 Task: Marketing: Agile Marketing.
Action: Mouse moved to (232, 231)
Screenshot: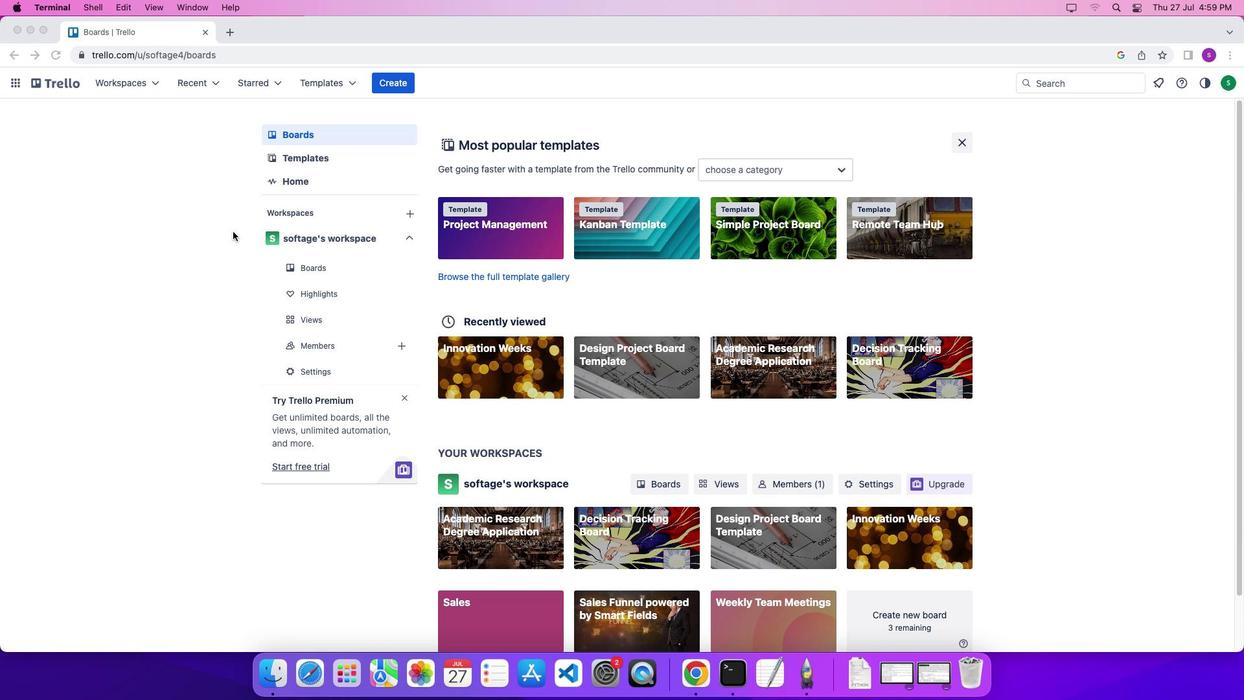 
Action: Mouse pressed left at (232, 231)
Screenshot: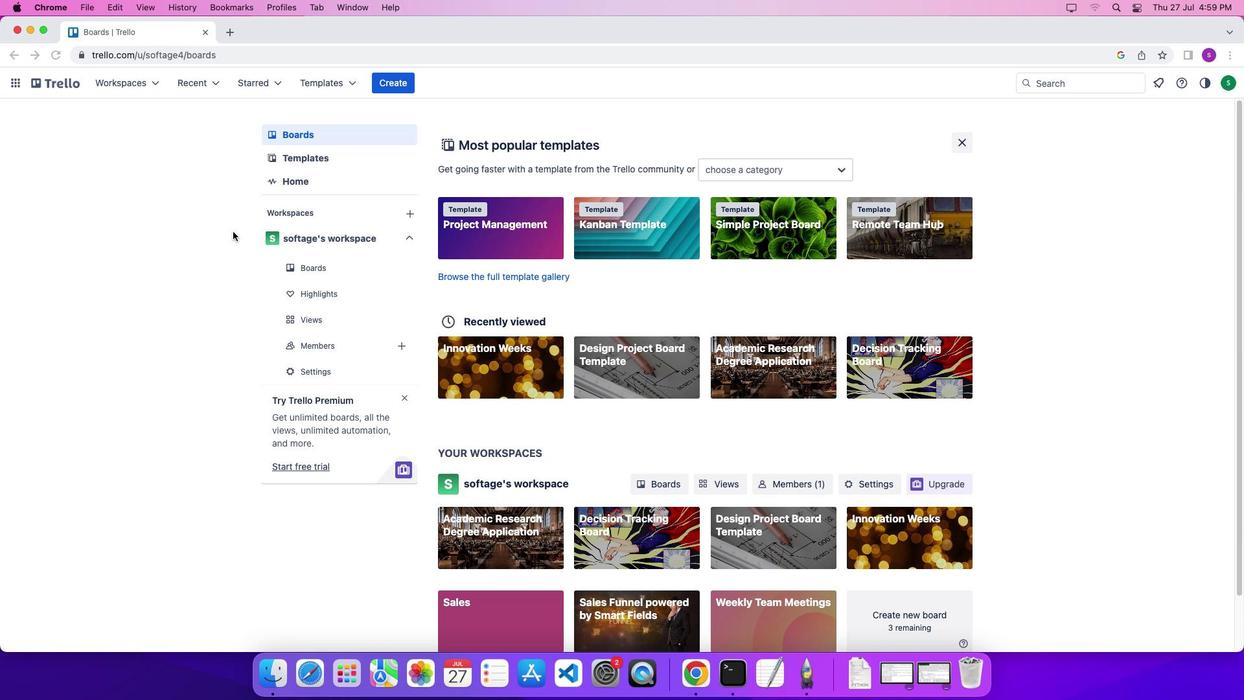 
Action: Mouse moved to (63, 87)
Screenshot: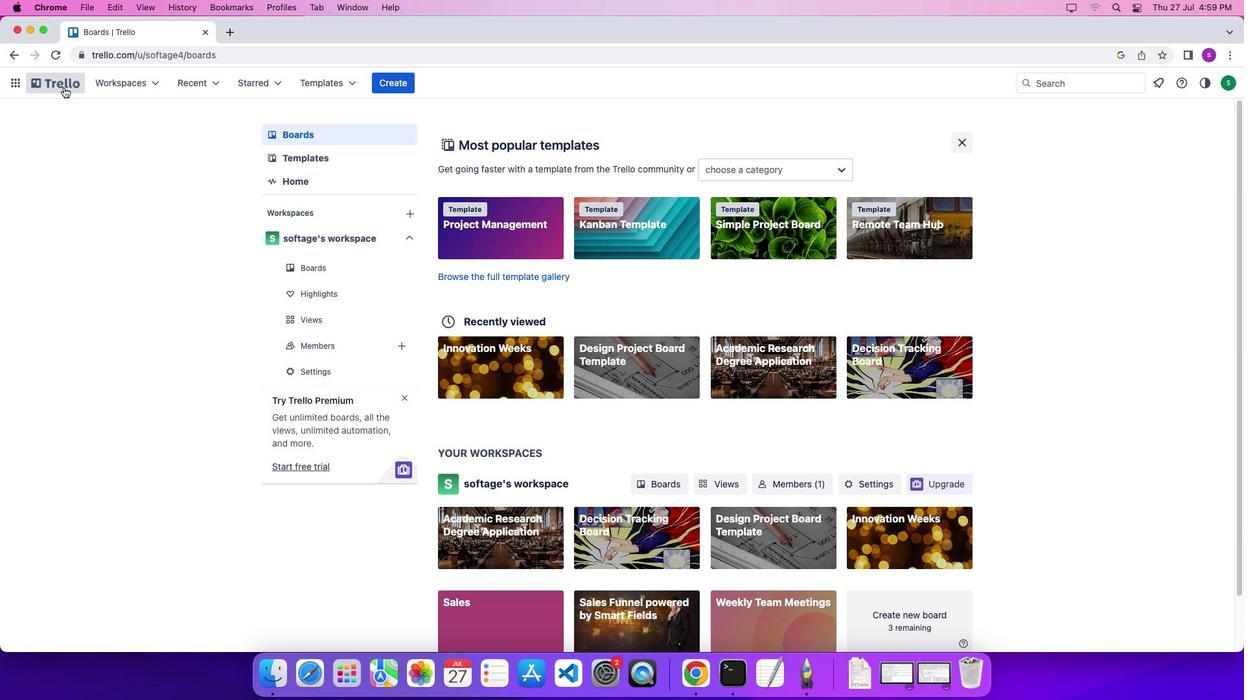 
Action: Mouse pressed left at (63, 87)
Screenshot: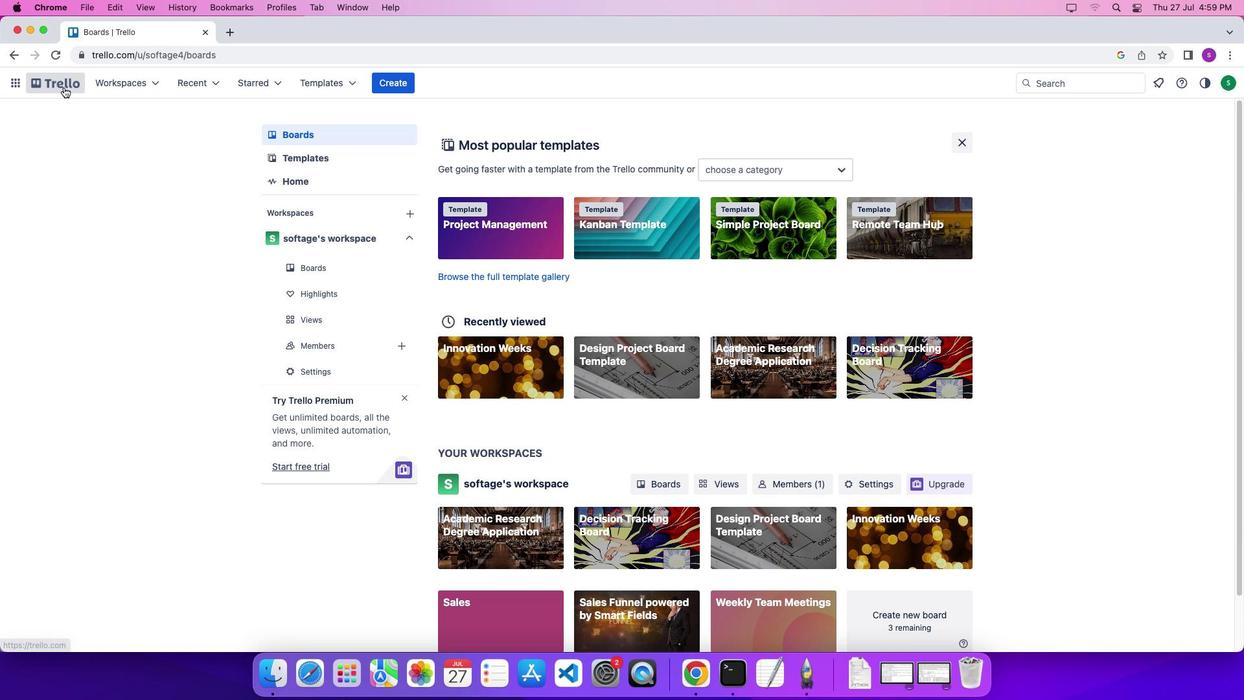 
Action: Mouse moved to (63, 86)
Screenshot: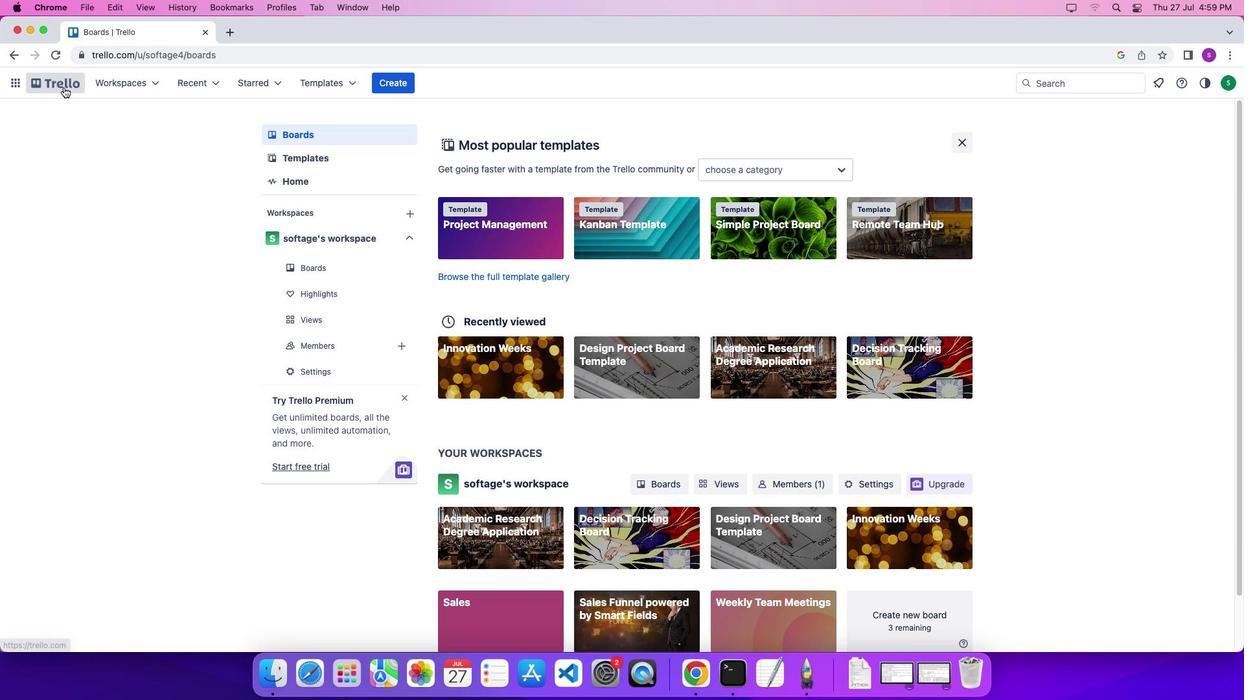 
Action: Mouse pressed left at (63, 86)
Screenshot: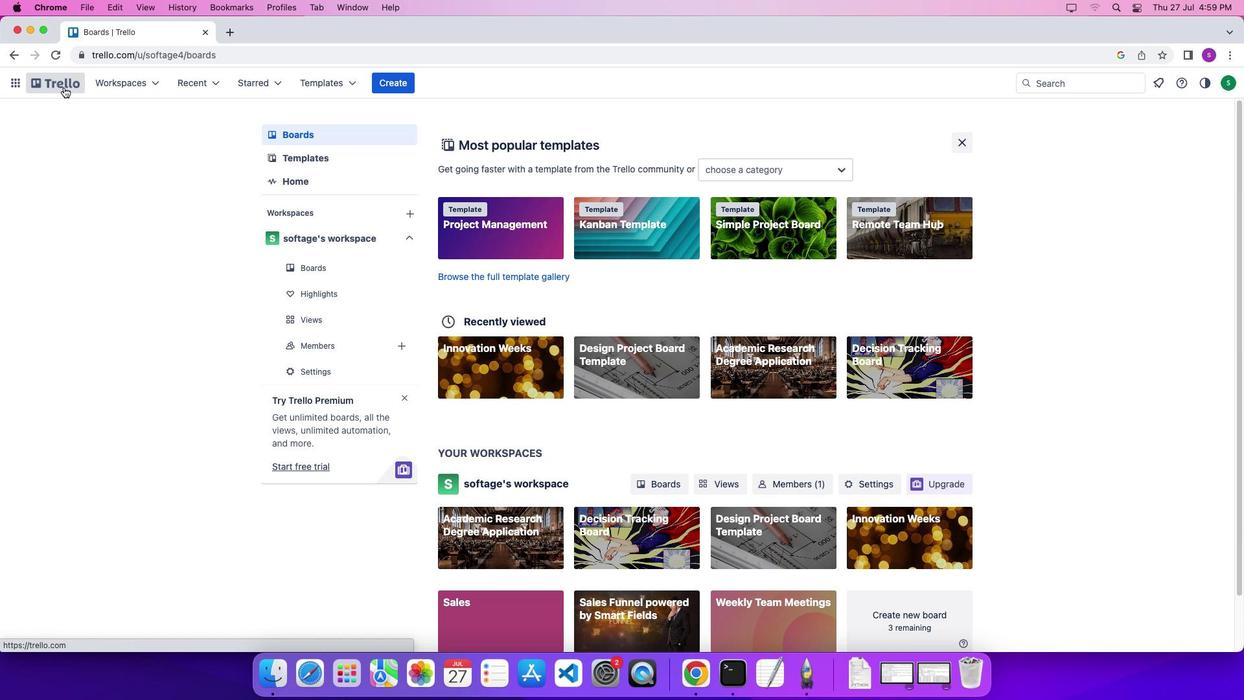 
Action: Mouse moved to (351, 84)
Screenshot: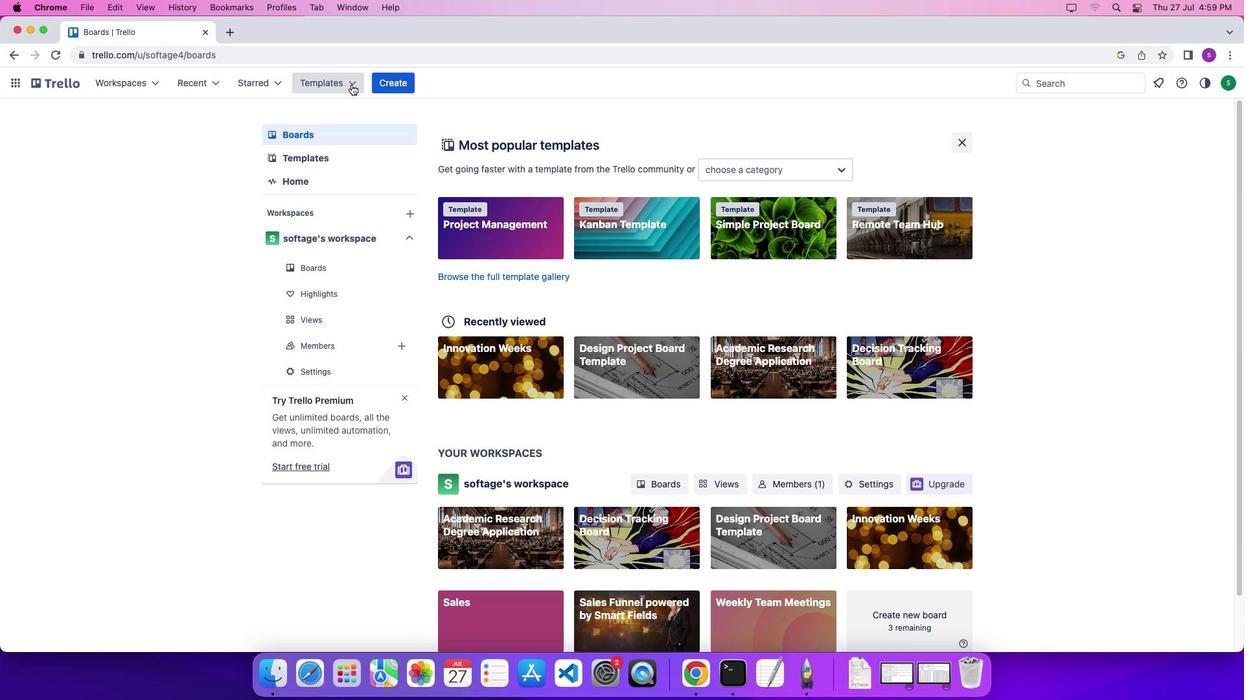 
Action: Mouse pressed left at (351, 84)
Screenshot: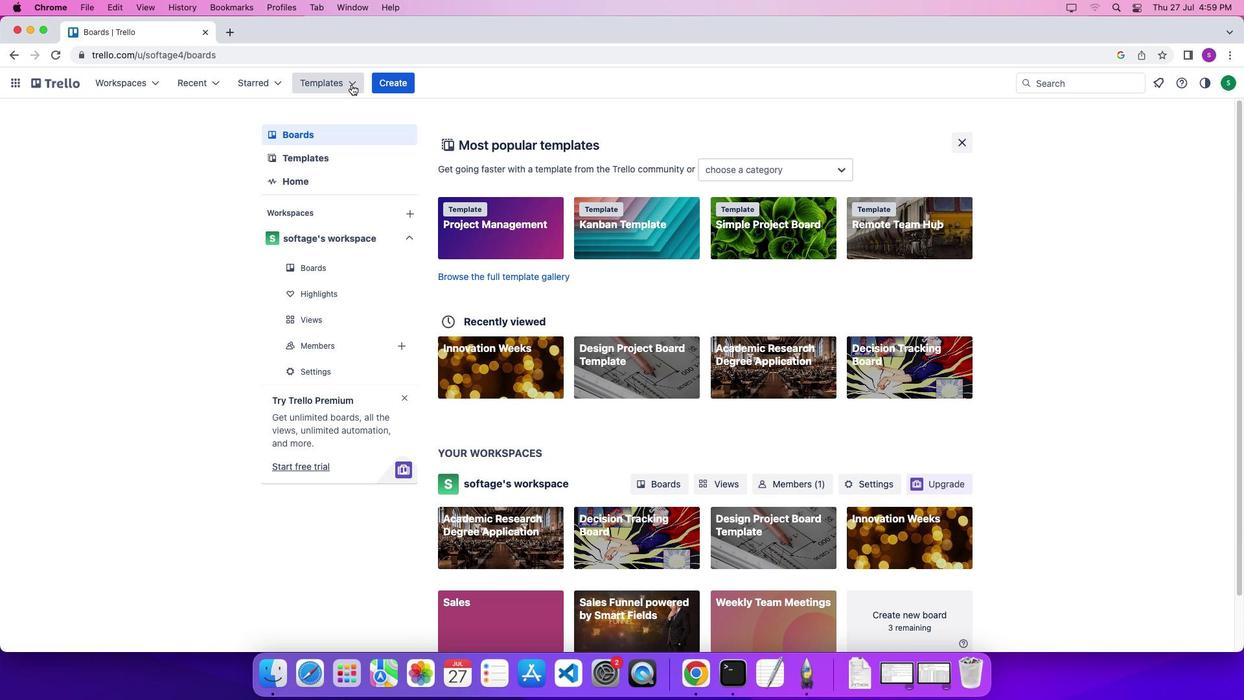 
Action: Mouse moved to (386, 462)
Screenshot: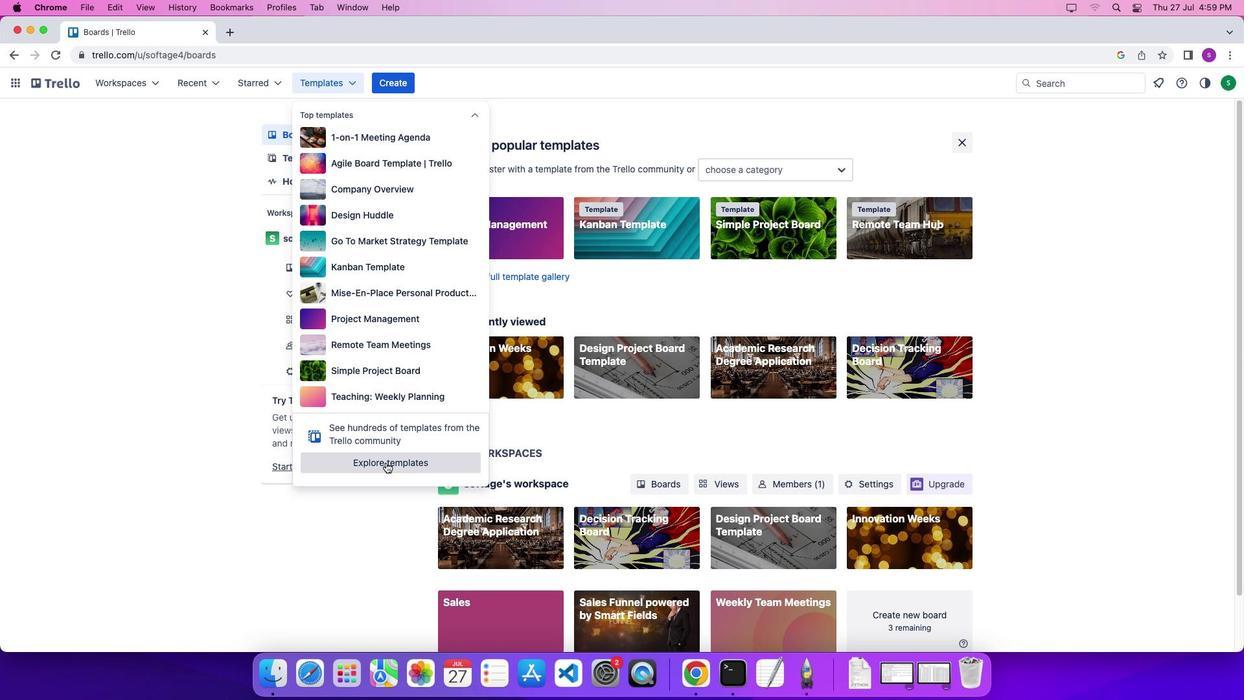 
Action: Mouse pressed left at (386, 462)
Screenshot: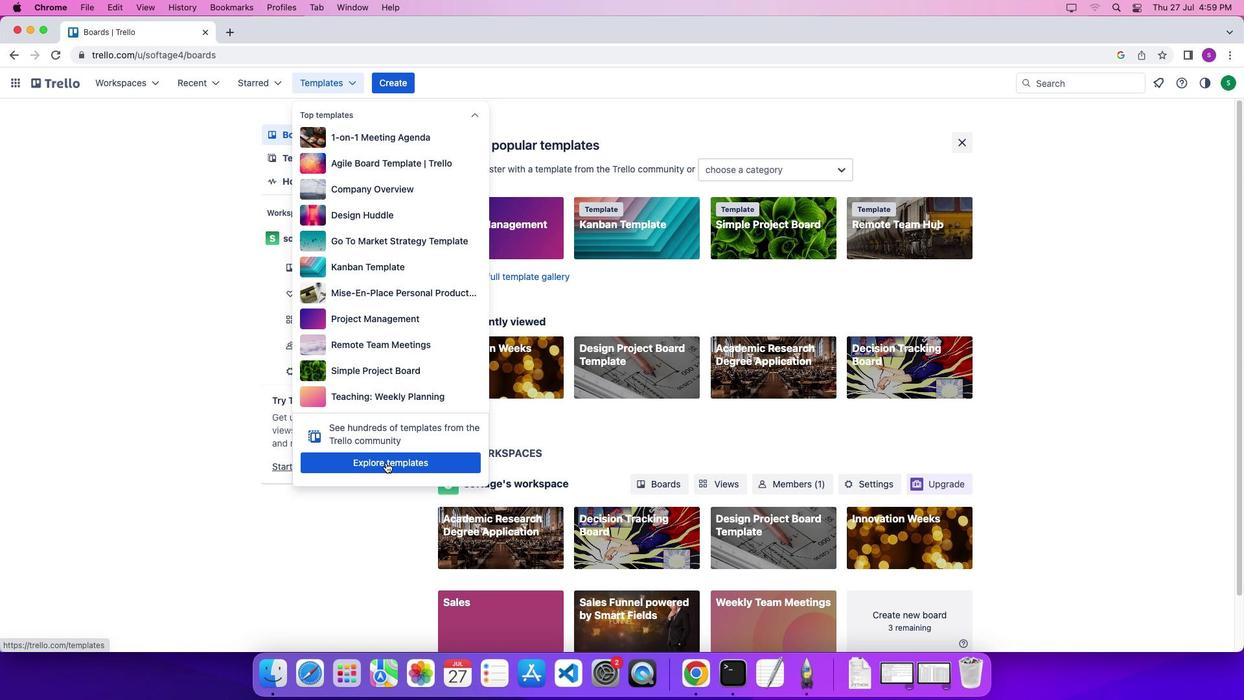 
Action: Mouse moved to (847, 142)
Screenshot: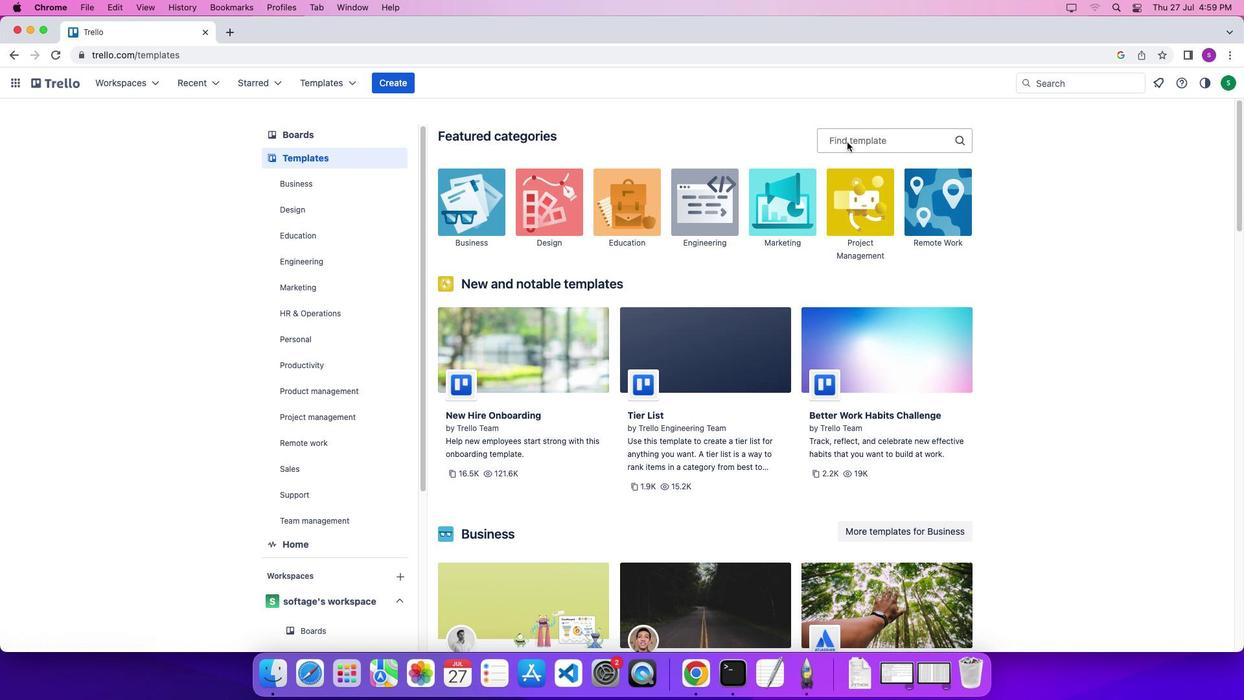 
Action: Mouse pressed left at (847, 142)
Screenshot: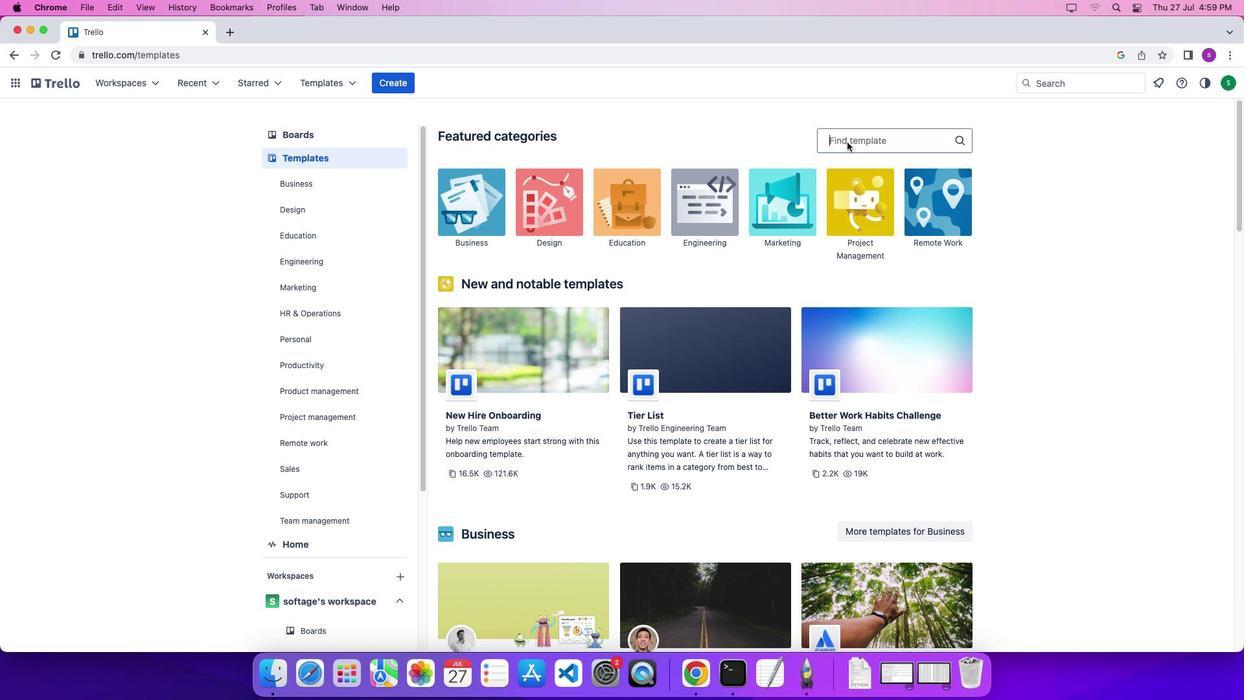 
Action: Mouse moved to (859, 141)
Screenshot: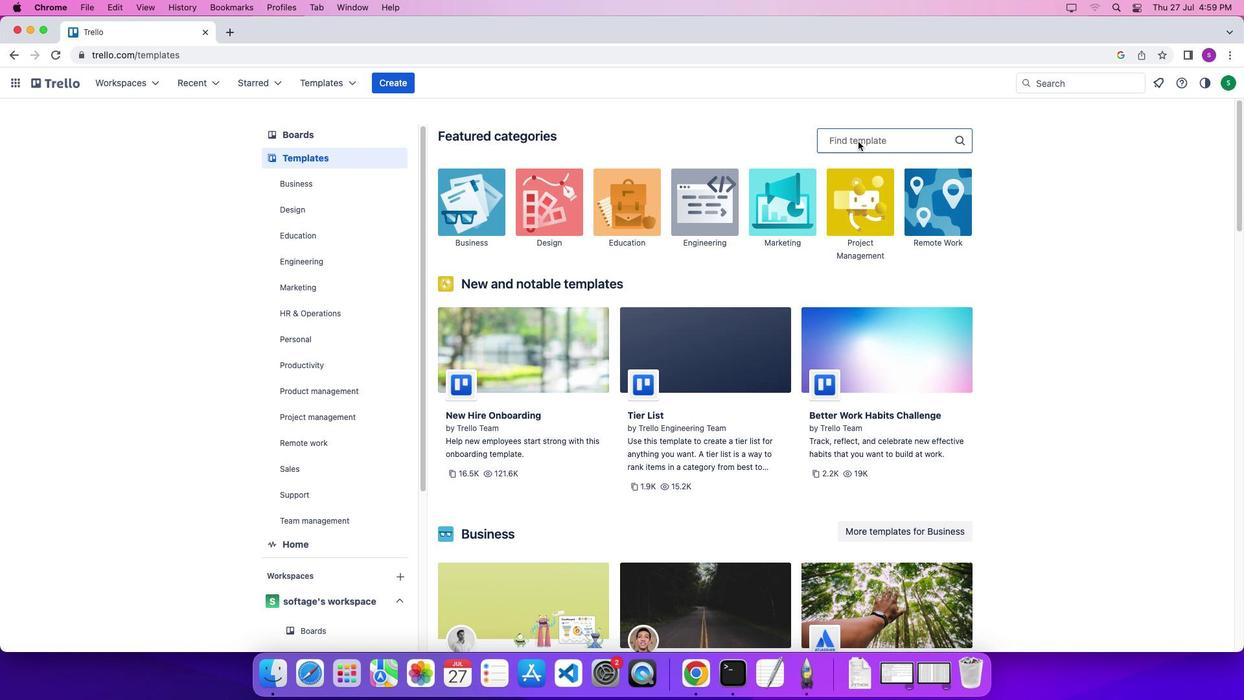 
Action: Mouse pressed left at (859, 141)
Screenshot: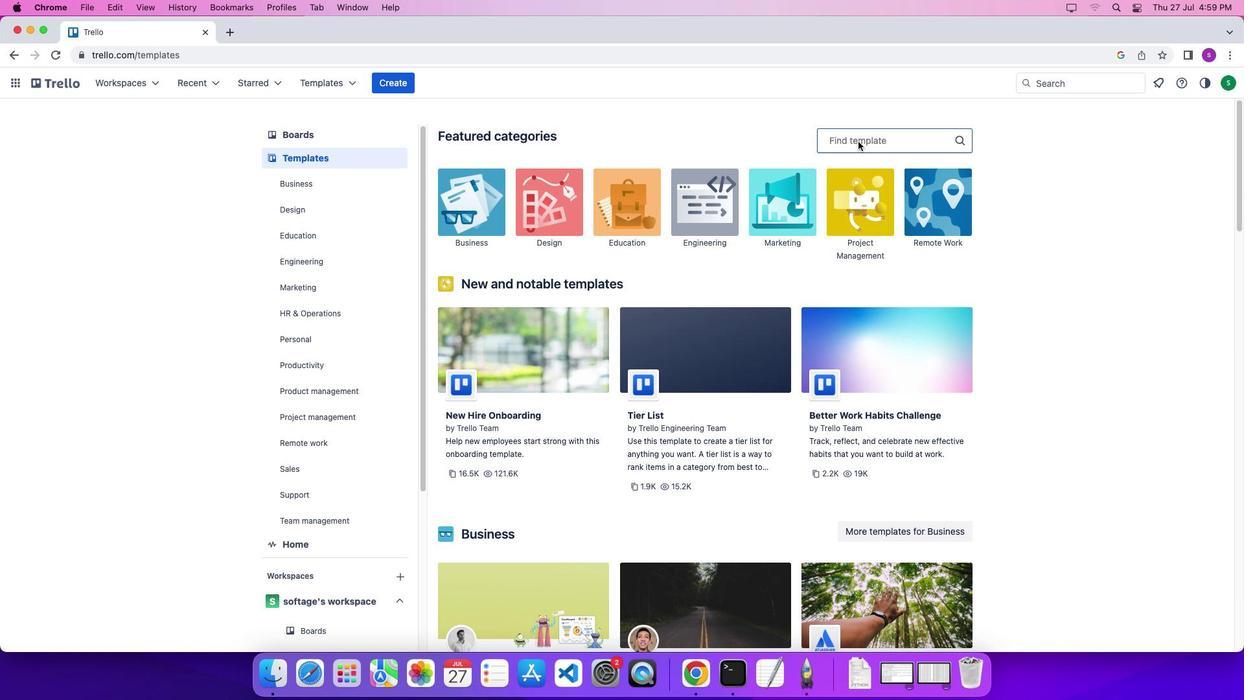 
Action: Key pressed Key.shift'A''g''i''l''e'Key.spaceKey.shift'M''a''r''k''e''t''i''n''g'
Screenshot: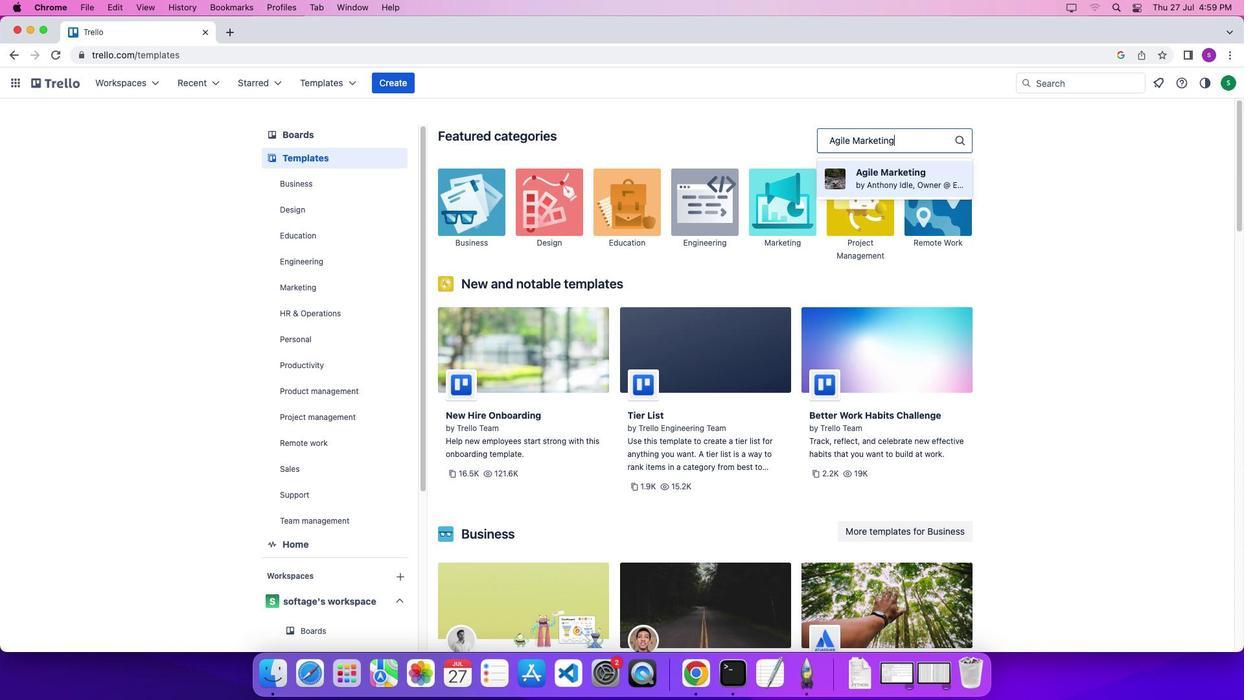 
Action: Mouse moved to (883, 171)
Screenshot: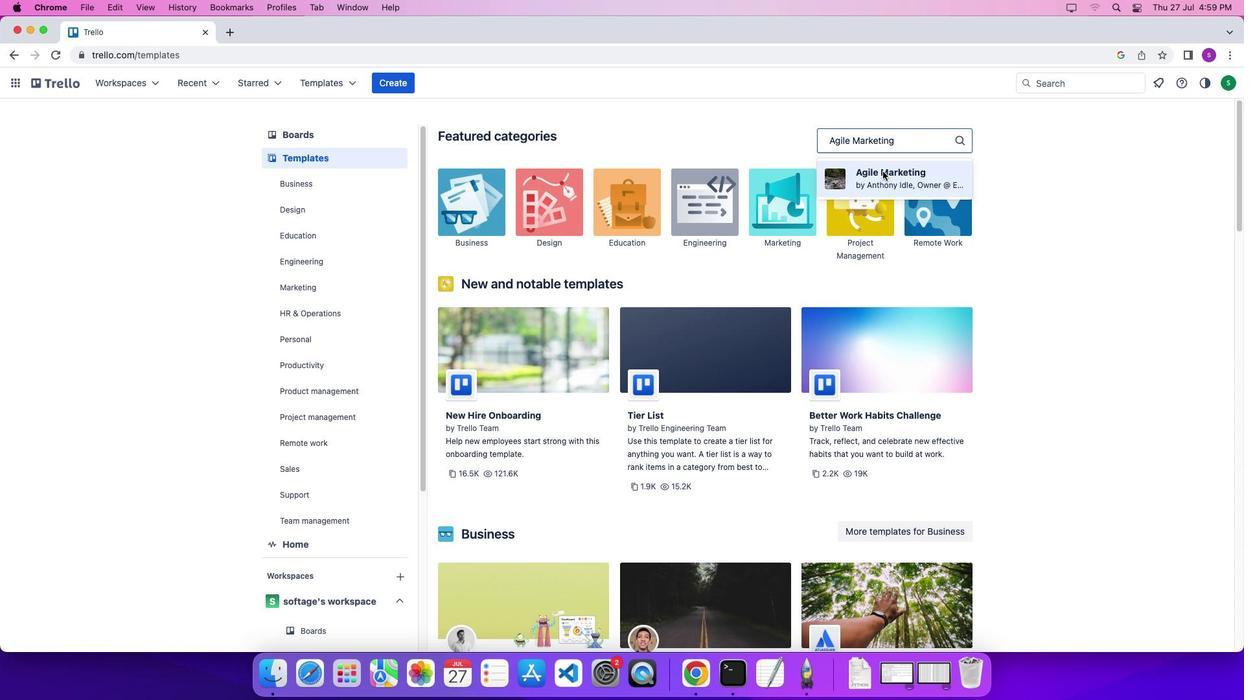 
Action: Mouse pressed left at (883, 171)
Screenshot: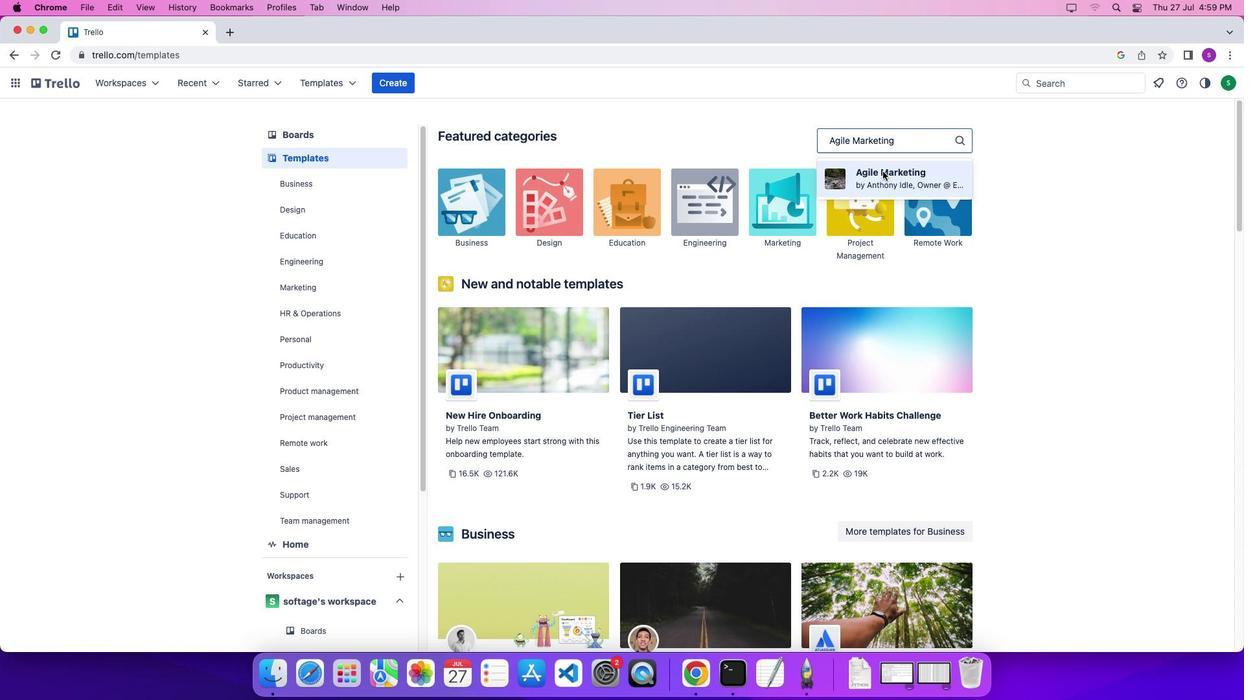 
Action: Mouse moved to (825, 336)
Screenshot: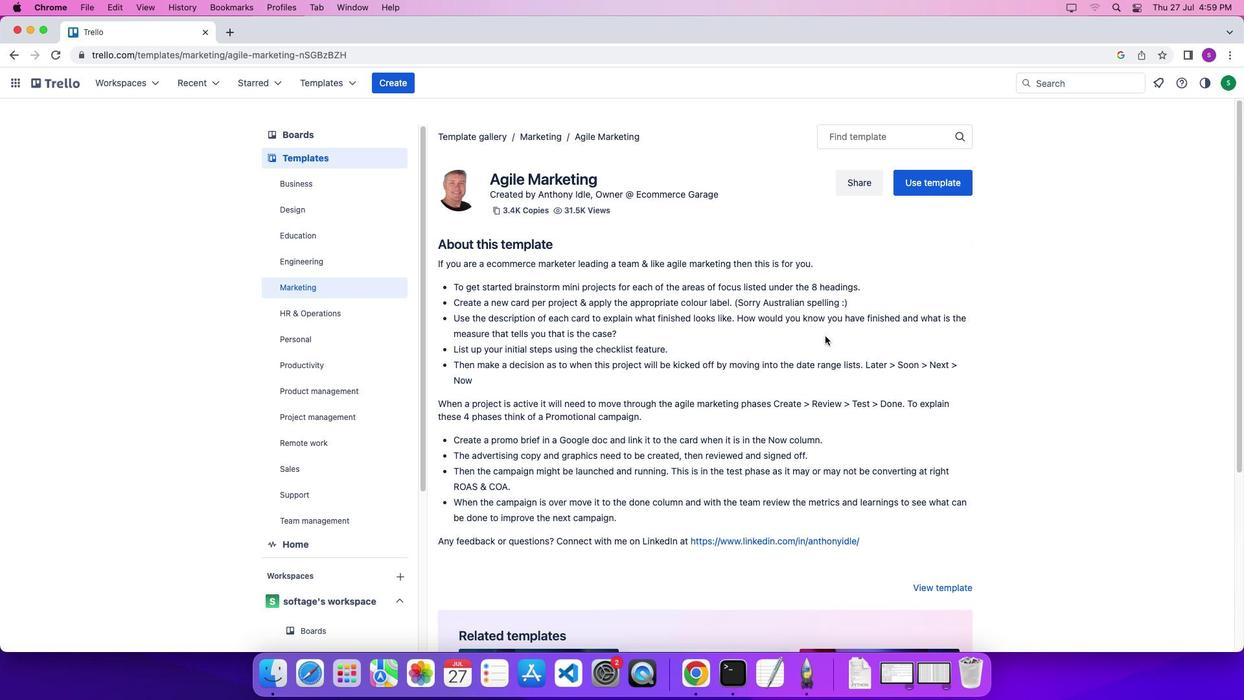 
Action: Mouse scrolled (825, 336) with delta (0, 0)
Screenshot: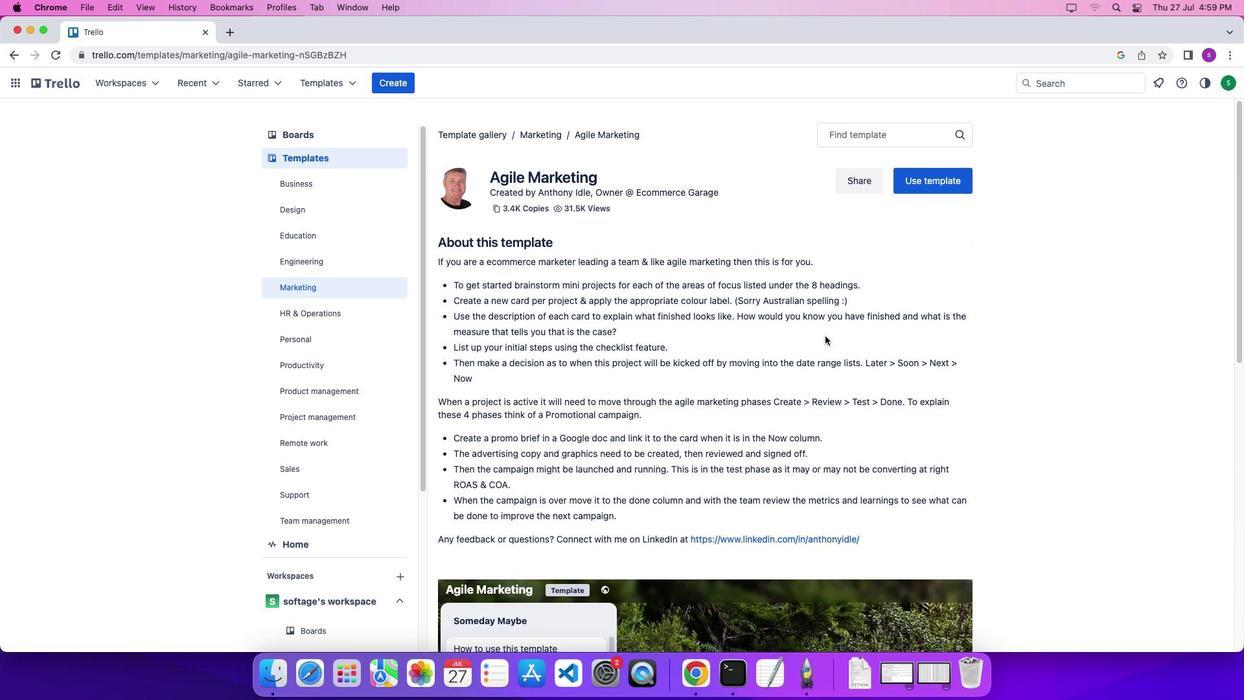 
Action: Mouse scrolled (825, 336) with delta (0, 0)
Screenshot: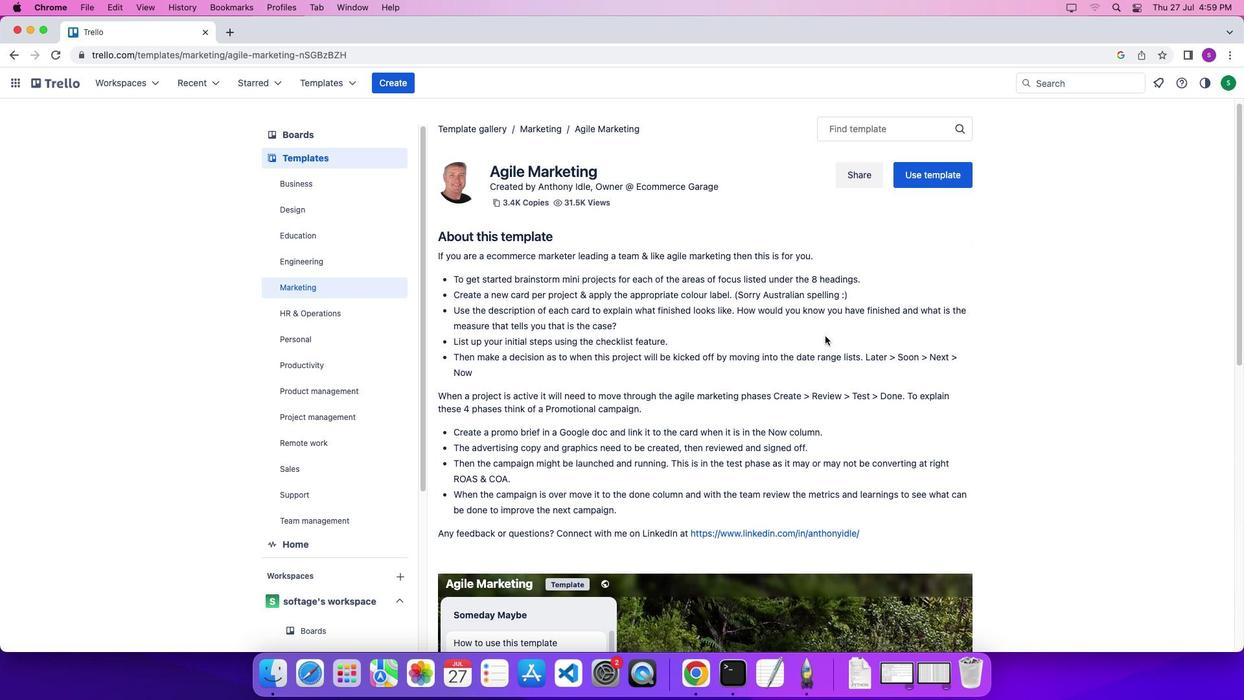 
Action: Mouse scrolled (825, 336) with delta (0, -1)
Screenshot: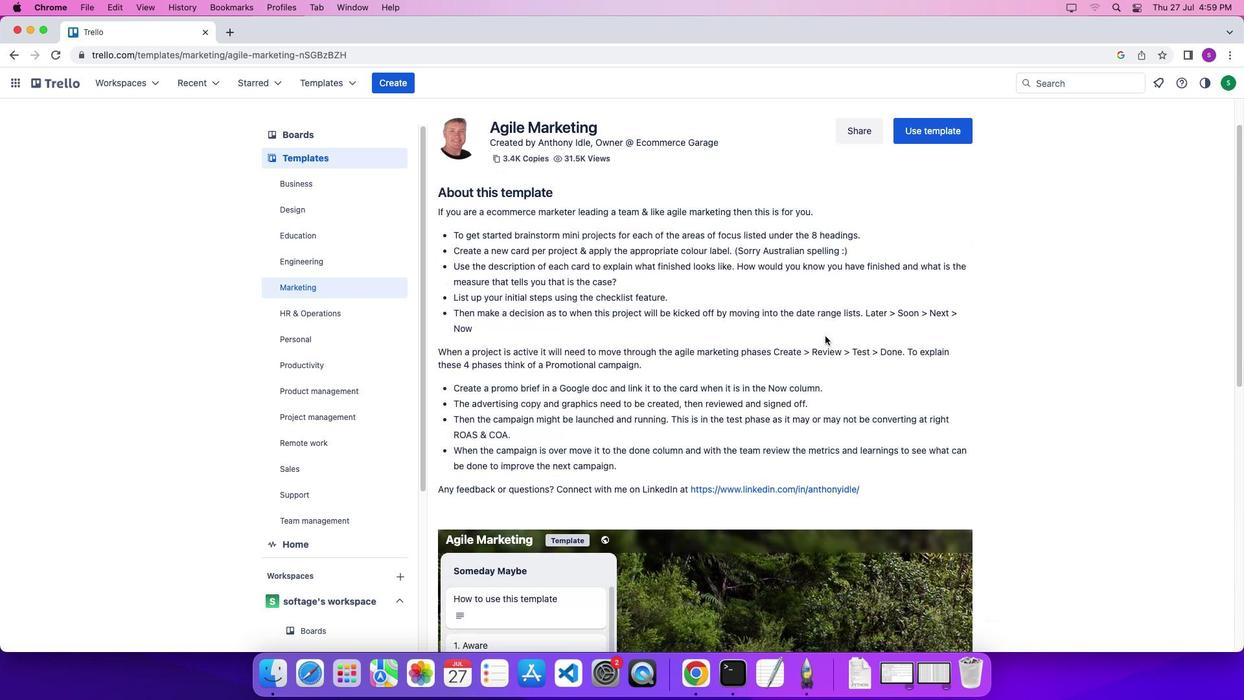 
Action: Mouse scrolled (825, 336) with delta (0, -1)
Screenshot: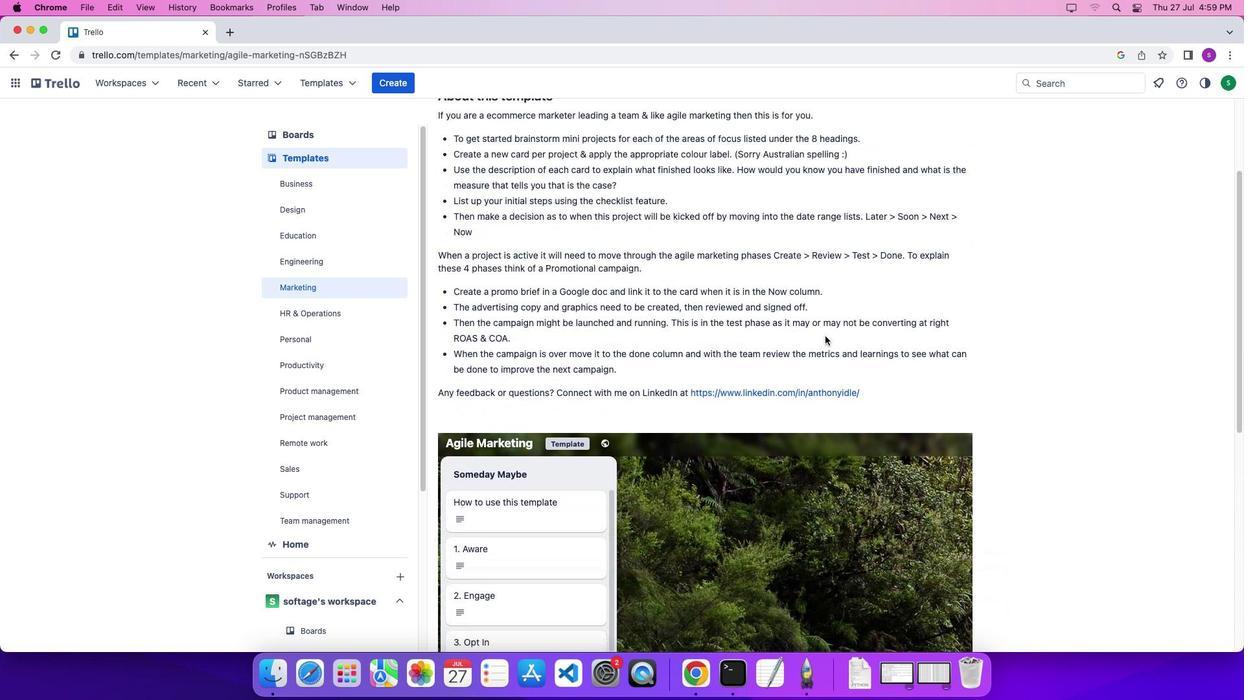 
Action: Mouse moved to (825, 336)
Screenshot: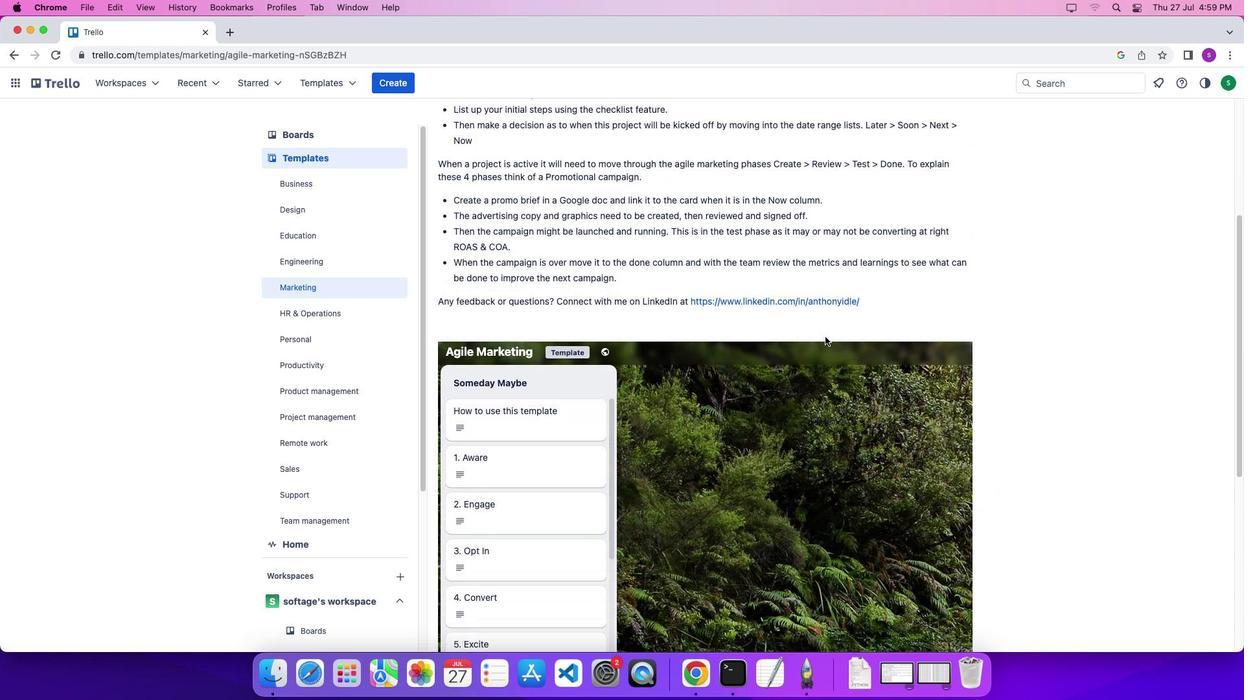 
Action: Mouse scrolled (825, 336) with delta (0, 0)
Screenshot: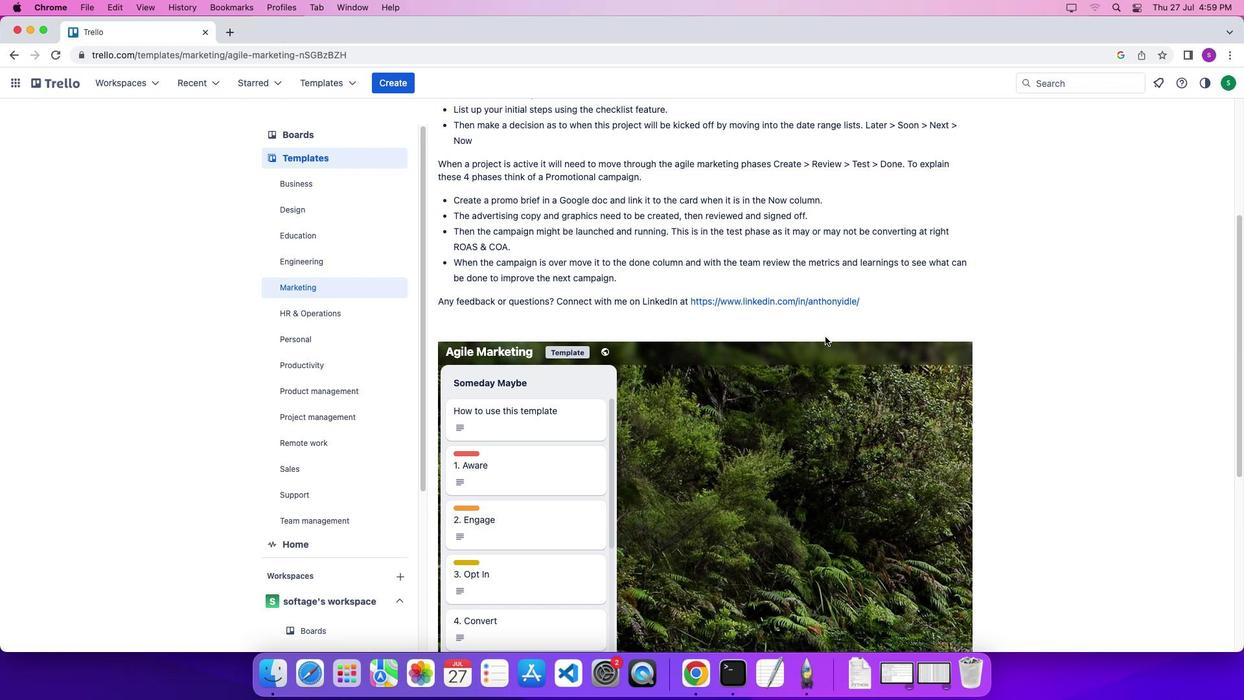 
Action: Mouse scrolled (825, 336) with delta (0, 0)
Screenshot: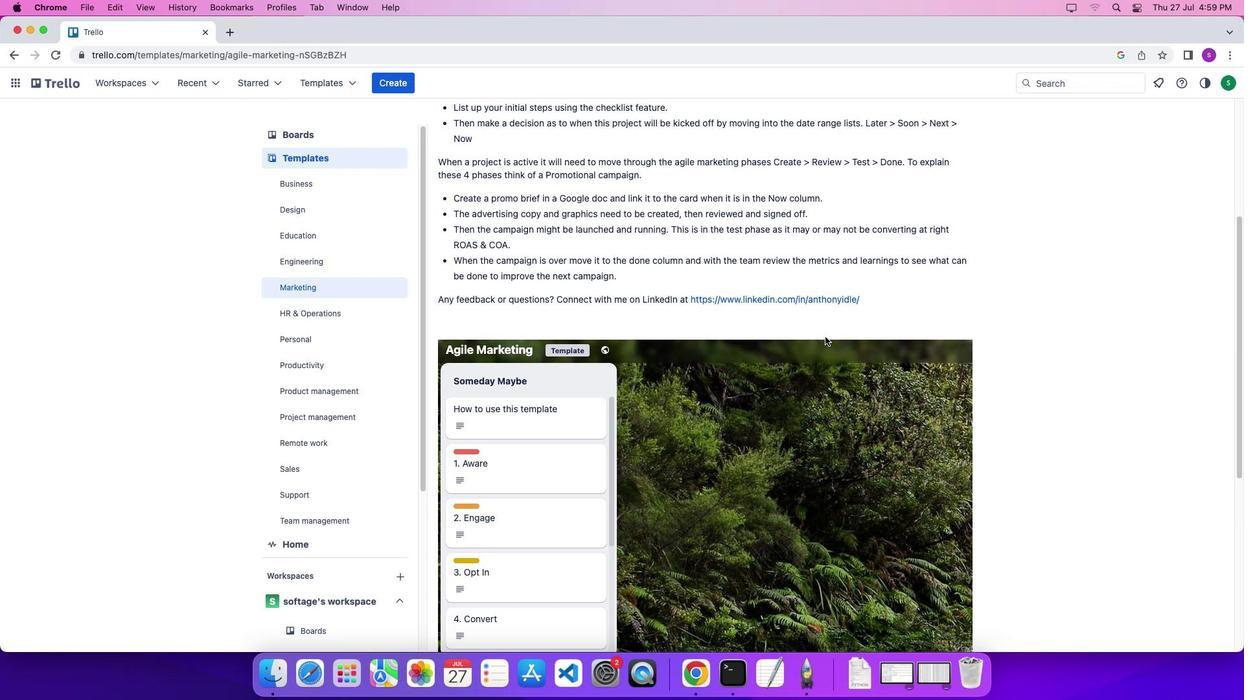 
Action: Mouse scrolled (825, 336) with delta (0, -1)
Screenshot: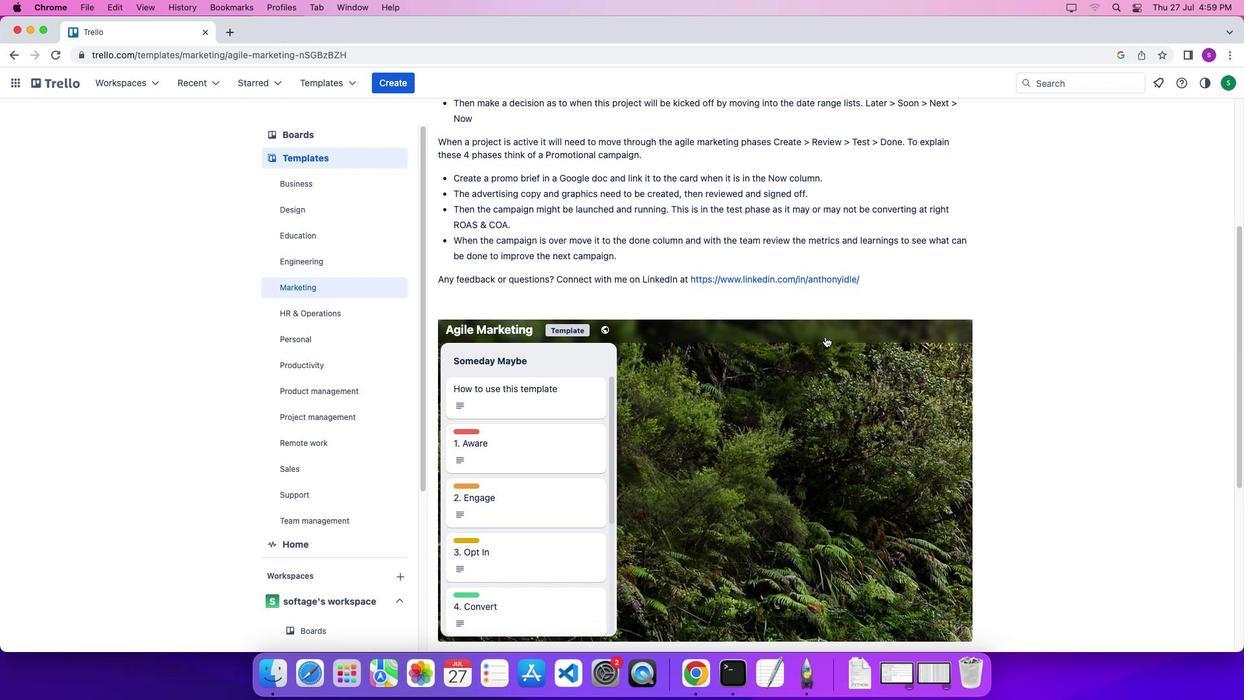 
Action: Mouse scrolled (825, 336) with delta (0, 0)
Screenshot: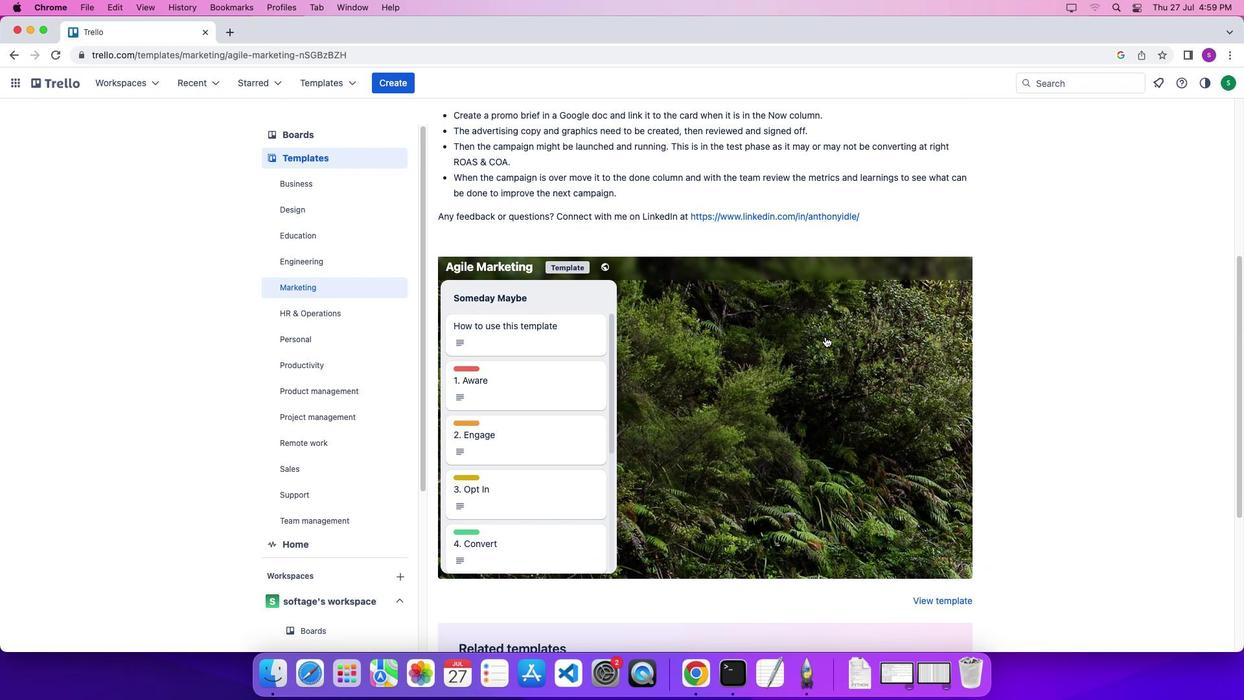 
Action: Mouse scrolled (825, 336) with delta (0, 0)
Screenshot: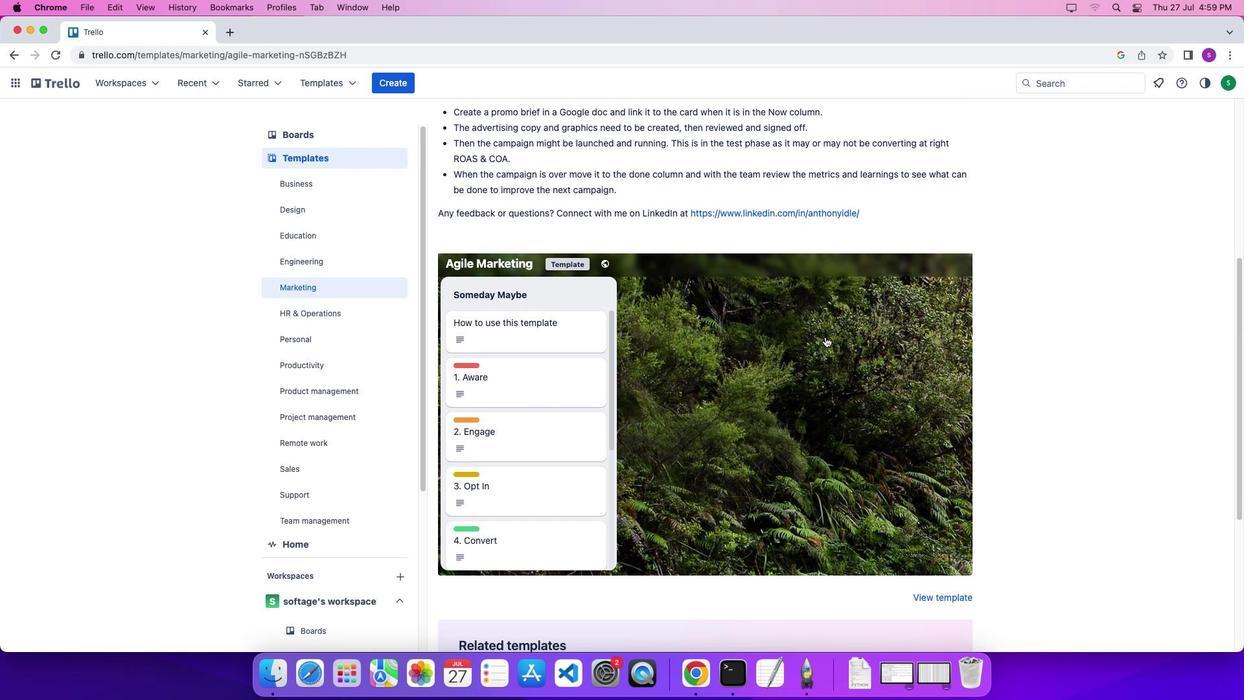 
Action: Mouse scrolled (825, 336) with delta (0, 0)
Screenshot: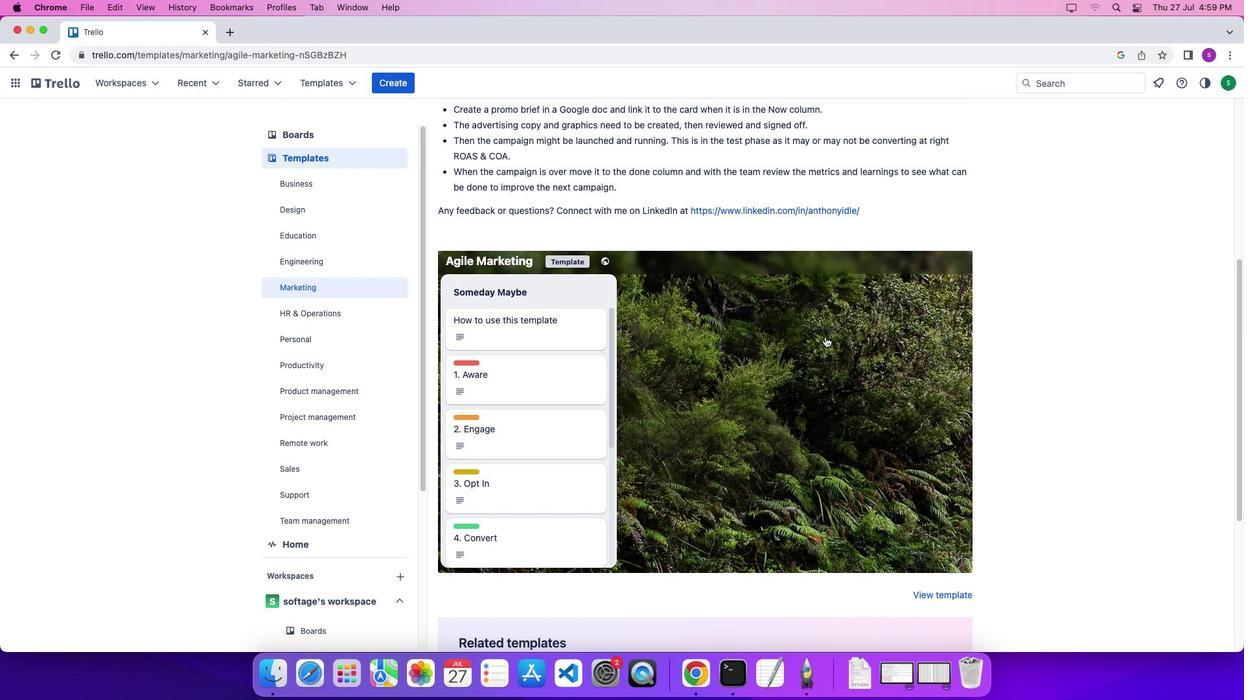 
Action: Mouse scrolled (825, 336) with delta (0, 0)
Screenshot: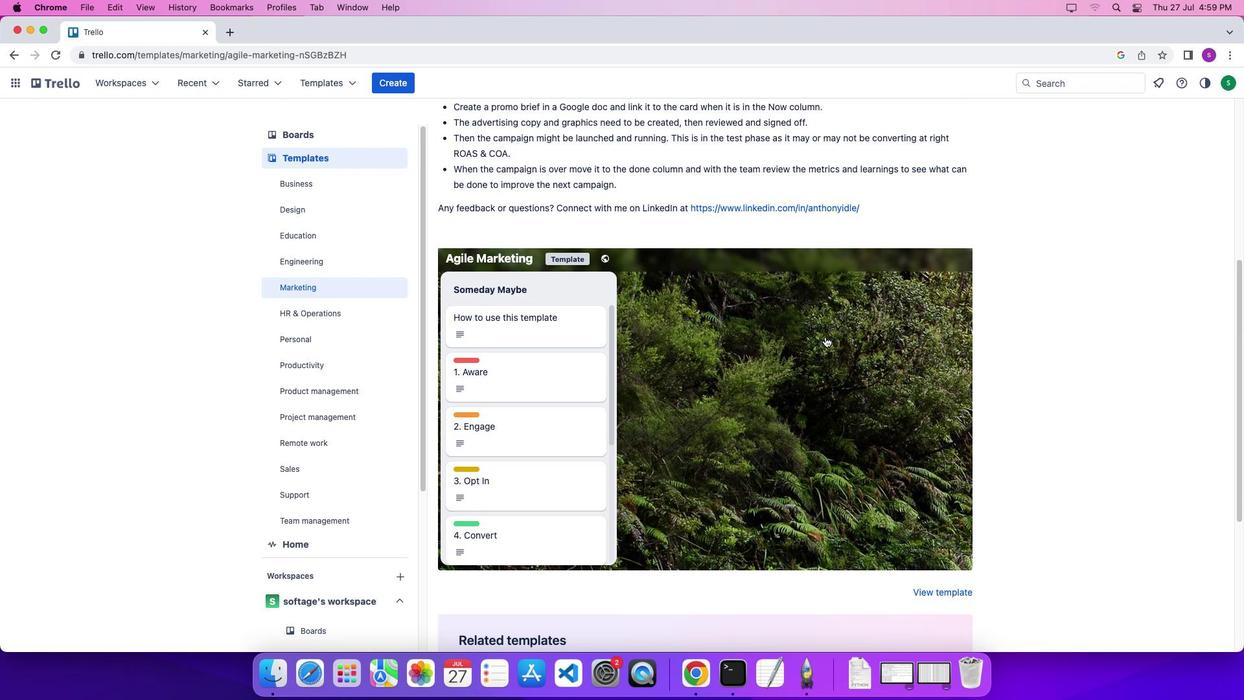 
Action: Mouse scrolled (825, 336) with delta (0, 0)
Screenshot: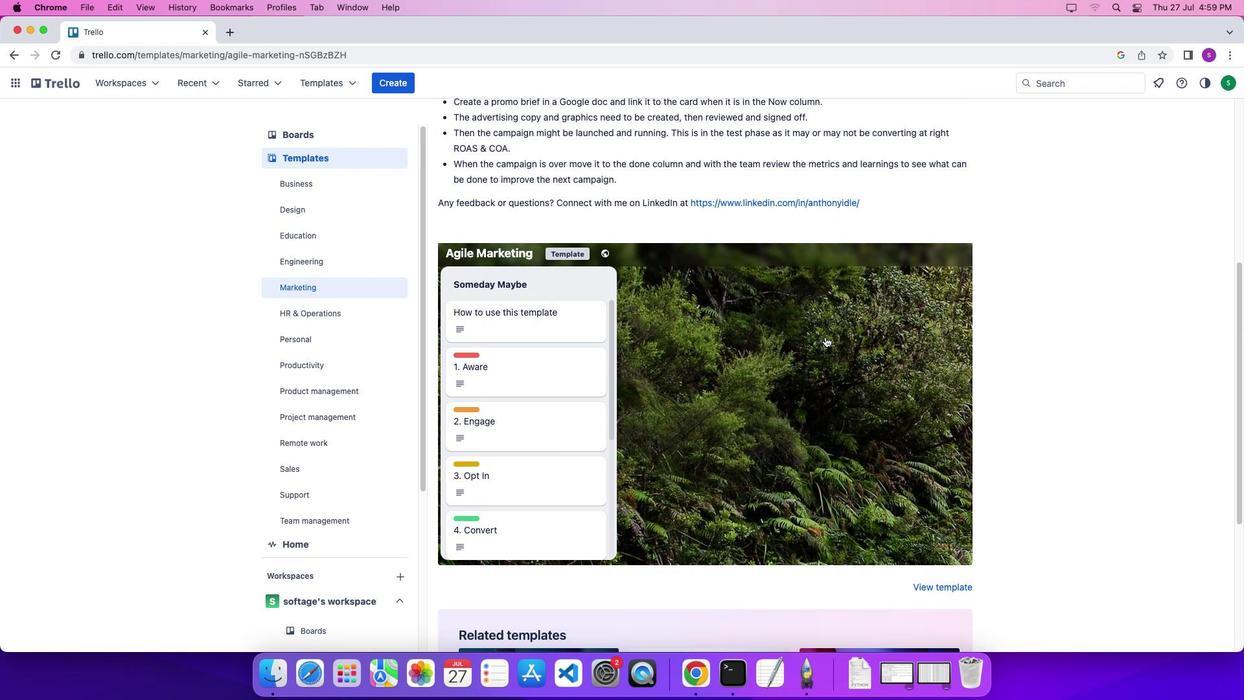 
Action: Mouse scrolled (825, 336) with delta (0, -3)
Screenshot: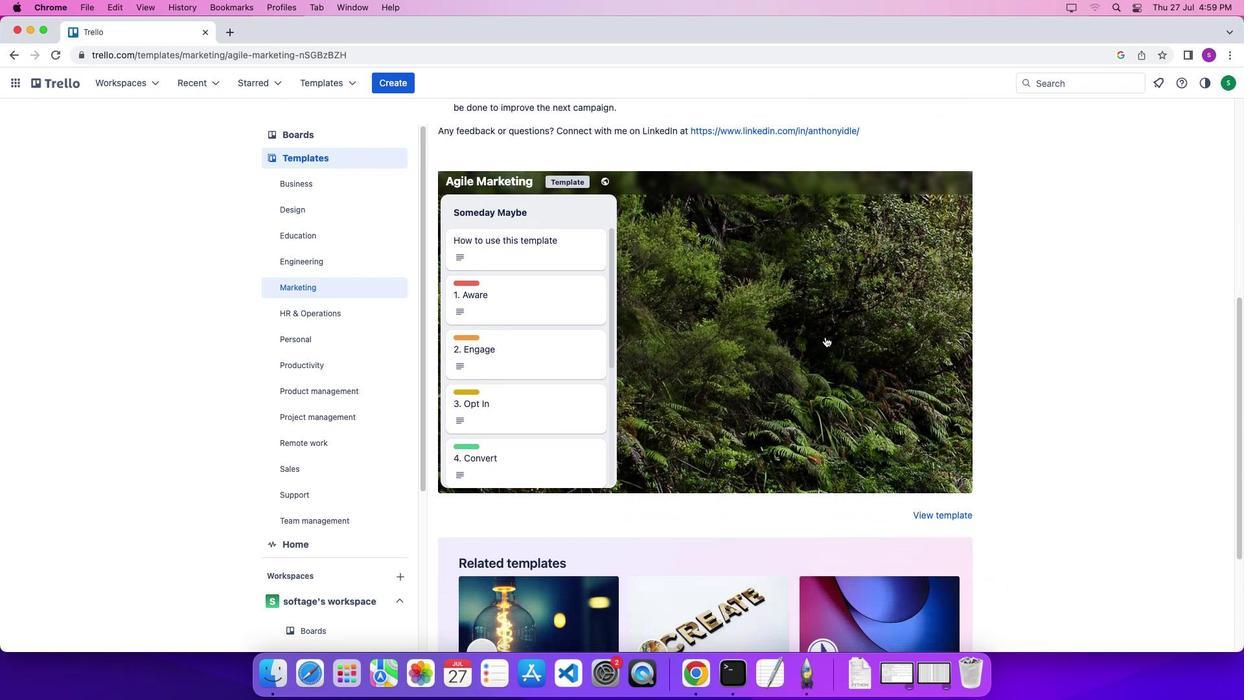 
Action: Mouse scrolled (825, 336) with delta (0, 0)
Screenshot: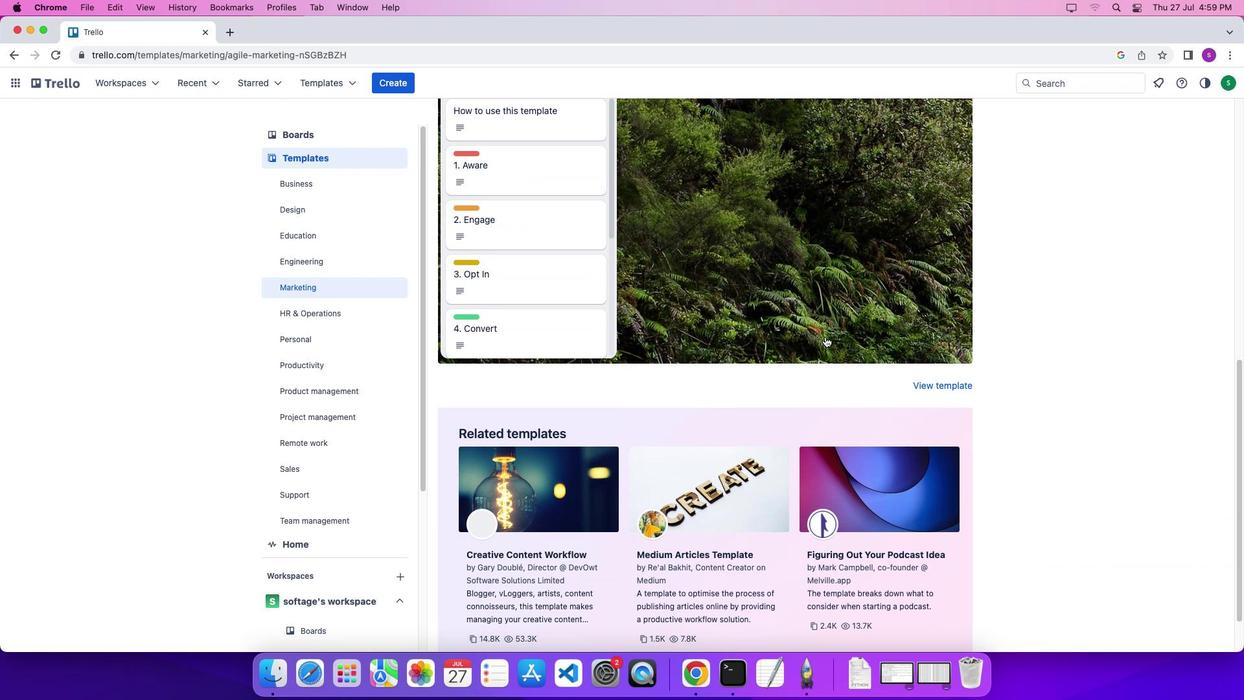 
Action: Mouse scrolled (825, 336) with delta (0, 0)
Screenshot: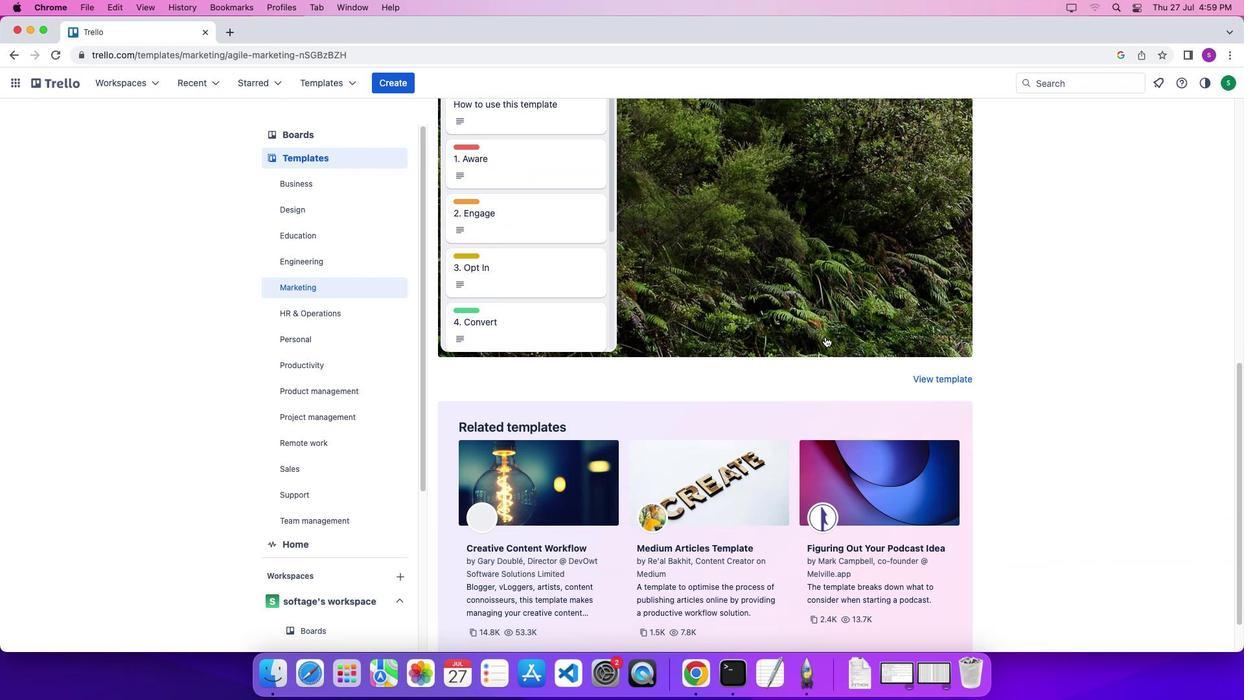 
Action: Mouse scrolled (825, 336) with delta (0, -1)
Screenshot: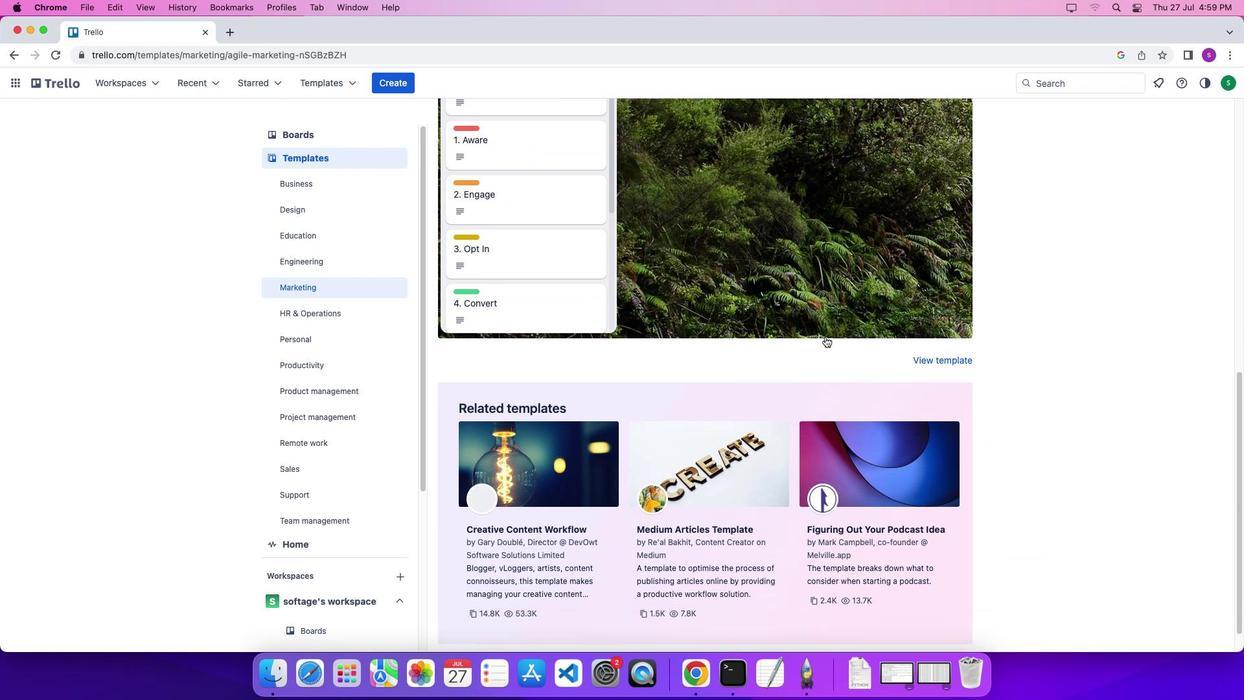
Action: Mouse scrolled (825, 336) with delta (0, 0)
Screenshot: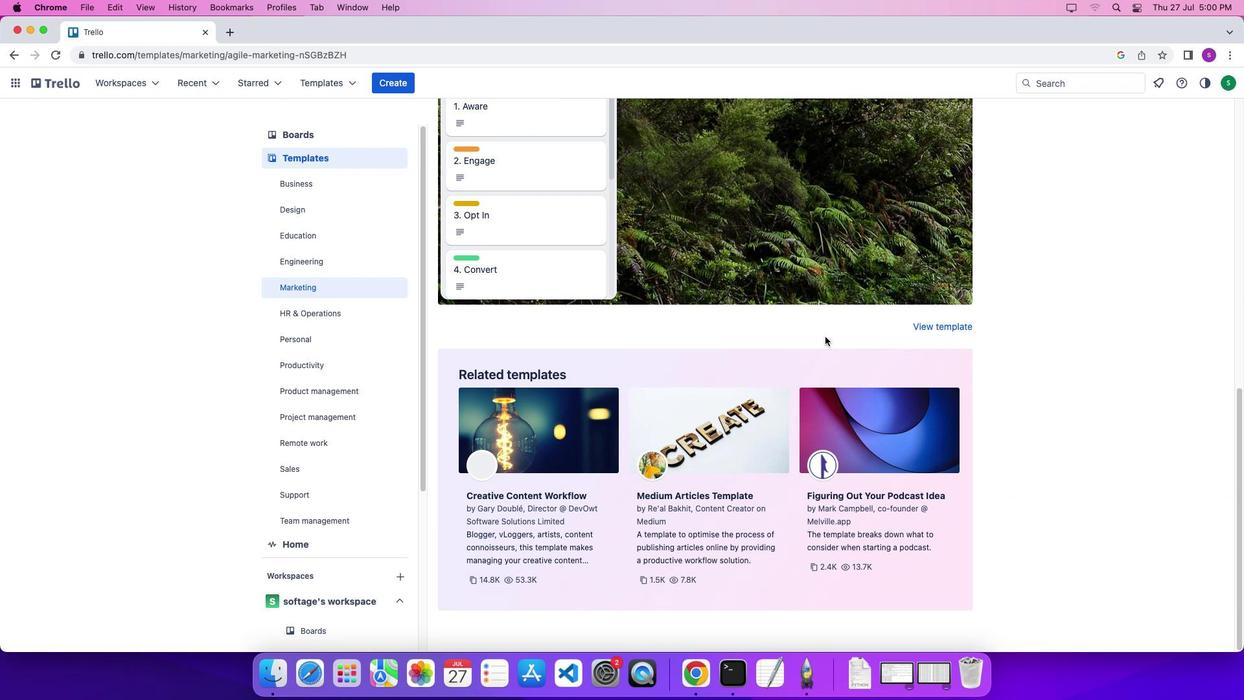 
Action: Mouse scrolled (825, 336) with delta (0, 0)
Screenshot: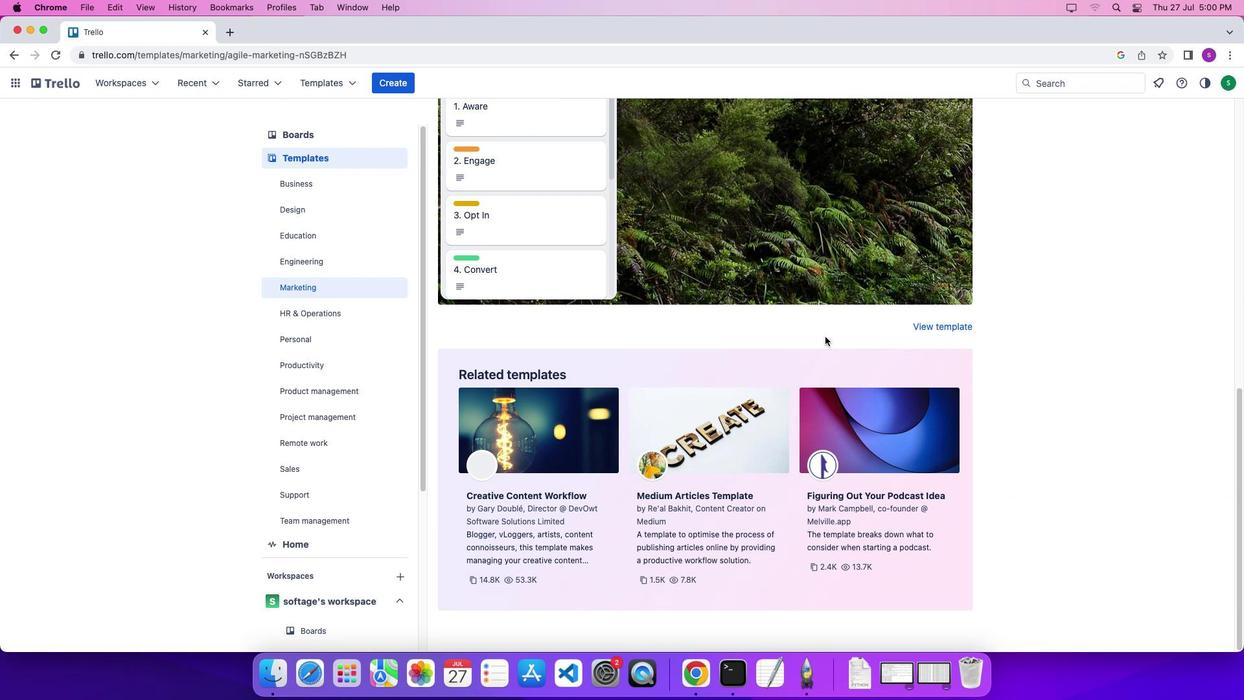
Action: Mouse scrolled (825, 336) with delta (0, -4)
Screenshot: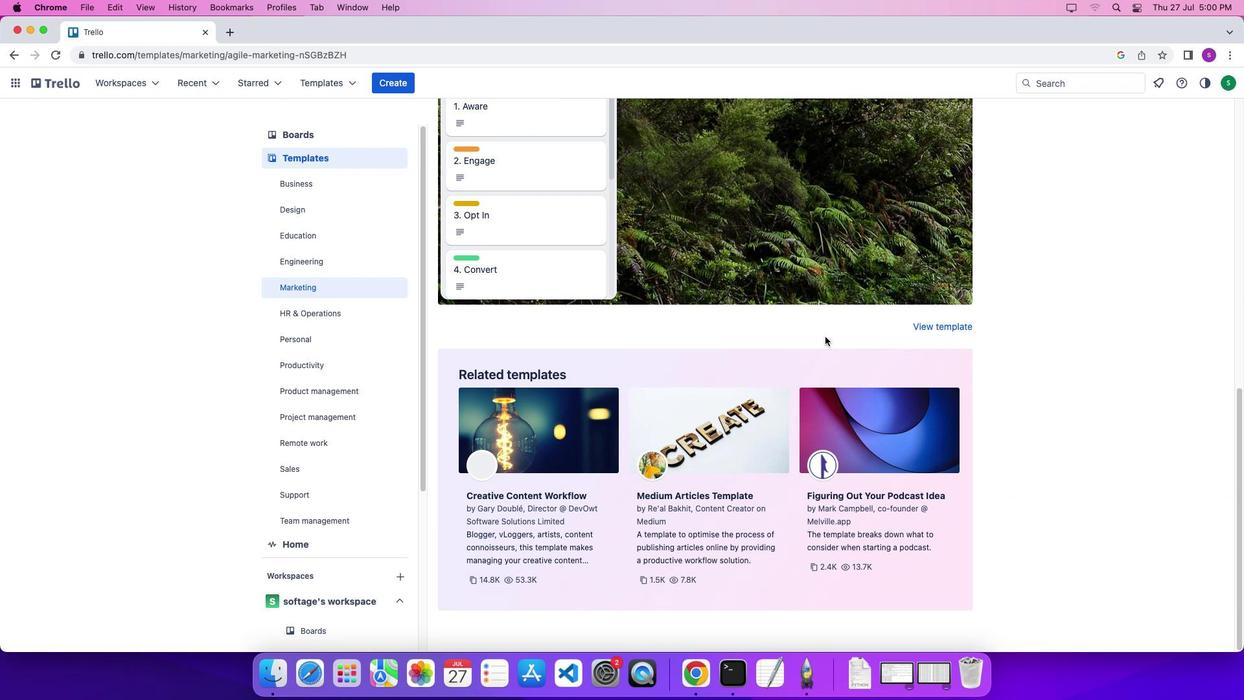 
Action: Mouse scrolled (825, 336) with delta (0, -5)
Screenshot: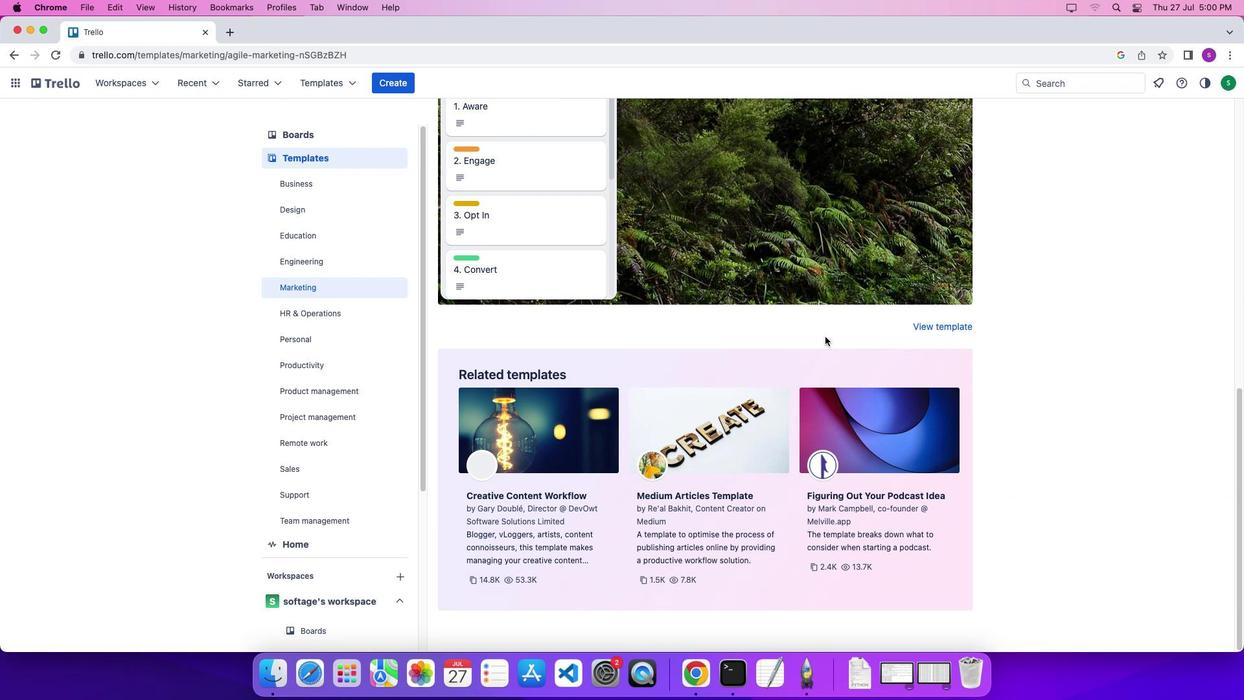 
Action: Mouse scrolled (825, 336) with delta (0, 0)
Screenshot: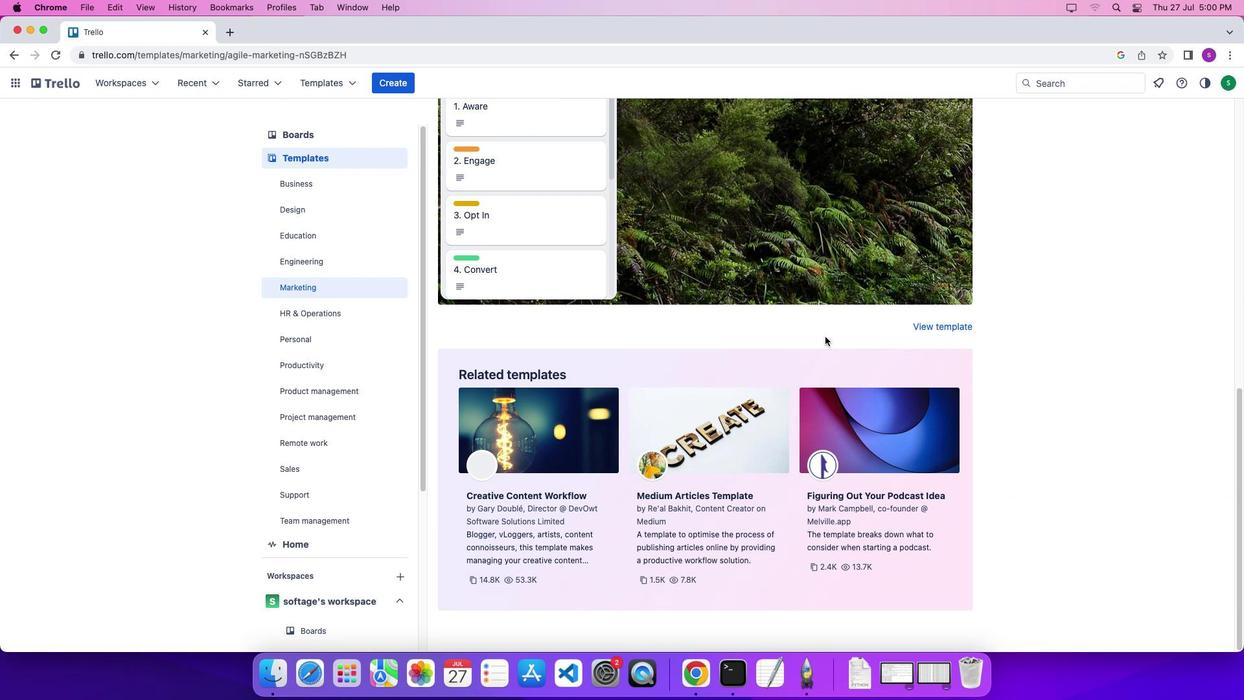 
Action: Mouse scrolled (825, 336) with delta (0, 1)
Screenshot: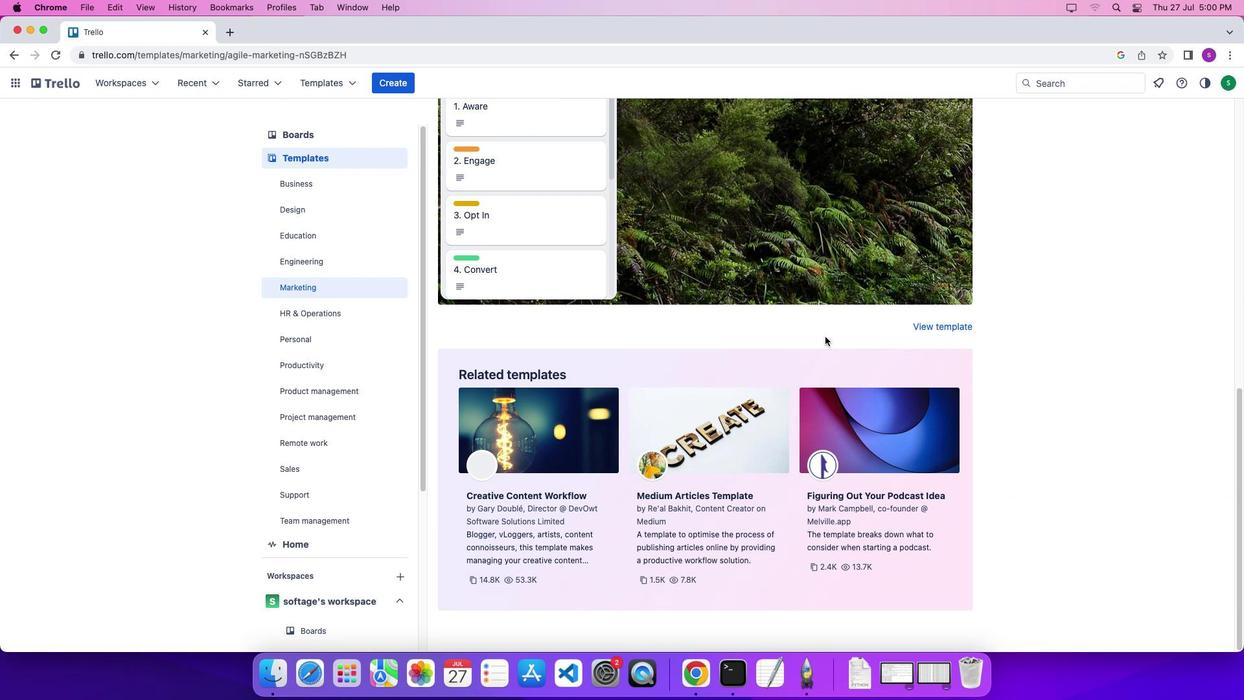 
Action: Mouse scrolled (825, 336) with delta (0, 5)
Screenshot: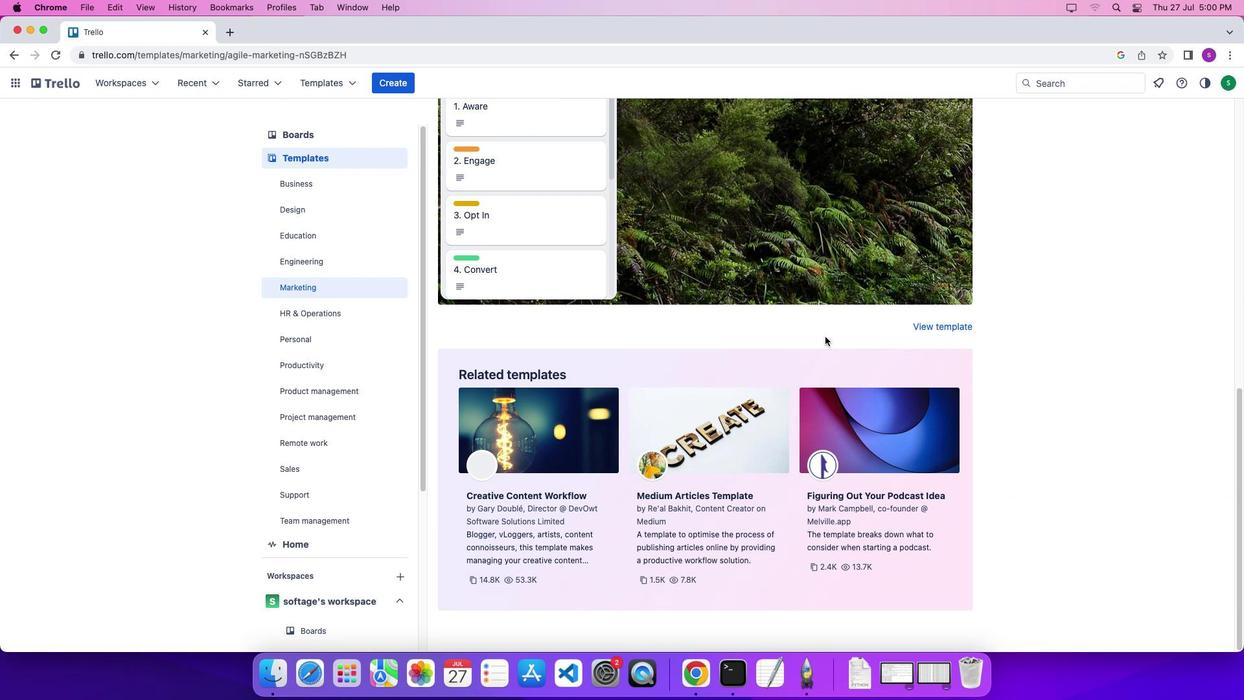 
Action: Mouse scrolled (825, 336) with delta (0, 8)
Screenshot: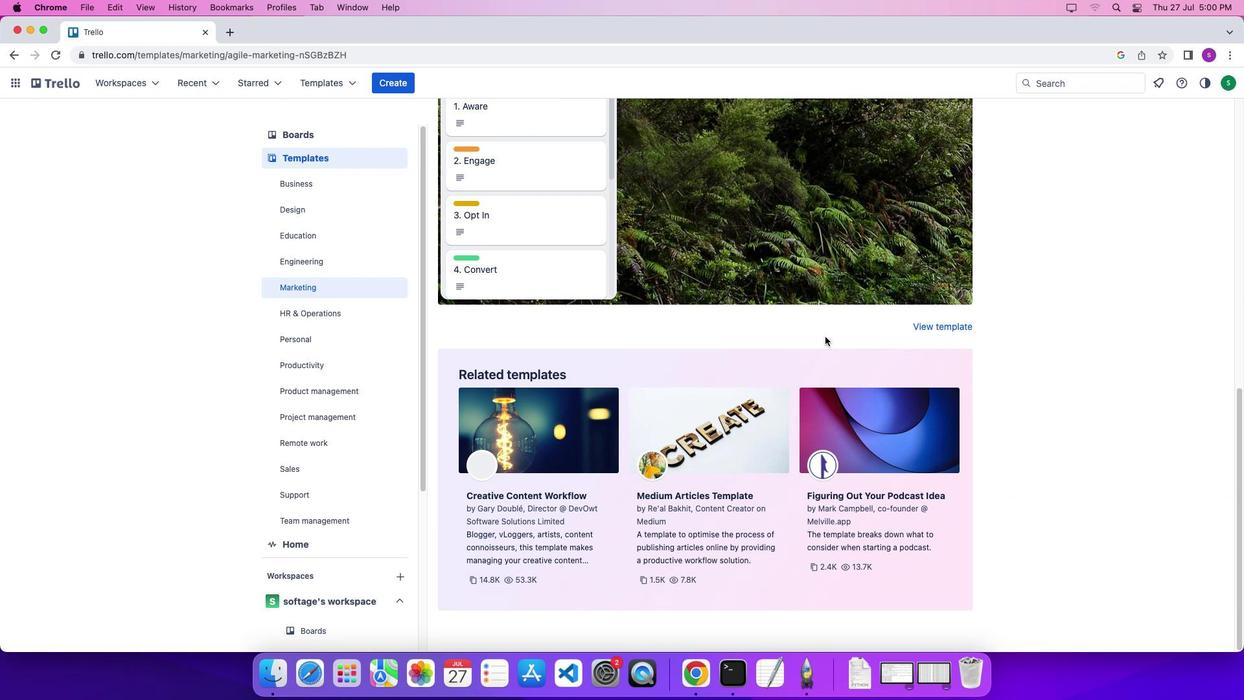 
Action: Mouse scrolled (825, 336) with delta (0, 9)
Screenshot: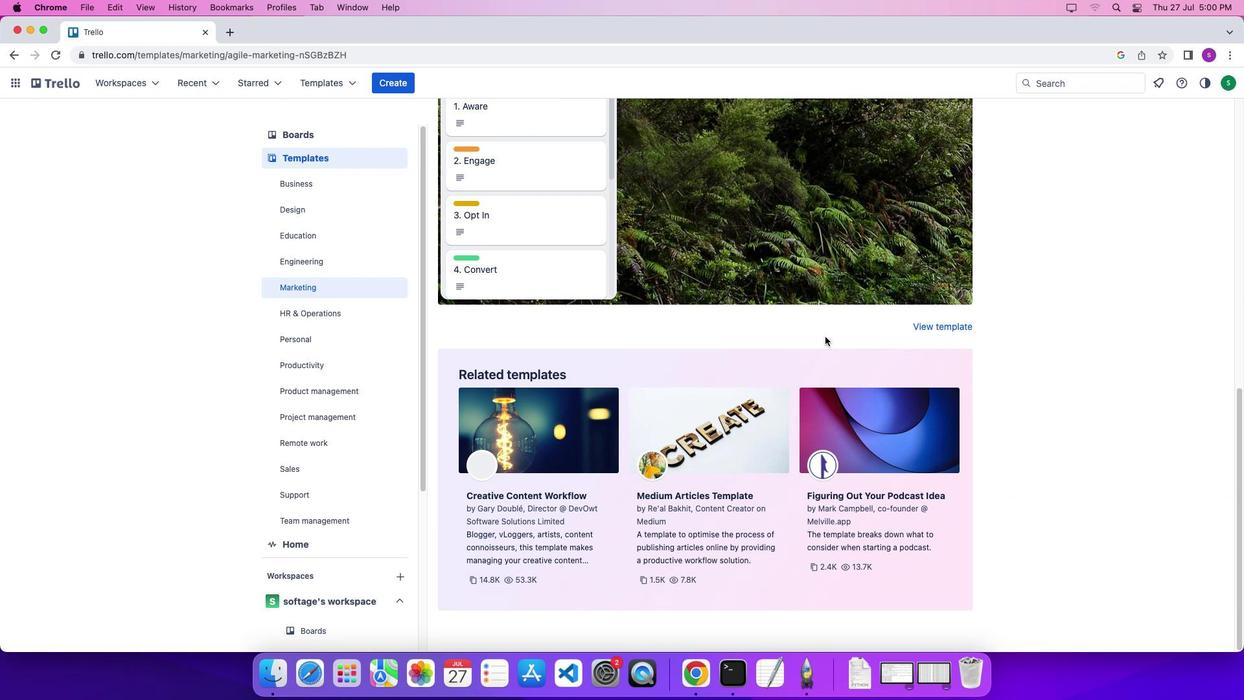 
Action: Mouse scrolled (825, 336) with delta (0, 0)
Screenshot: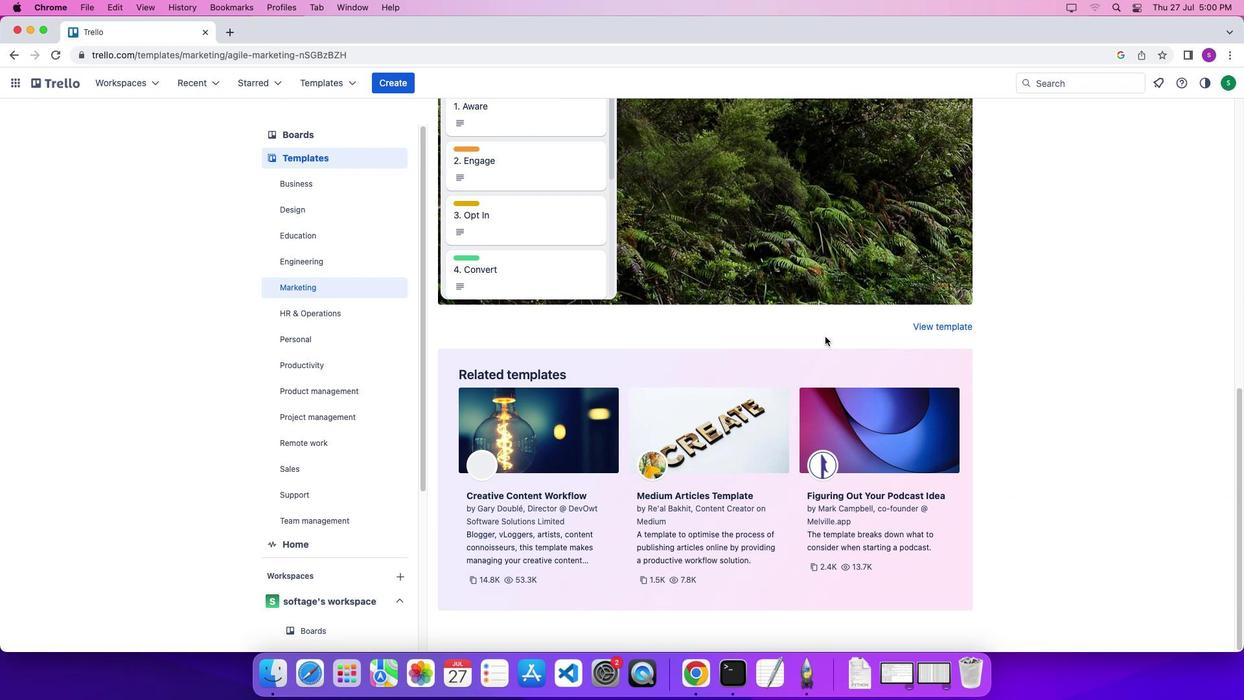 
Action: Mouse scrolled (825, 336) with delta (0, 1)
Screenshot: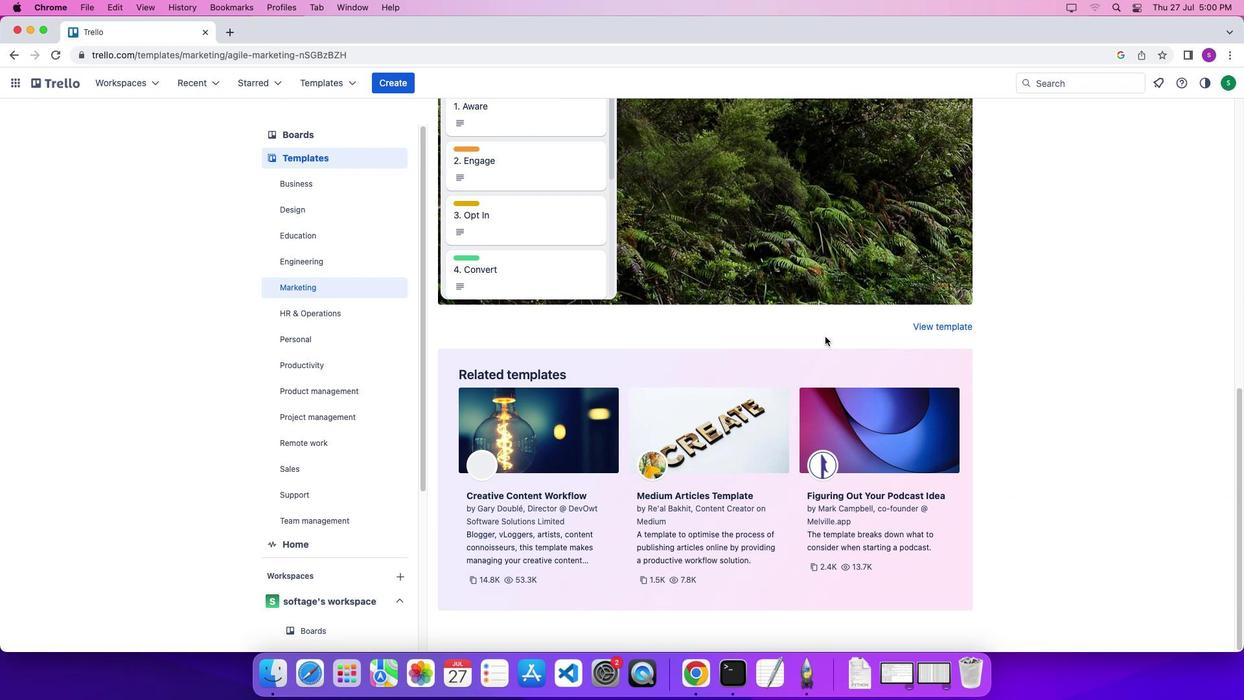 
Action: Mouse scrolled (825, 336) with delta (0, 5)
Screenshot: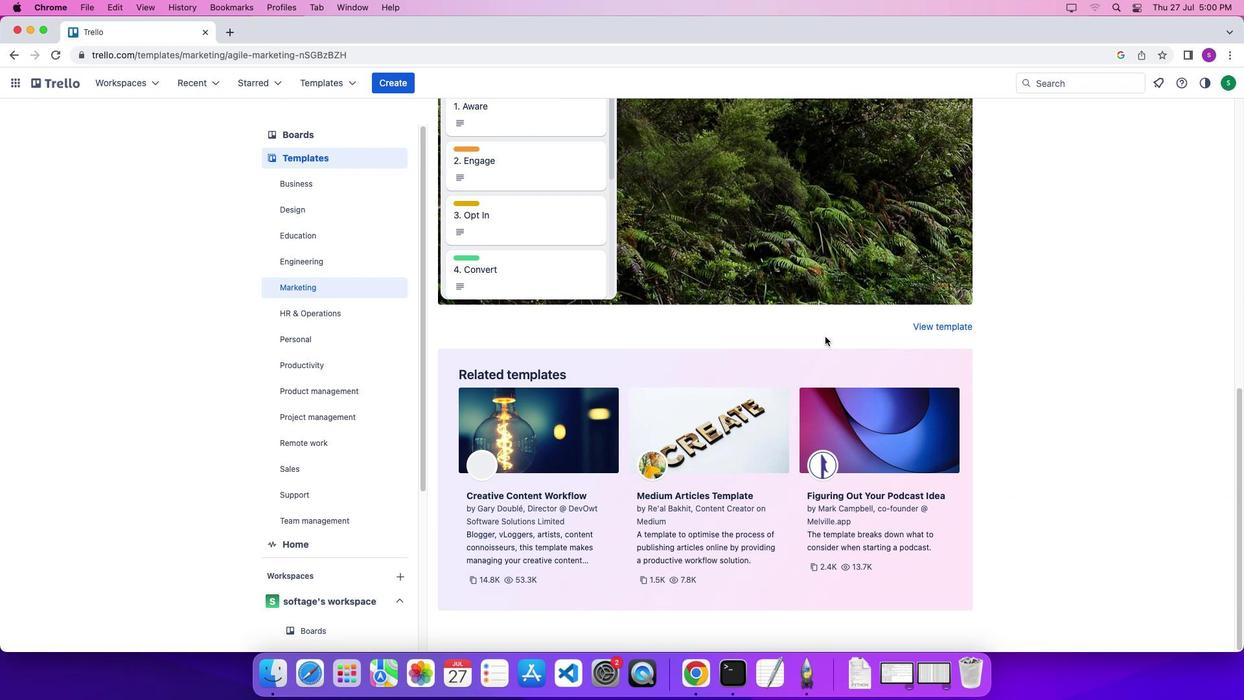 
Action: Mouse scrolled (825, 336) with delta (0, 9)
Screenshot: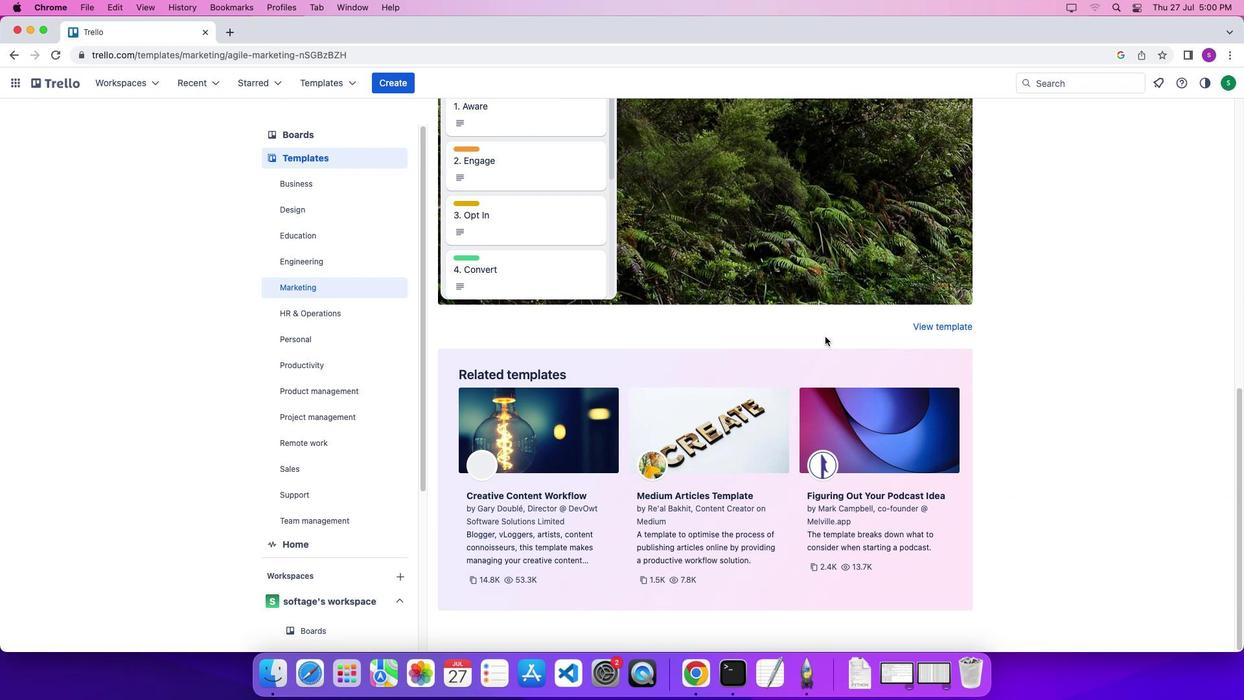 
Action: Mouse scrolled (825, 336) with delta (0, 9)
Screenshot: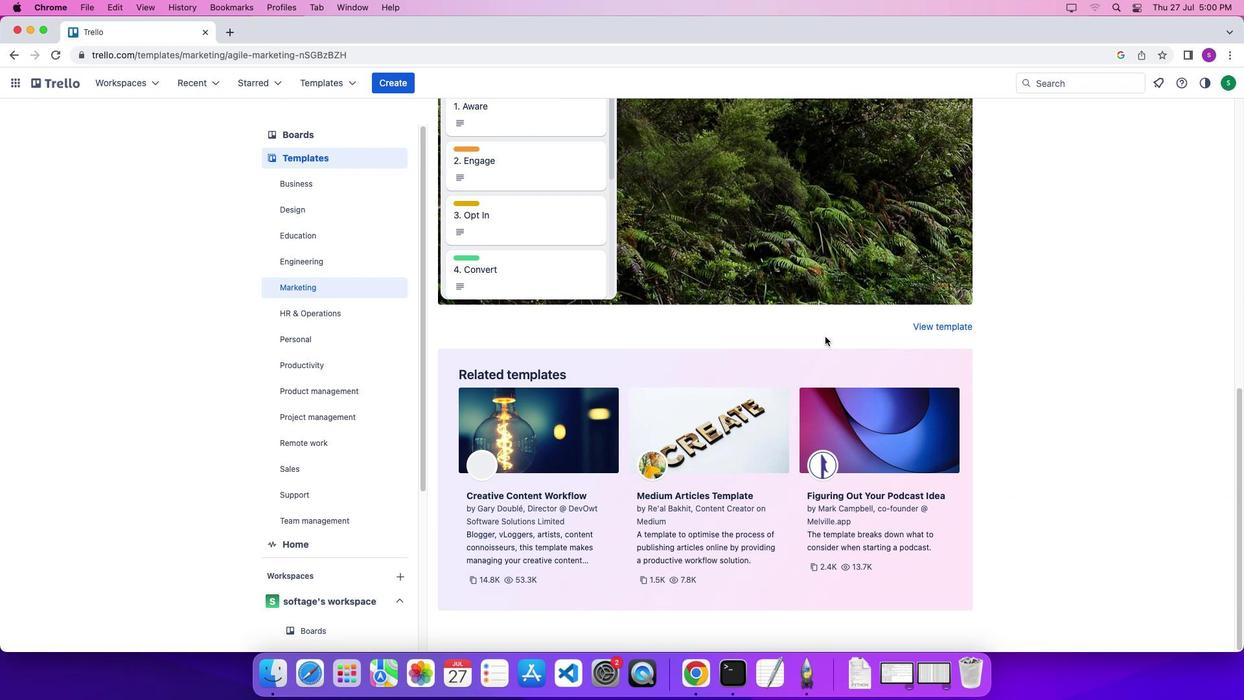 
Action: Mouse scrolled (825, 336) with delta (0, 0)
Screenshot: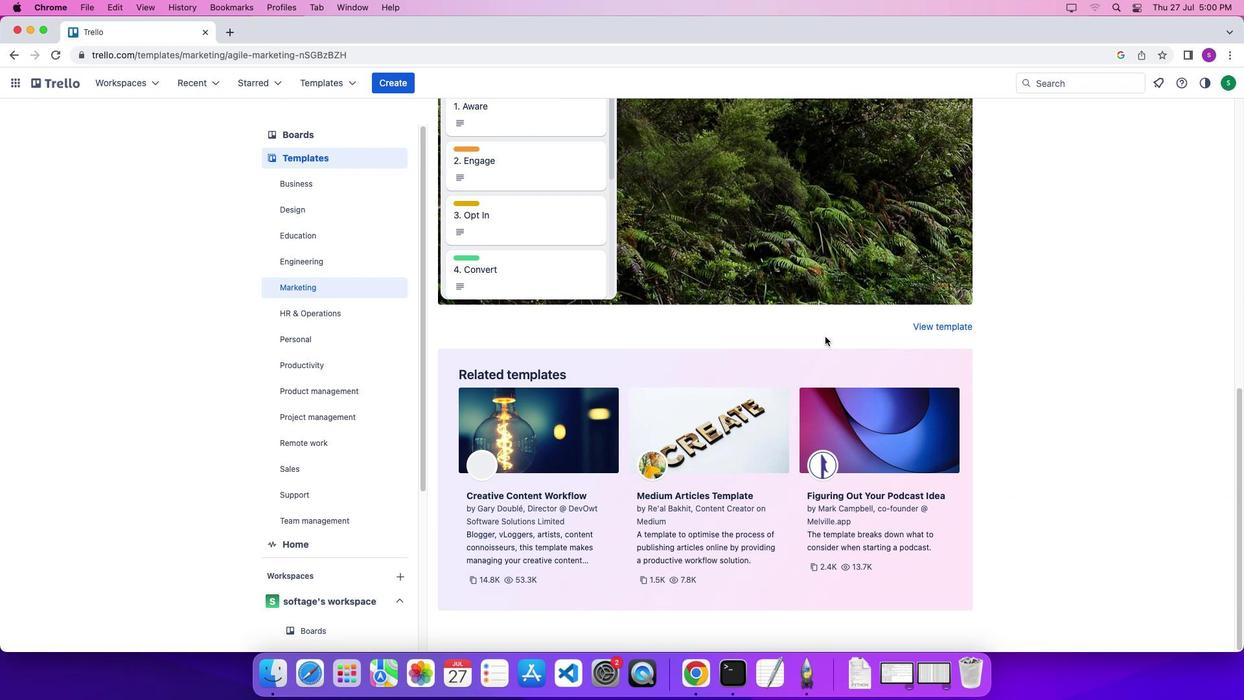 
Action: Mouse scrolled (825, 336) with delta (0, 1)
Screenshot: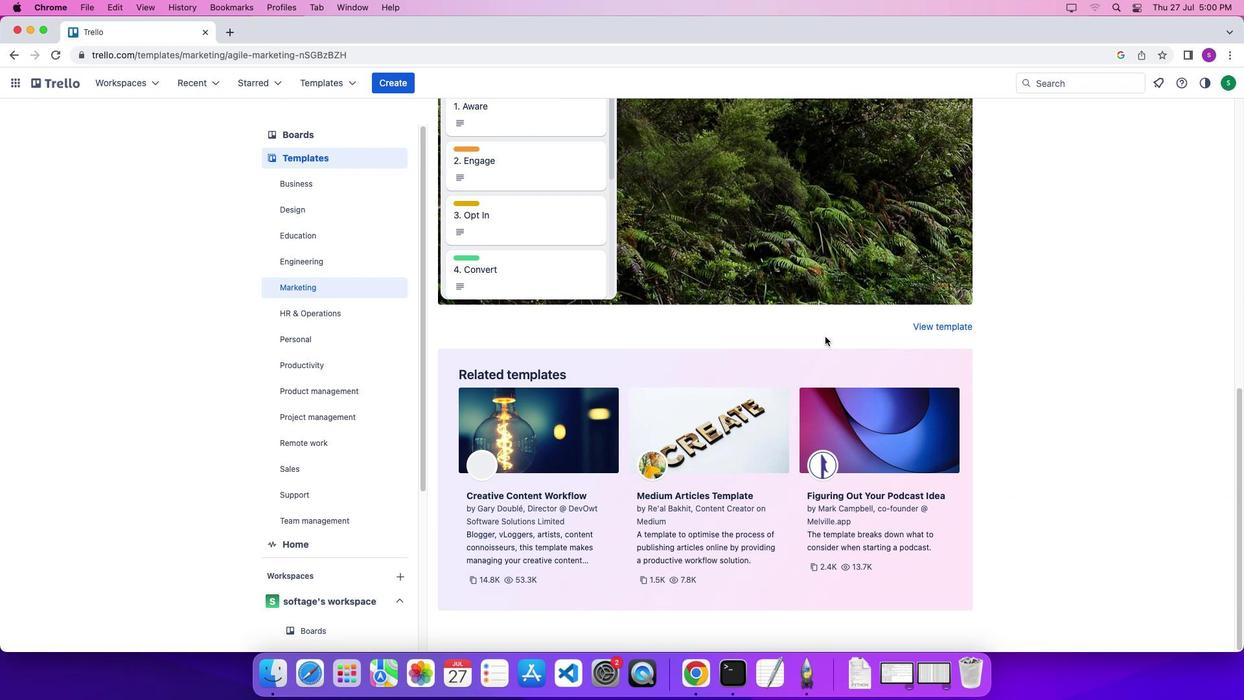 
Action: Mouse scrolled (825, 336) with delta (0, 5)
Screenshot: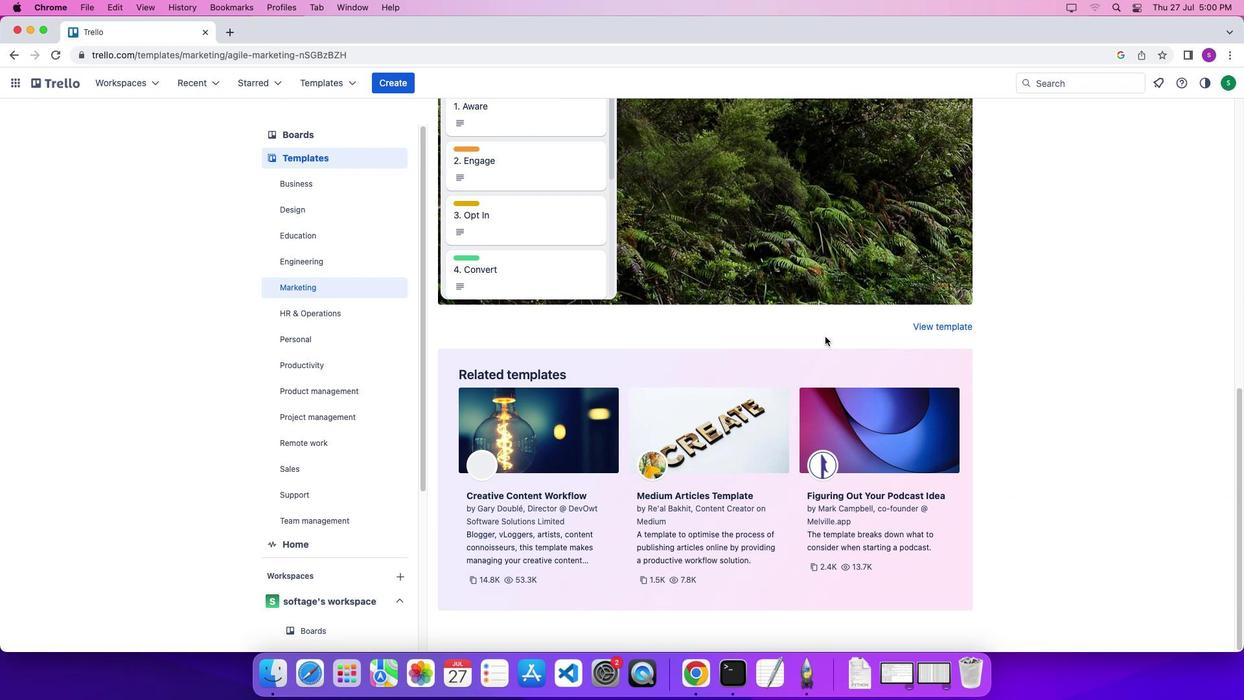 
Action: Mouse scrolled (825, 336) with delta (0, 9)
Screenshot: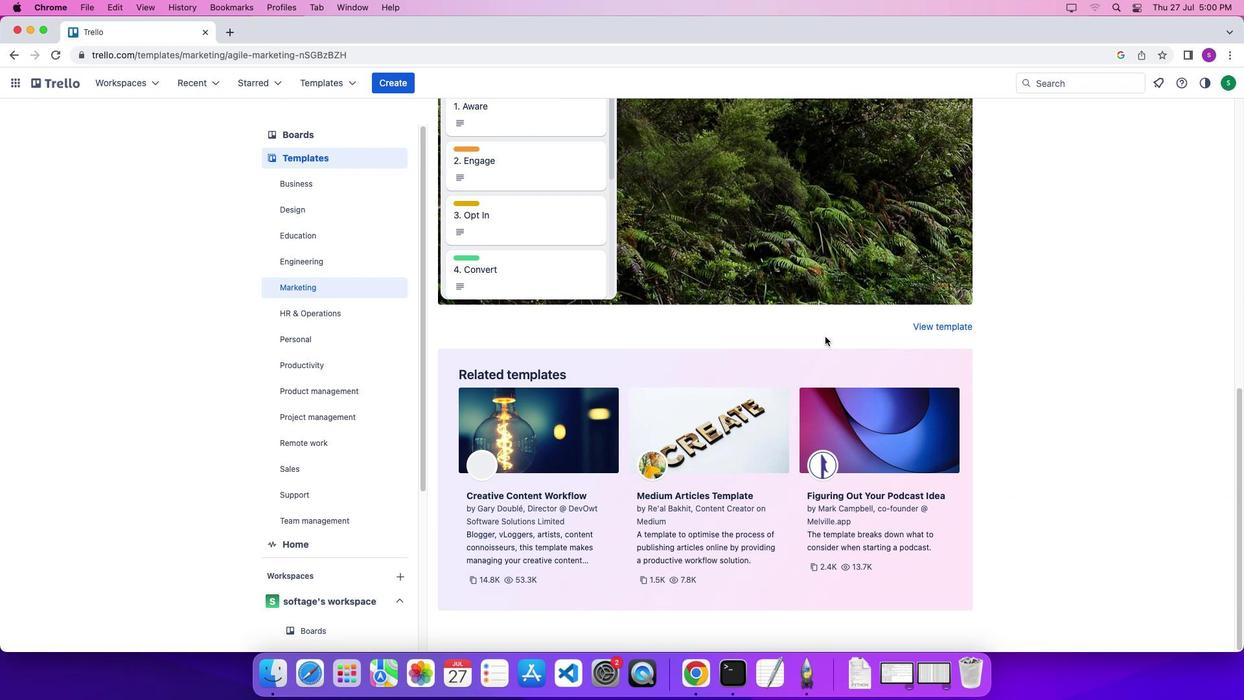 
Action: Mouse scrolled (825, 336) with delta (0, 9)
Screenshot: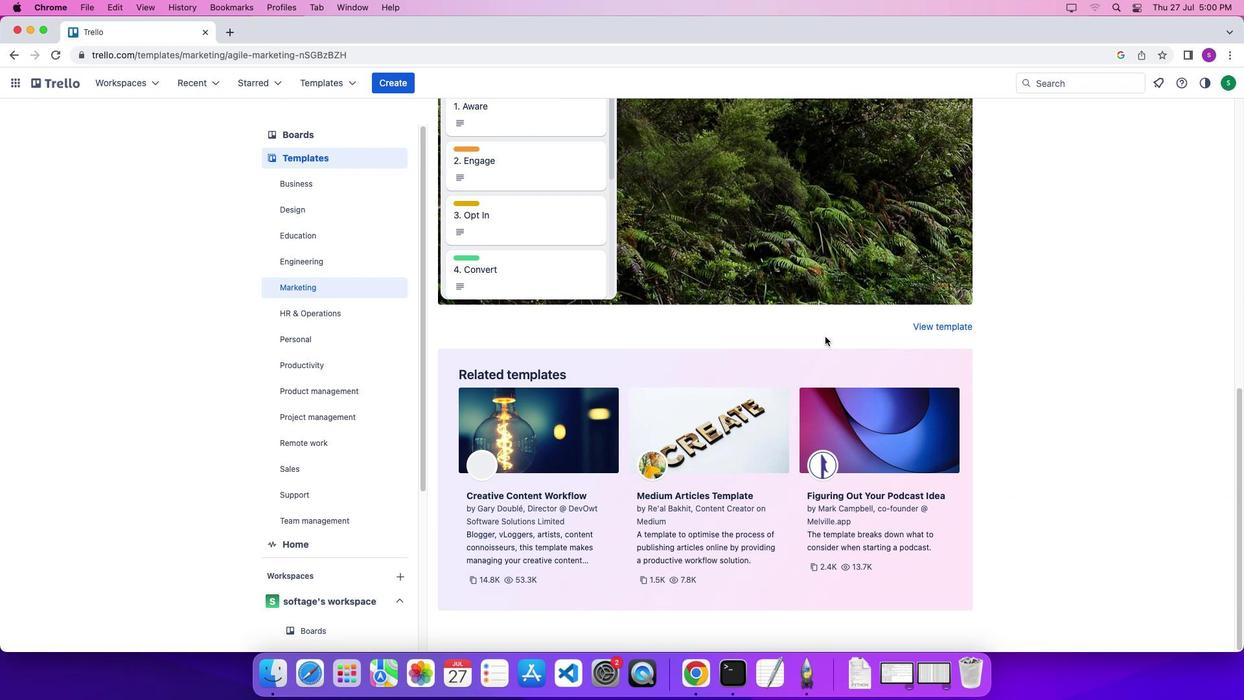 
Action: Mouse scrolled (825, 336) with delta (0, 11)
Screenshot: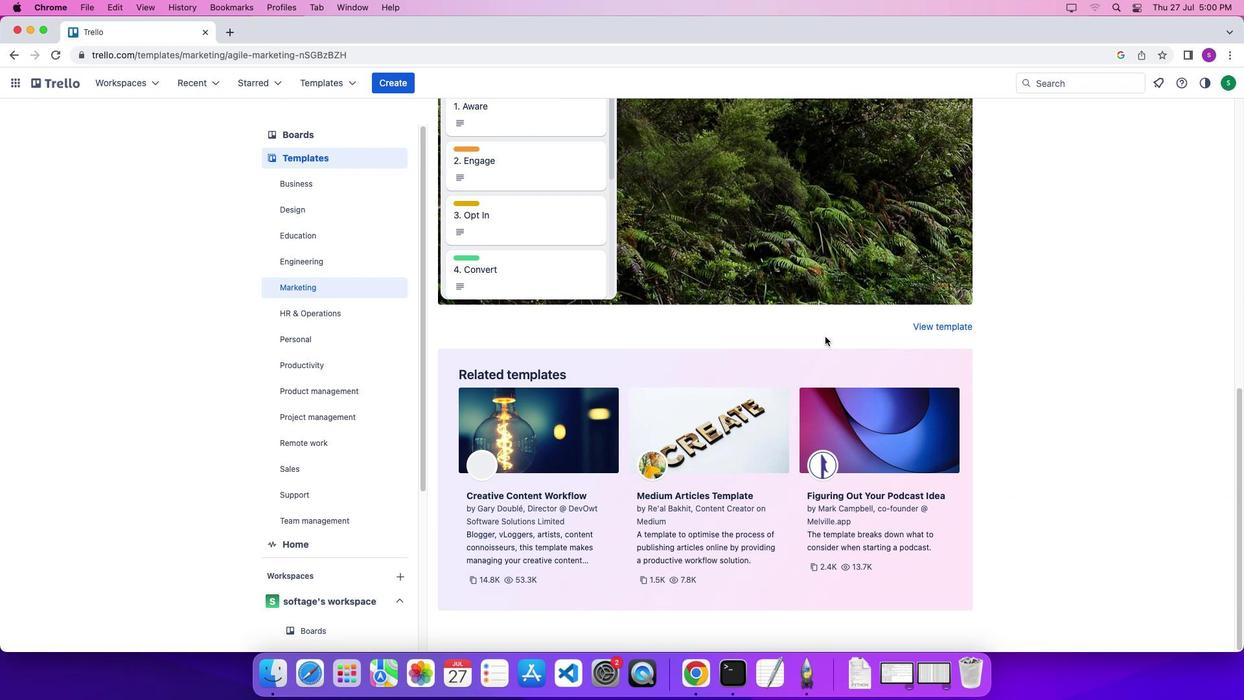 
Action: Mouse moved to (1093, 317)
Screenshot: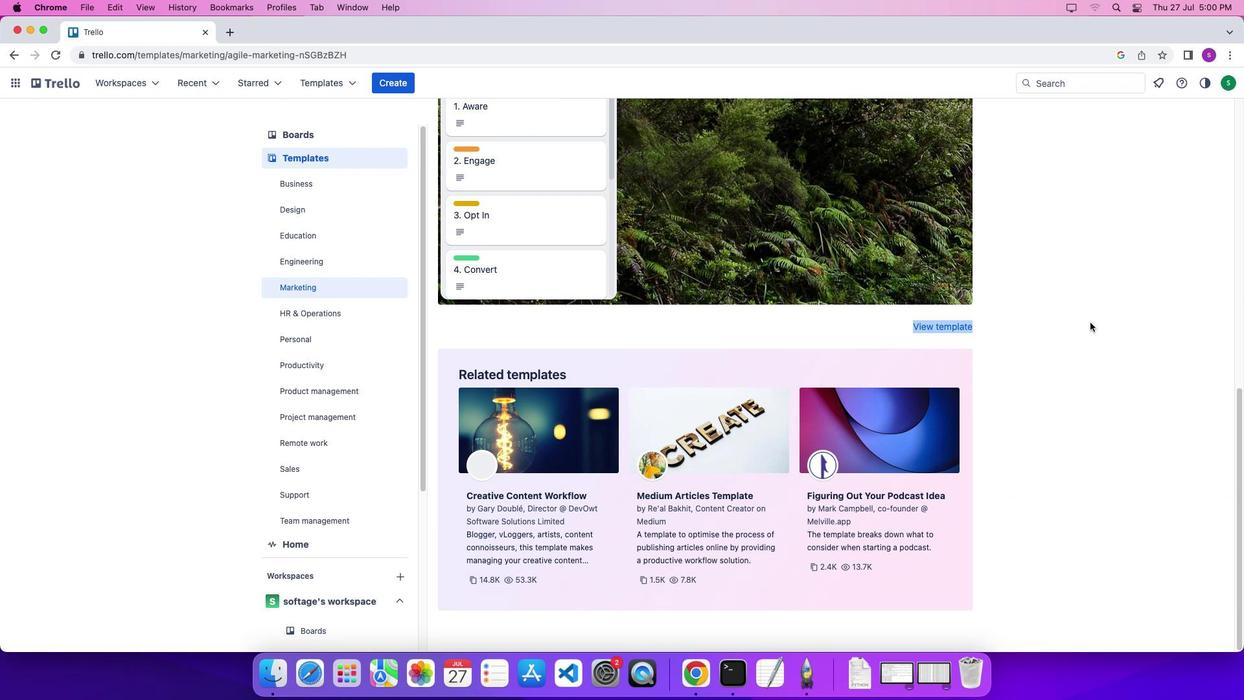 
Action: Mouse pressed left at (1093, 317)
Screenshot: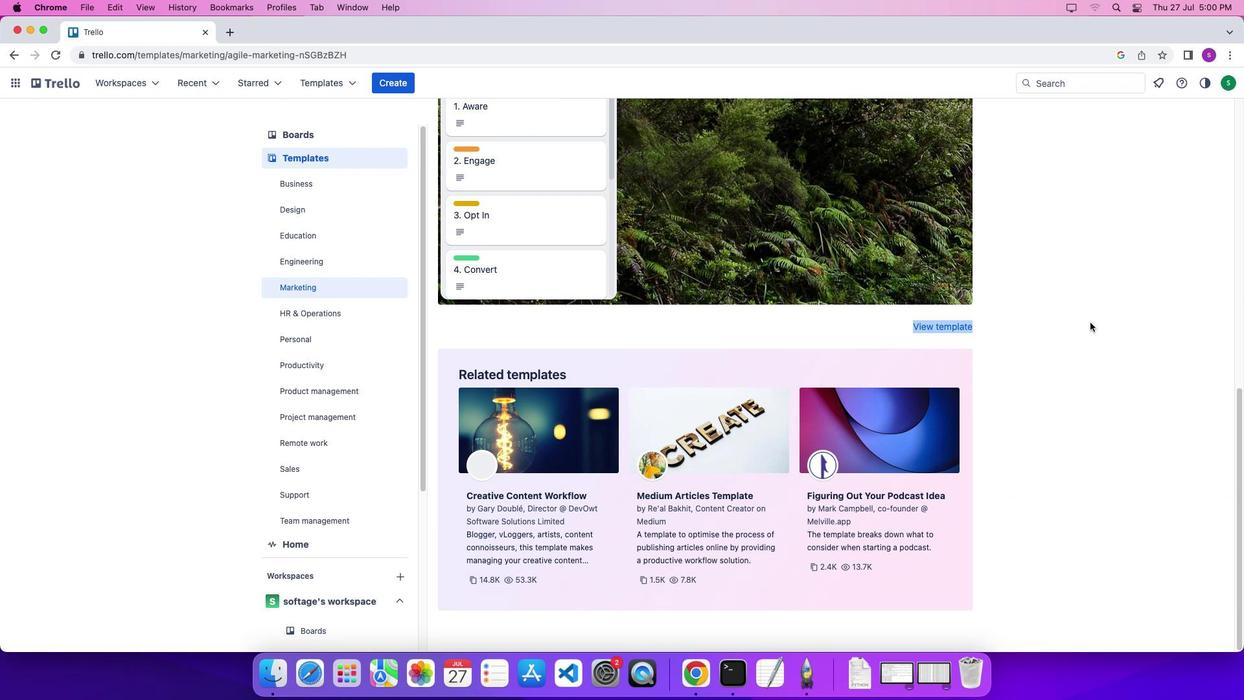 
Action: Mouse moved to (1090, 323)
Screenshot: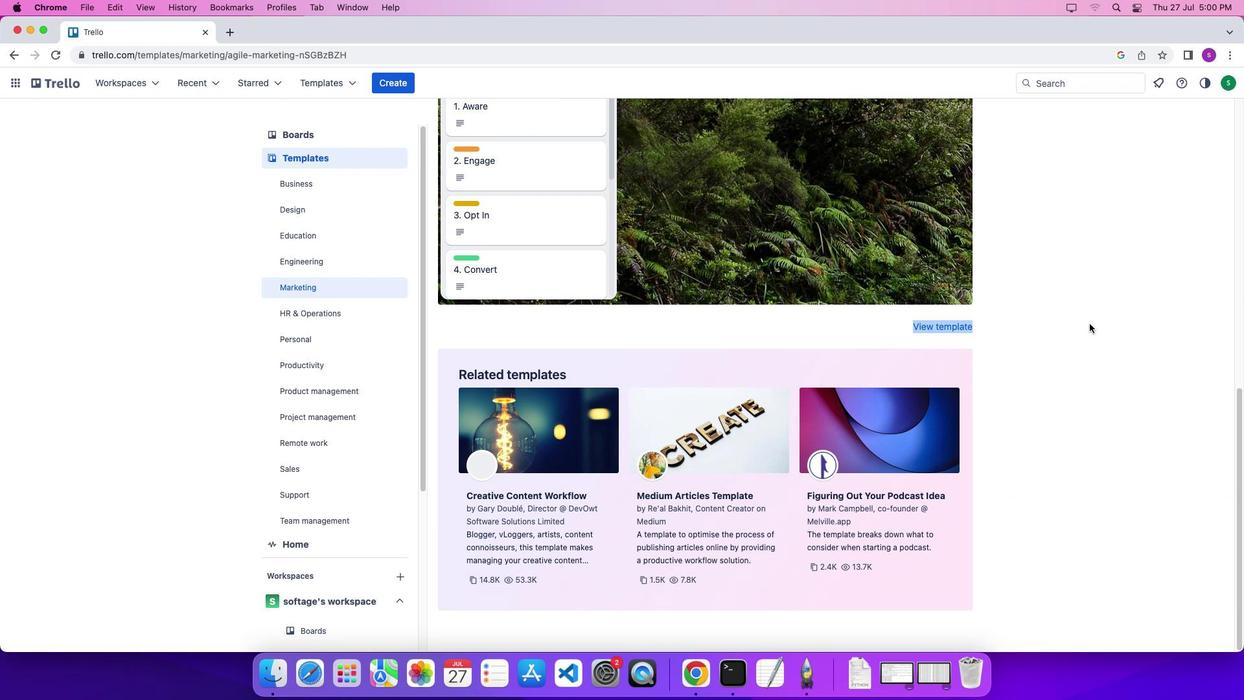 
Action: Mouse scrolled (1090, 323) with delta (0, 0)
Screenshot: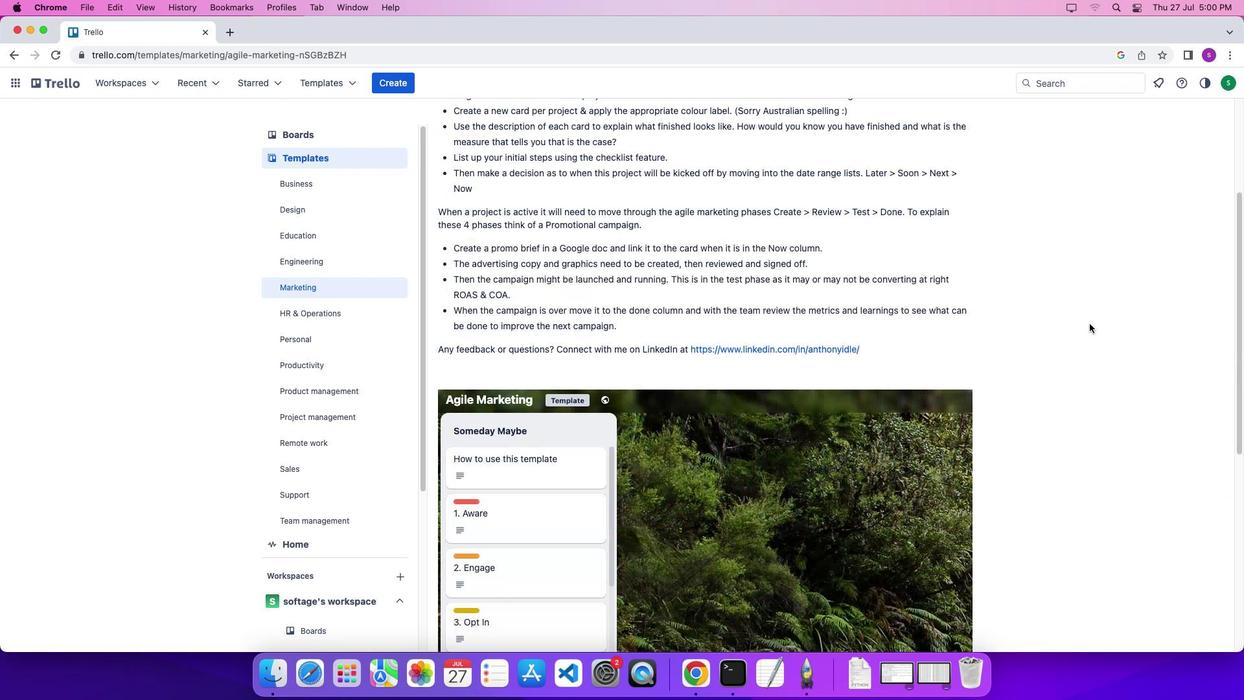 
Action: Mouse scrolled (1090, 323) with delta (0, 1)
Screenshot: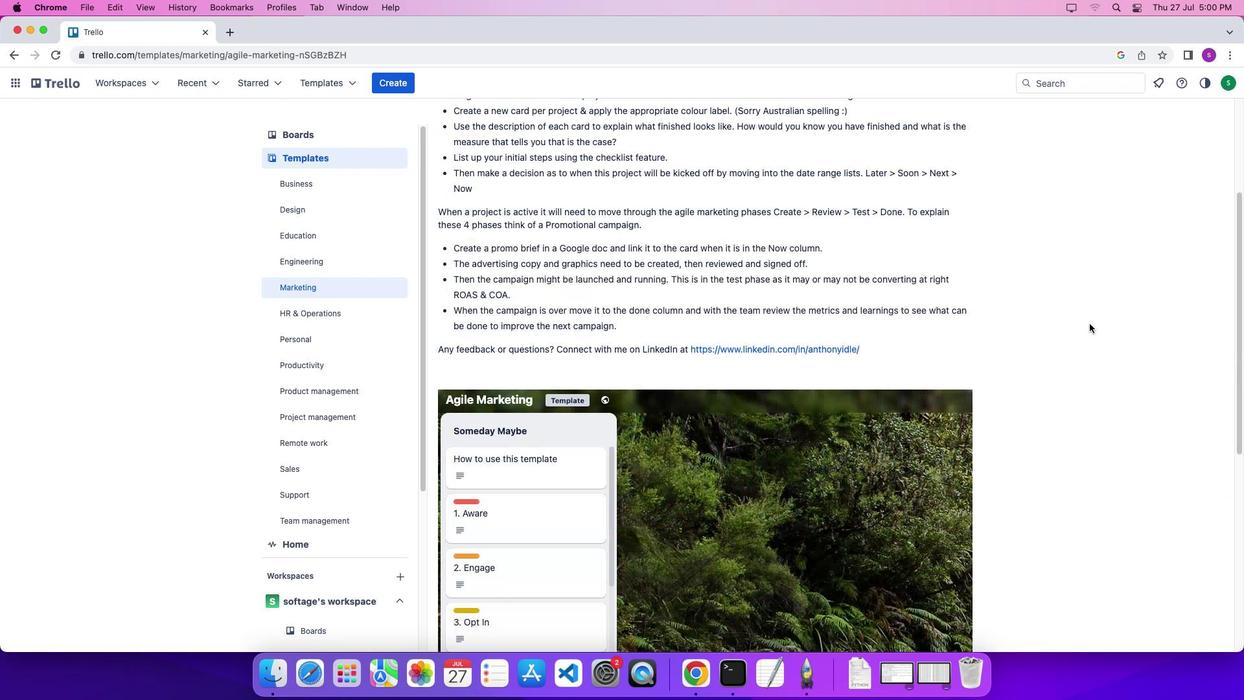 
Action: Mouse scrolled (1090, 323) with delta (0, 6)
Screenshot: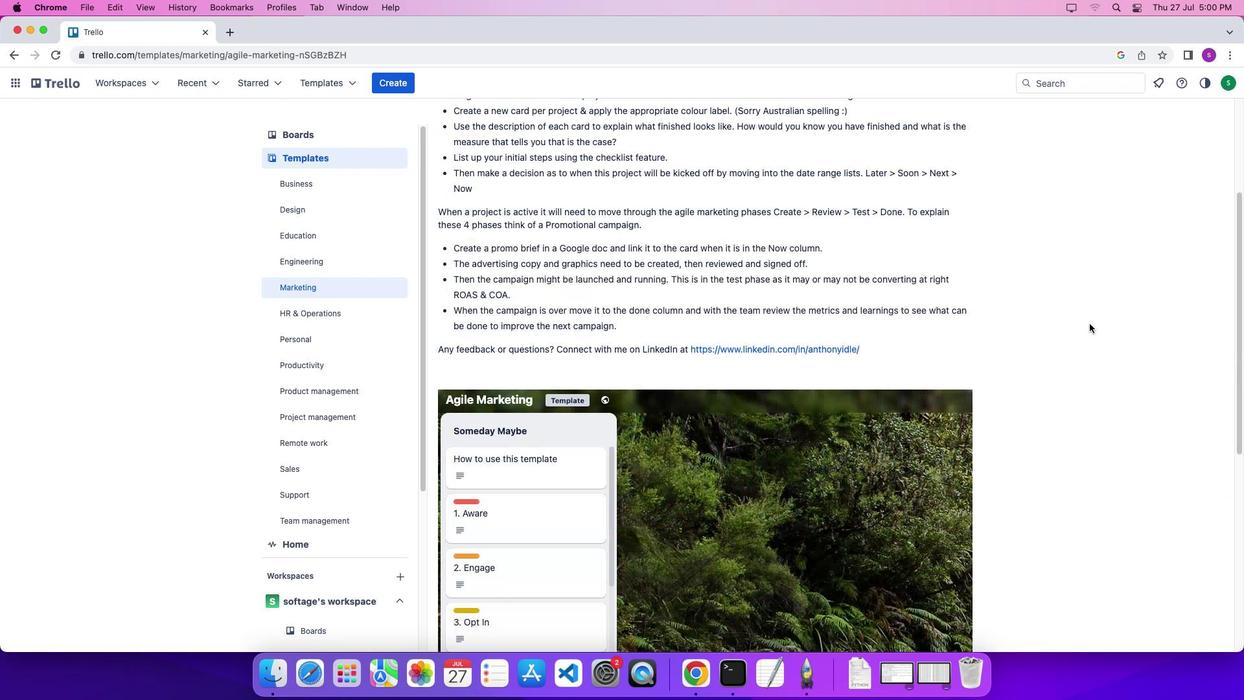 
Action: Mouse scrolled (1090, 323) with delta (0, 9)
Screenshot: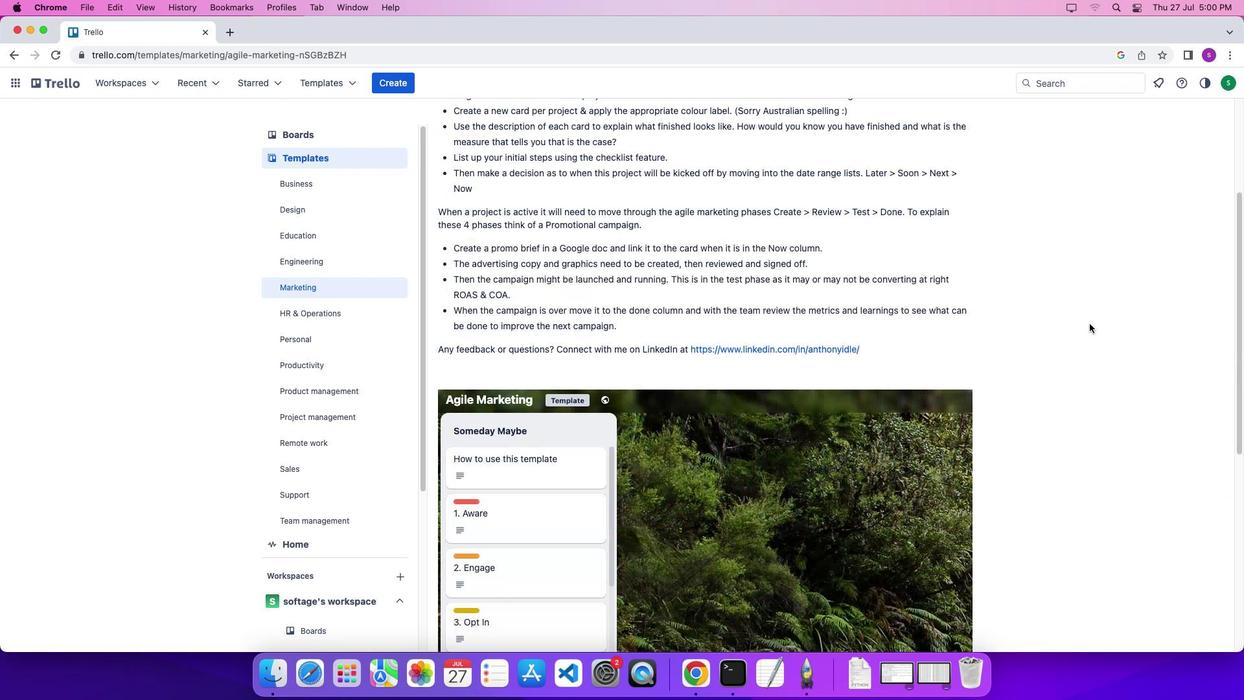 
Action: Mouse scrolled (1090, 323) with delta (0, 10)
Screenshot: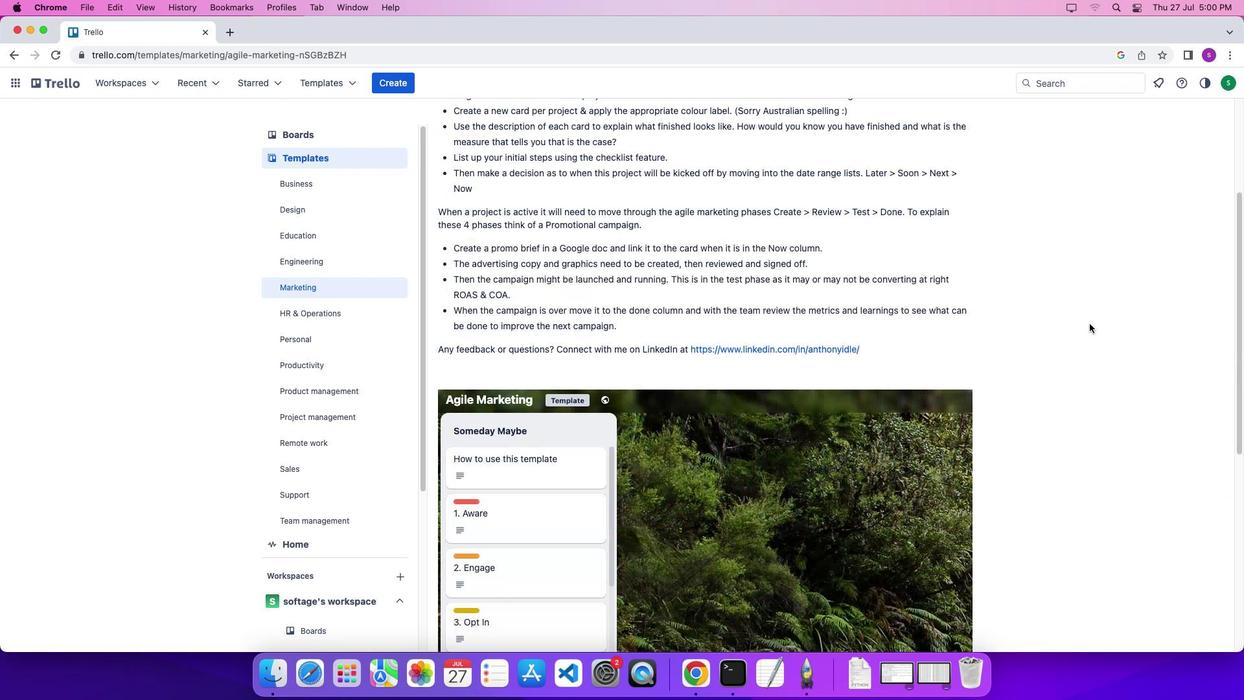
Action: Mouse scrolled (1090, 323) with delta (0, 11)
Screenshot: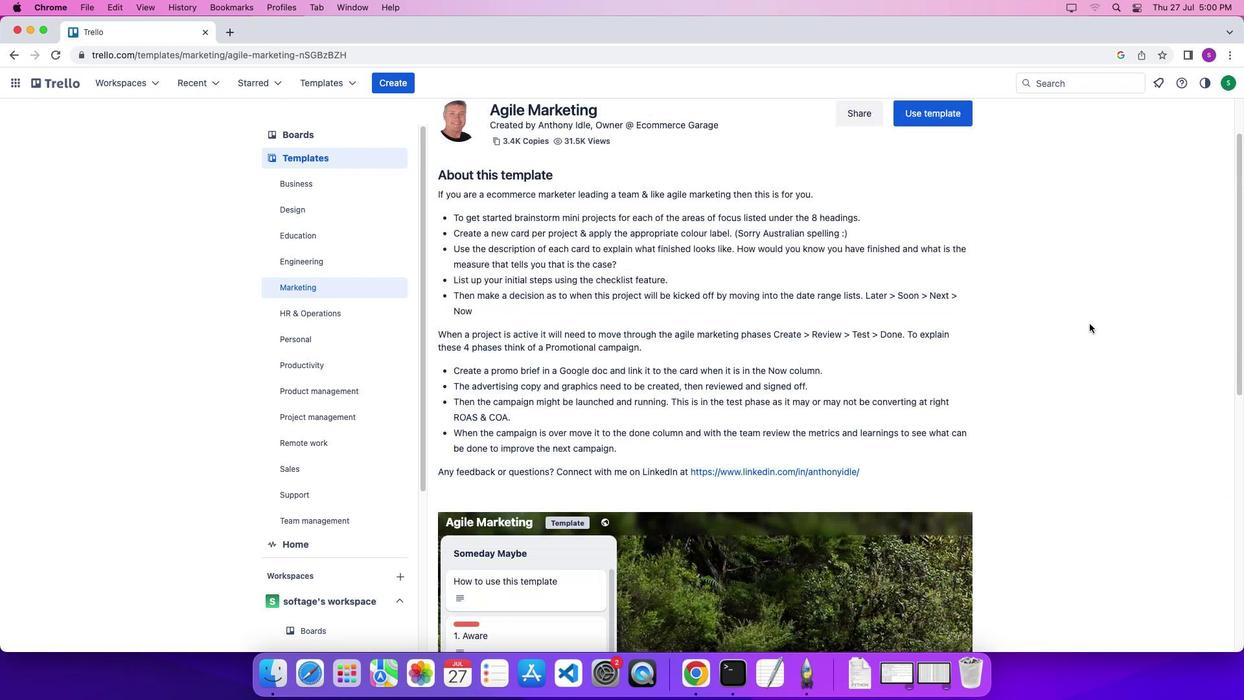
Action: Mouse scrolled (1090, 323) with delta (0, 12)
Screenshot: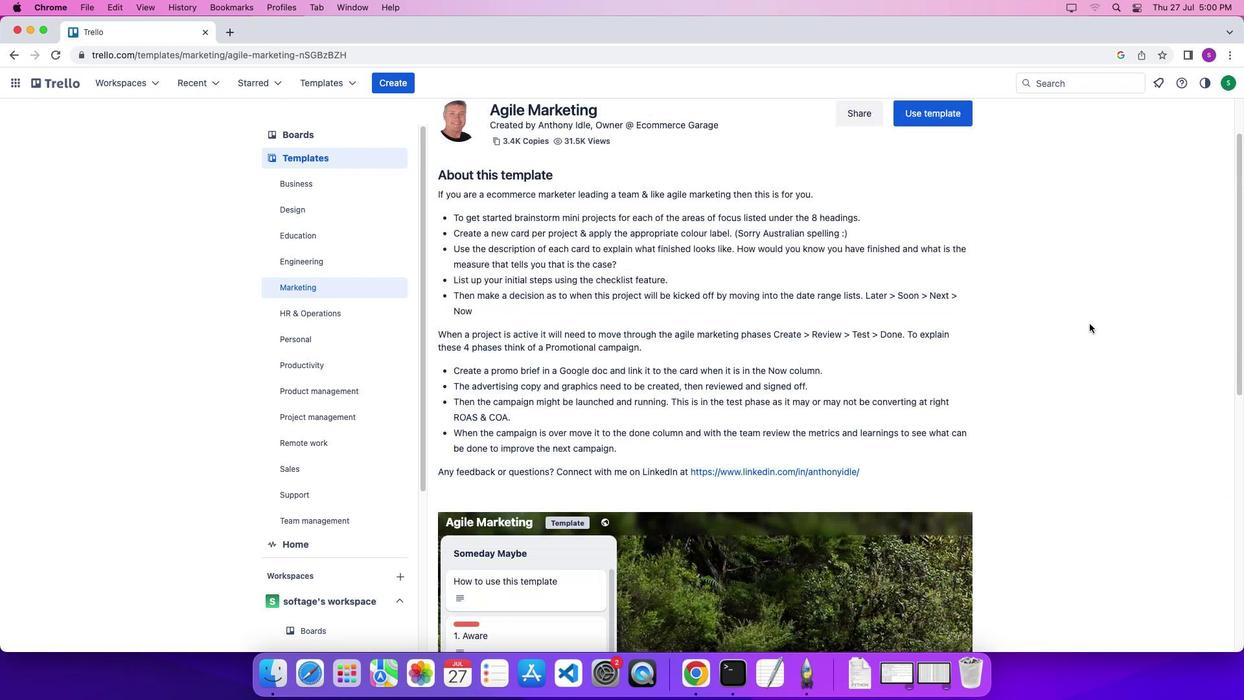 
Action: Mouse moved to (948, 189)
Screenshot: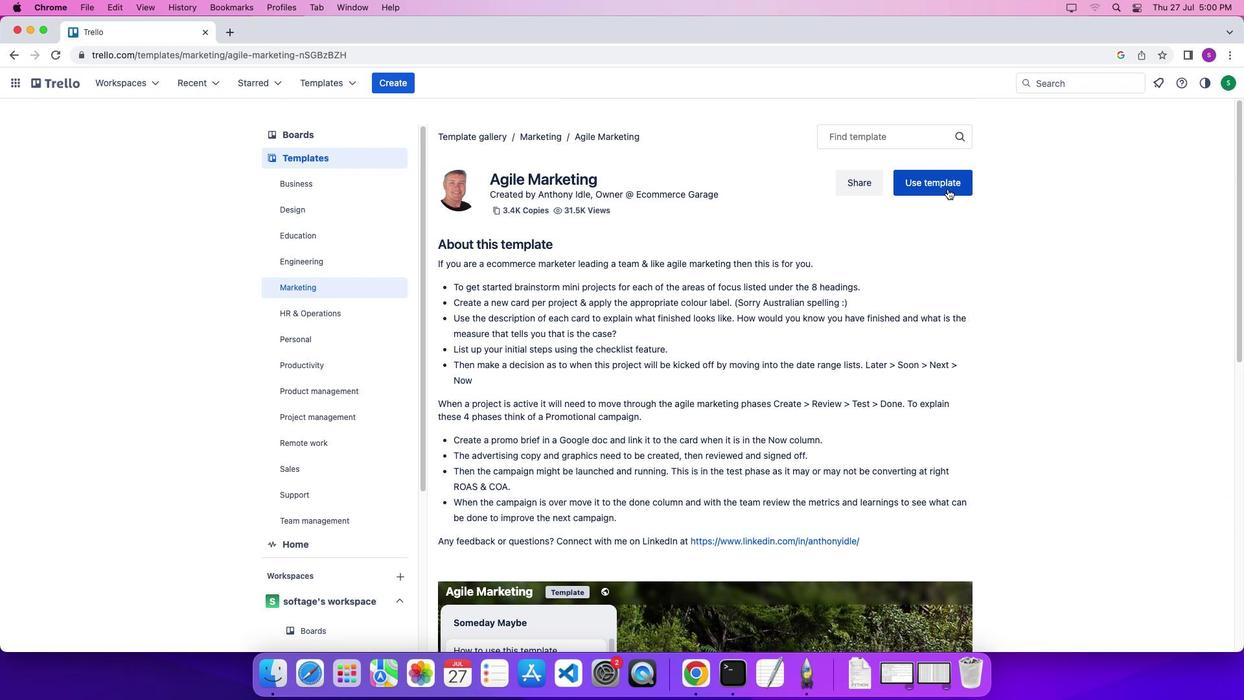 
Action: Mouse pressed left at (948, 189)
Screenshot: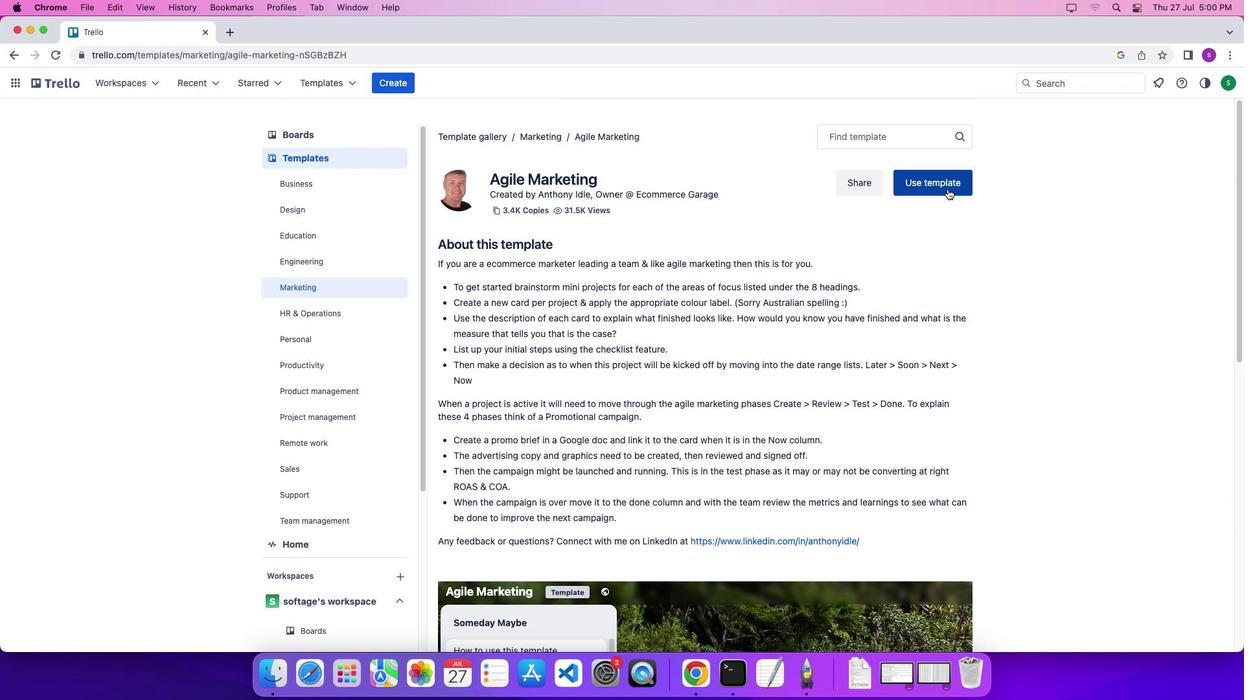 
Action: Mouse moved to (938, 430)
Screenshot: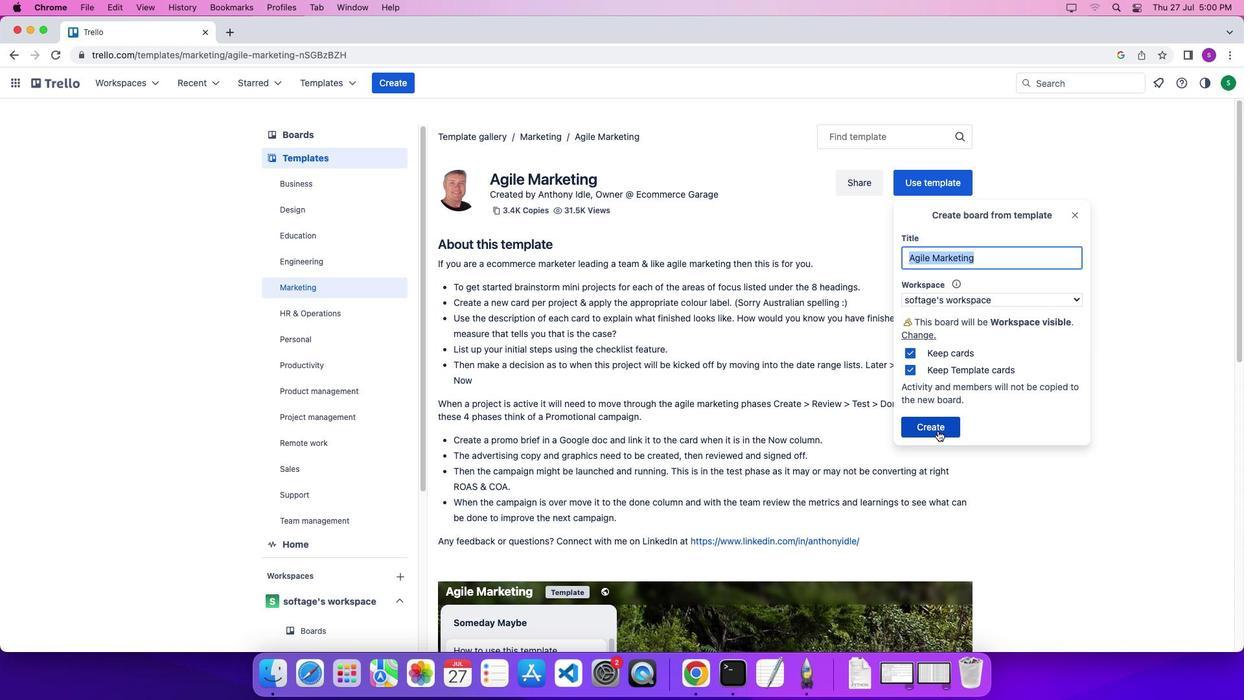
Action: Mouse pressed left at (938, 430)
Screenshot: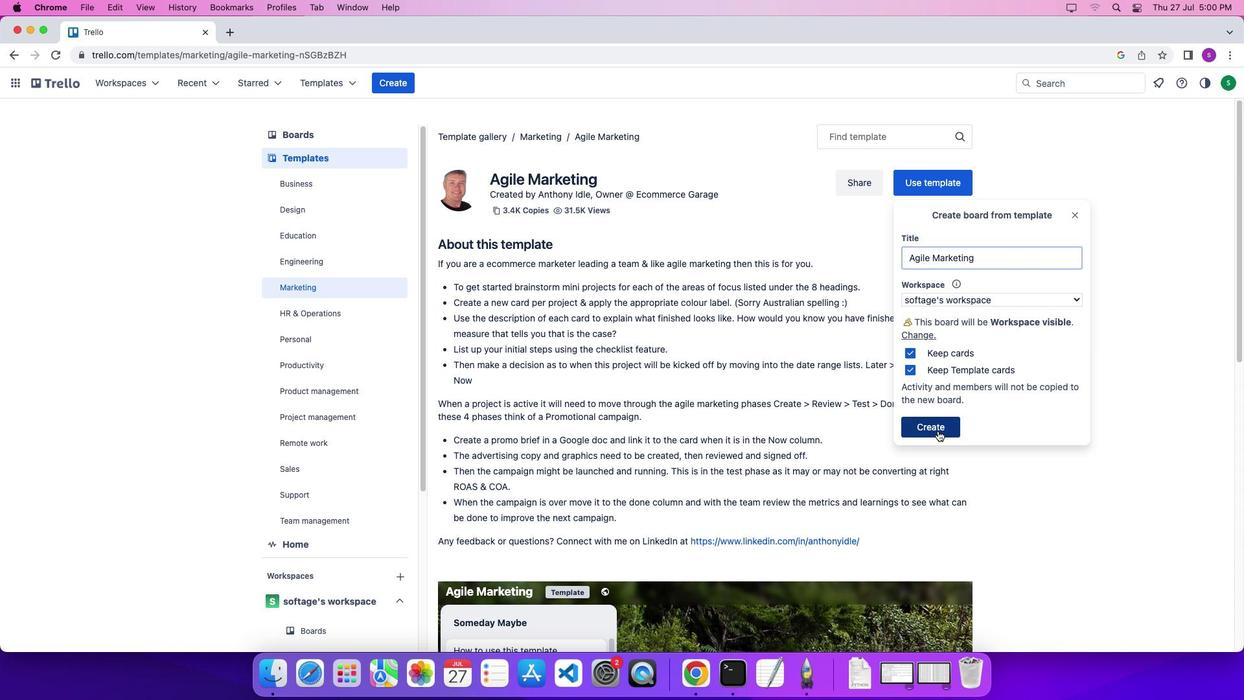 
Action: Mouse moved to (425, 409)
Screenshot: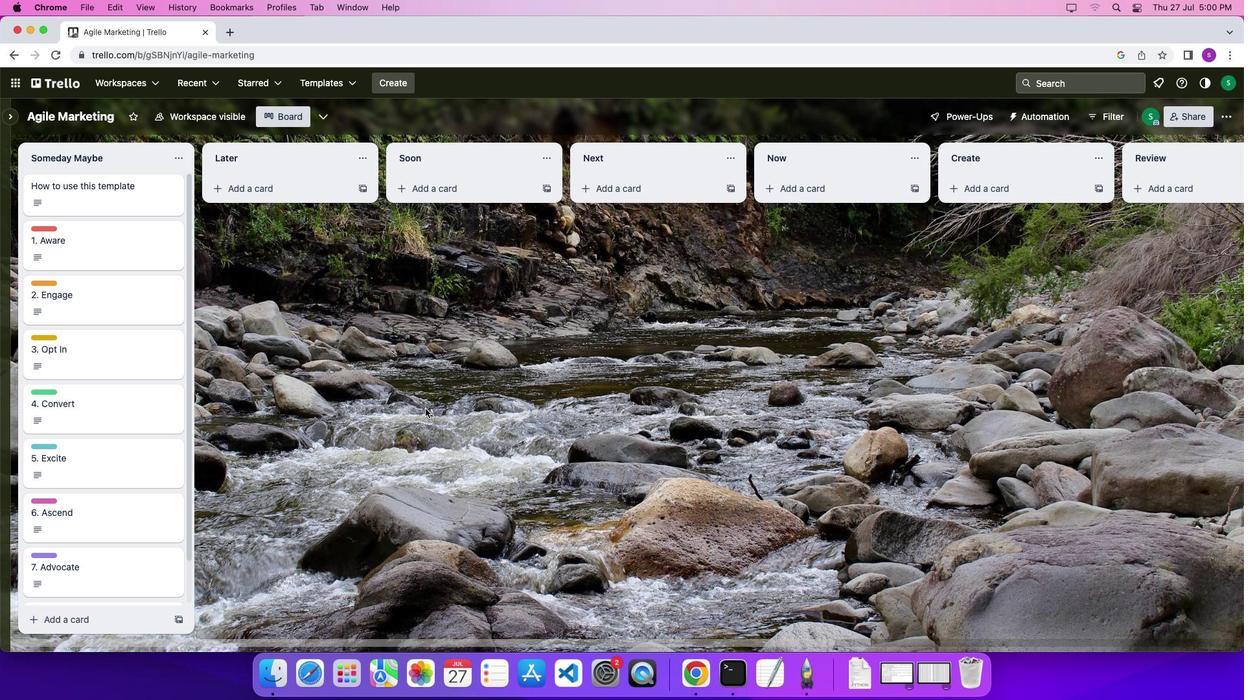 
Action: Mouse scrolled (425, 409) with delta (0, 0)
Screenshot: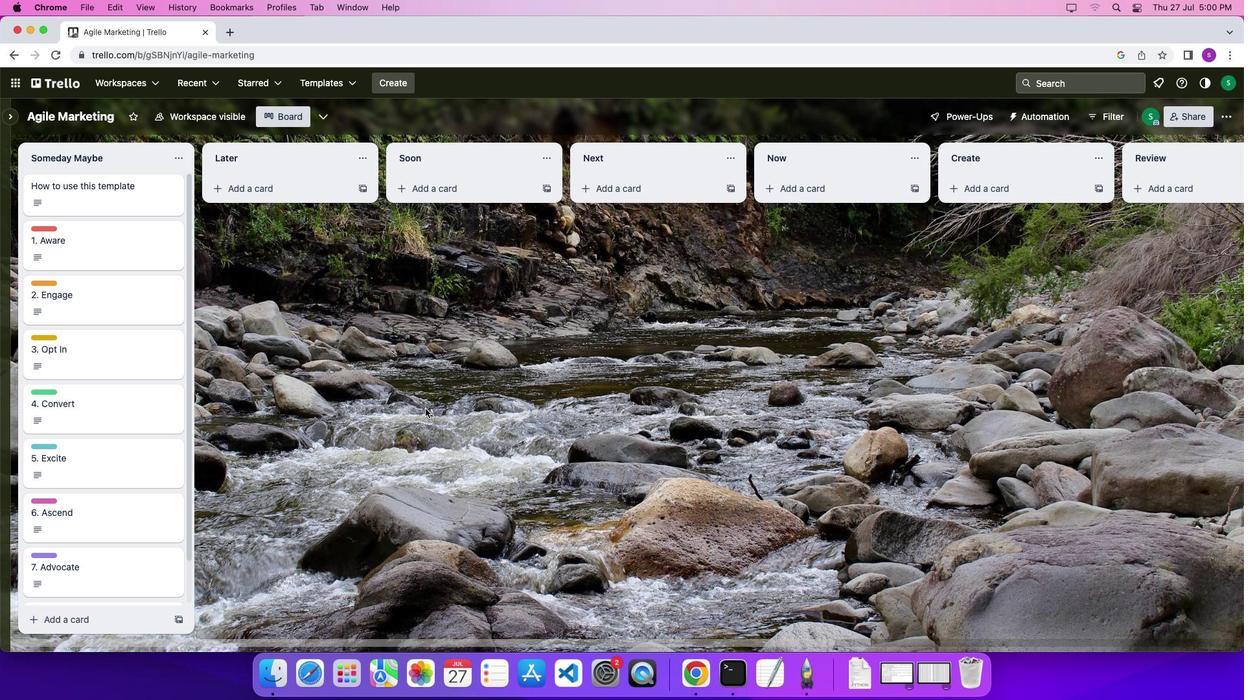 
Action: Mouse scrolled (425, 409) with delta (0, 0)
Screenshot: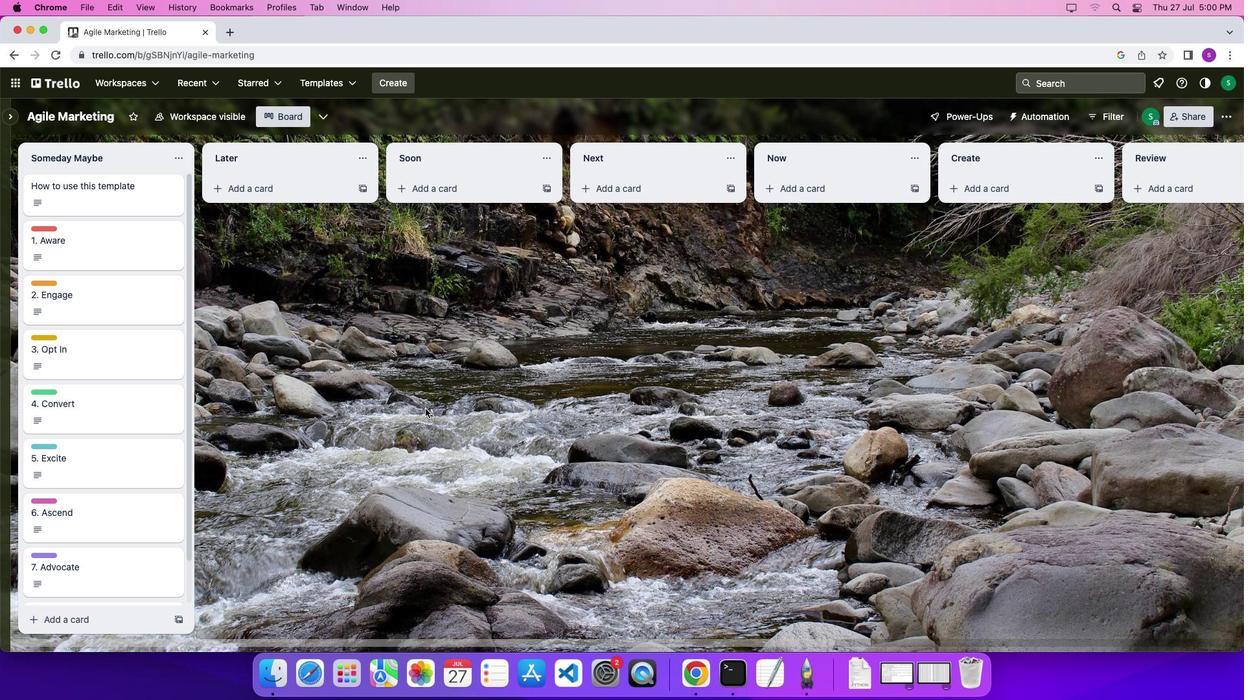 
Action: Mouse scrolled (425, 409) with delta (0, -1)
Screenshot: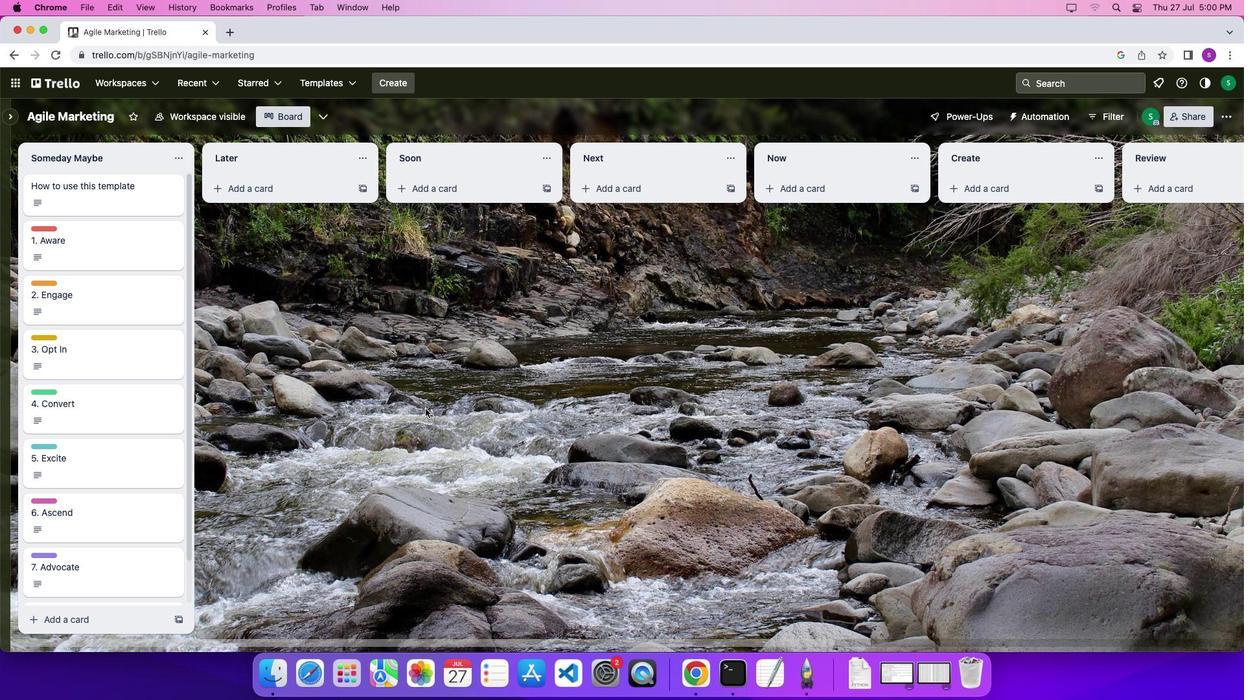 
Action: Mouse scrolled (425, 409) with delta (0, 0)
Screenshot: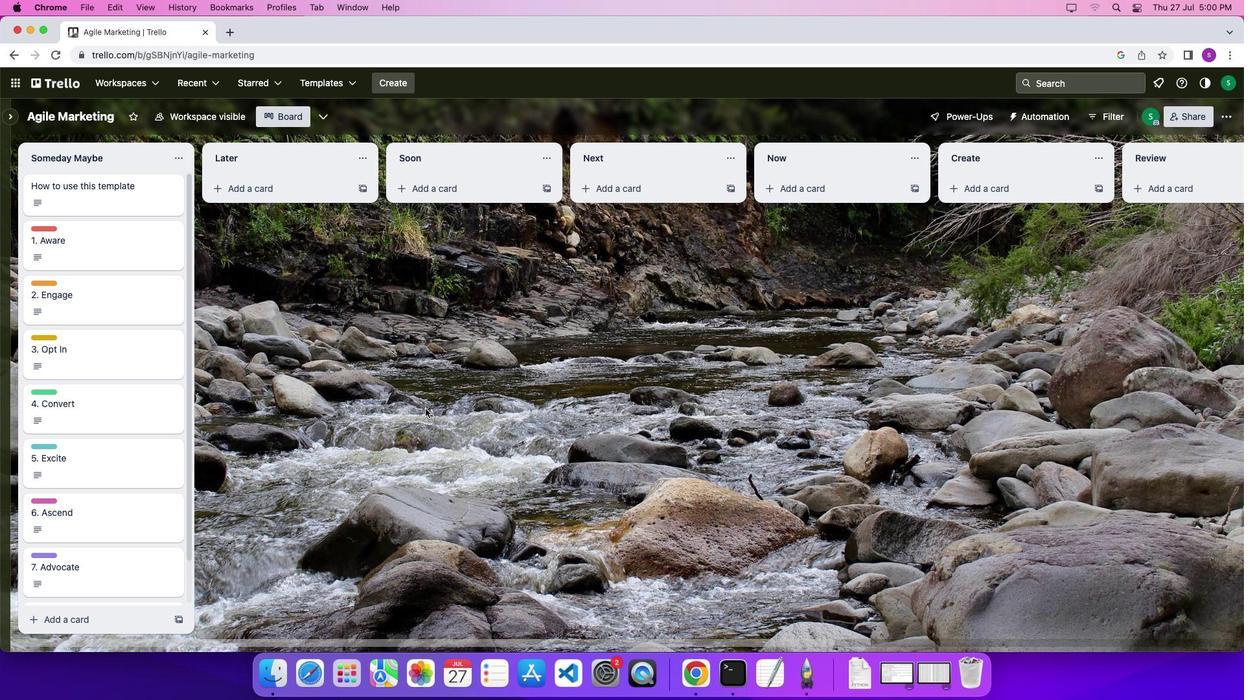 
Action: Mouse scrolled (425, 409) with delta (0, 0)
Screenshot: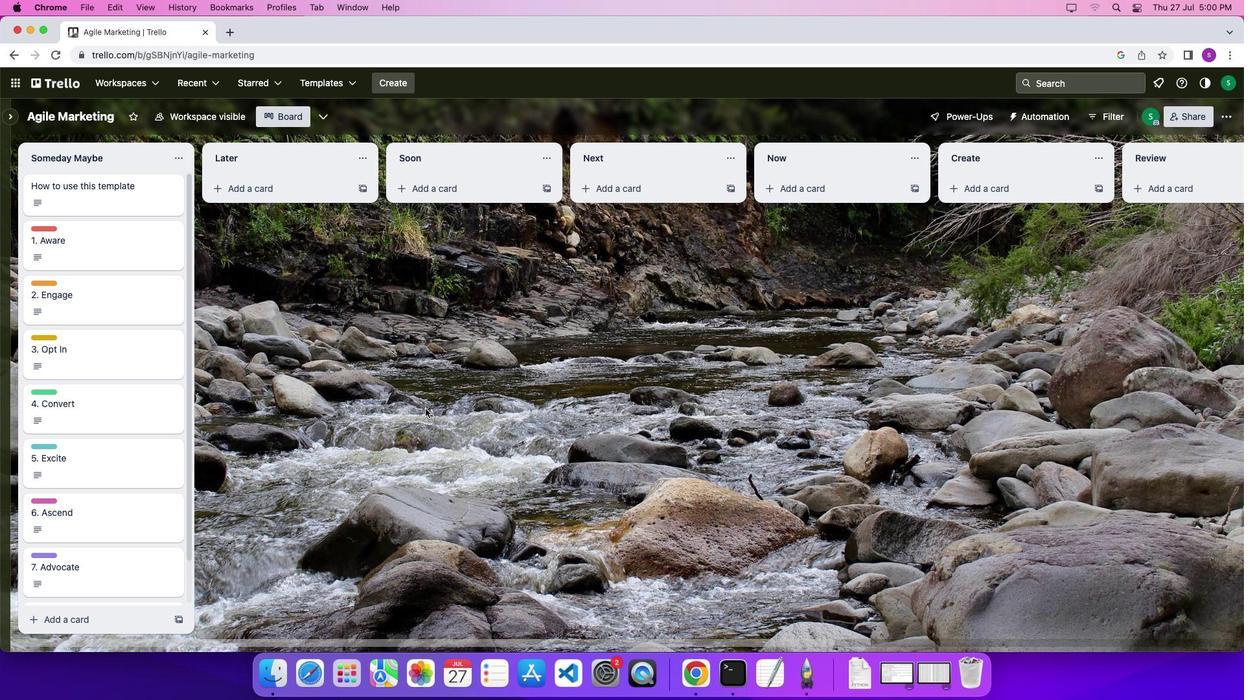 
Action: Mouse scrolled (425, 409) with delta (0, 3)
Screenshot: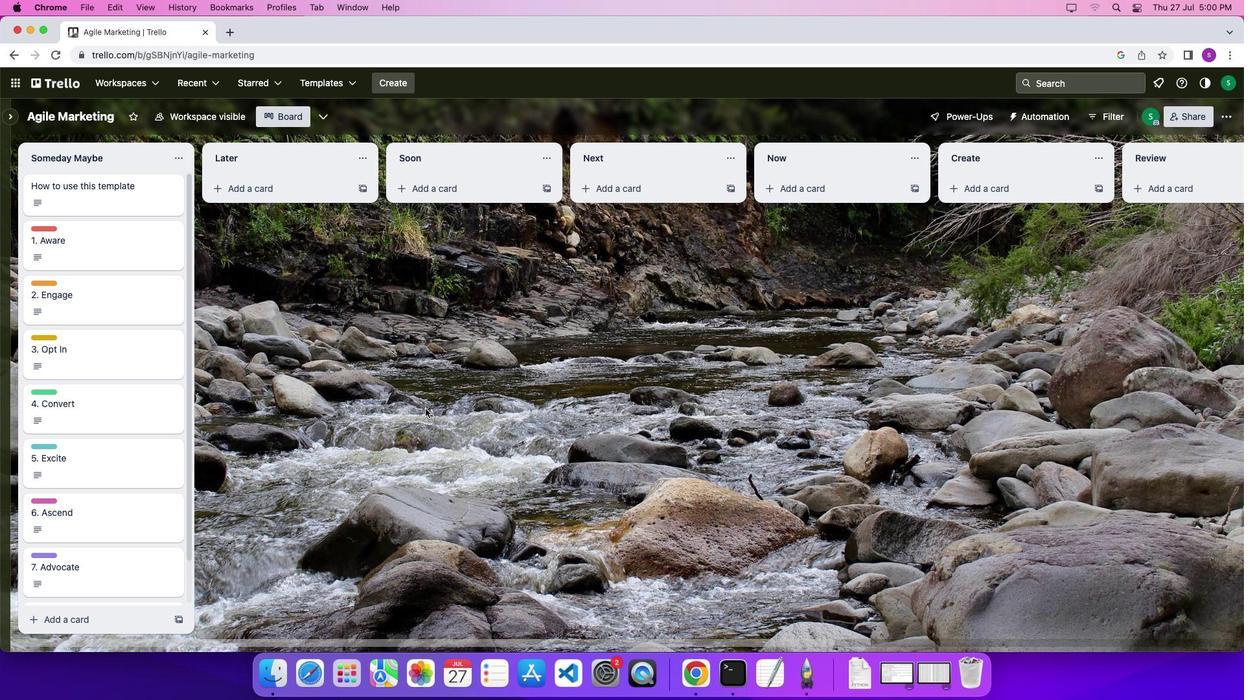 
Action: Mouse moved to (139, 197)
Screenshot: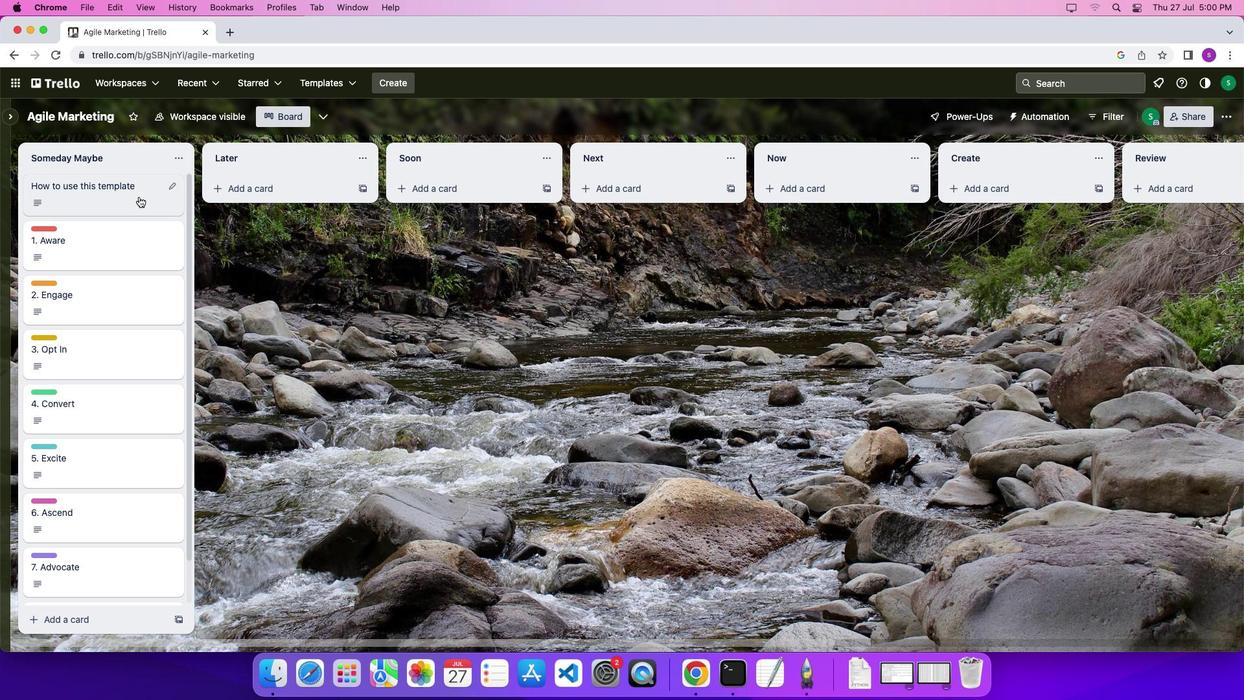 
Action: Mouse pressed left at (139, 197)
Screenshot: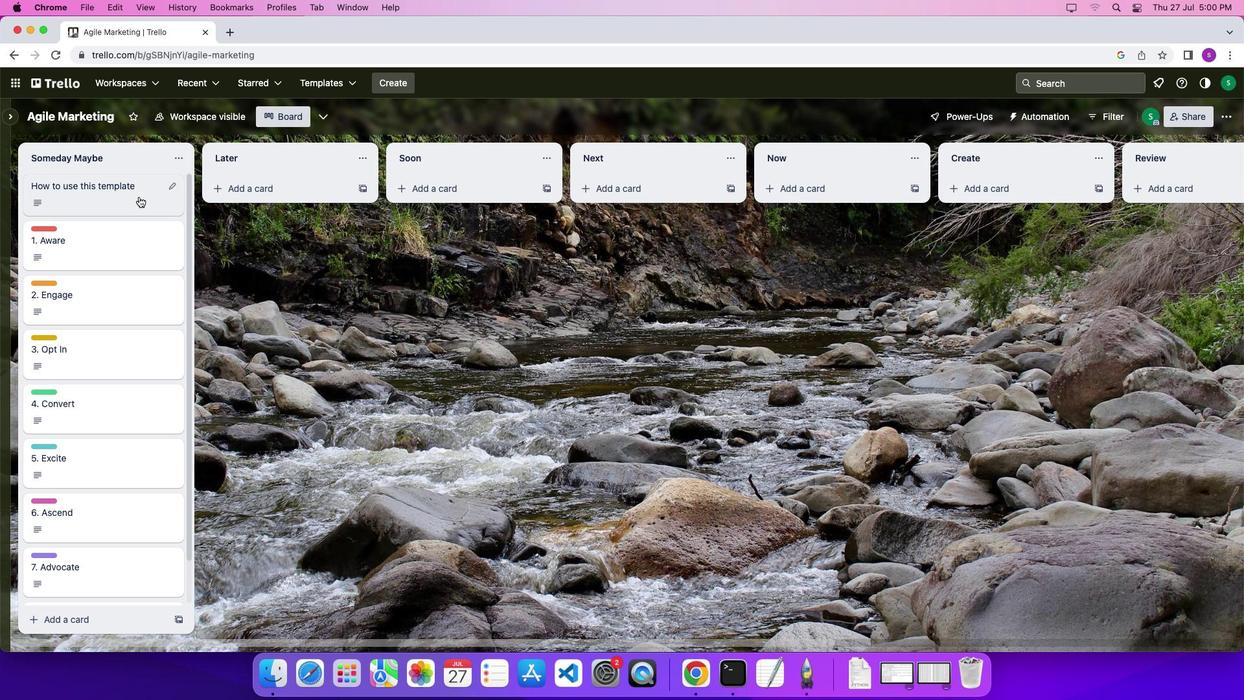 
Action: Mouse moved to (490, 331)
Screenshot: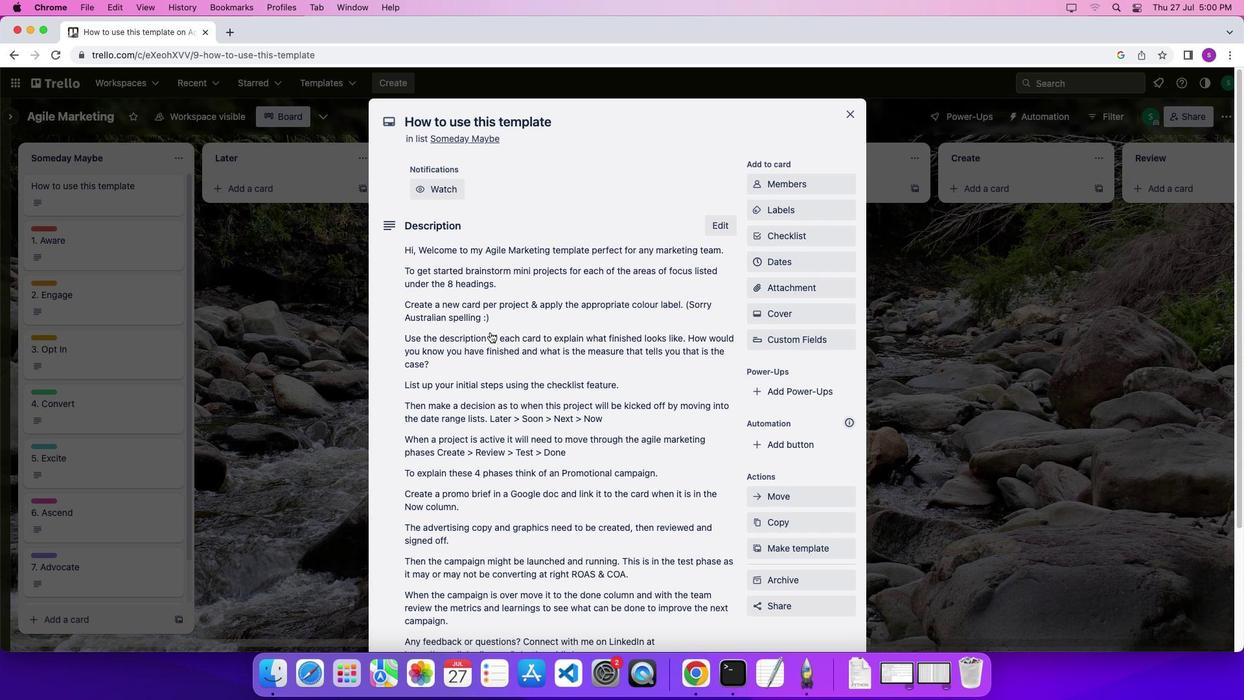 
Action: Mouse scrolled (490, 331) with delta (0, 0)
Screenshot: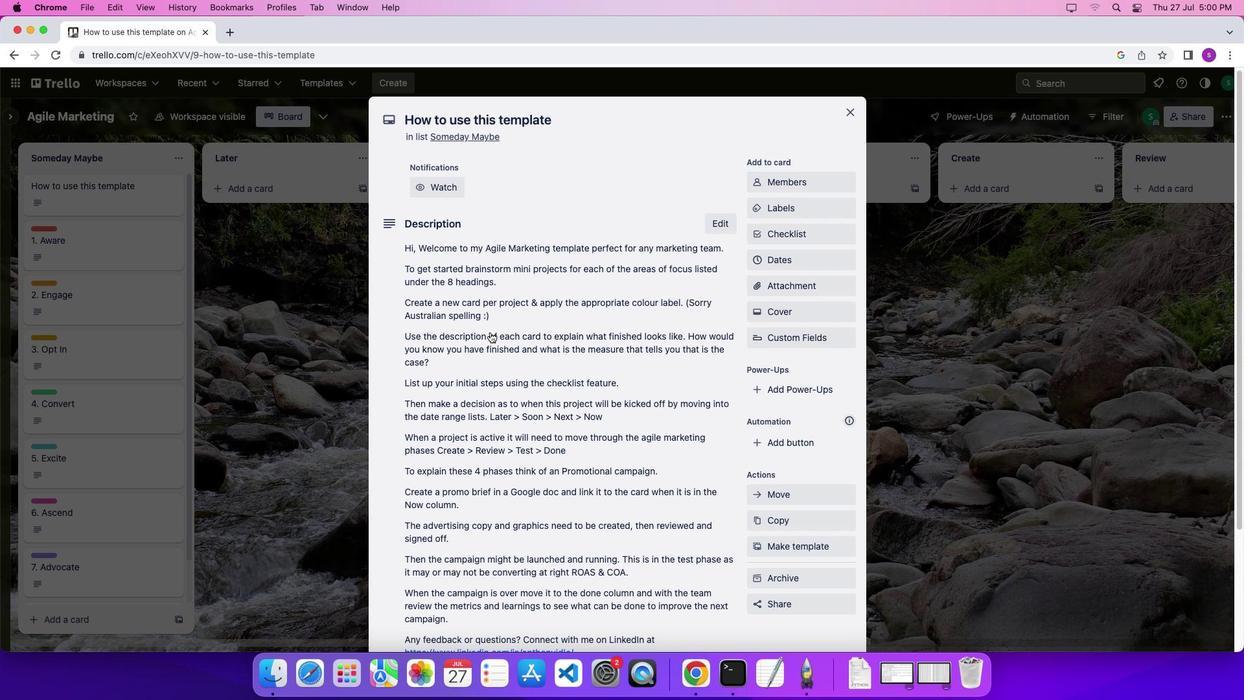 
Action: Mouse scrolled (490, 331) with delta (0, 0)
Screenshot: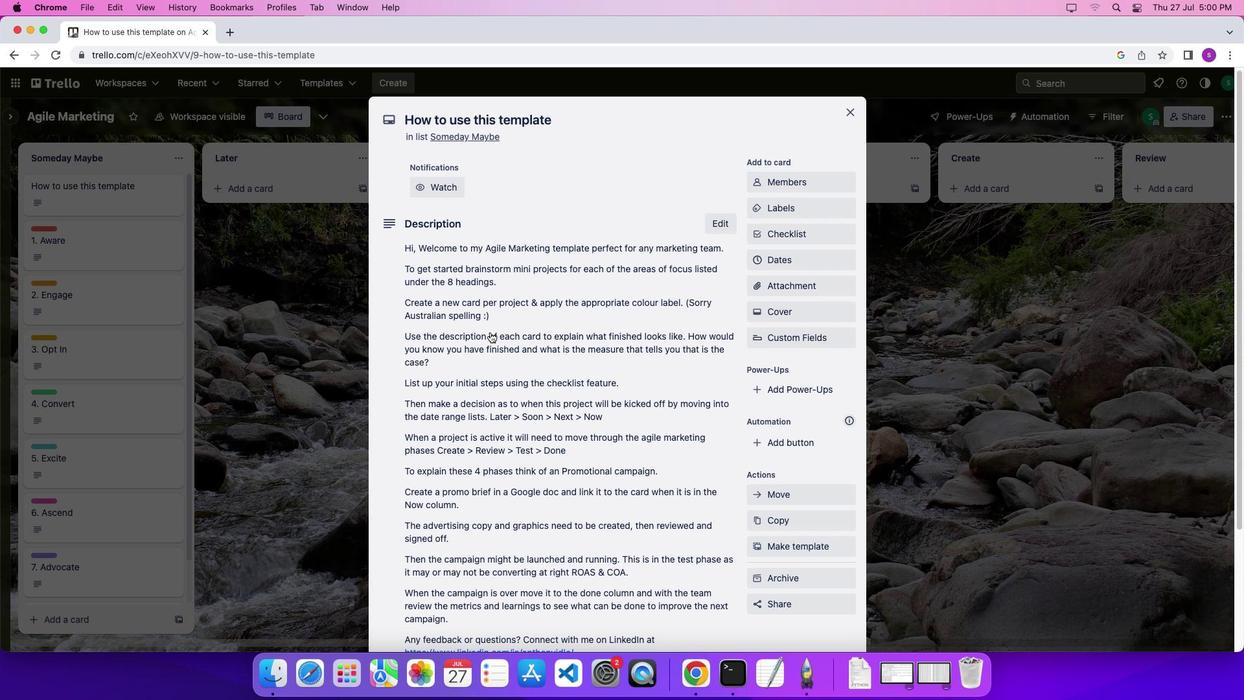 
Action: Mouse scrolled (490, 331) with delta (0, -3)
Screenshot: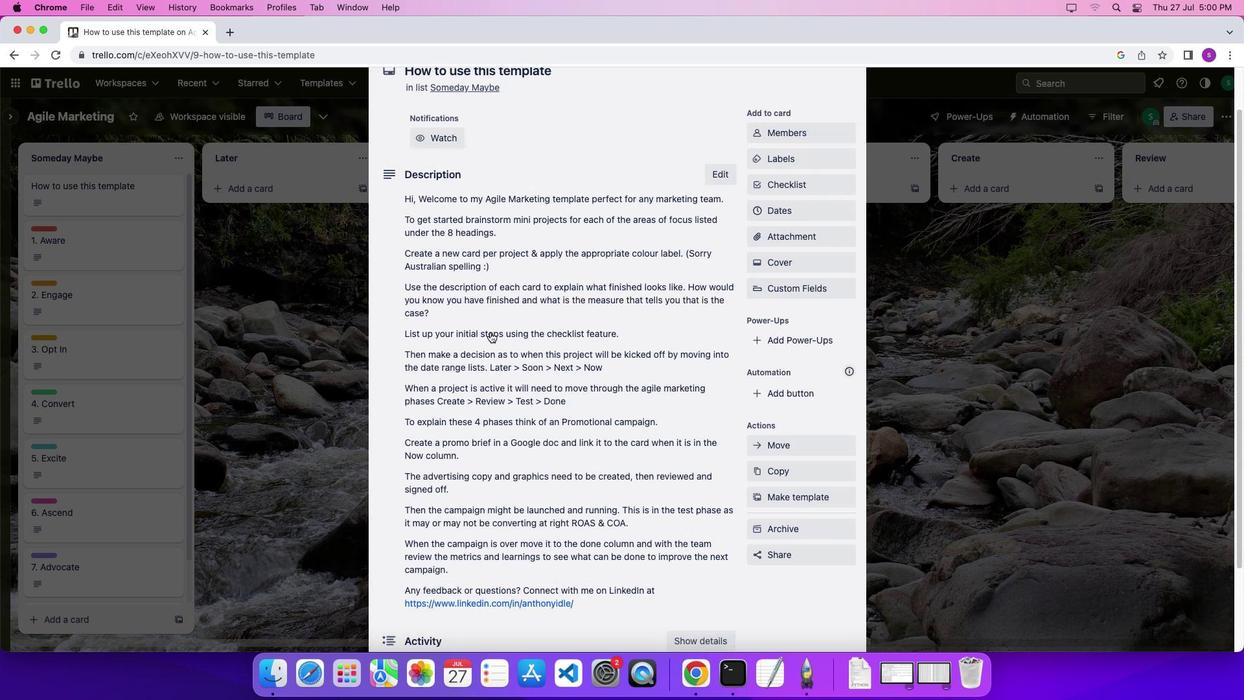 
Action: Mouse scrolled (490, 331) with delta (0, 0)
Screenshot: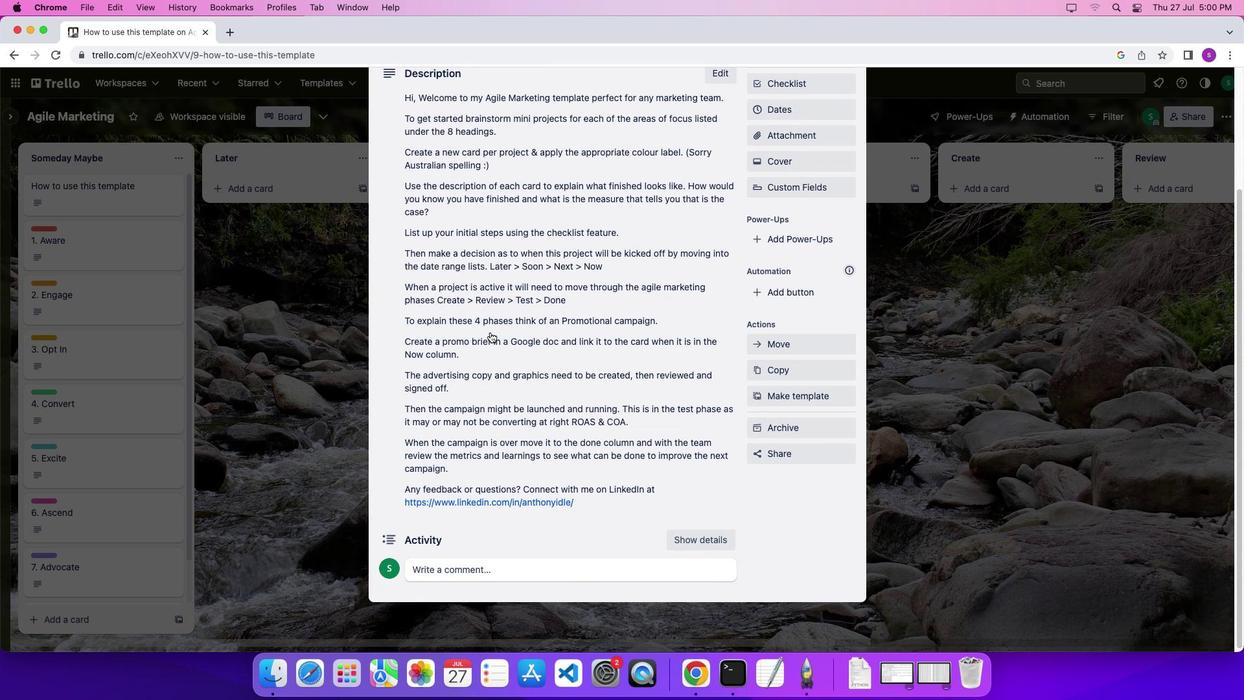 
Action: Mouse scrolled (490, 331) with delta (0, 0)
Screenshot: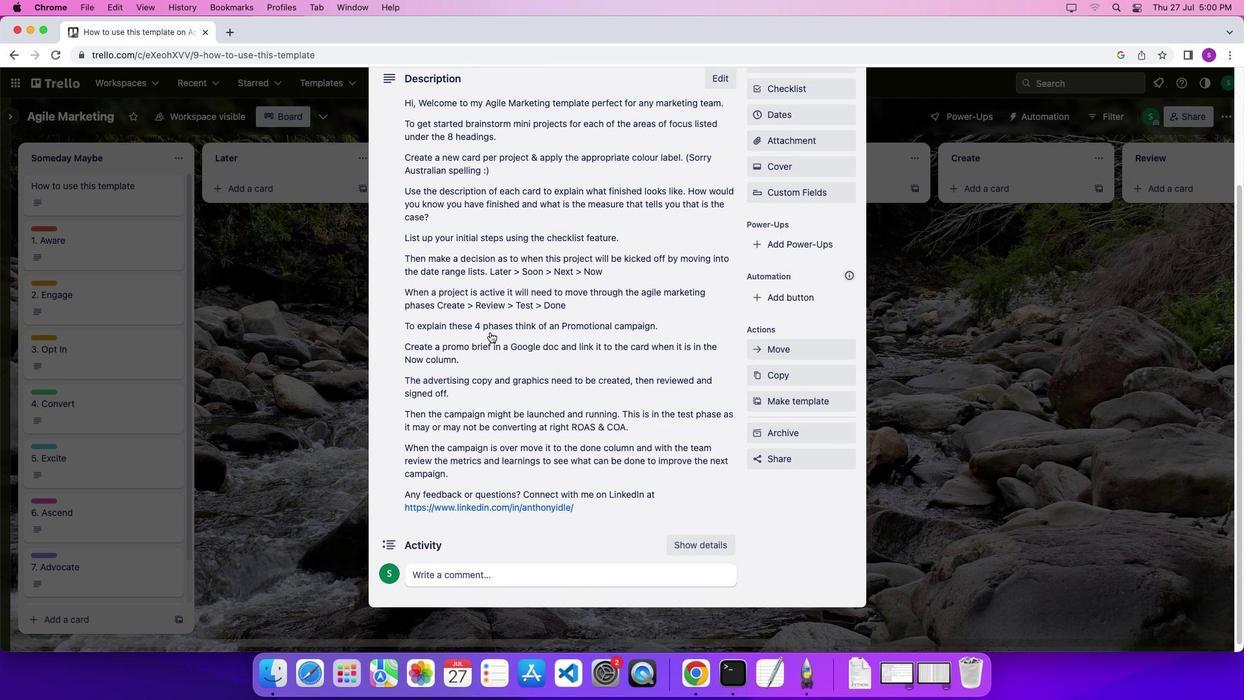 
Action: Mouse scrolled (490, 331) with delta (0, 5)
Screenshot: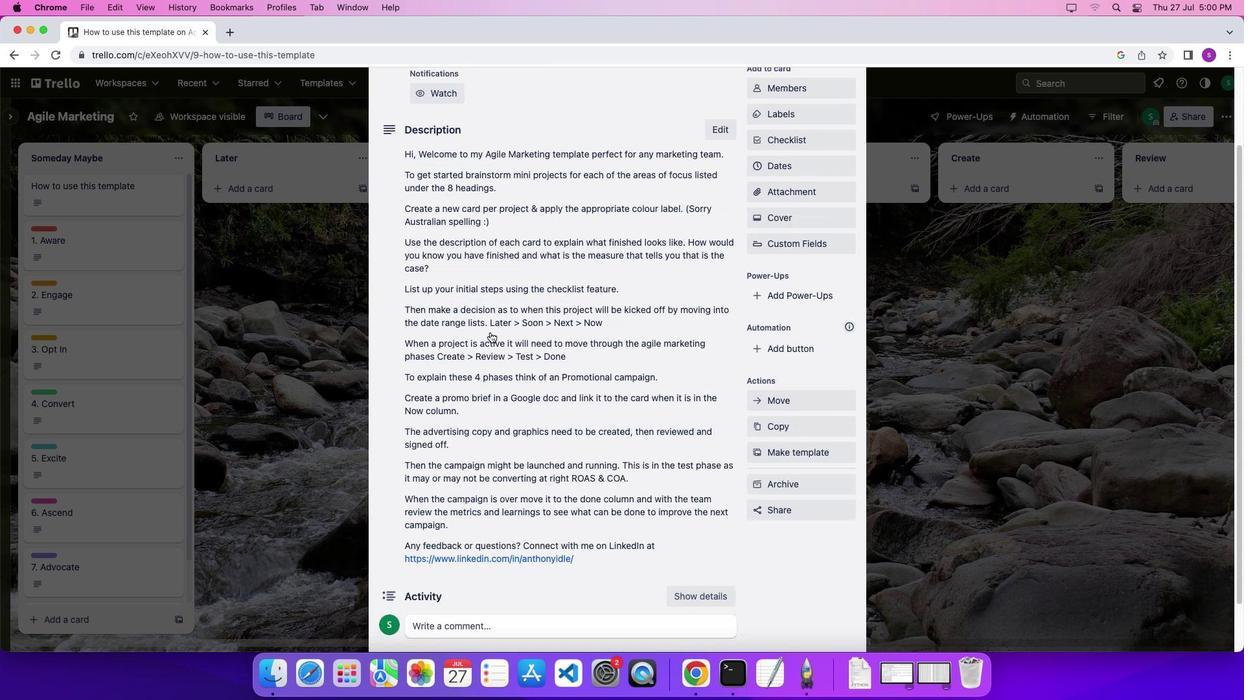 
Action: Mouse scrolled (490, 331) with delta (0, 8)
Screenshot: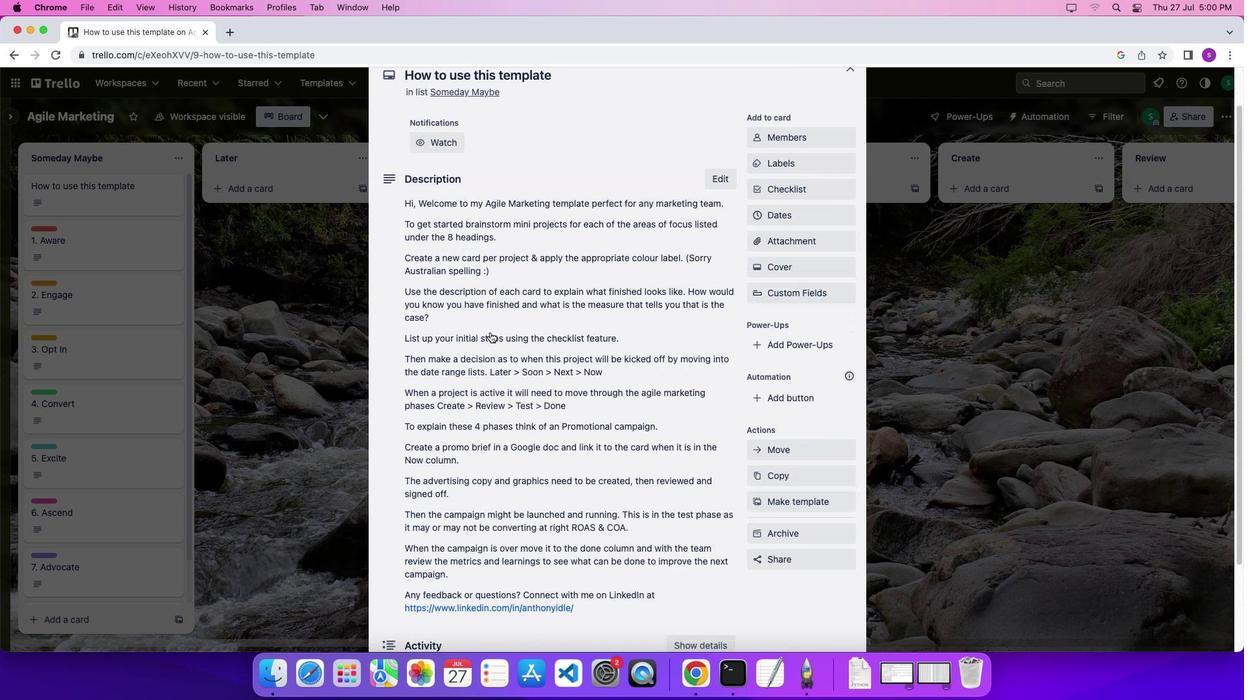 
Action: Mouse moved to (685, 360)
Screenshot: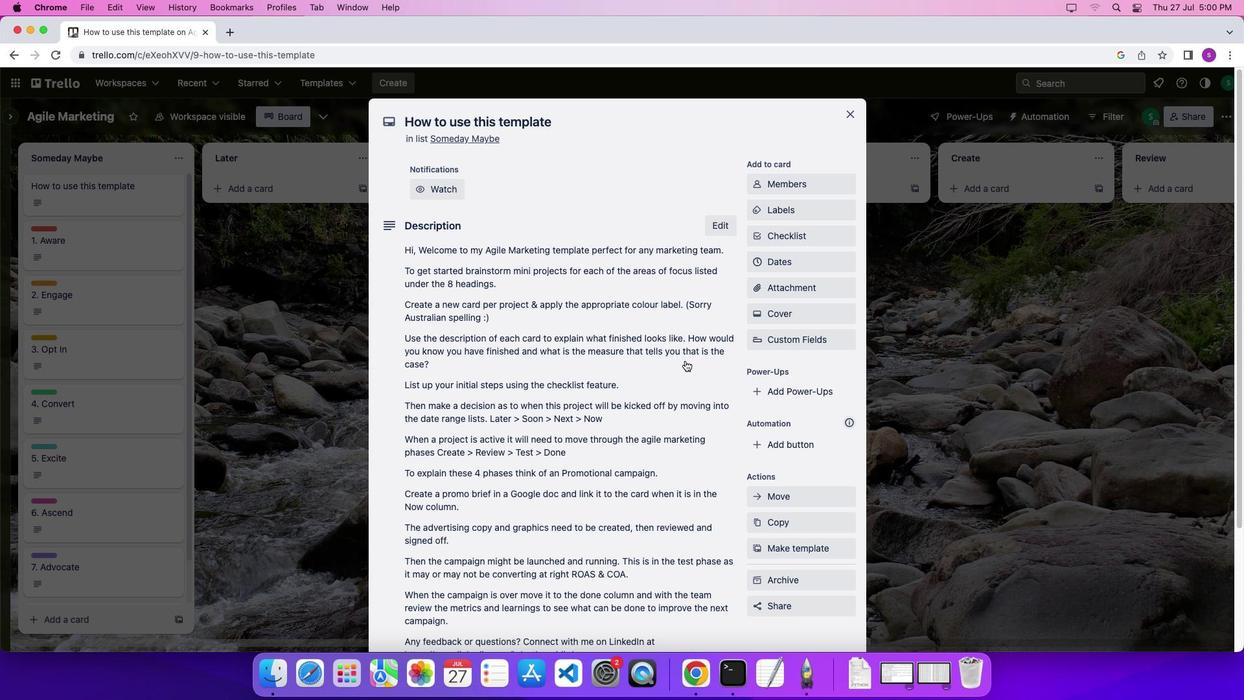 
Action: Mouse scrolled (685, 360) with delta (0, 0)
Screenshot: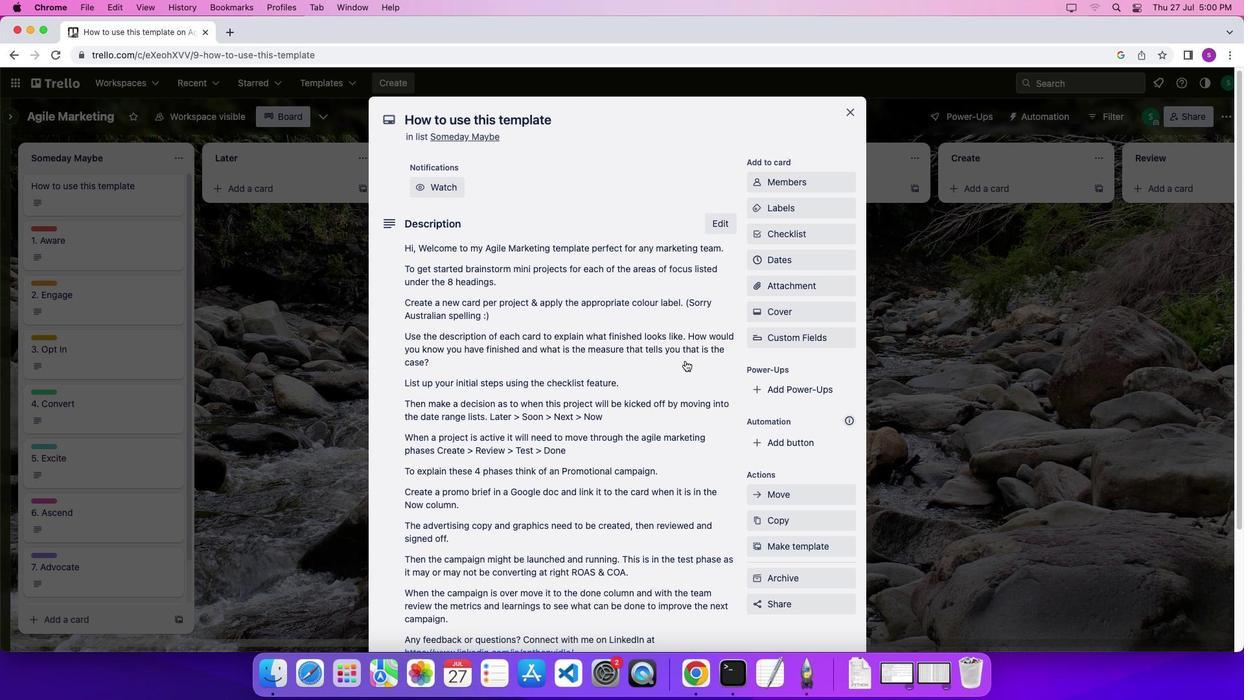 
Action: Mouse scrolled (685, 360) with delta (0, 0)
Screenshot: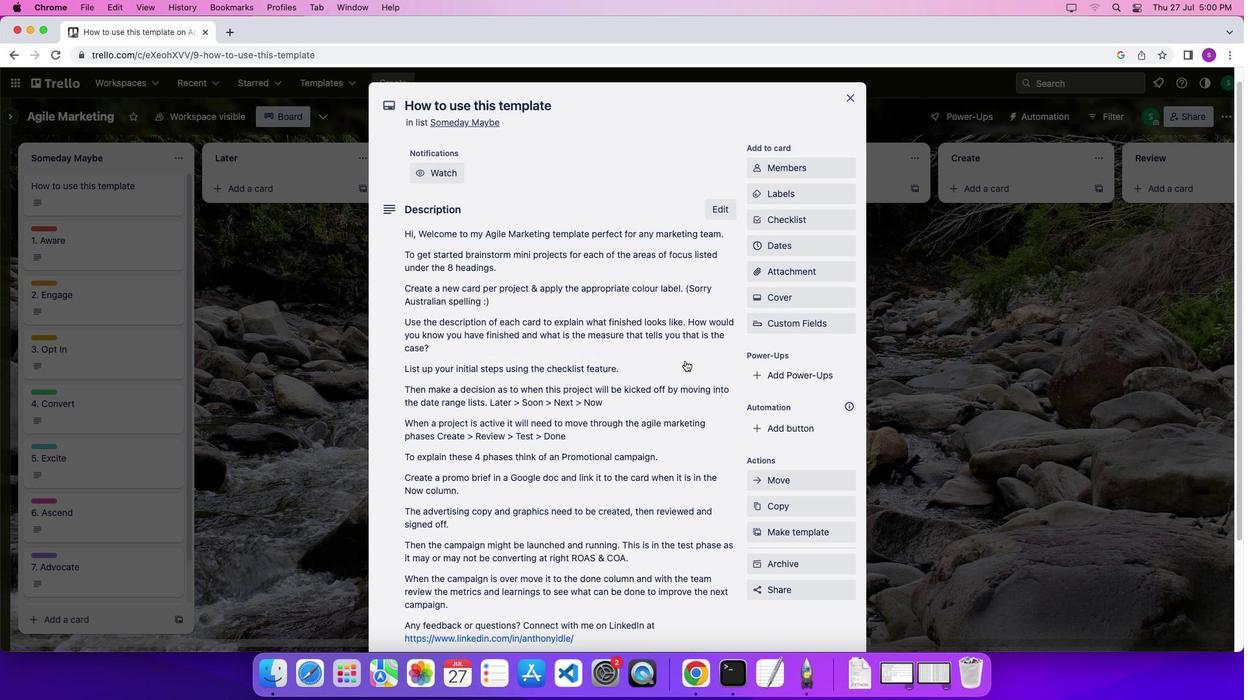 
Action: Mouse scrolled (685, 360) with delta (0, -3)
Screenshot: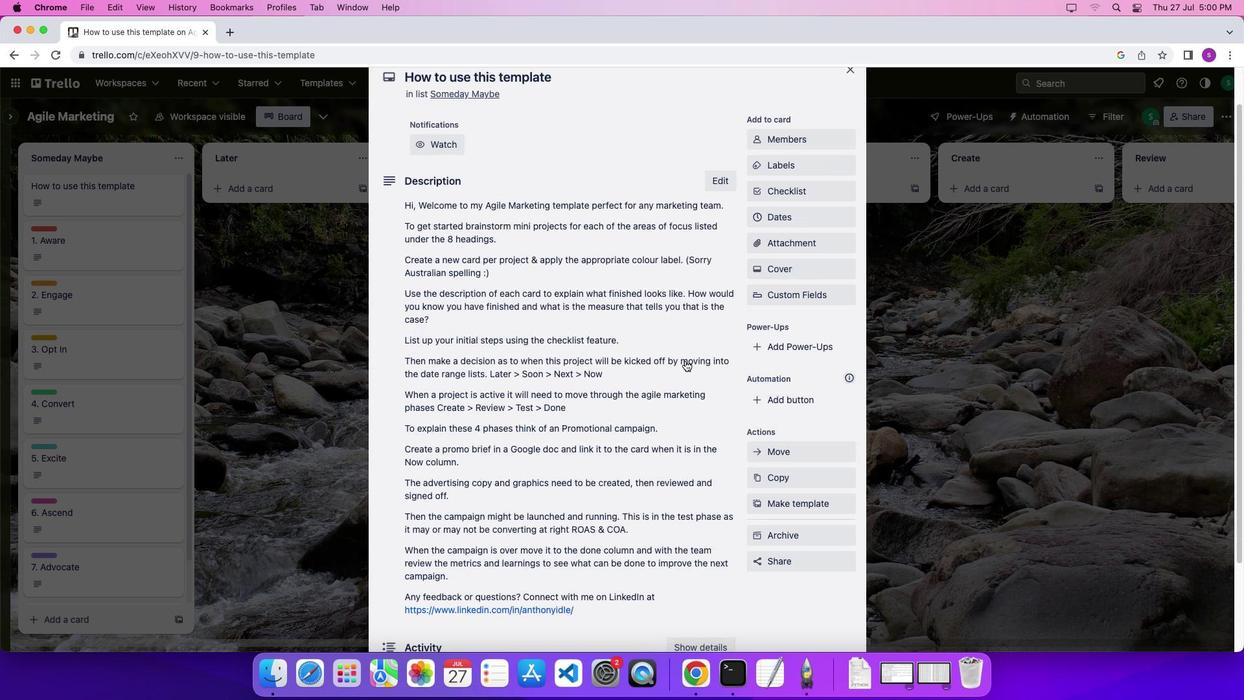 
Action: Mouse scrolled (685, 360) with delta (0, 0)
Screenshot: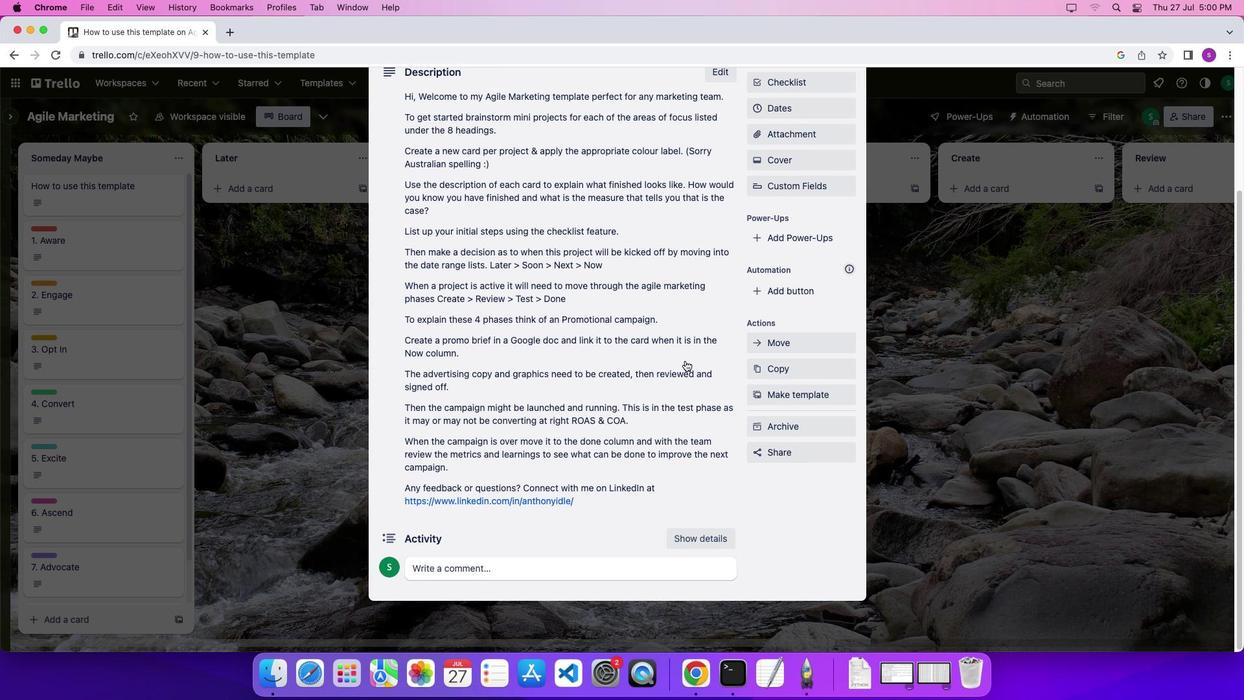 
Action: Mouse scrolled (685, 360) with delta (0, 0)
Screenshot: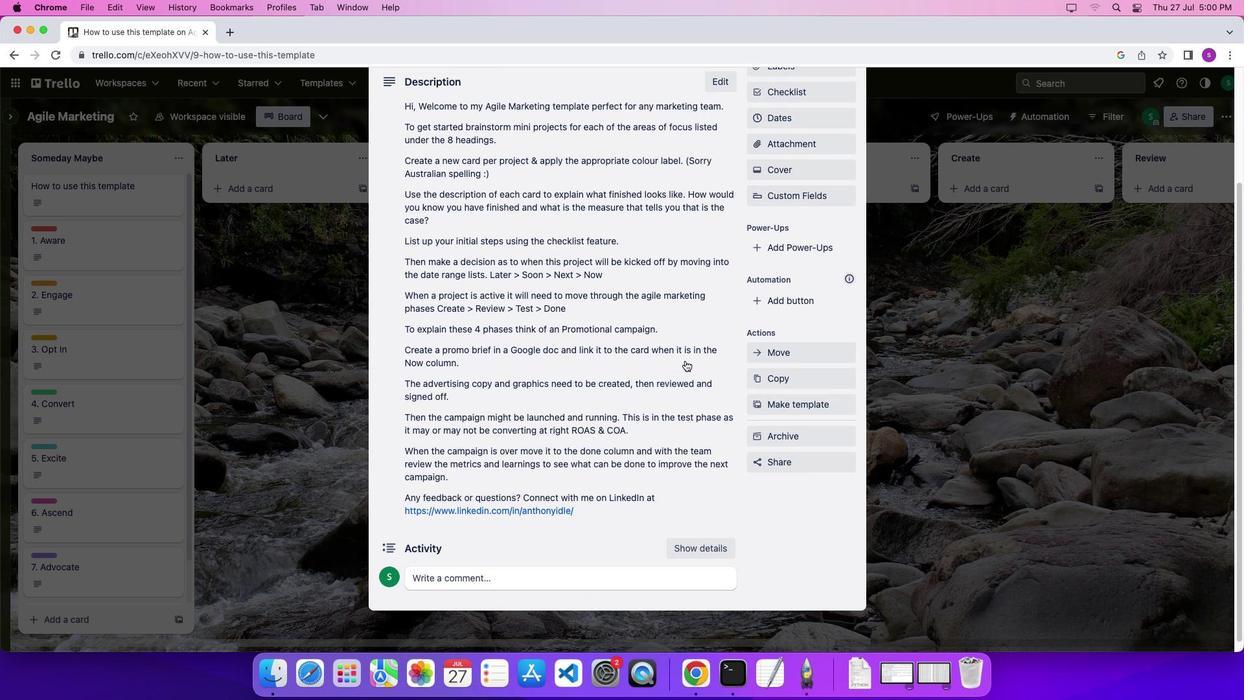 
Action: Mouse moved to (686, 359)
Screenshot: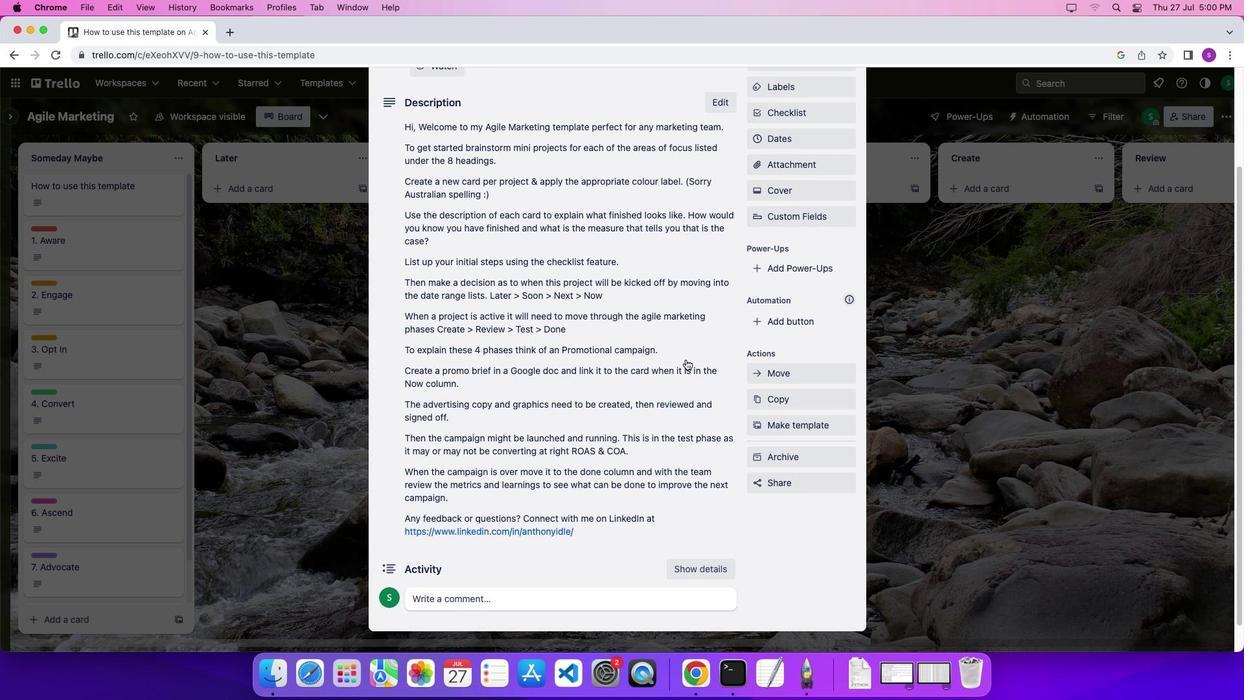 
Action: Mouse scrolled (686, 359) with delta (0, 0)
Screenshot: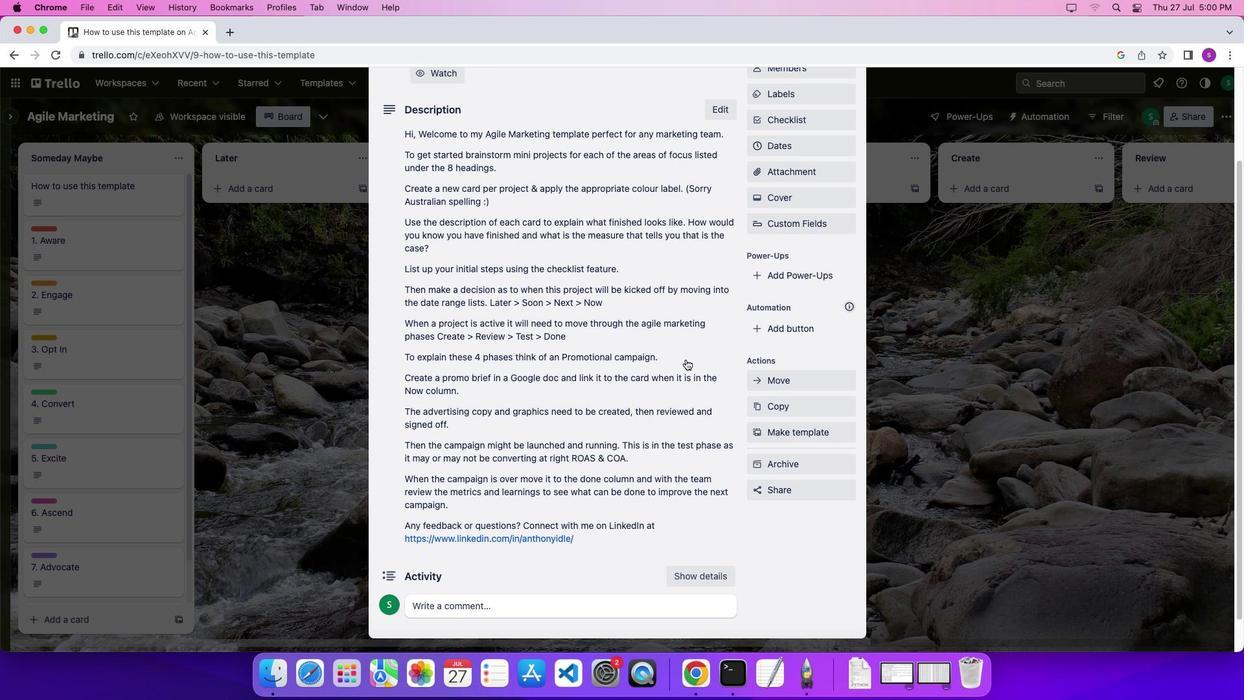 
Action: Mouse scrolled (686, 359) with delta (0, 0)
Screenshot: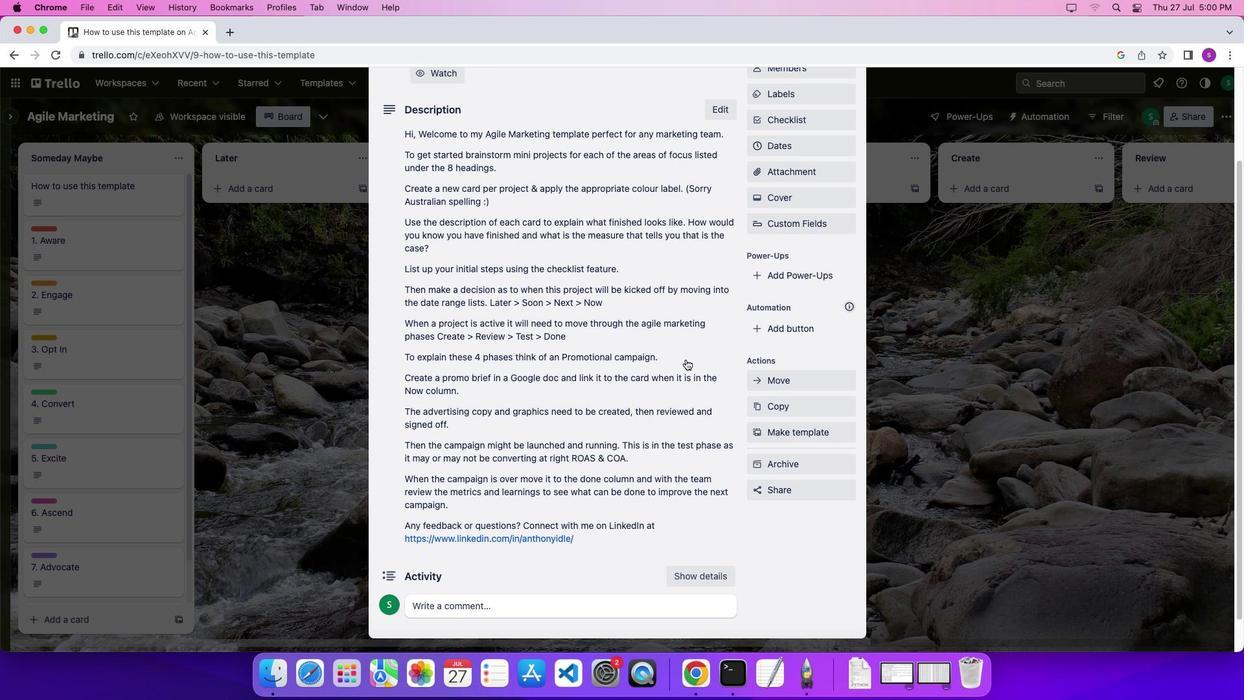 
Action: Mouse scrolled (686, 359) with delta (0, 5)
Screenshot: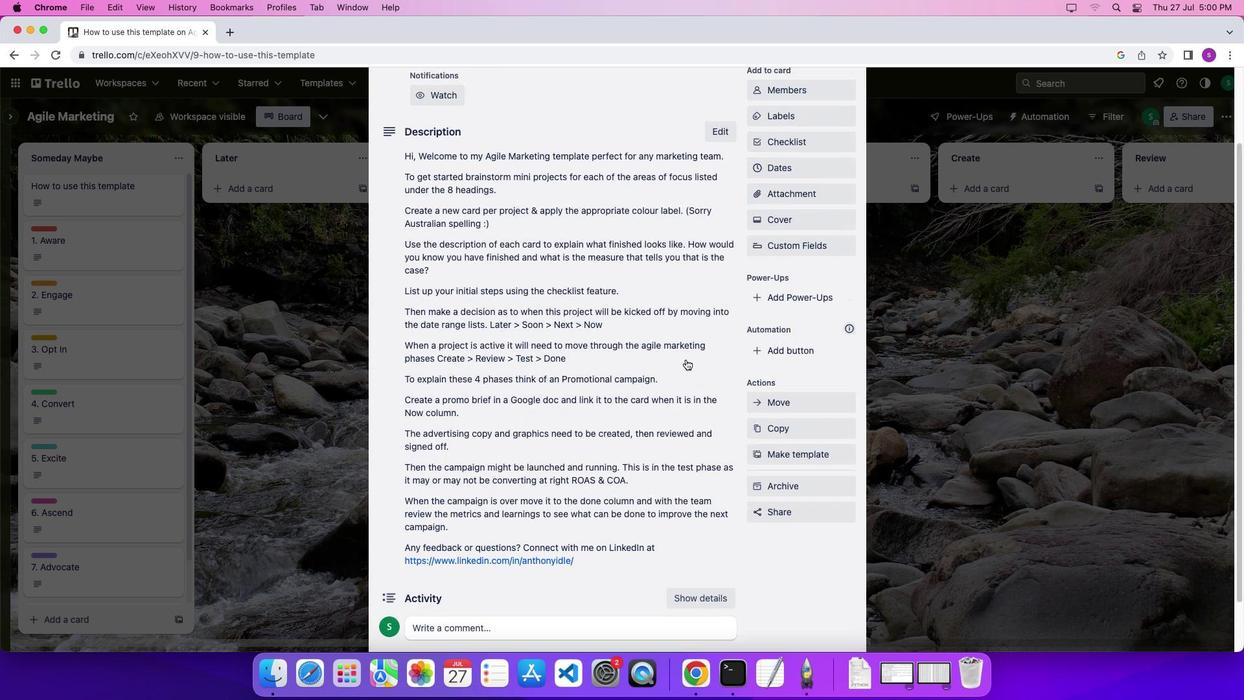 
Action: Mouse scrolled (686, 359) with delta (0, 7)
Screenshot: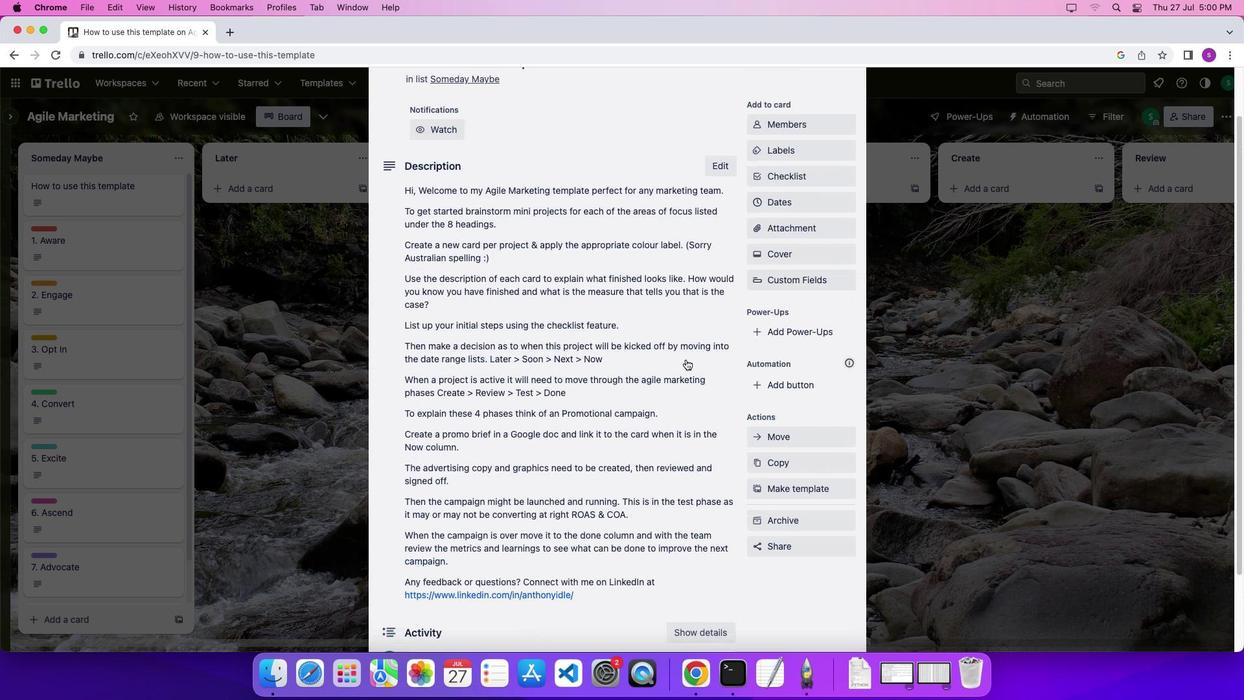 
Action: Mouse moved to (854, 116)
Screenshot: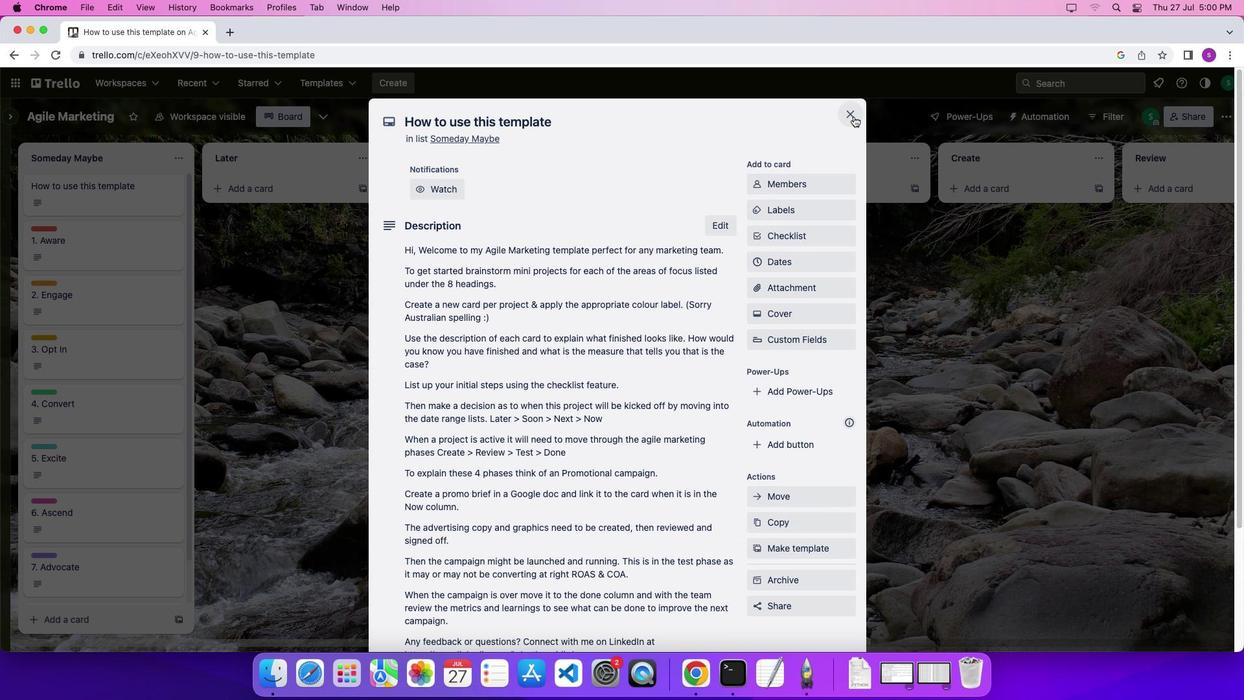 
Action: Mouse pressed left at (854, 116)
Screenshot: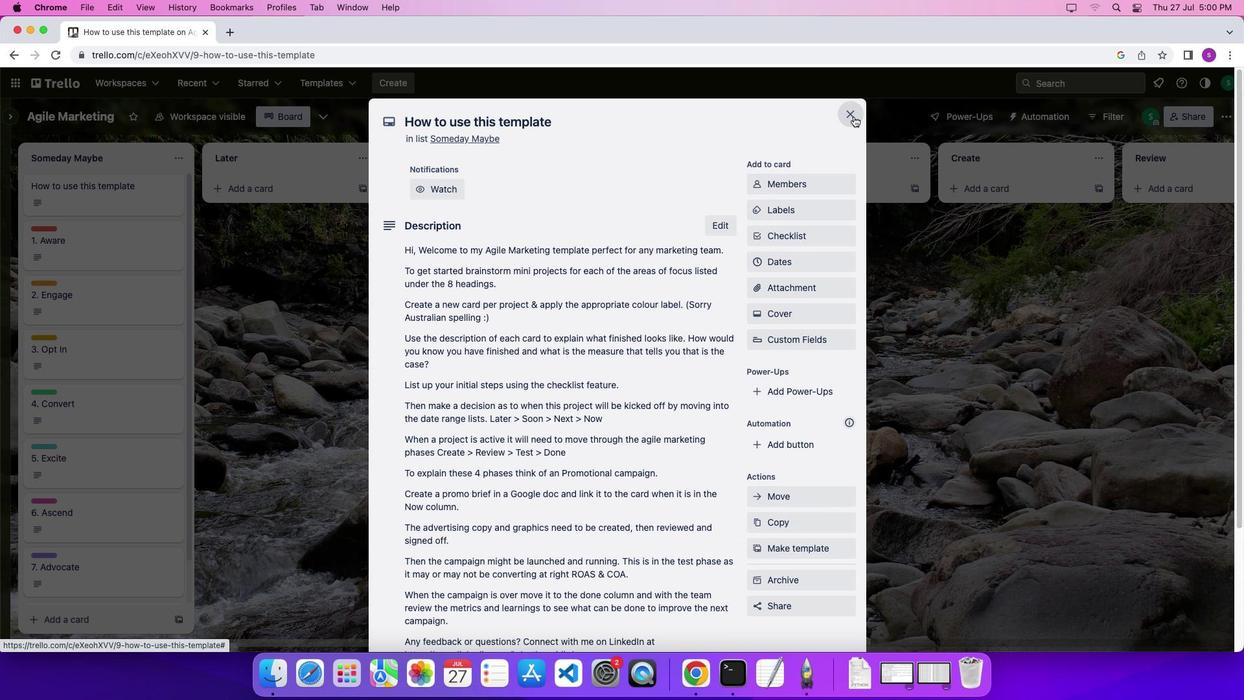 
Action: Mouse moved to (148, 247)
Screenshot: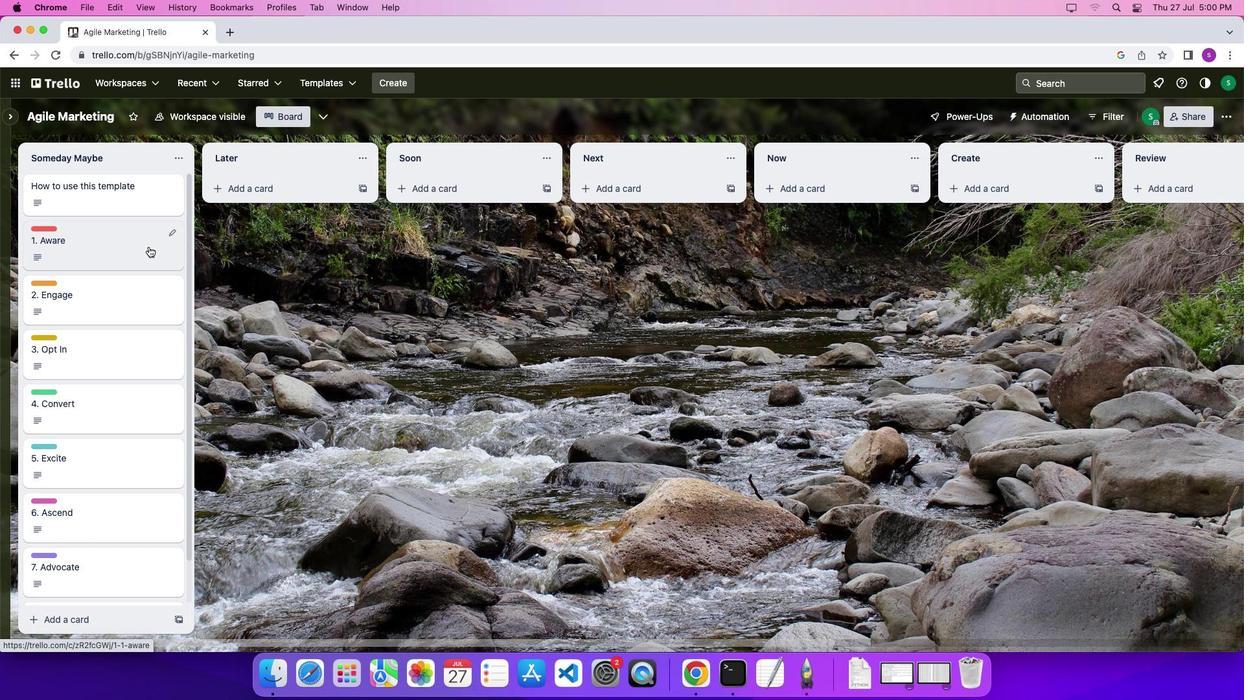 
Action: Mouse pressed left at (148, 247)
Screenshot: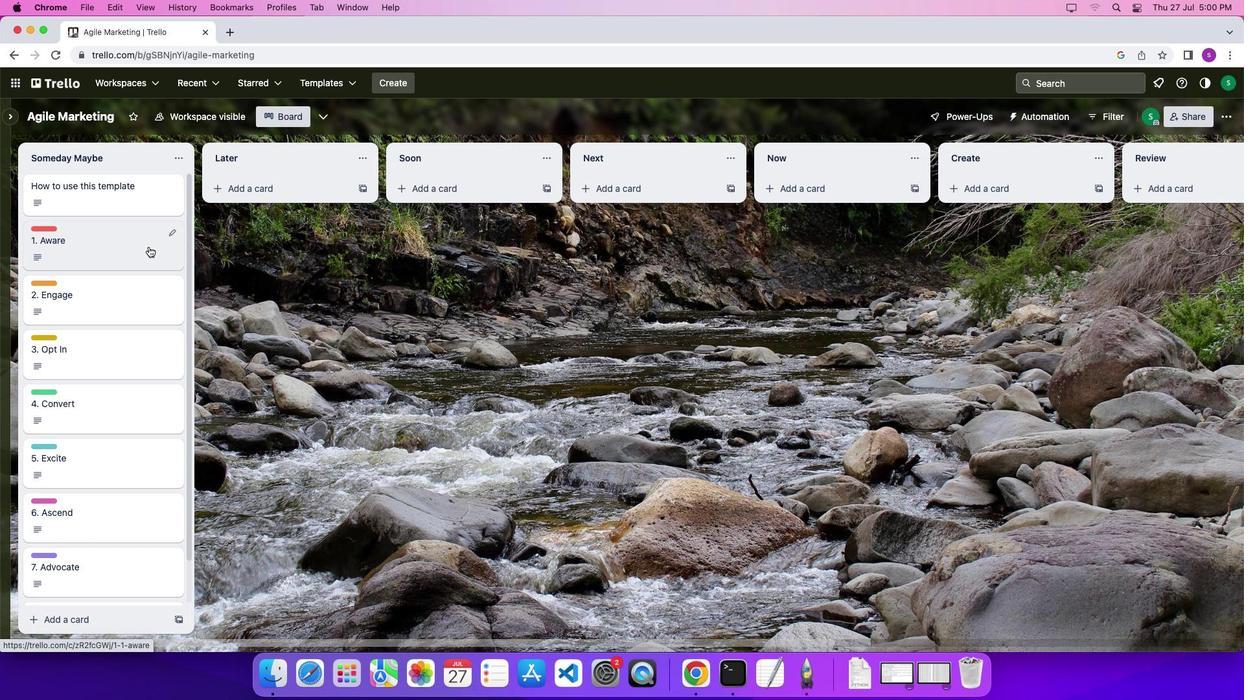 
Action: Mouse moved to (849, 108)
Screenshot: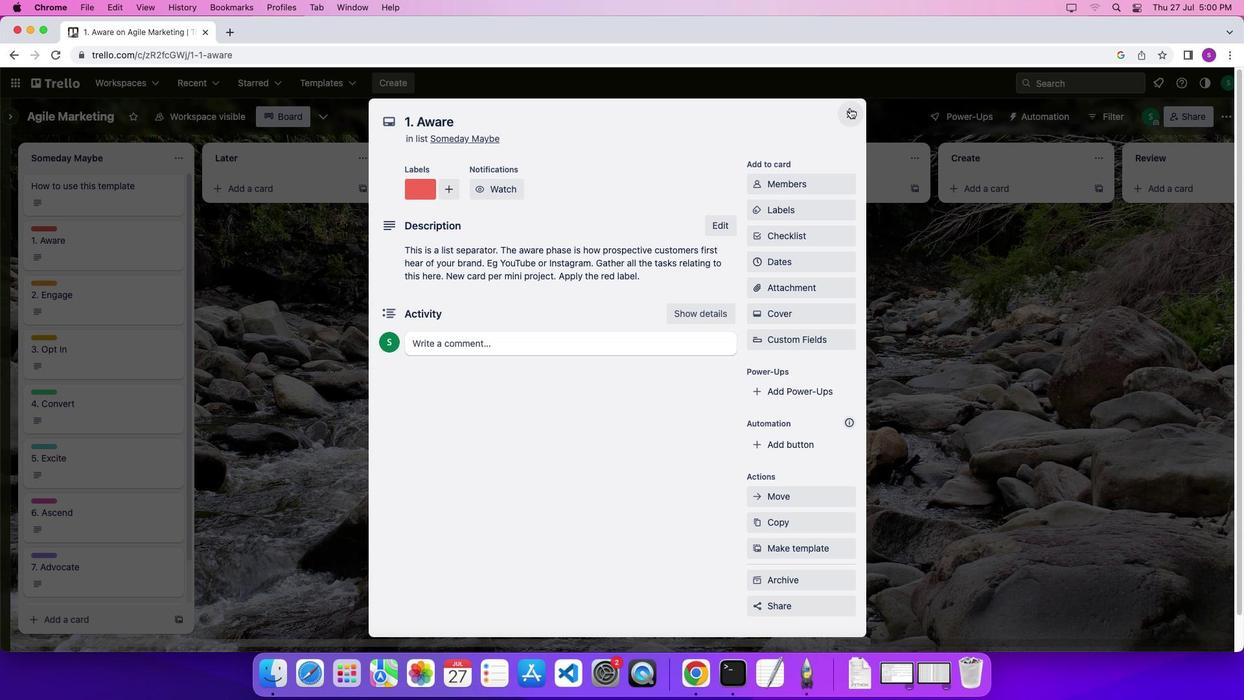 
Action: Mouse pressed left at (849, 108)
Screenshot: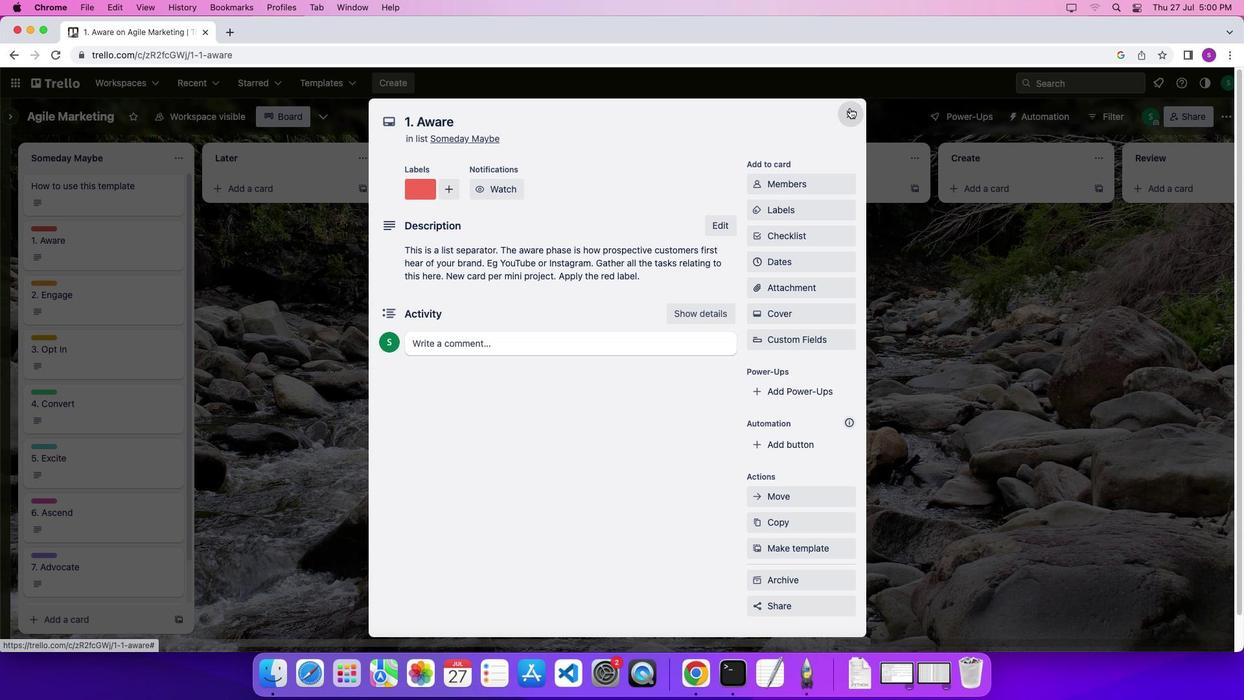 
Action: Mouse moved to (86, 352)
Screenshot: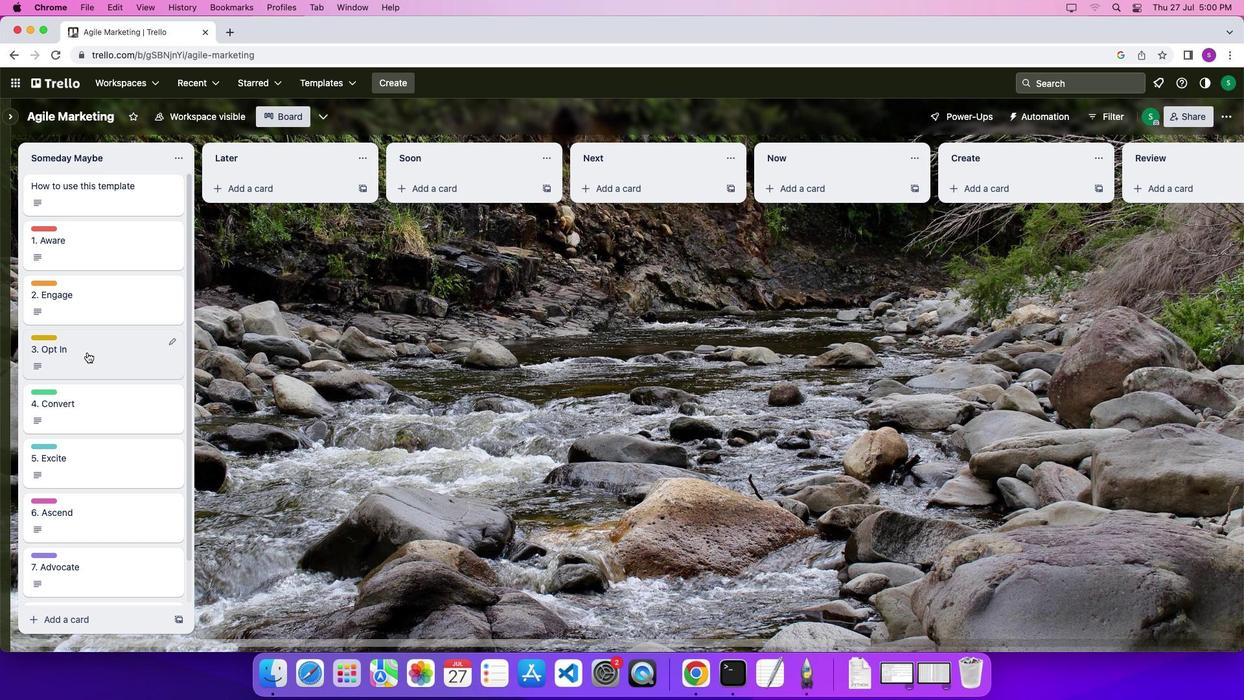 
Action: Mouse pressed left at (86, 352)
Screenshot: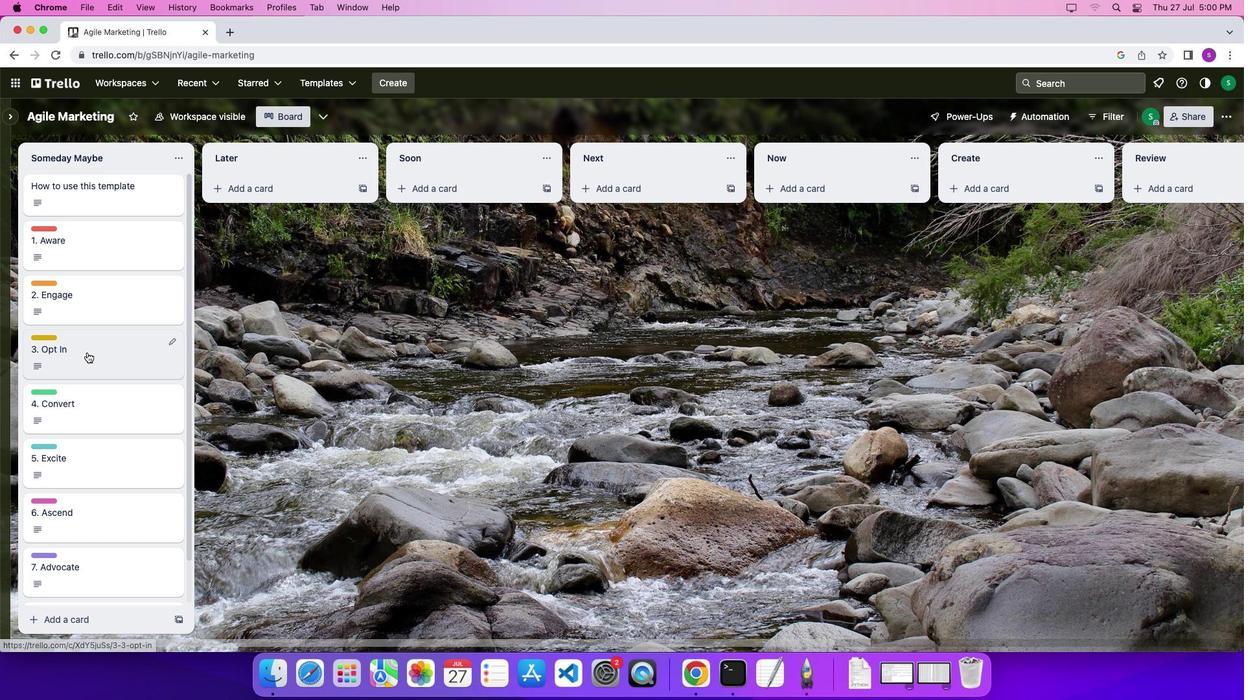 
Action: Mouse moved to (851, 119)
Screenshot: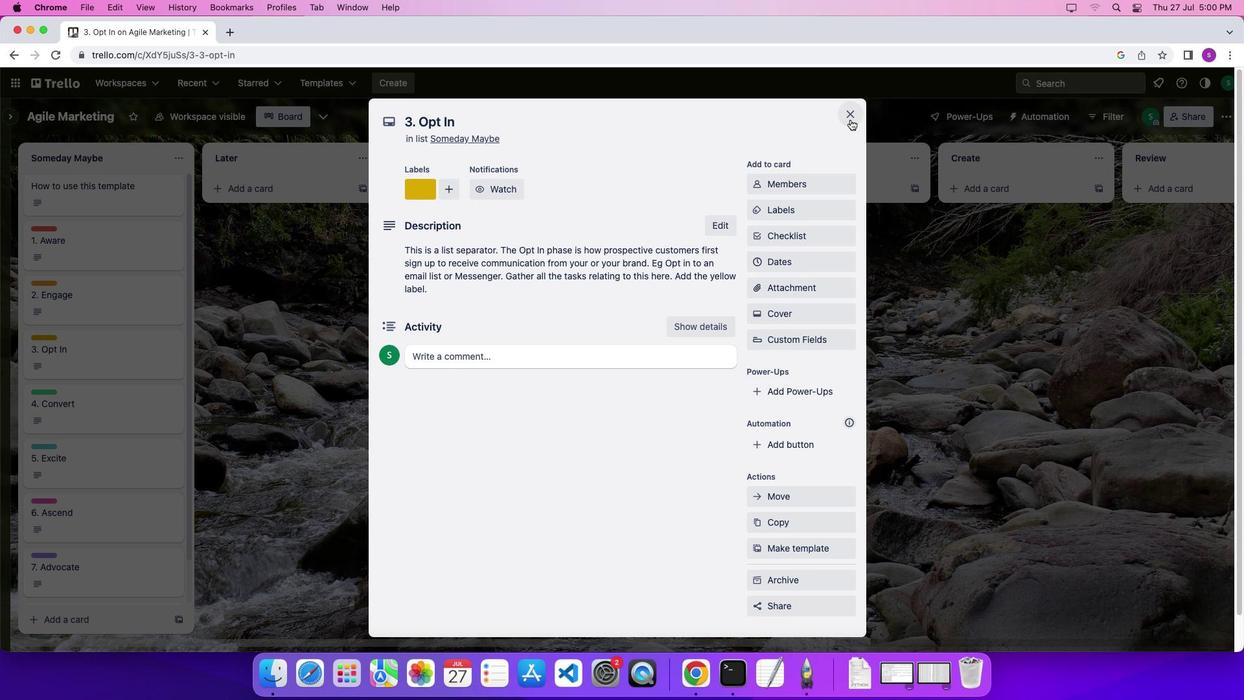 
Action: Mouse pressed left at (851, 119)
Screenshot: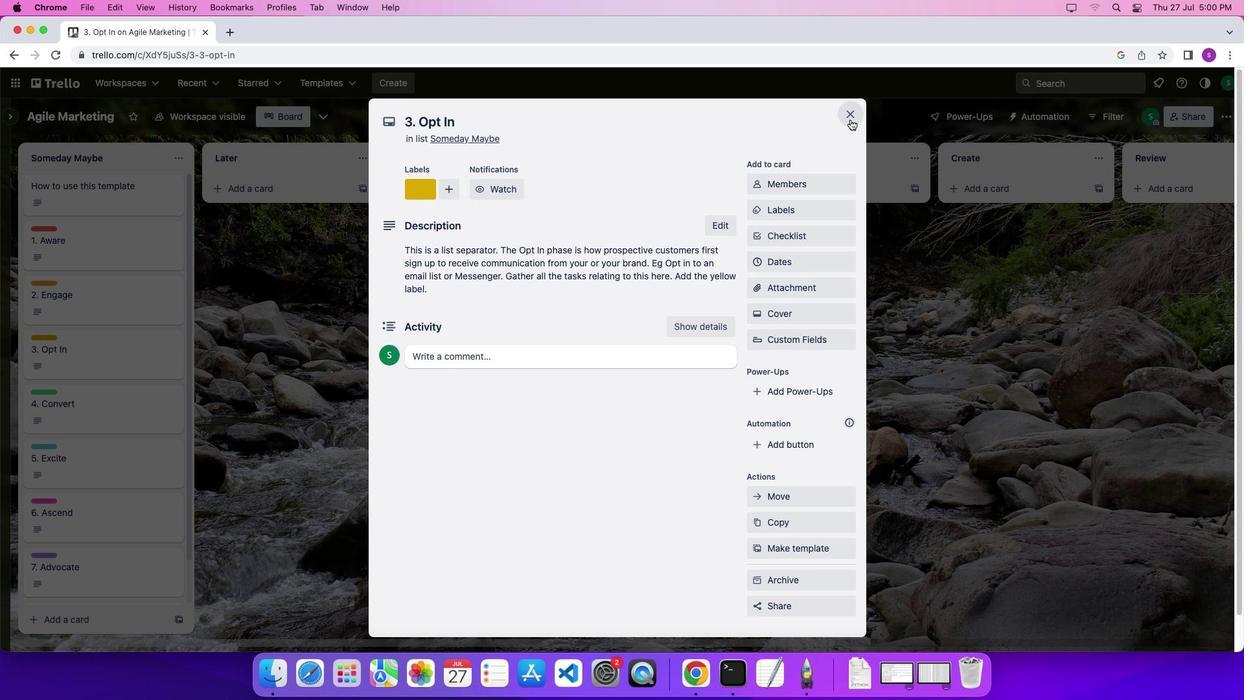 
Action: Mouse moved to (116, 472)
Screenshot: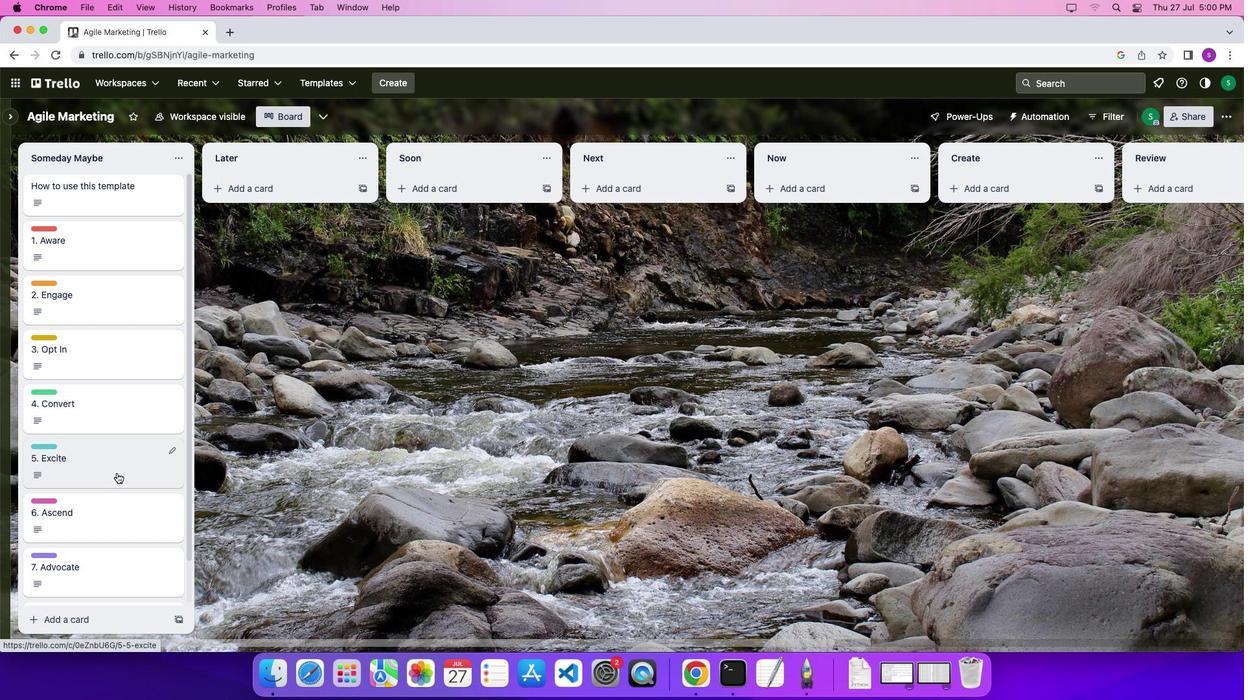 
Action: Mouse pressed left at (116, 472)
Screenshot: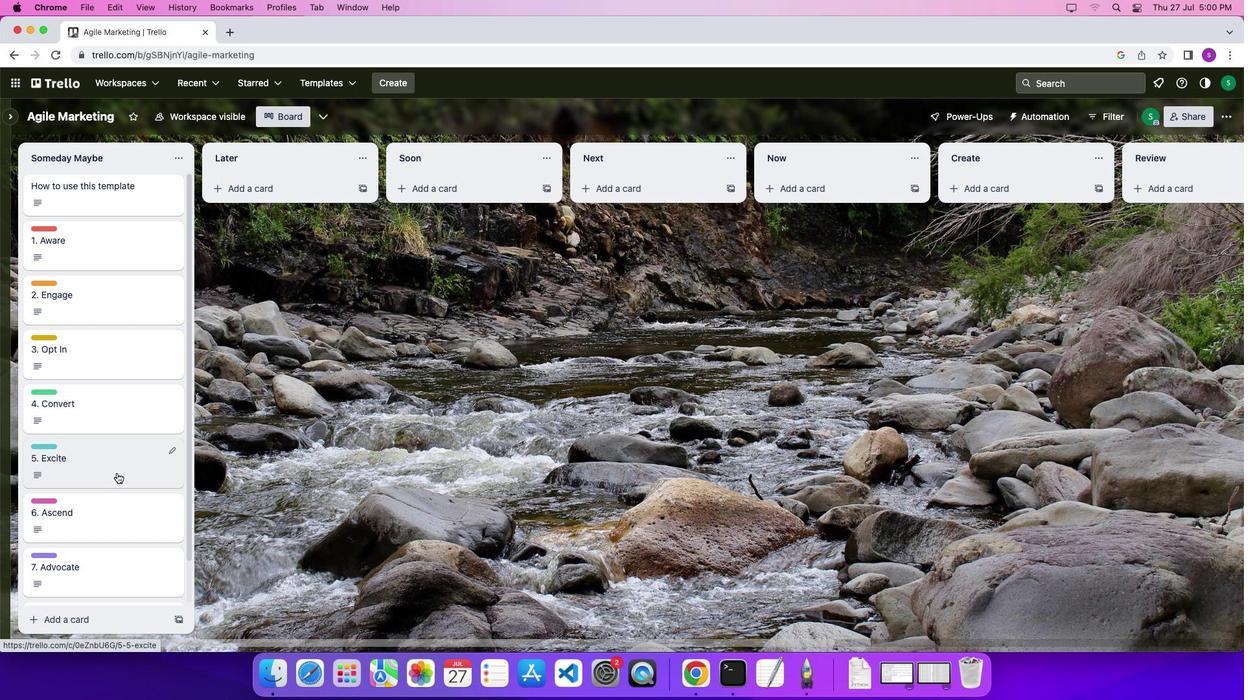 
Action: Mouse moved to (854, 115)
Screenshot: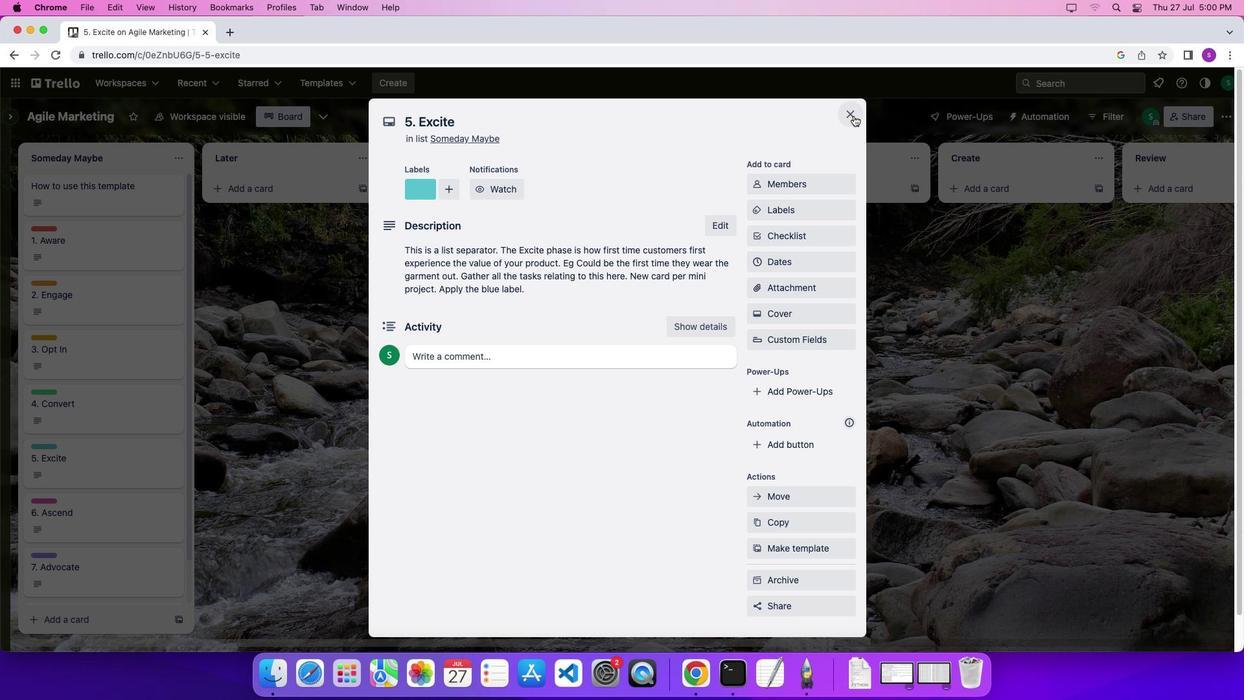 
Action: Mouse pressed left at (854, 115)
Screenshot: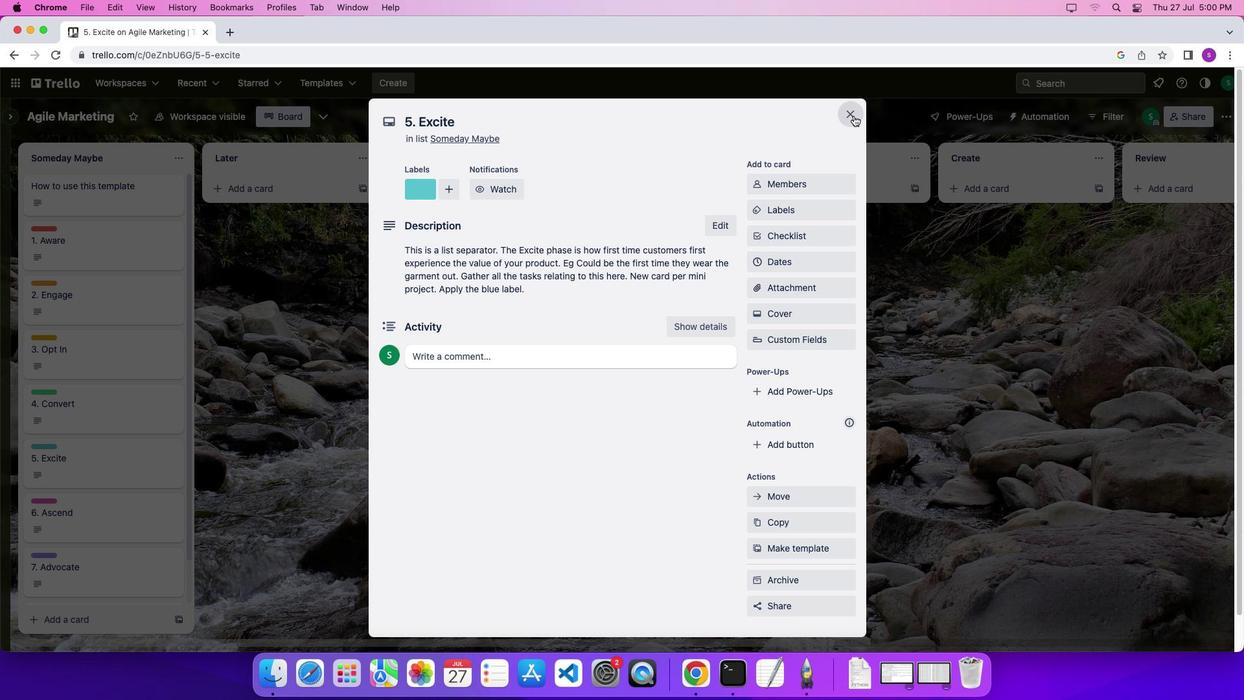 
Action: Mouse moved to (366, 278)
Screenshot: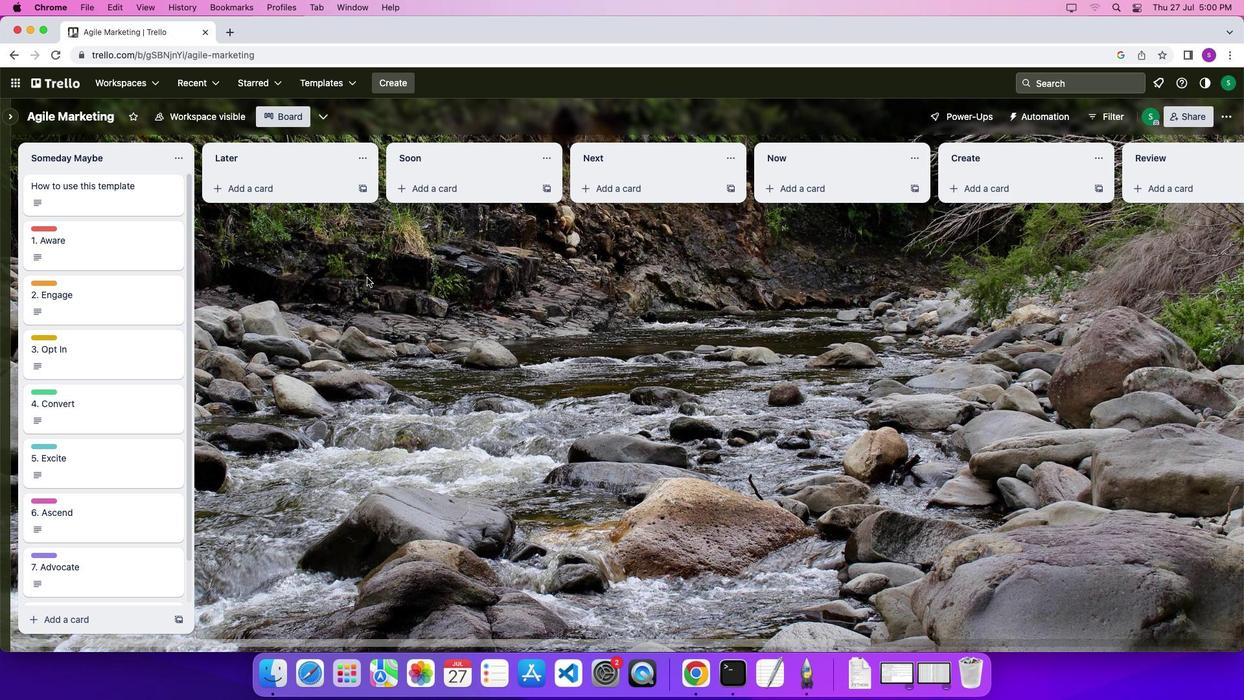 
Action: Mouse pressed left at (366, 278)
Screenshot: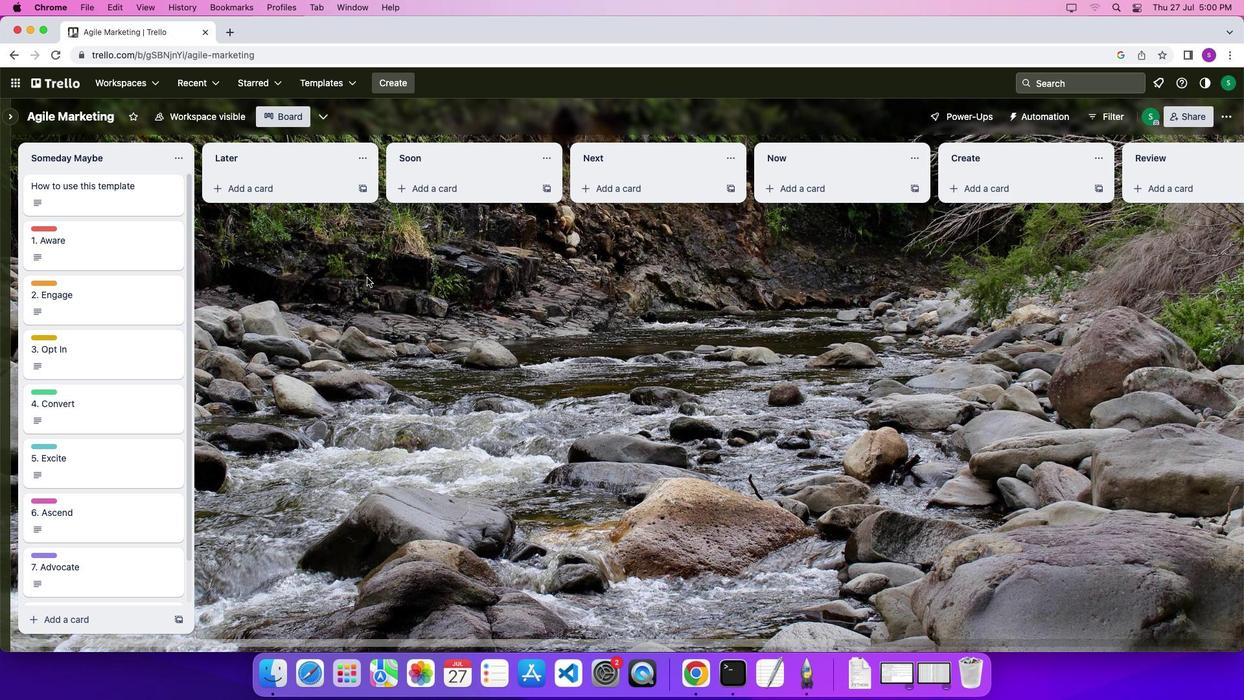 
Action: Mouse moved to (363, 151)
Screenshot: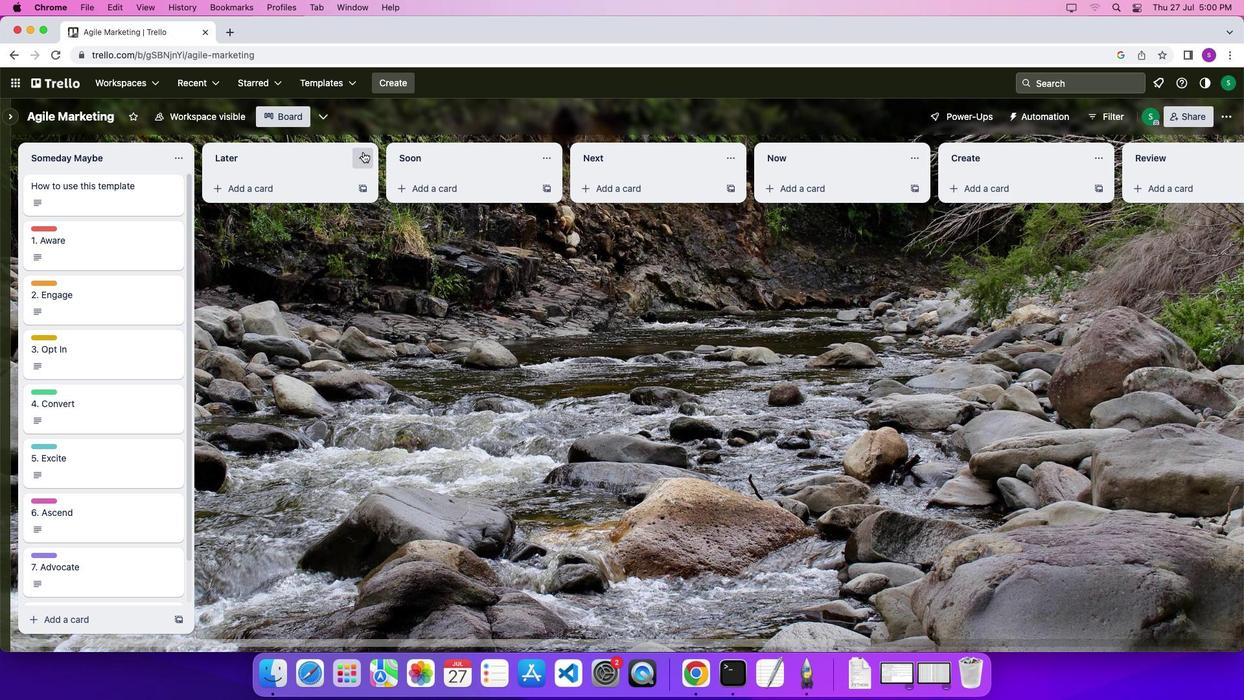 
Action: Mouse pressed left at (363, 151)
Screenshot: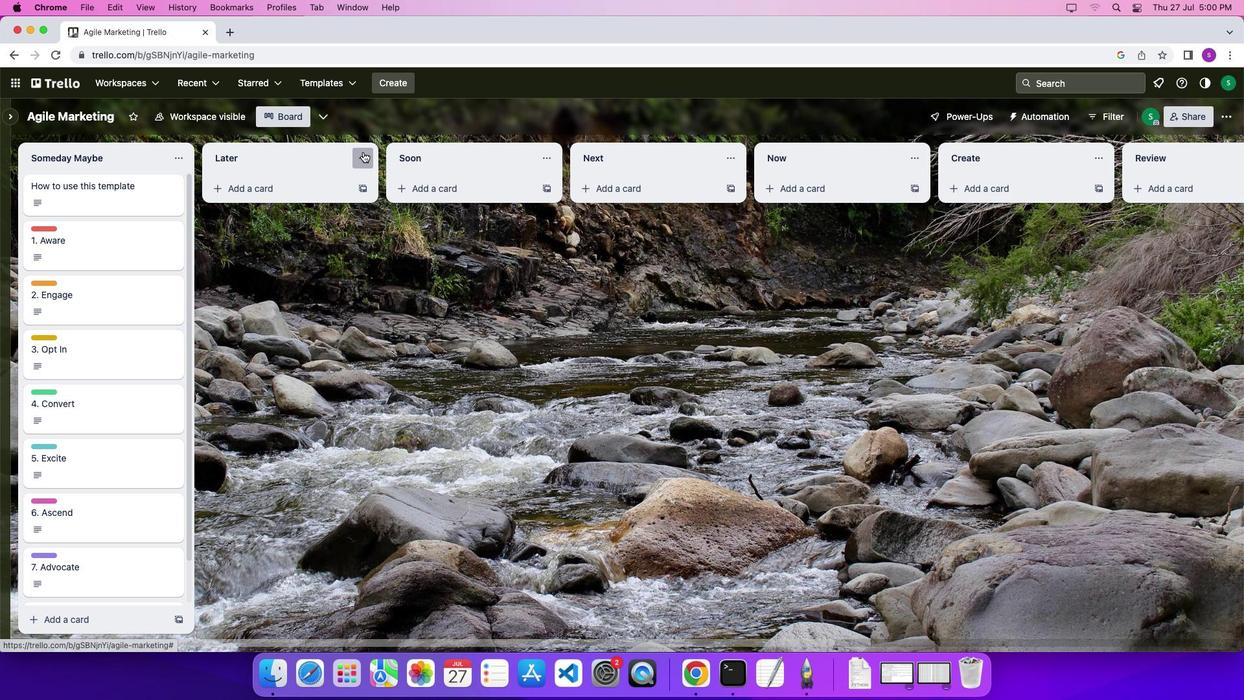 
Action: Mouse moved to (387, 473)
Screenshot: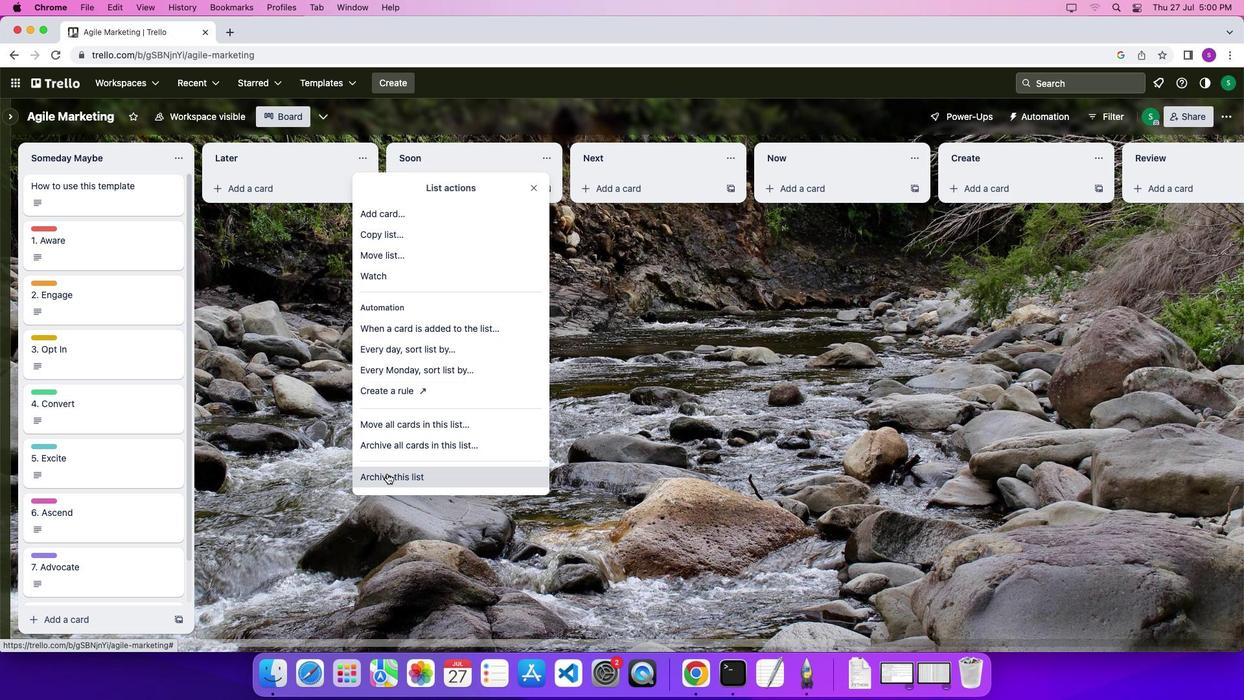
Action: Mouse pressed left at (387, 473)
Screenshot: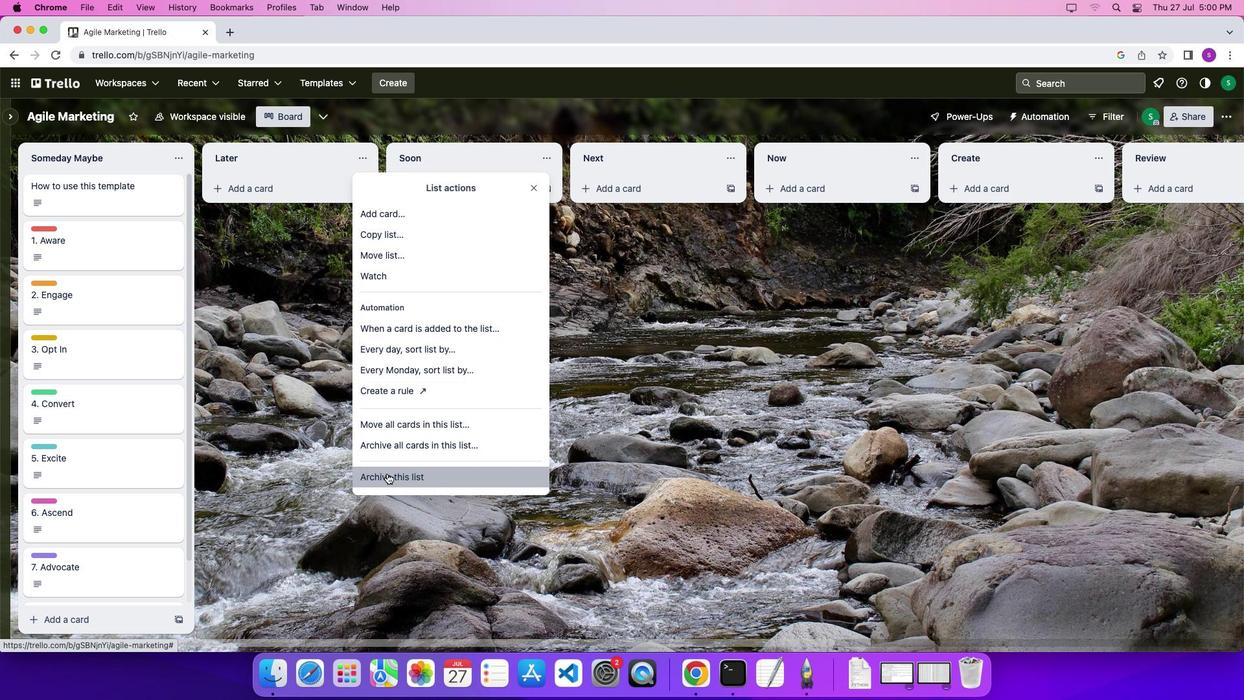 
Action: Mouse moved to (364, 161)
Screenshot: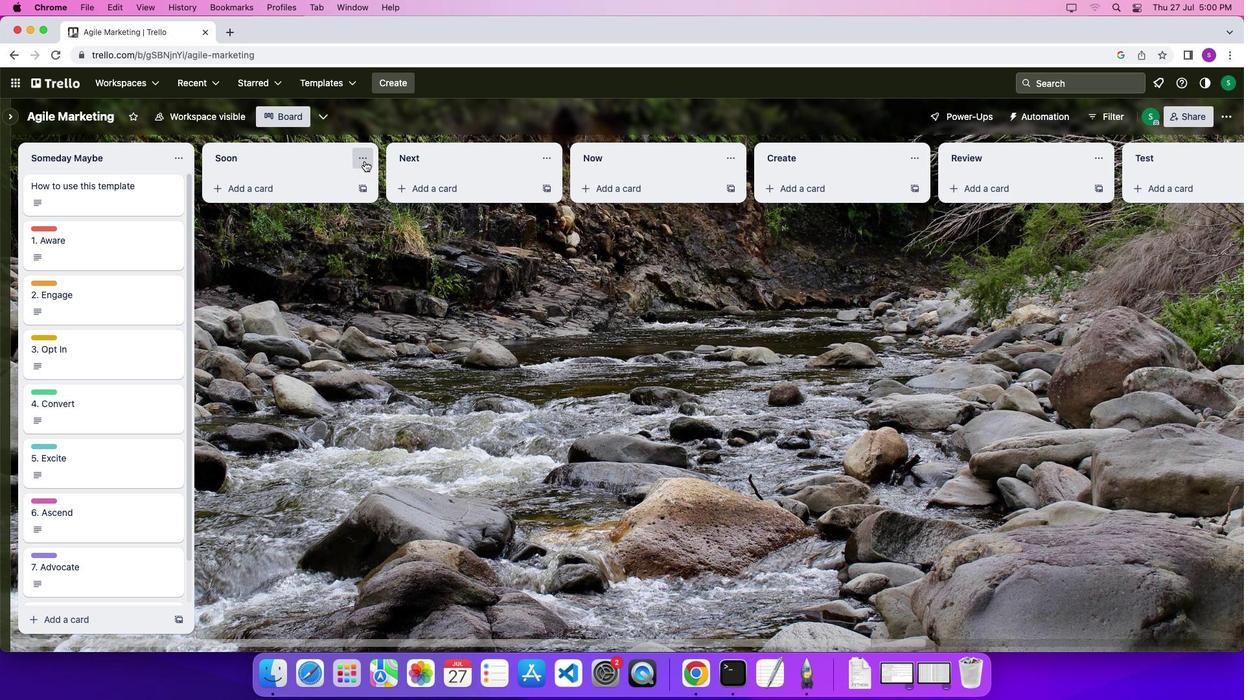 
Action: Mouse pressed left at (364, 161)
Screenshot: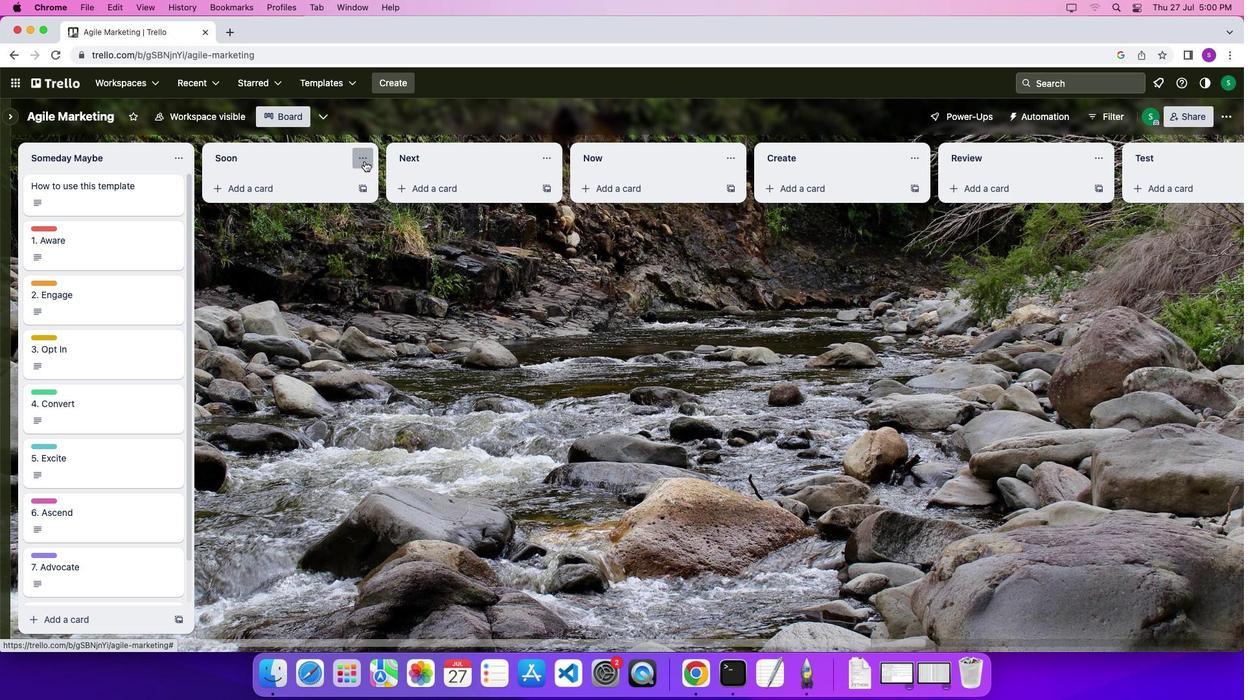 
Action: Mouse moved to (392, 477)
Screenshot: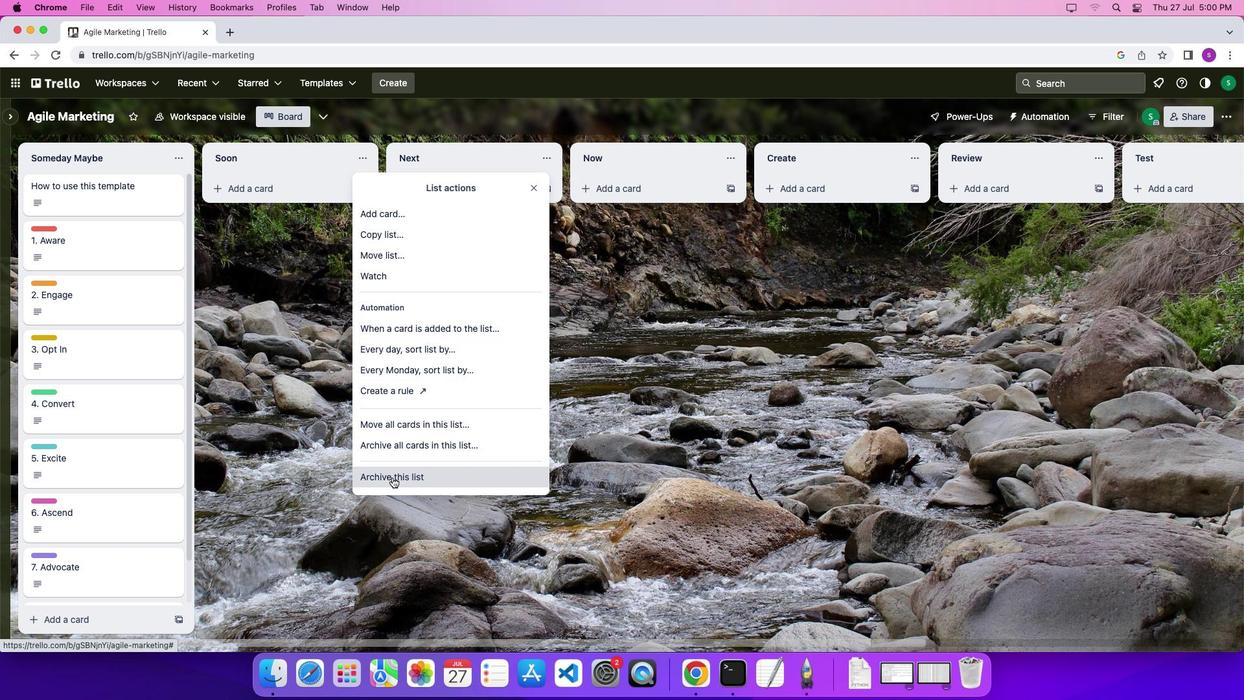 
Action: Mouse pressed left at (392, 477)
Screenshot: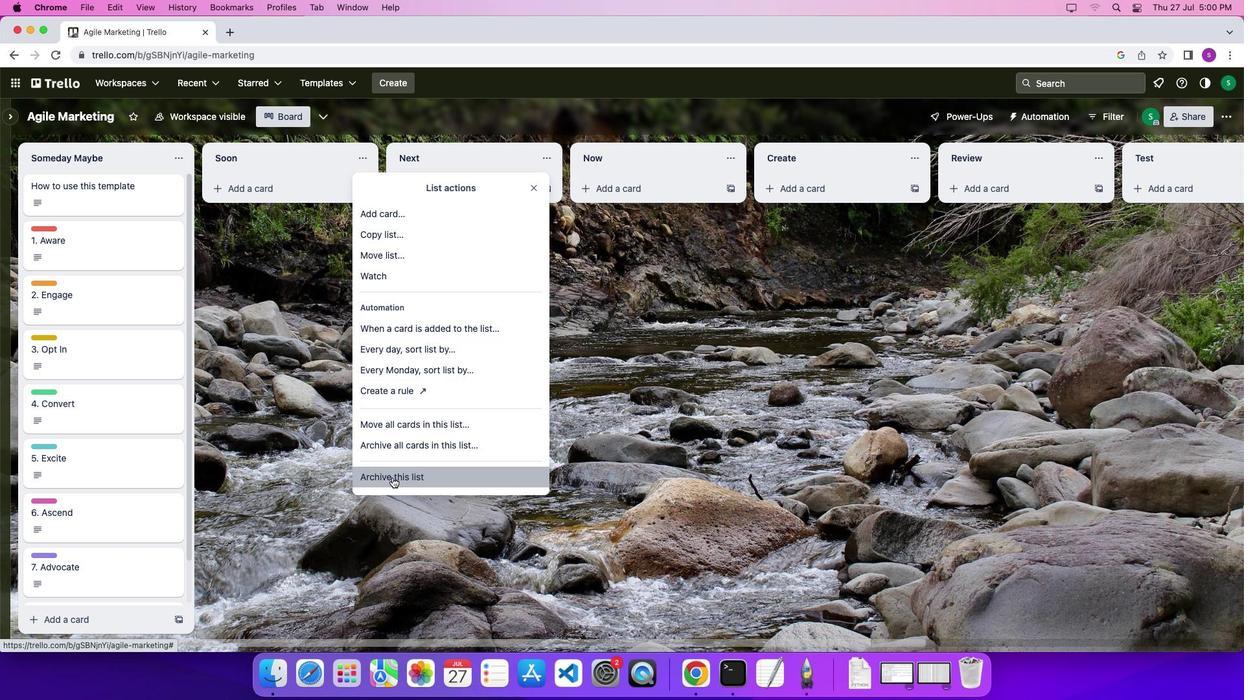 
Action: Mouse moved to (372, 148)
Screenshot: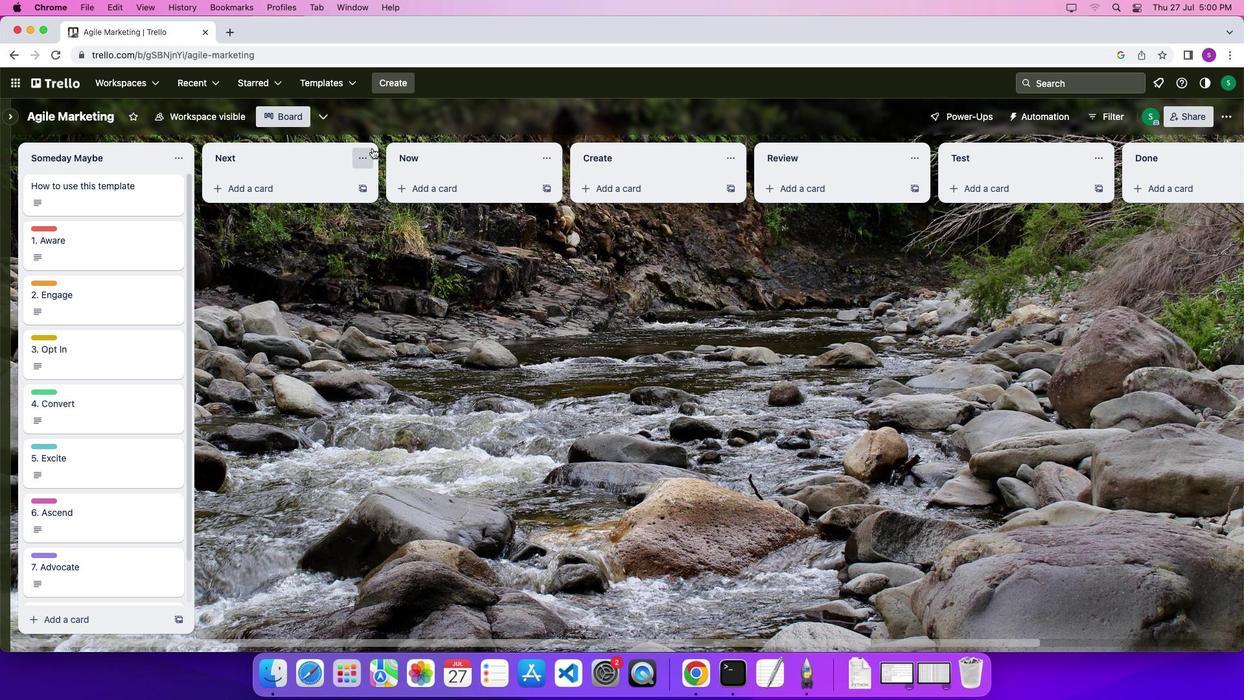 
Action: Mouse pressed left at (372, 148)
Screenshot: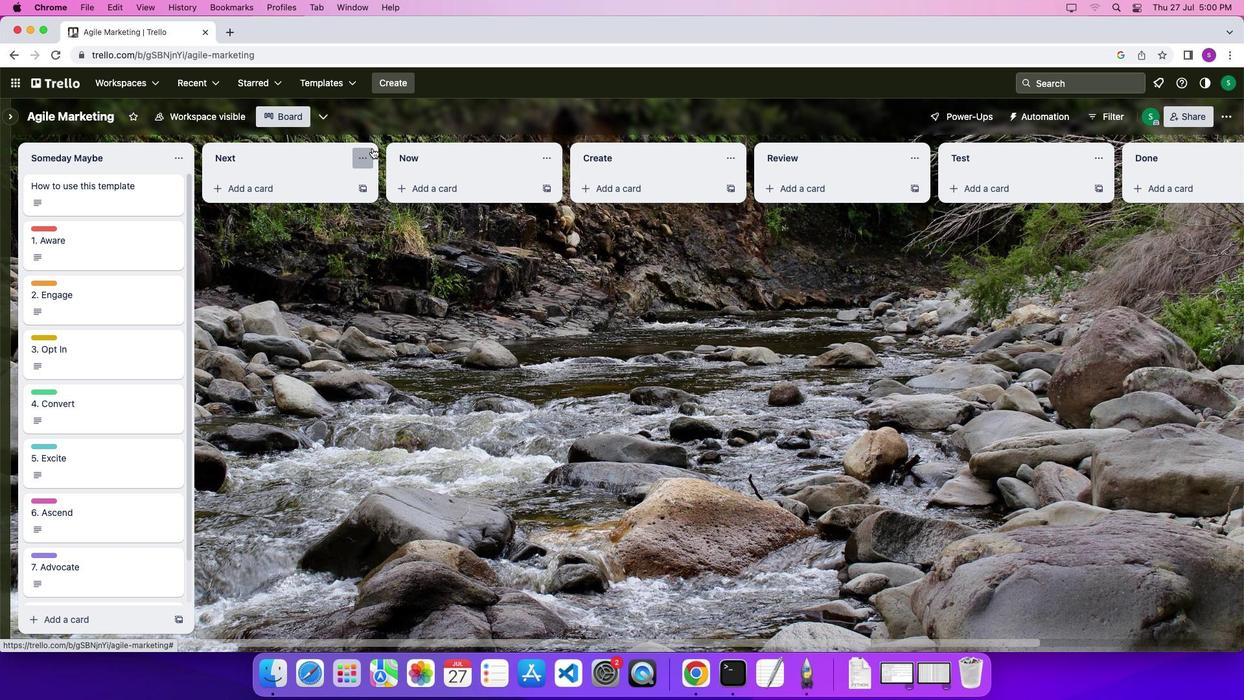 
Action: Mouse moved to (370, 481)
Screenshot: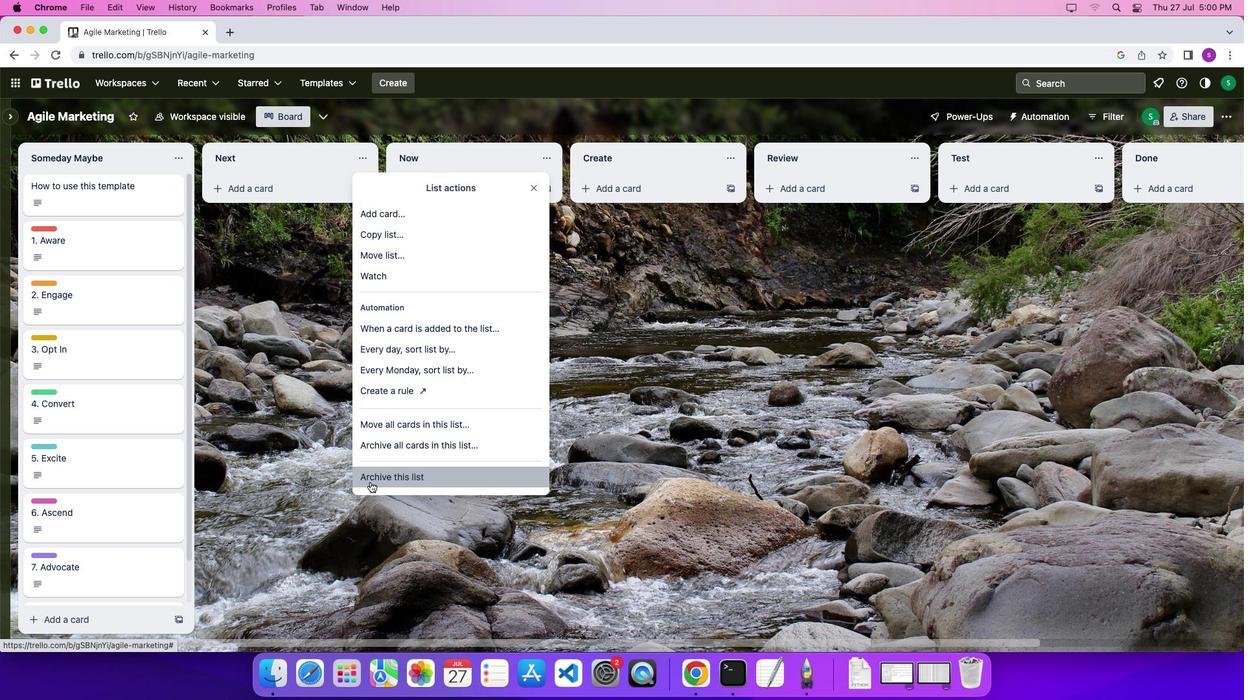 
Action: Mouse pressed left at (370, 481)
Screenshot: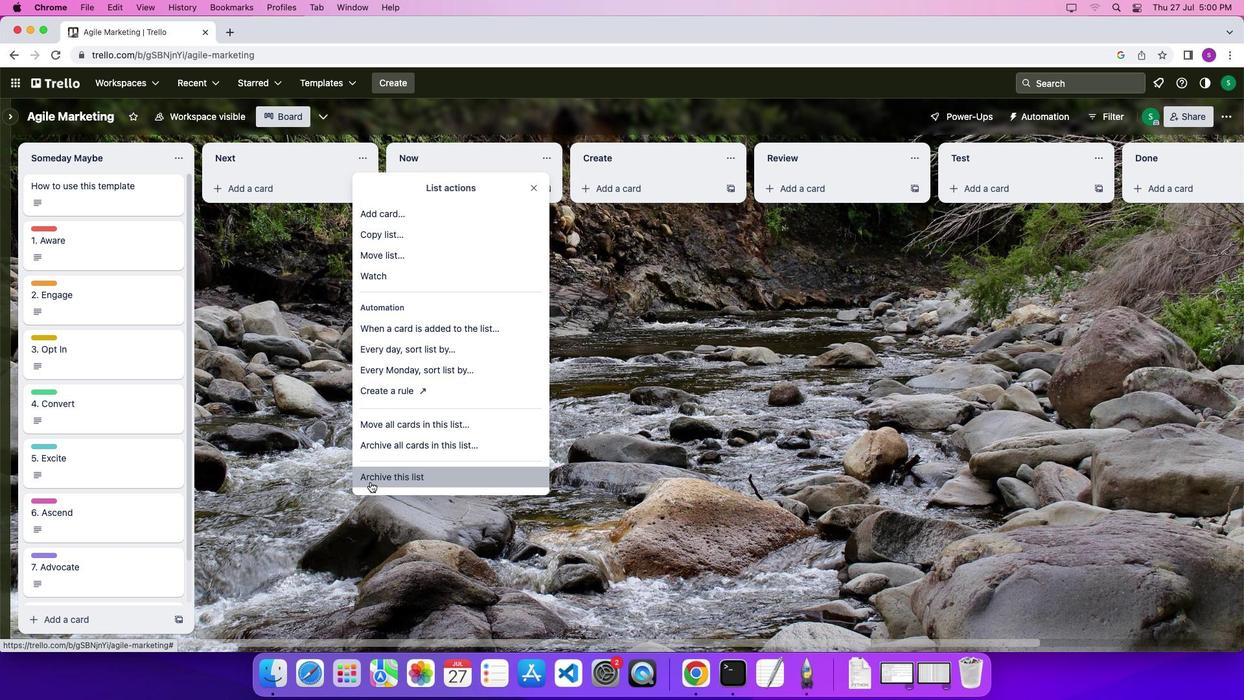 
Action: Mouse moved to (364, 164)
Screenshot: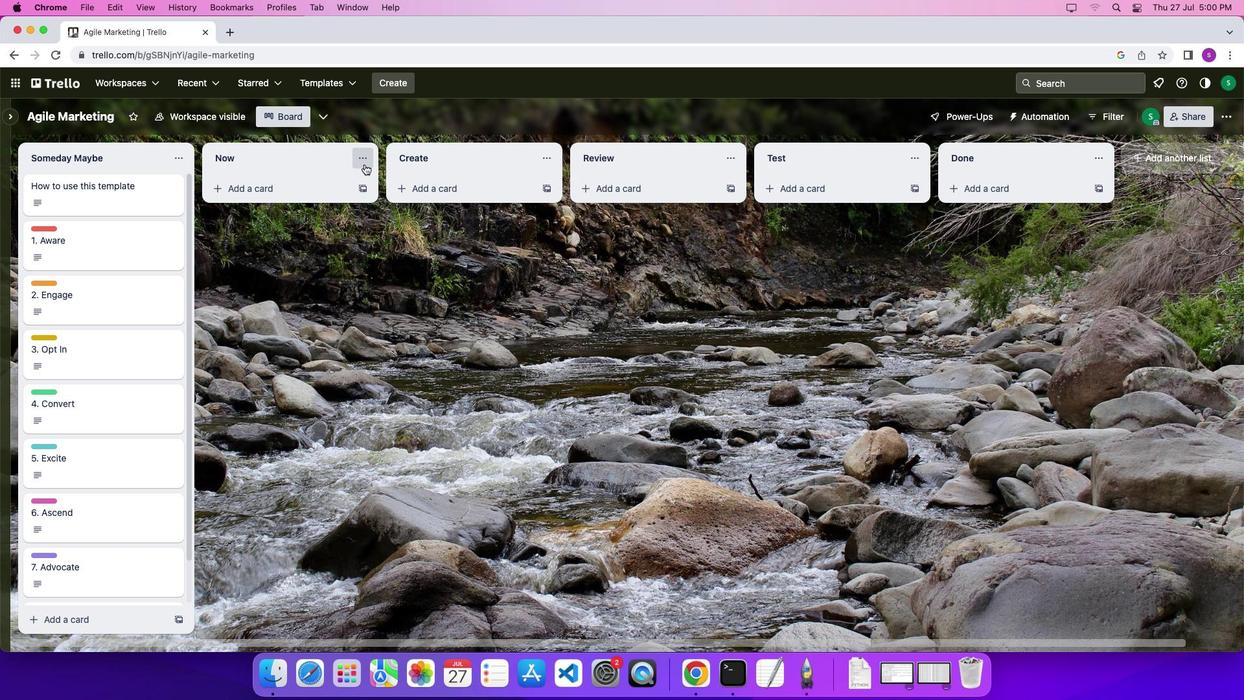 
Action: Mouse pressed left at (364, 164)
Screenshot: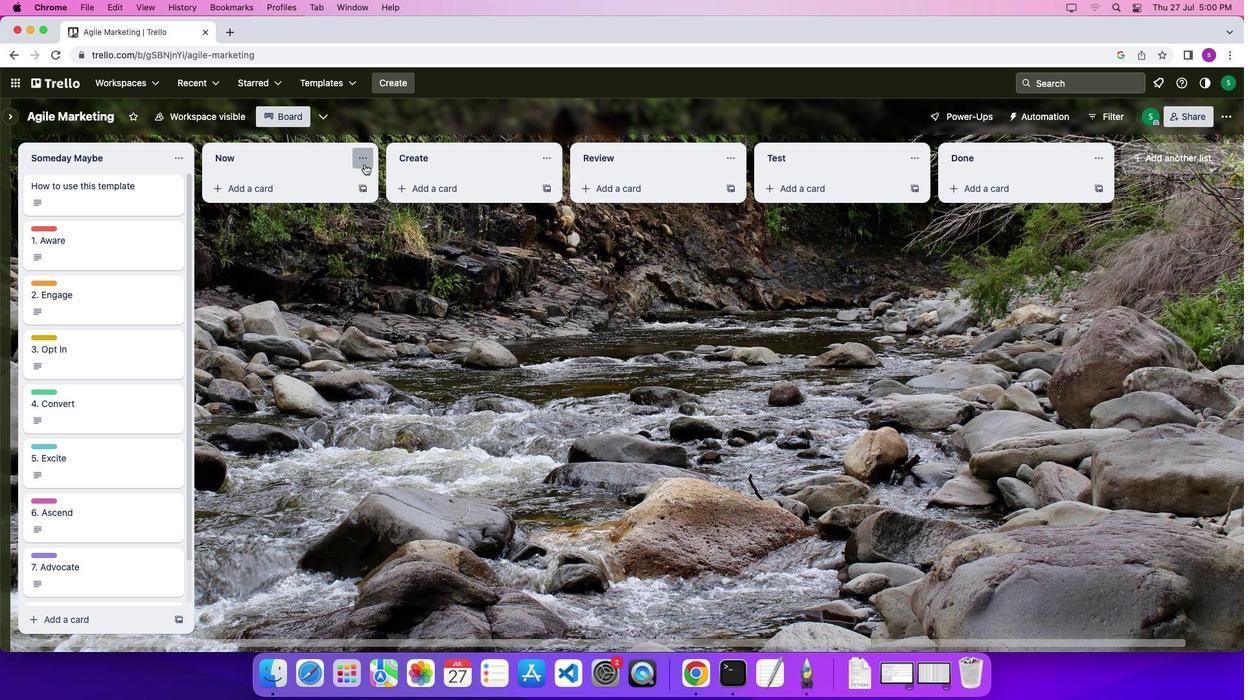 
Action: Mouse moved to (400, 474)
Screenshot: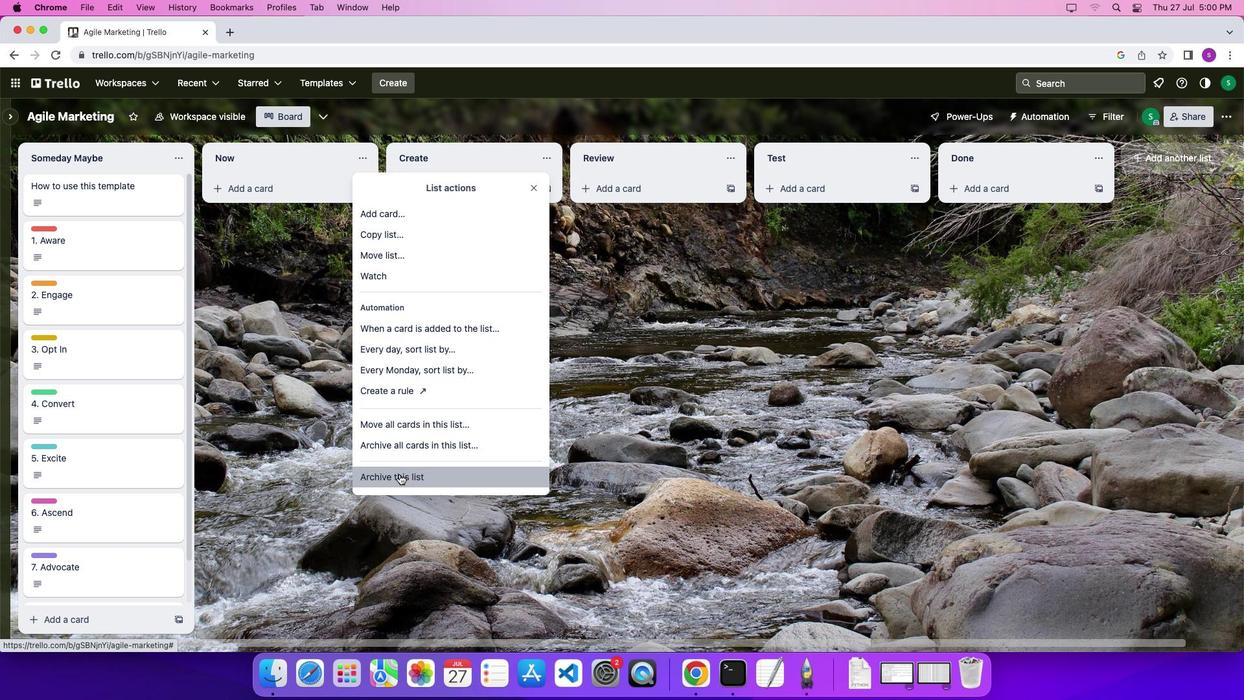 
Action: Mouse pressed left at (400, 474)
Screenshot: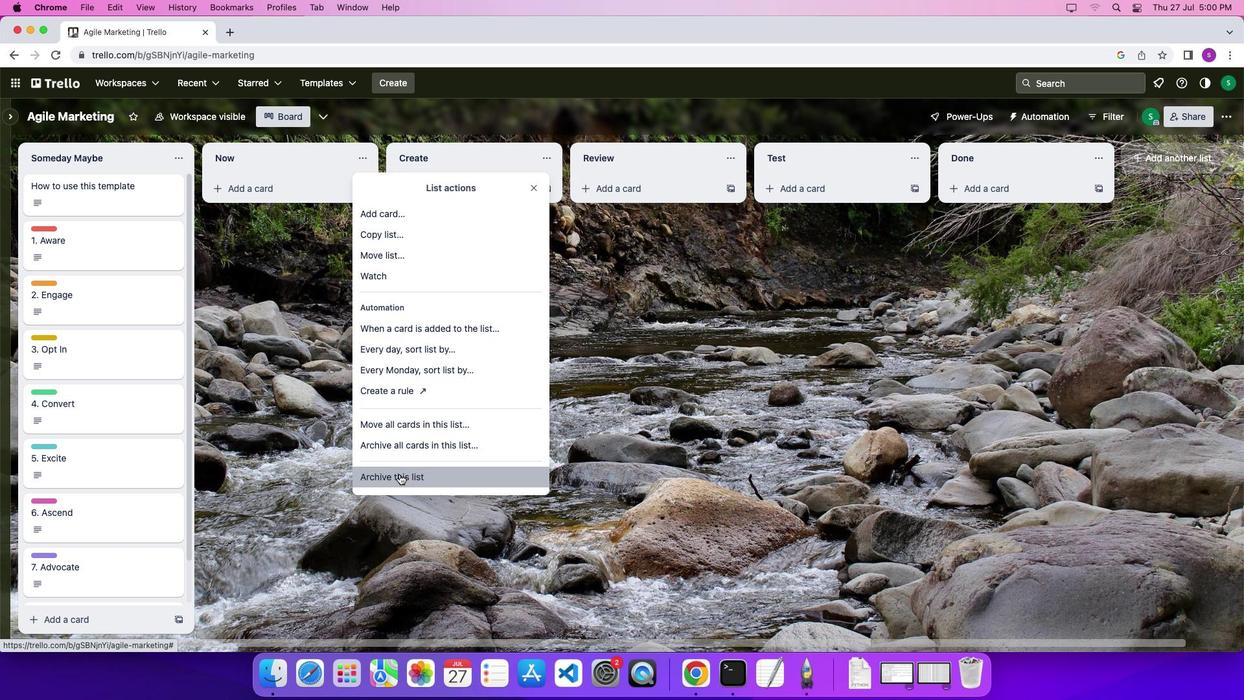 
Action: Mouse moved to (368, 161)
Screenshot: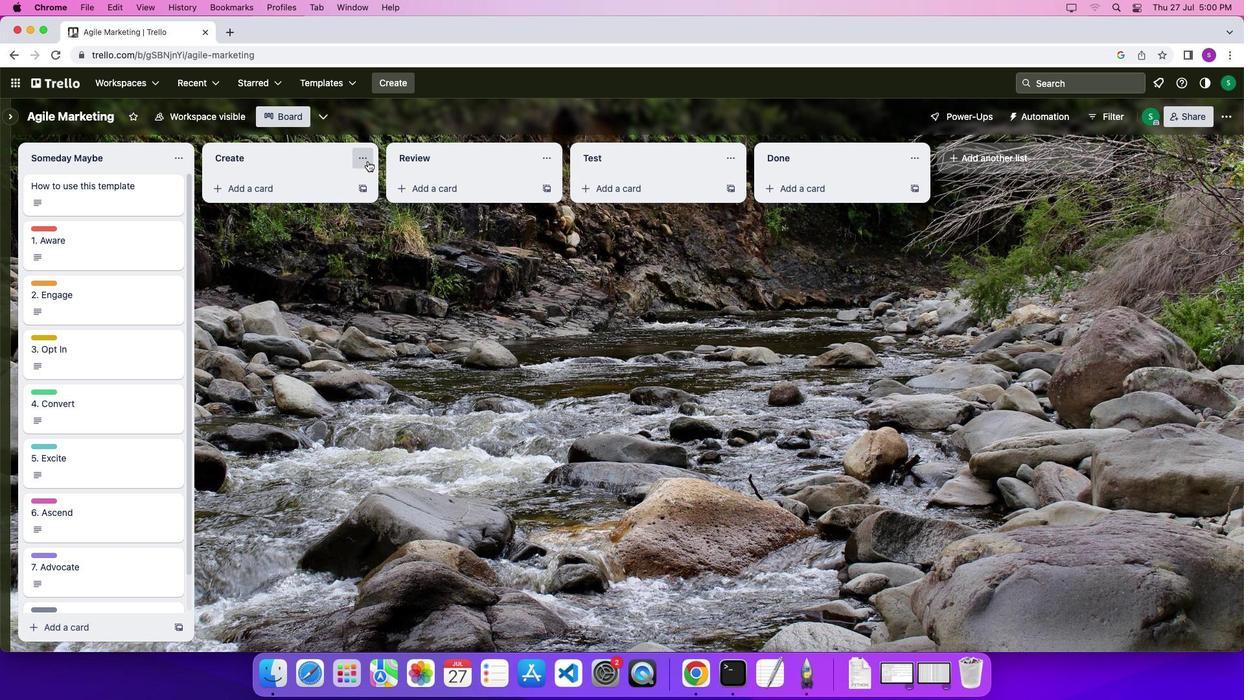 
Action: Mouse pressed left at (368, 161)
Screenshot: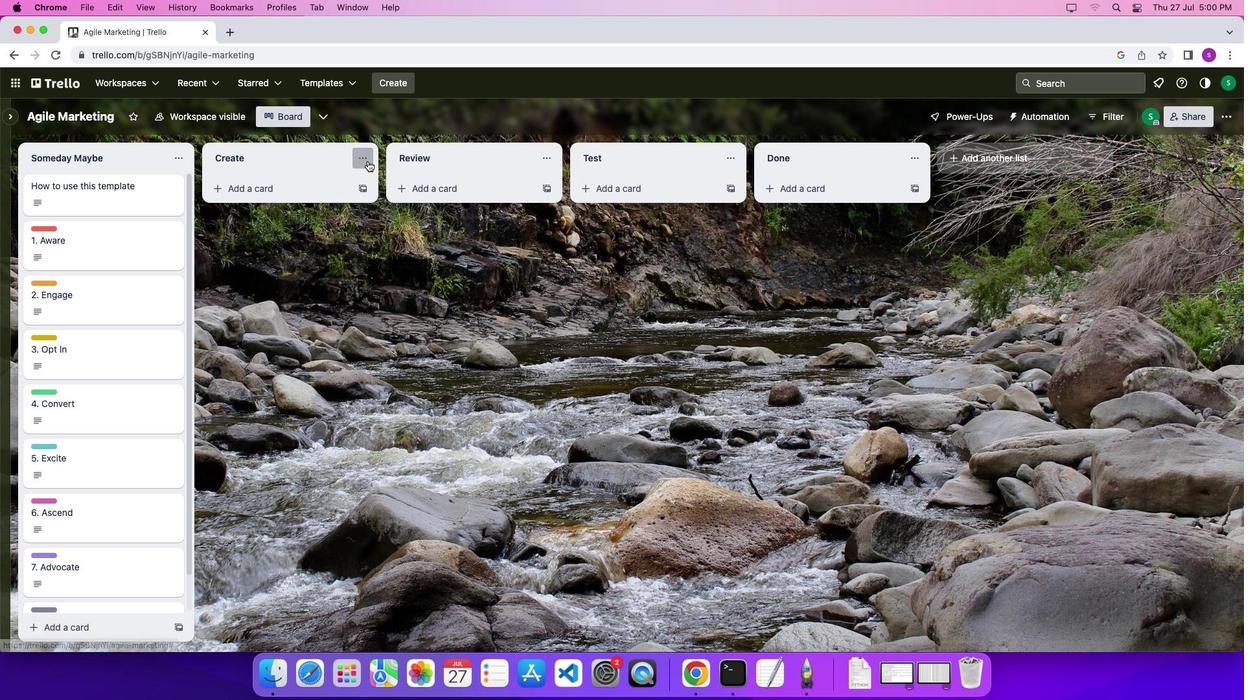 
Action: Mouse moved to (385, 486)
Screenshot: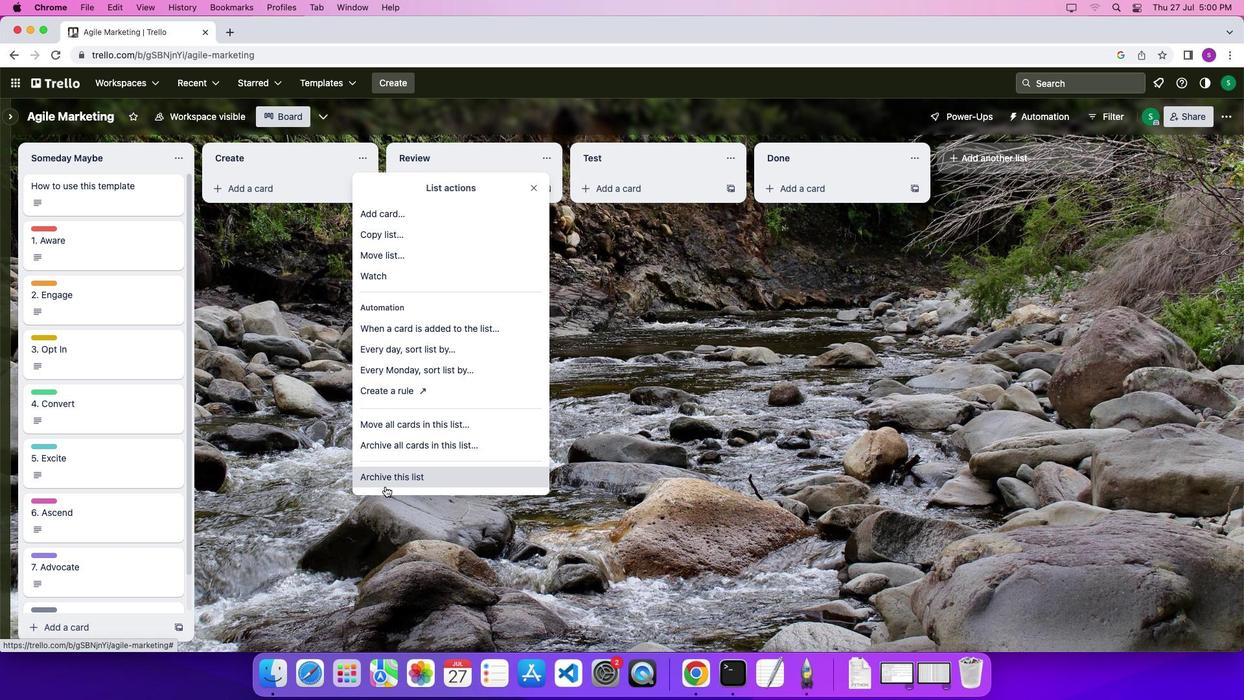 
Action: Mouse pressed left at (385, 486)
Screenshot: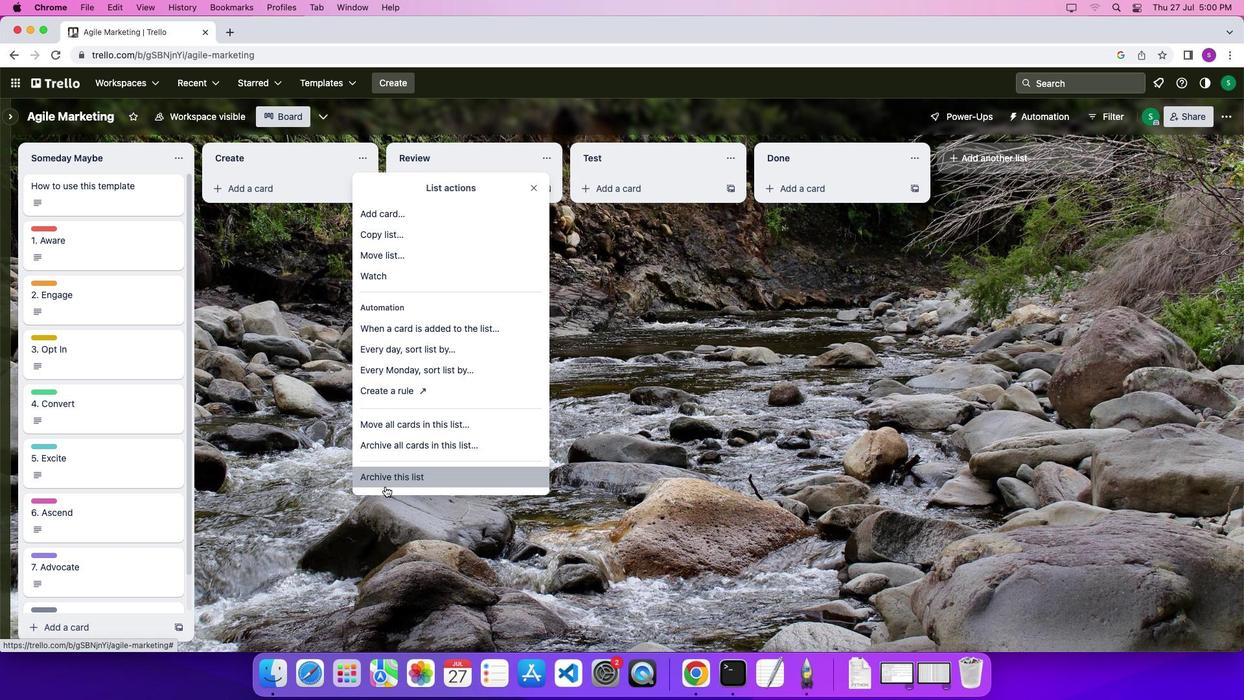 
Action: Mouse moved to (364, 156)
Screenshot: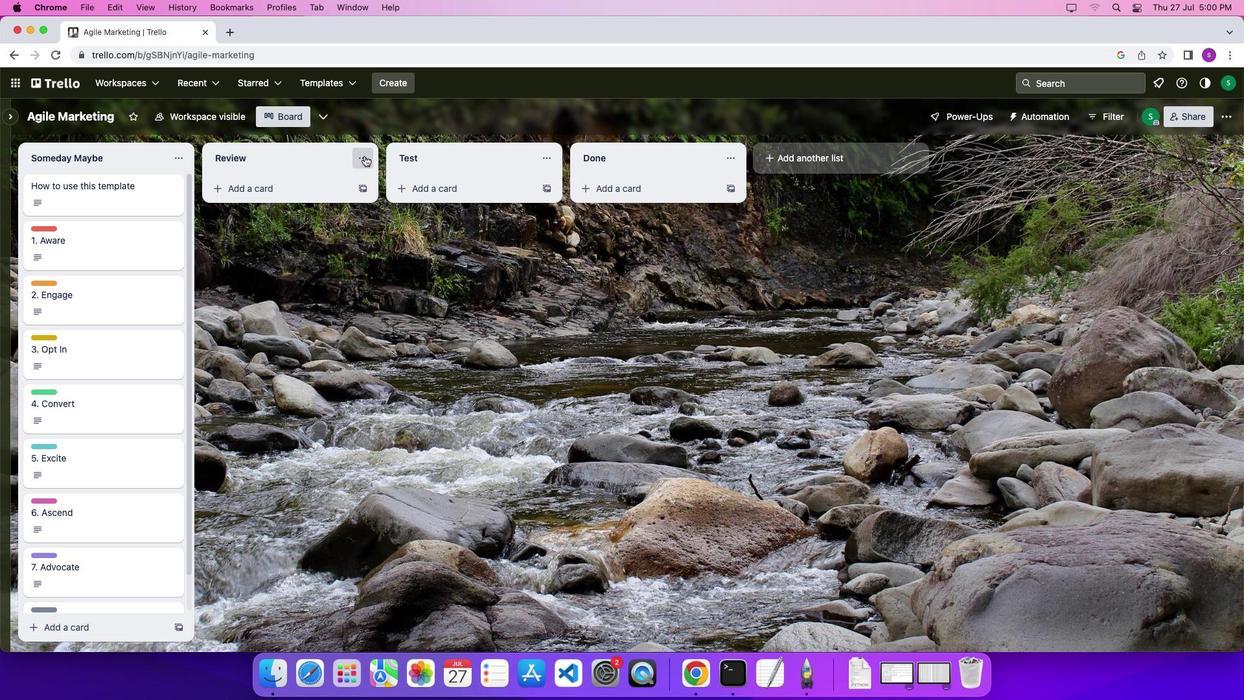 
Action: Mouse pressed left at (364, 156)
Screenshot: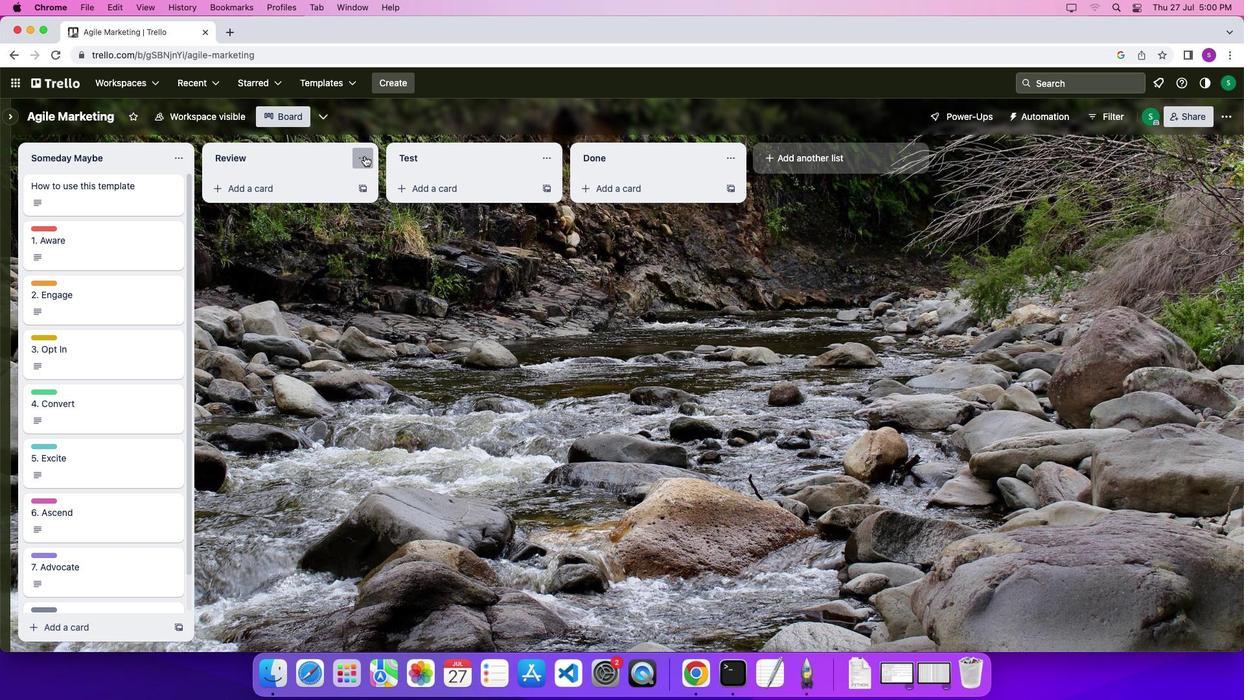 
Action: Mouse moved to (377, 471)
Screenshot: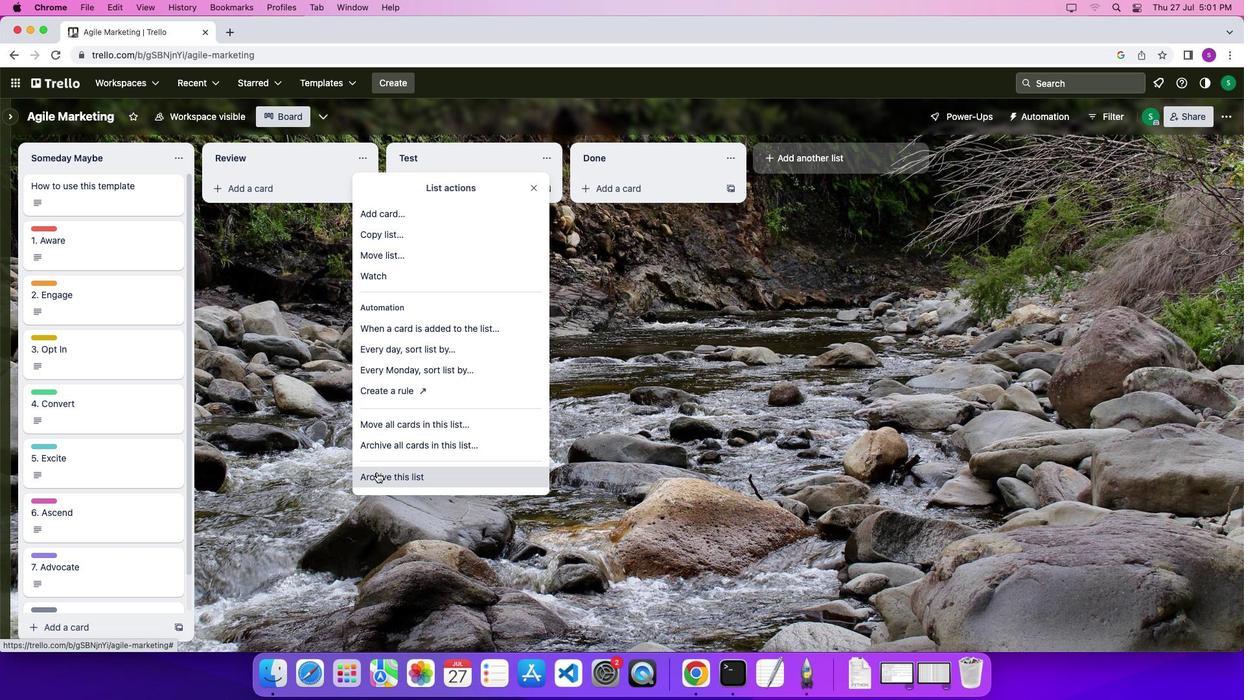 
Action: Mouse pressed left at (377, 471)
Screenshot: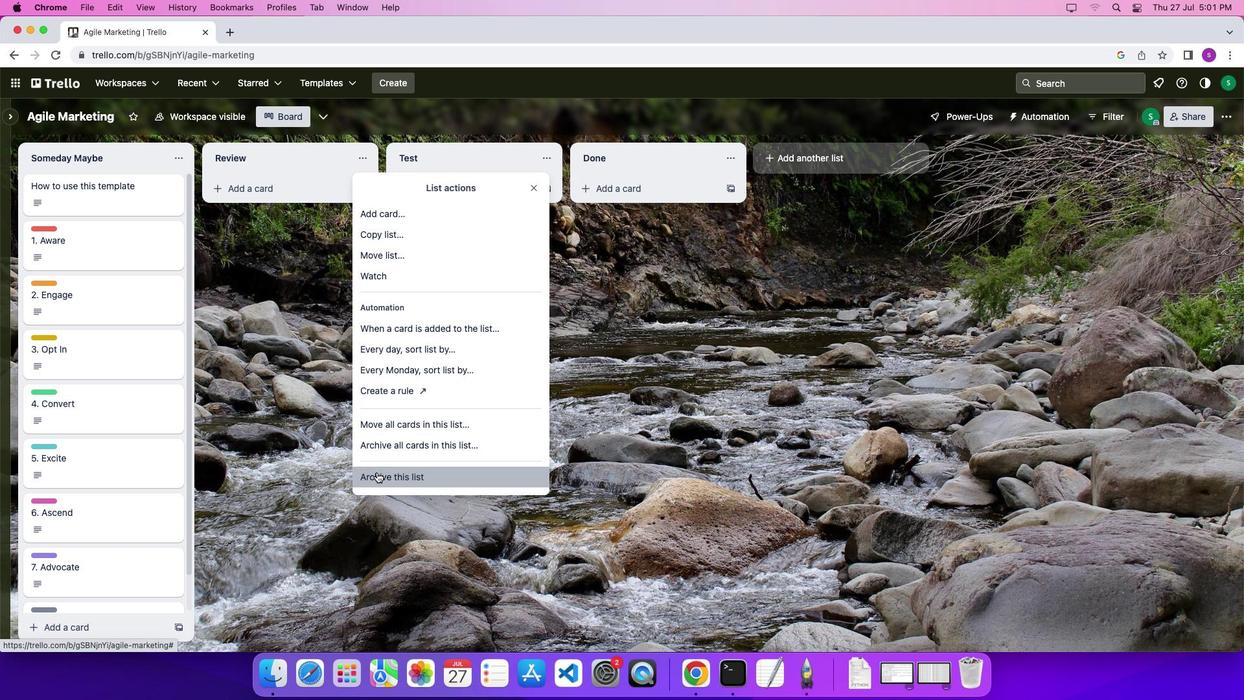 
Action: Mouse moved to (355, 156)
Screenshot: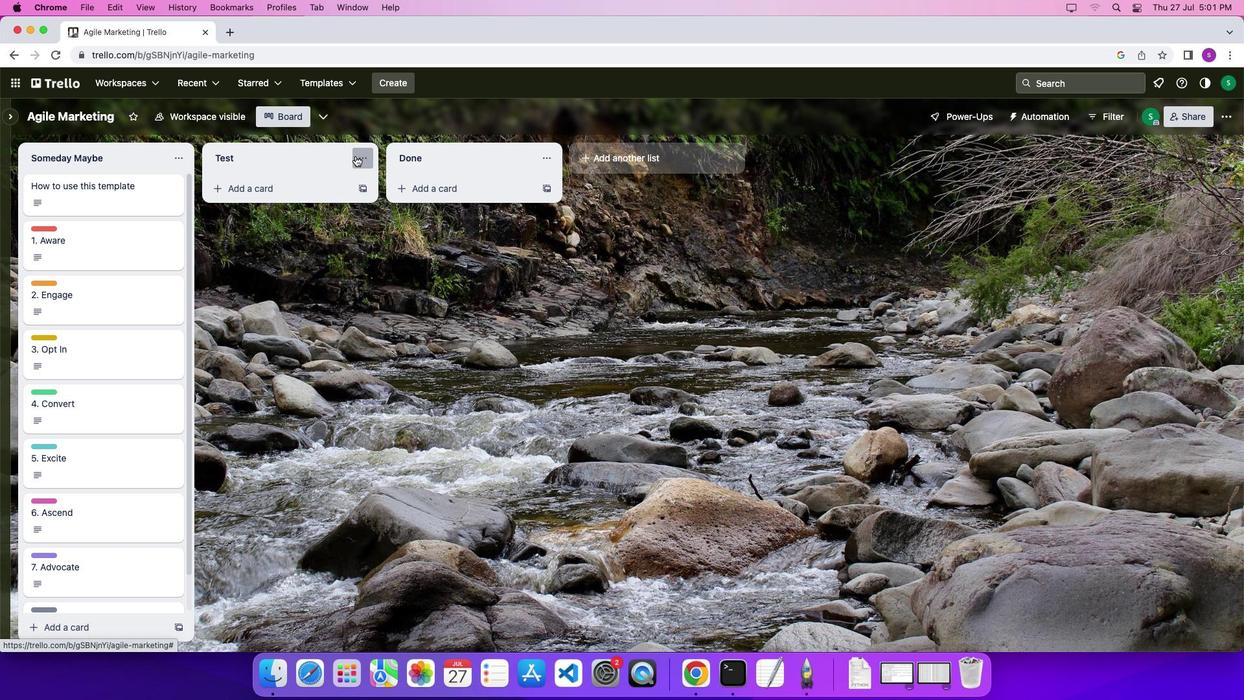 
Action: Mouse pressed left at (355, 156)
Screenshot: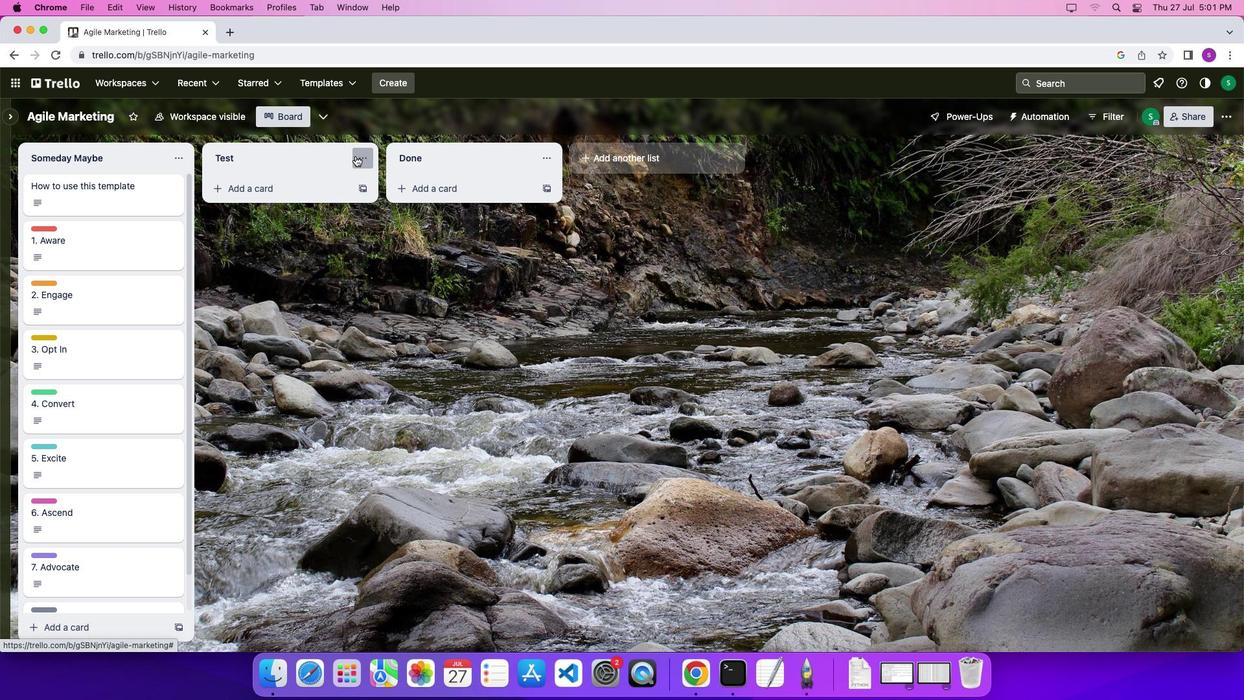 
Action: Mouse moved to (369, 472)
Screenshot: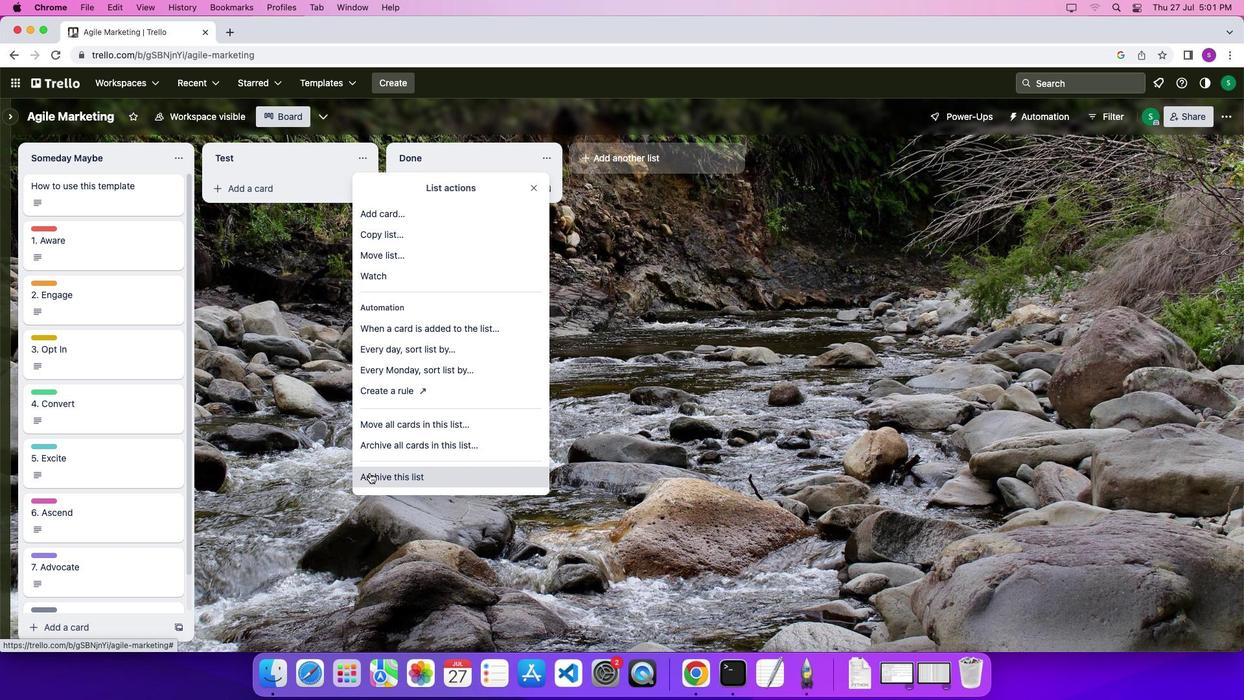 
Action: Mouse pressed left at (369, 472)
Screenshot: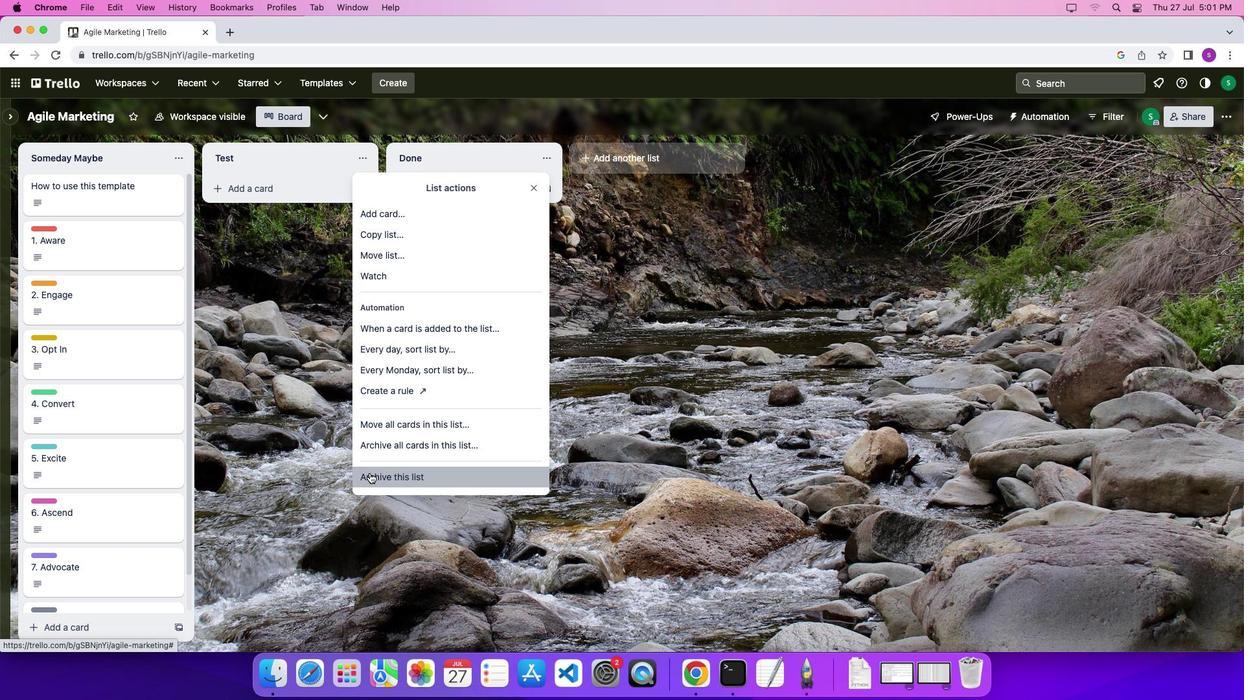 
Action: Mouse moved to (366, 156)
Screenshot: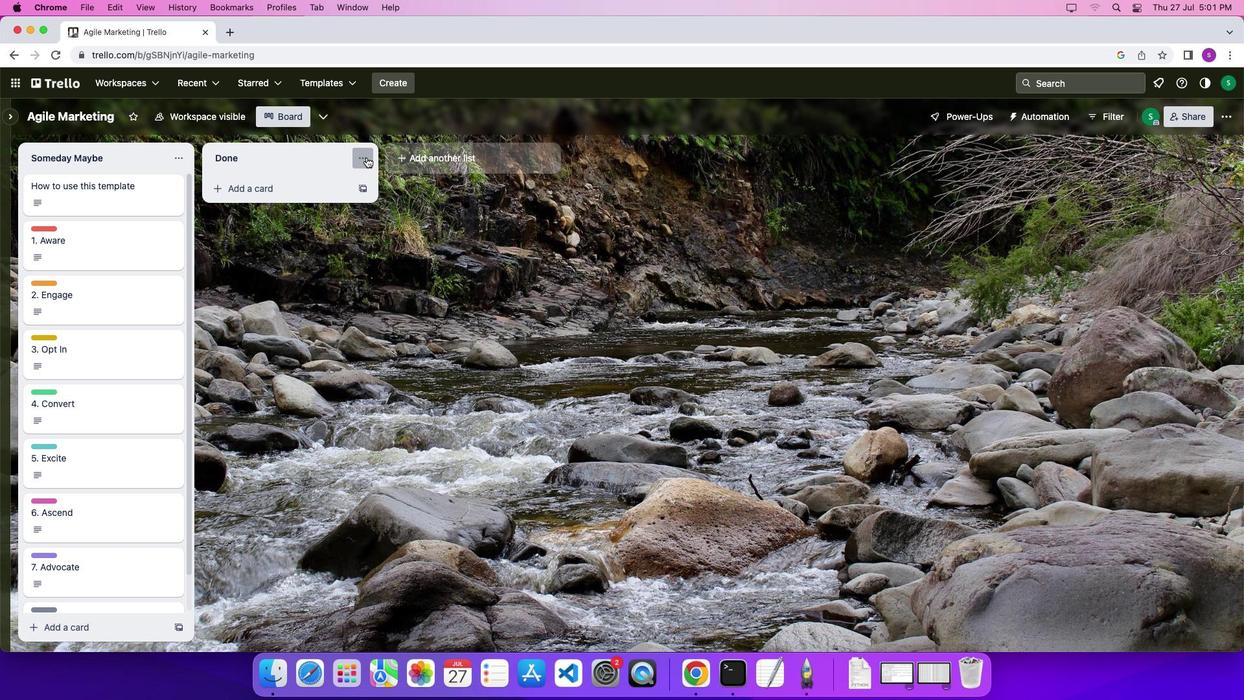 
Action: Mouse pressed left at (366, 156)
Screenshot: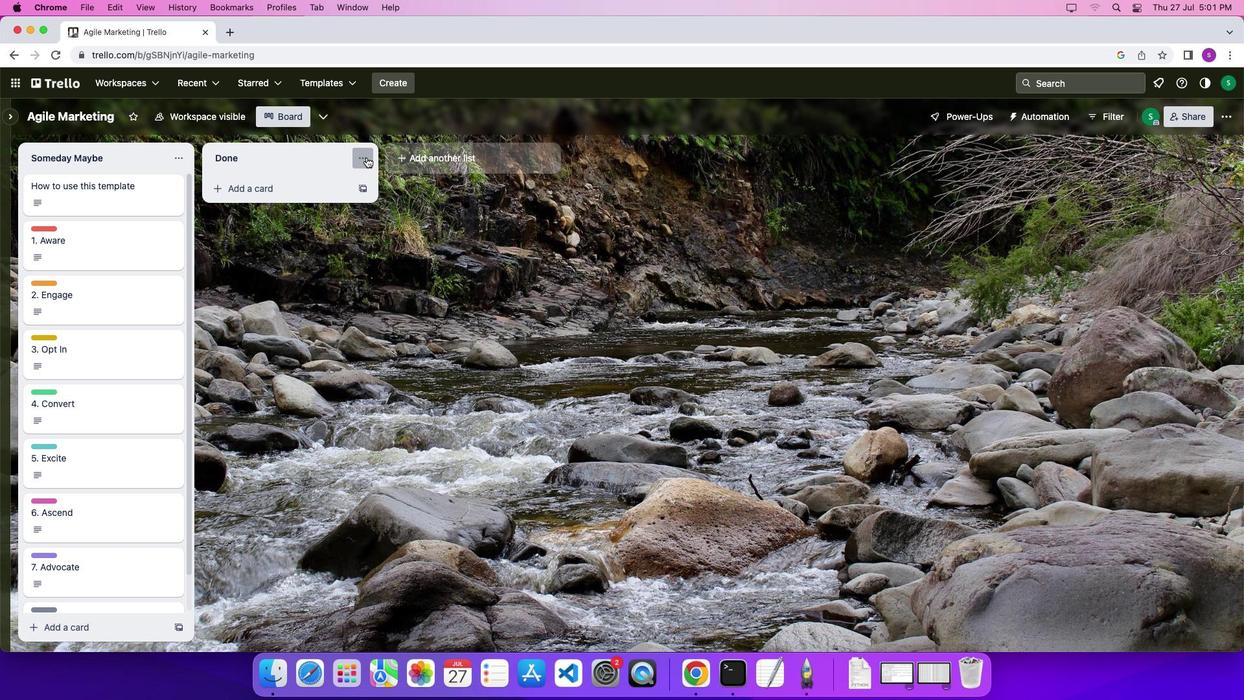 
Action: Mouse moved to (404, 475)
Screenshot: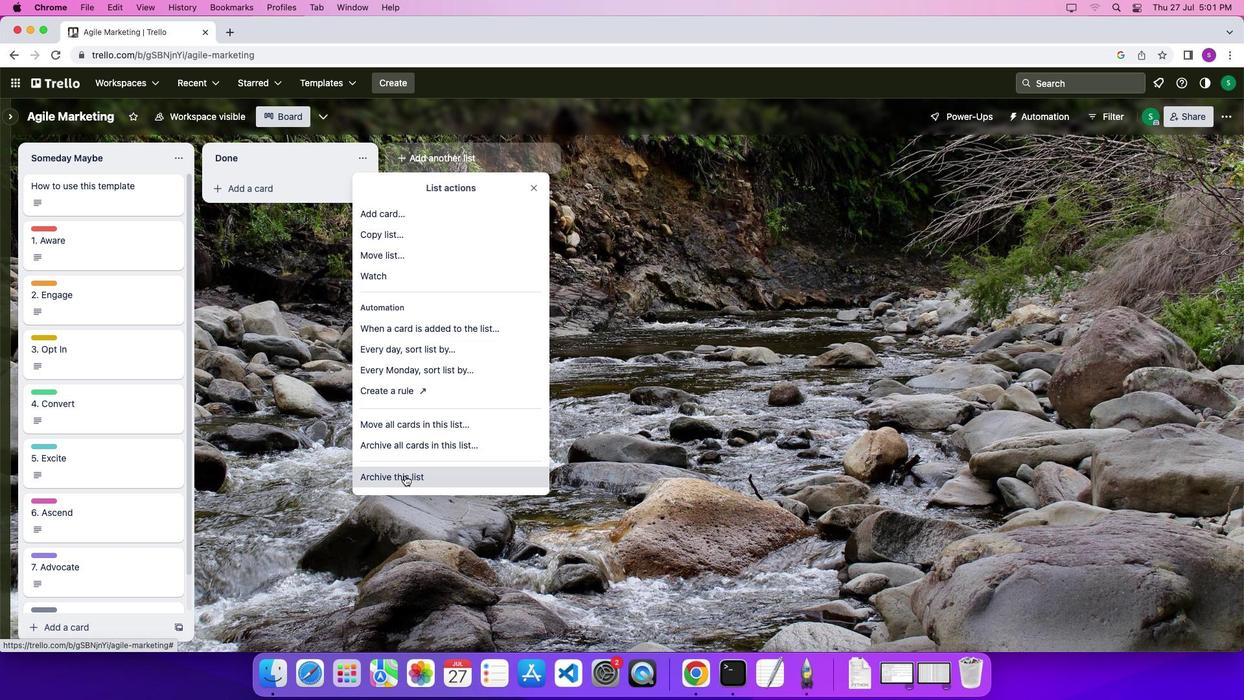 
Action: Mouse pressed left at (404, 475)
Screenshot: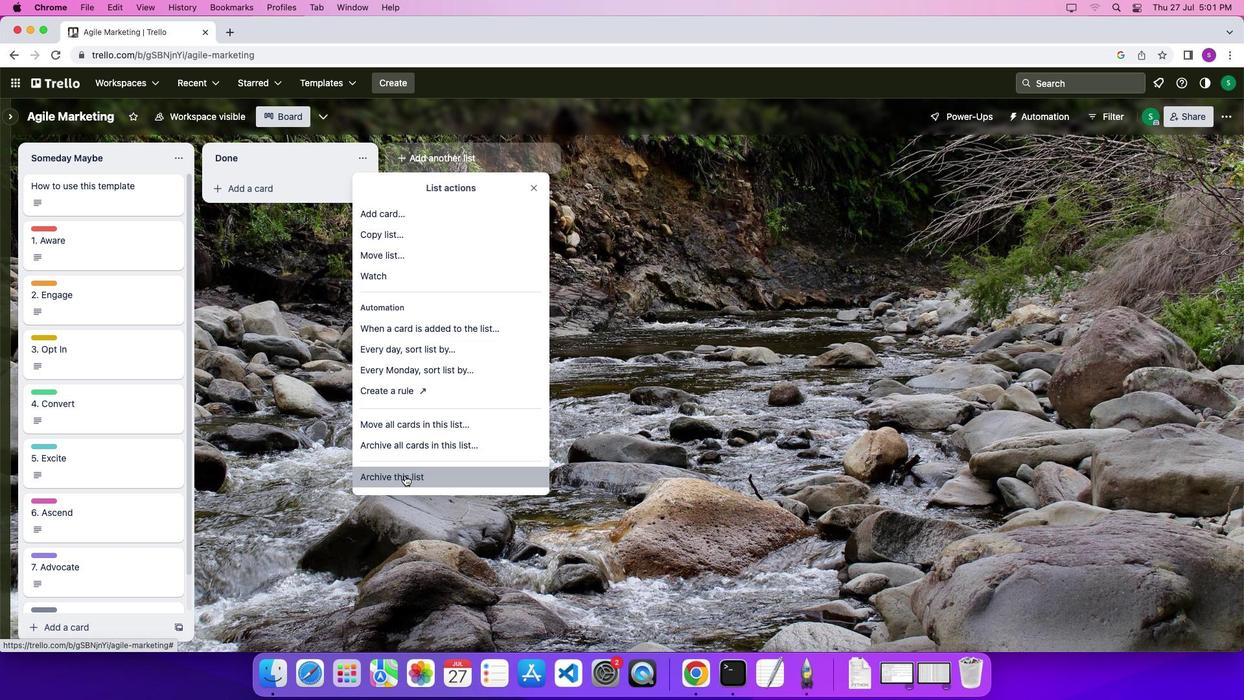 
Action: Mouse moved to (92, 583)
Screenshot: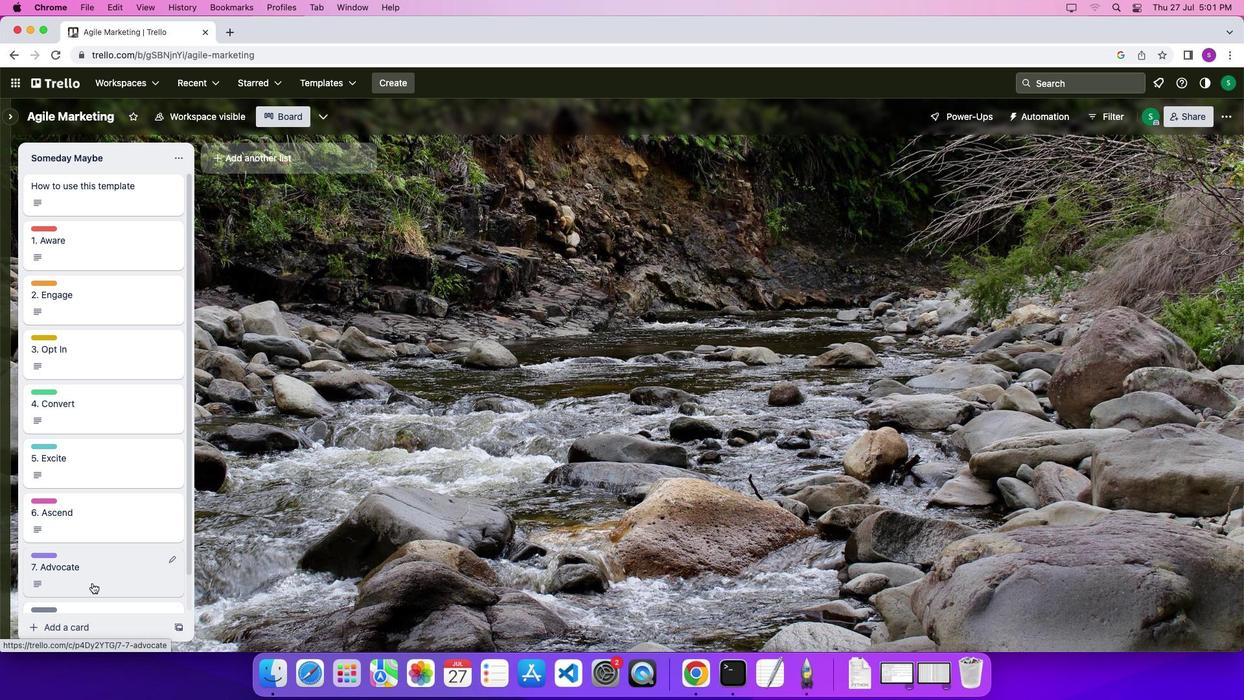 
Action: Mouse pressed left at (92, 583)
Screenshot: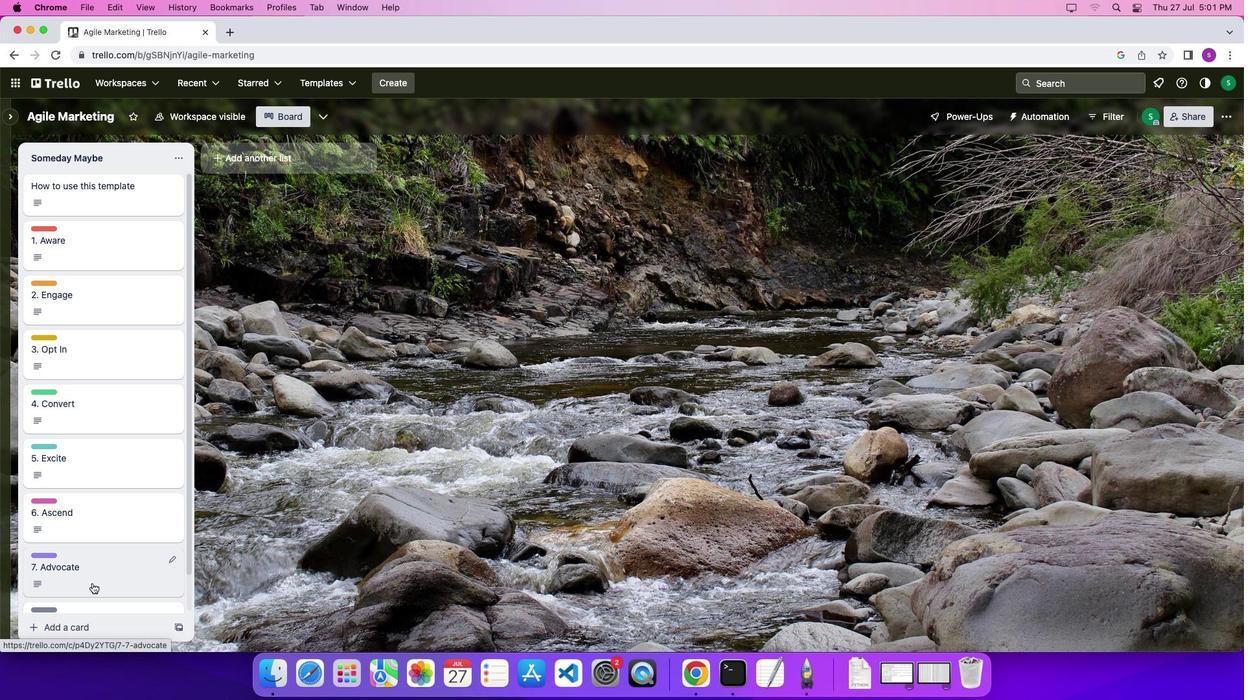 
Action: Mouse moved to (575, 465)
Screenshot: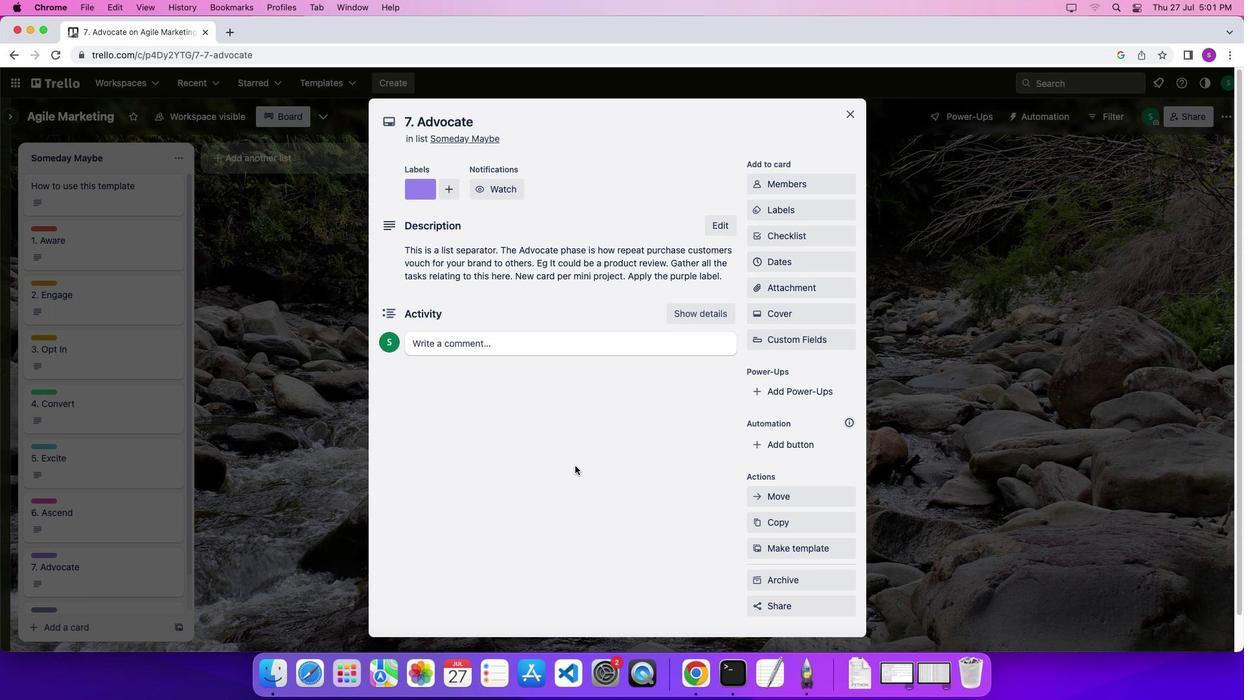 
Action: Mouse scrolled (575, 465) with delta (0, 0)
Screenshot: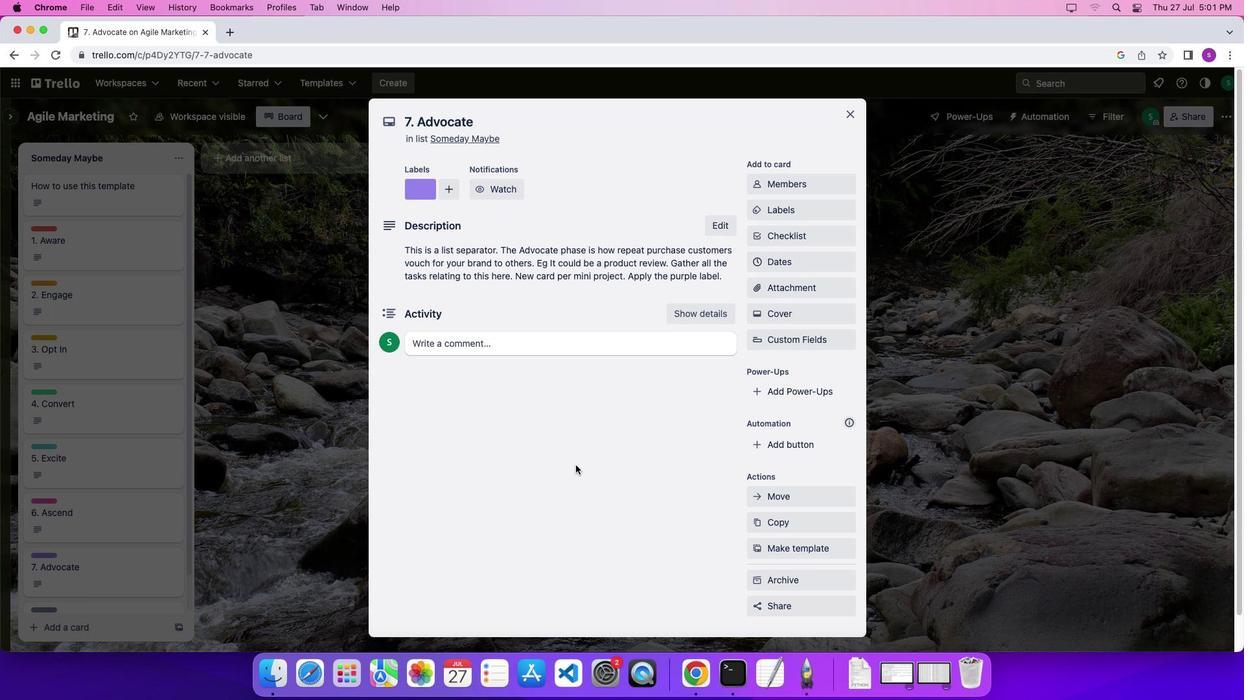
Action: Mouse moved to (575, 465)
Screenshot: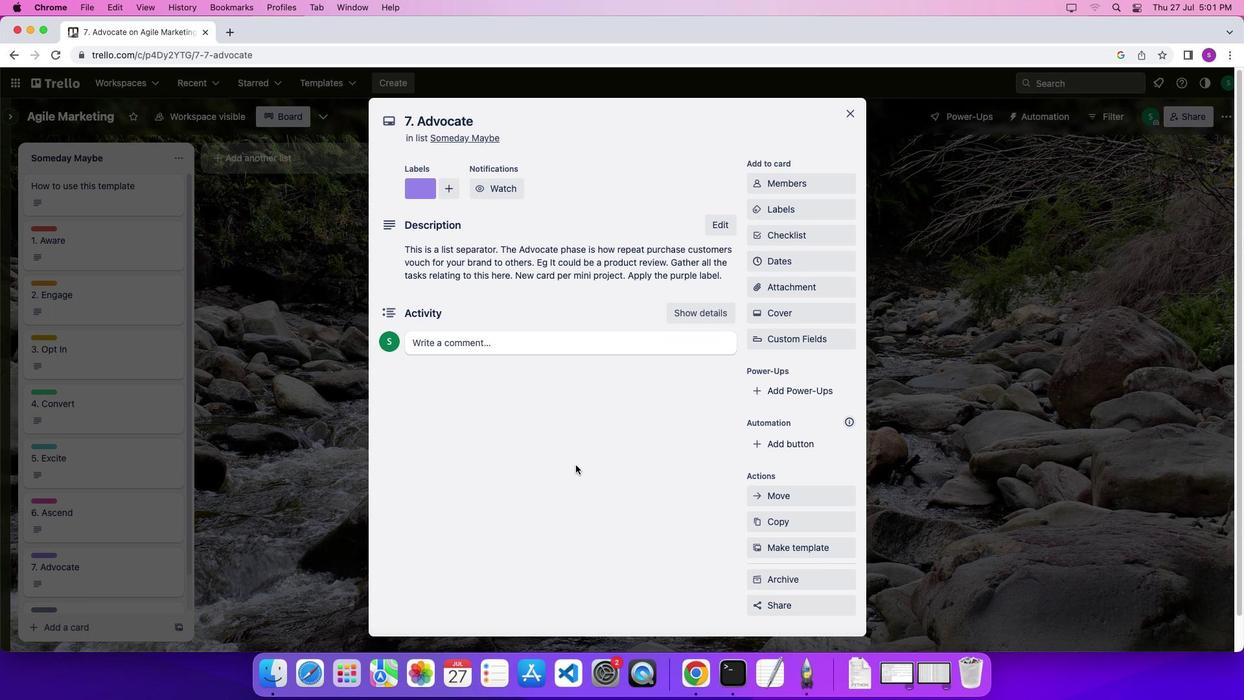 
Action: Mouse scrolled (575, 465) with delta (0, 0)
Screenshot: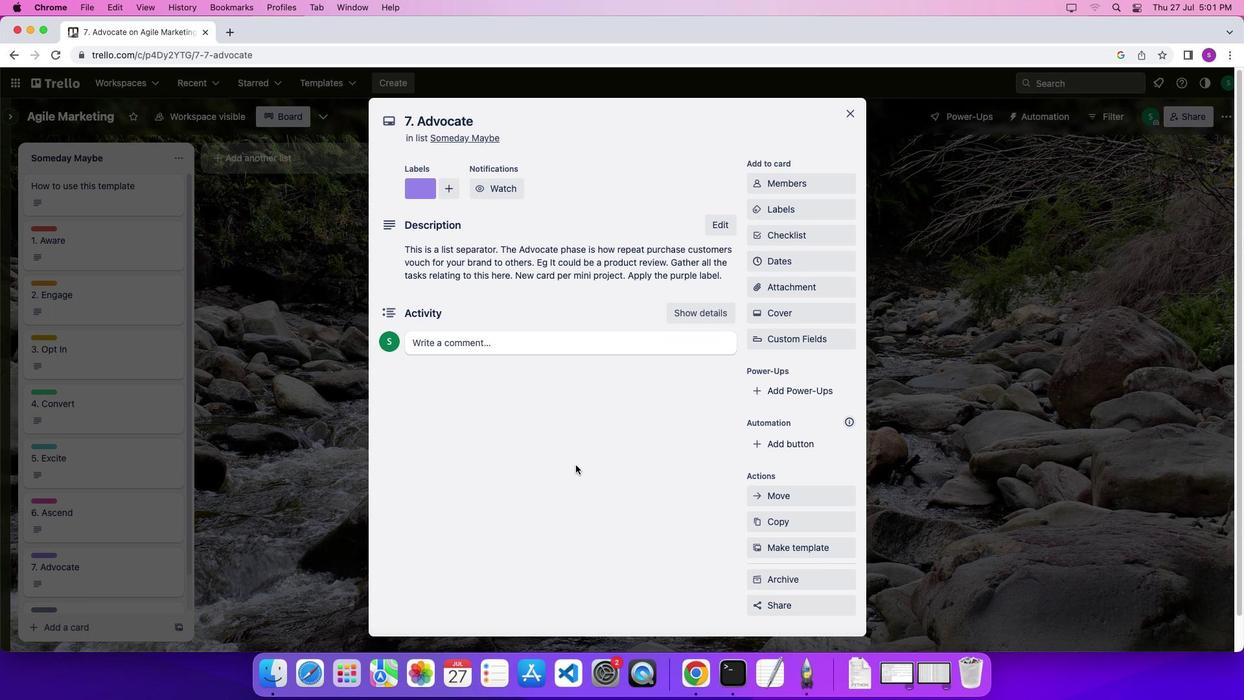 
Action: Mouse moved to (576, 465)
Screenshot: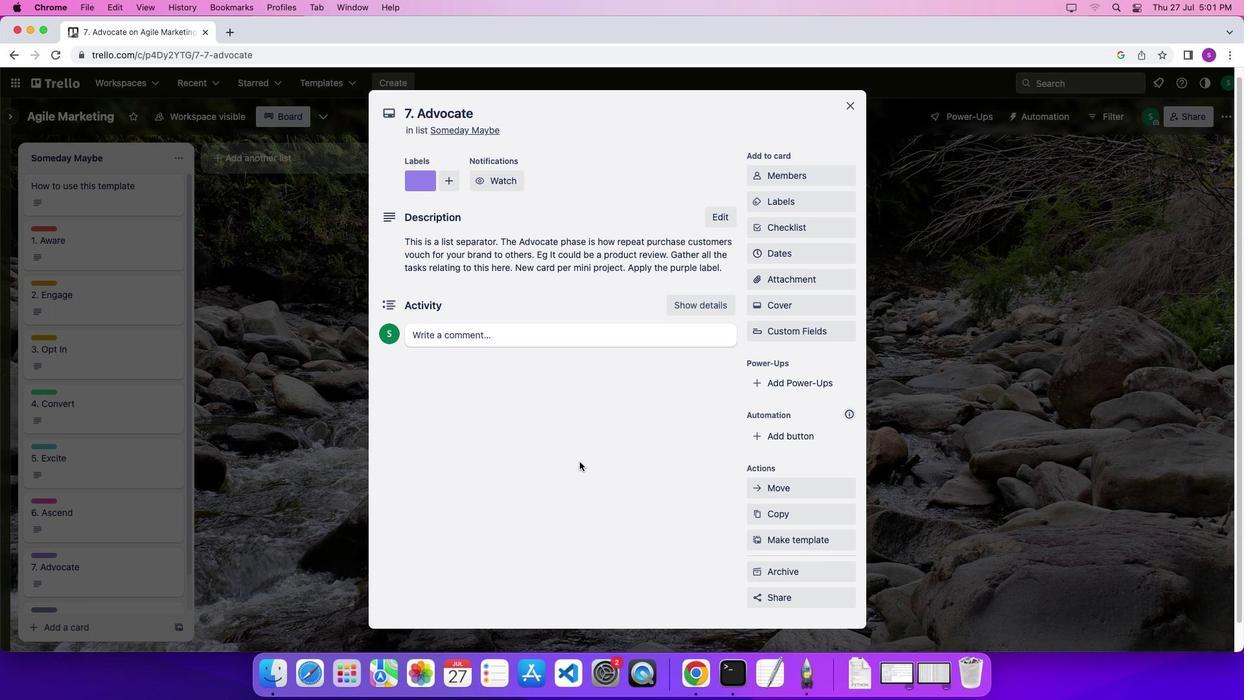 
Action: Mouse scrolled (576, 465) with delta (0, -3)
Screenshot: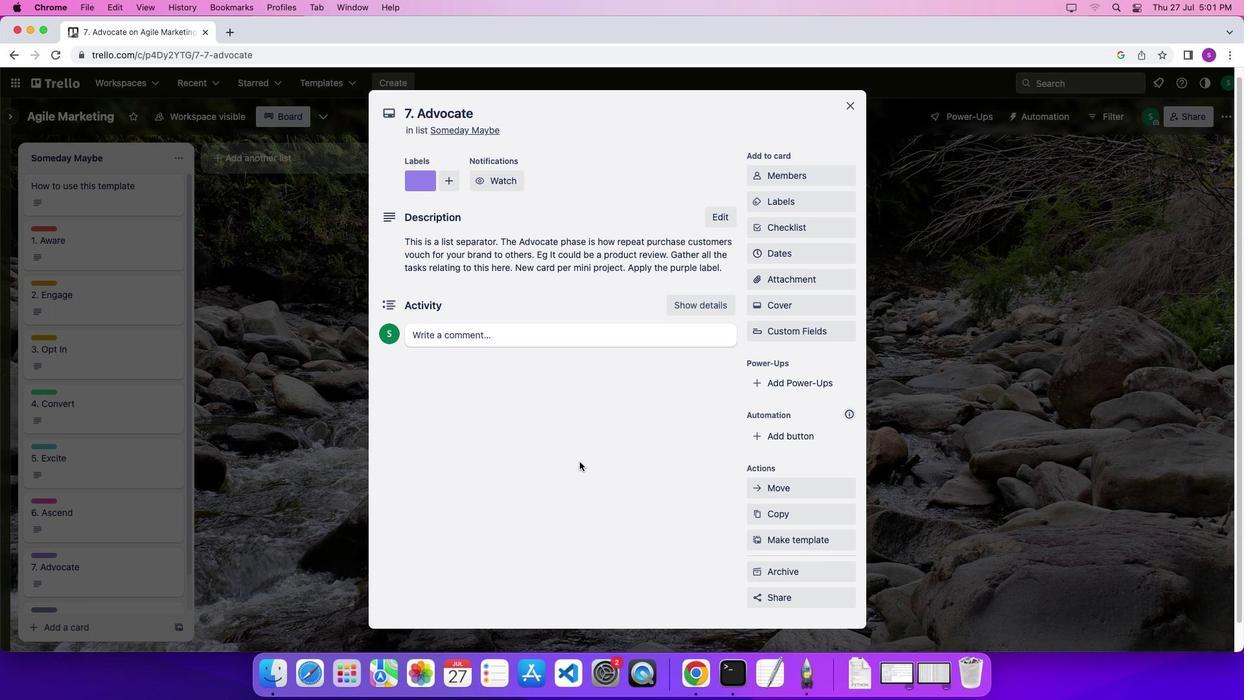 
Action: Mouse moved to (852, 77)
Screenshot: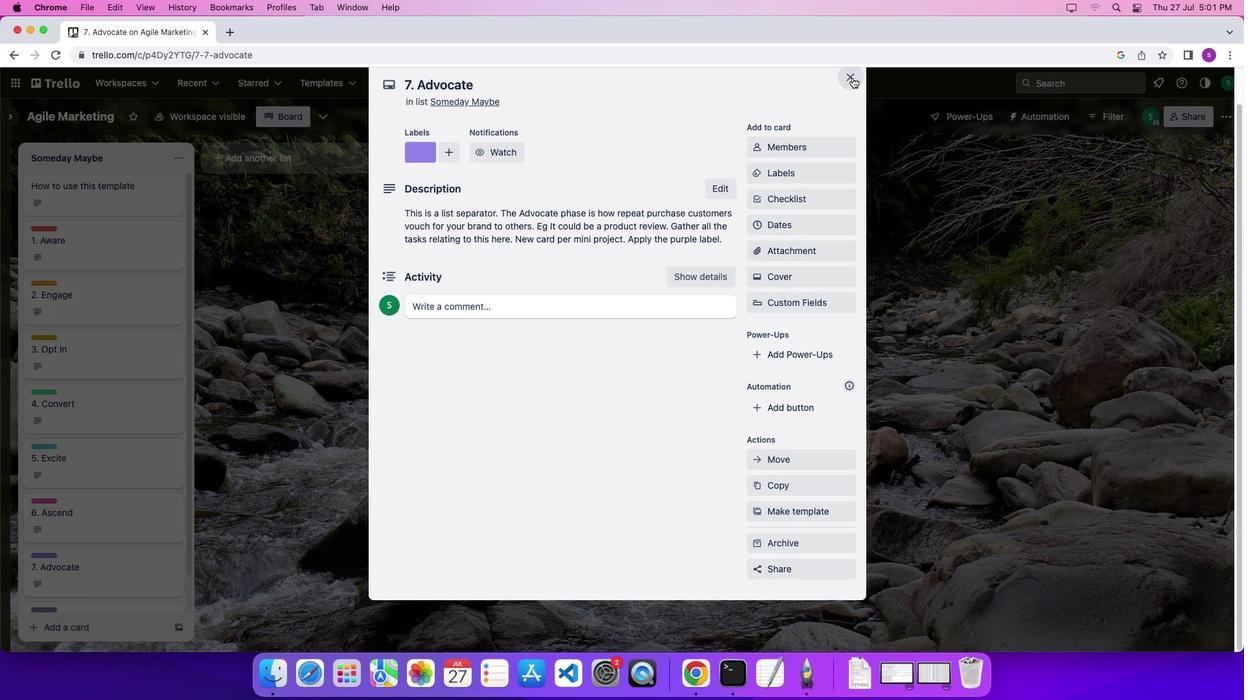 
Action: Mouse pressed left at (852, 77)
Screenshot: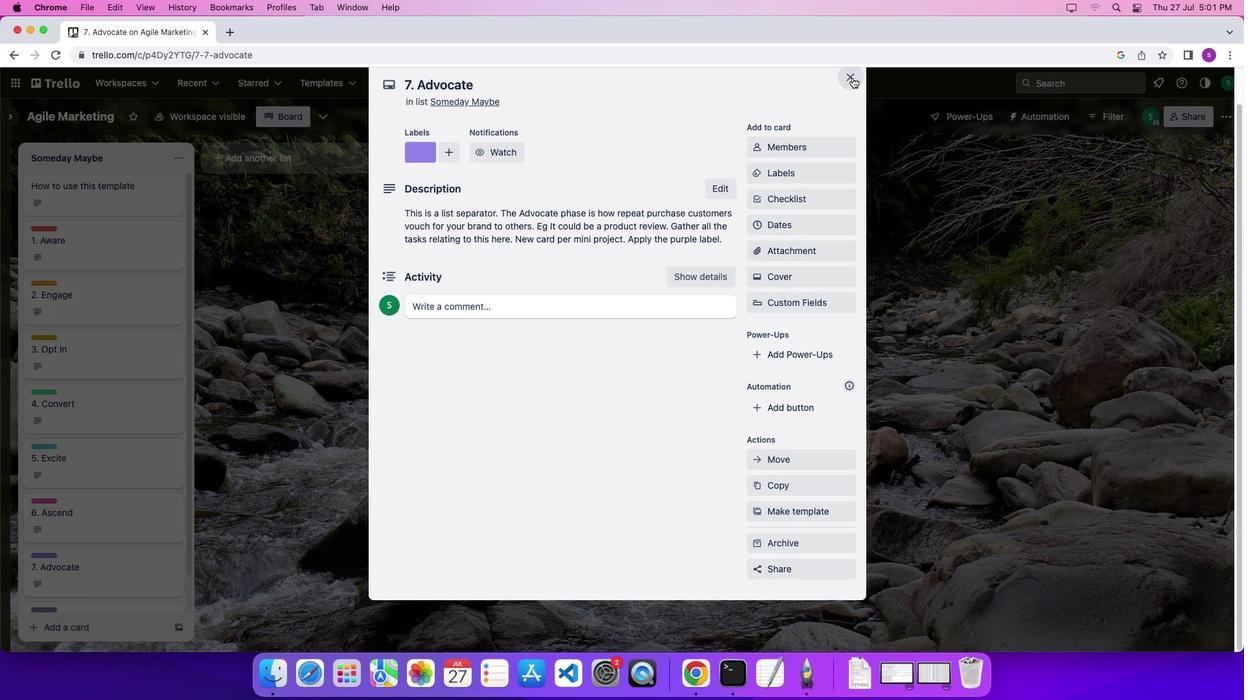 
Action: Mouse moved to (187, 155)
Screenshot: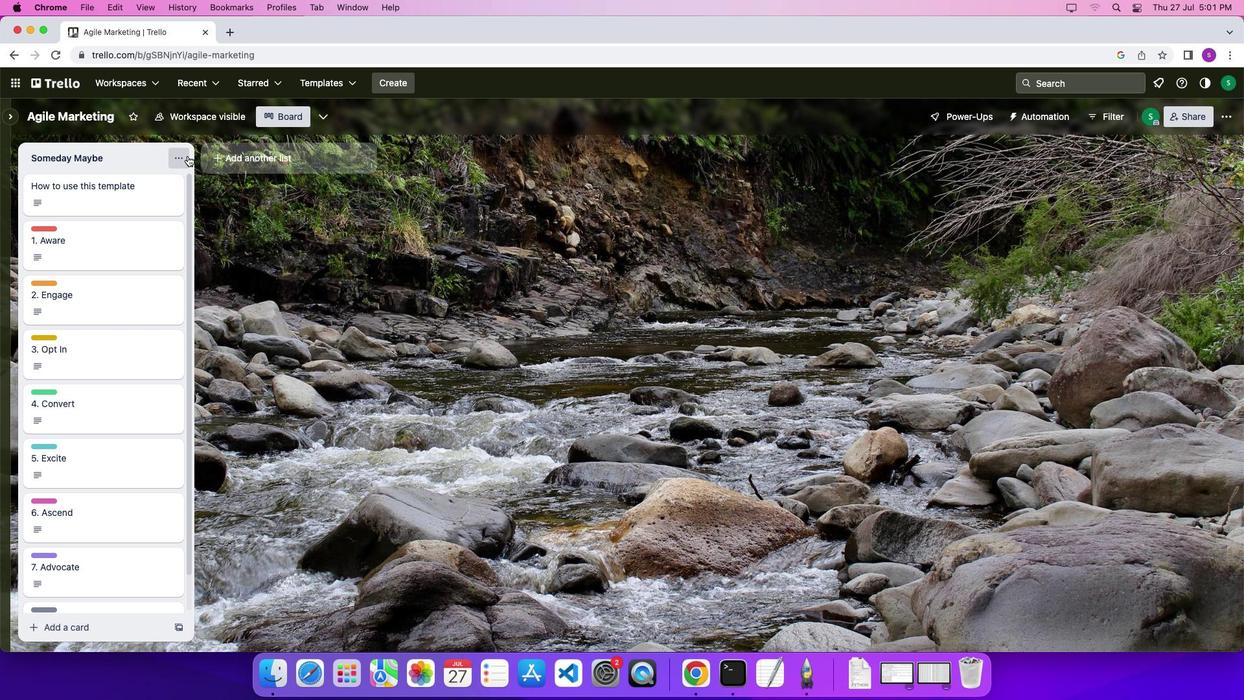 
Action: Mouse pressed left at (187, 155)
Screenshot: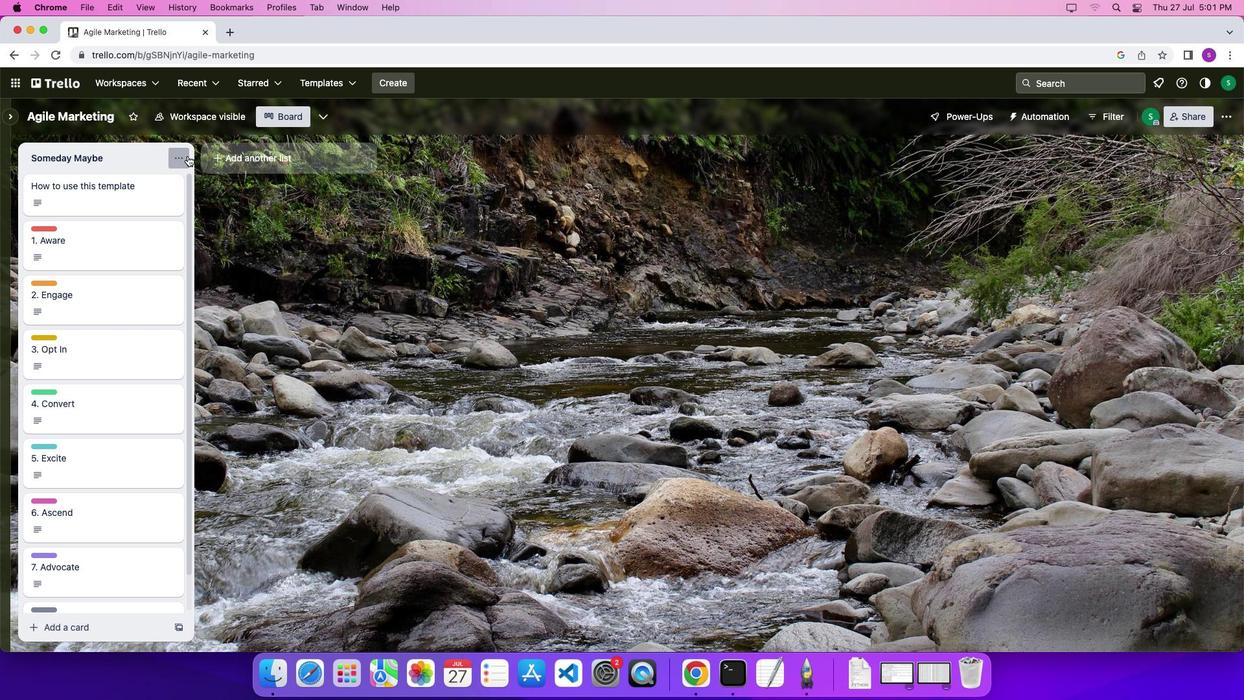 
Action: Mouse moved to (246, 507)
Screenshot: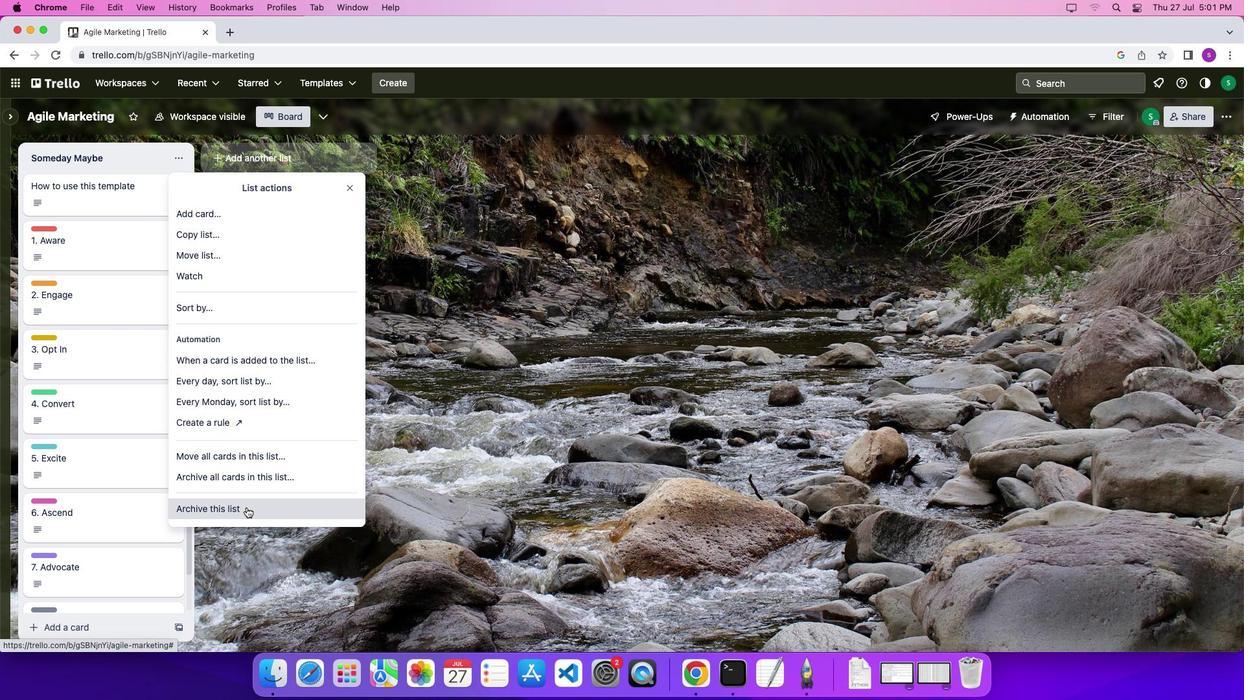 
Action: Mouse pressed left at (246, 507)
Screenshot: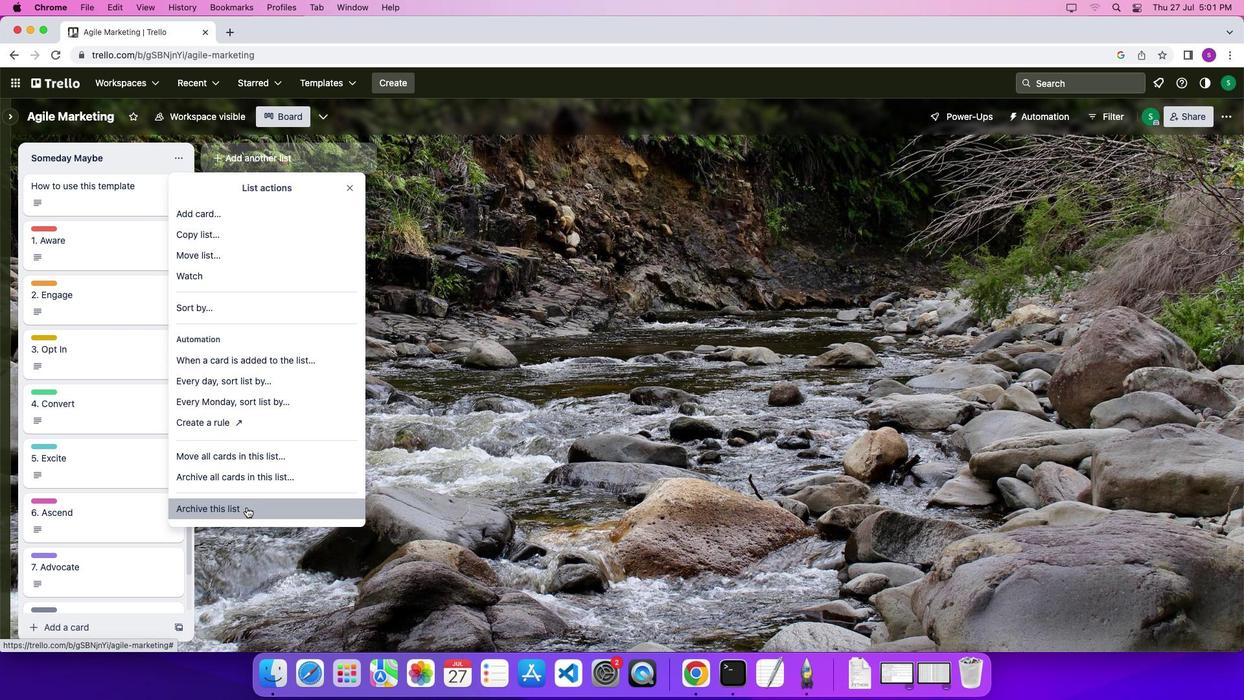 
Action: Mouse moved to (167, 364)
Screenshot: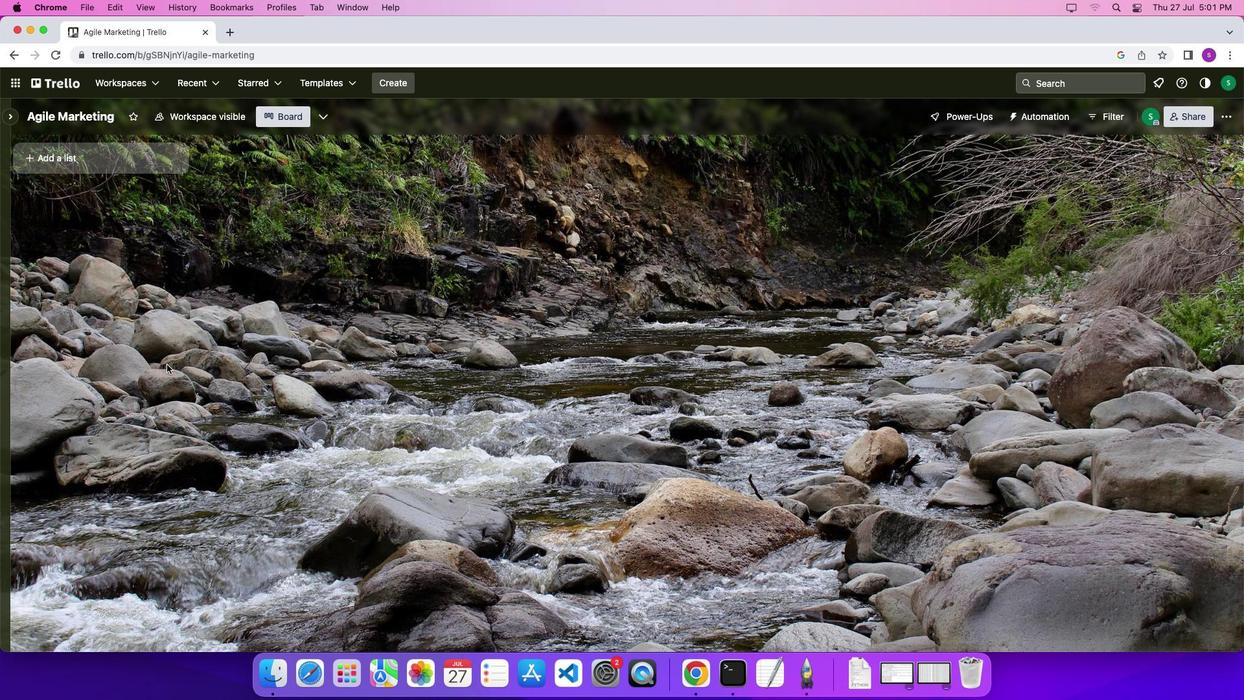 
Action: Mouse pressed left at (167, 364)
Screenshot: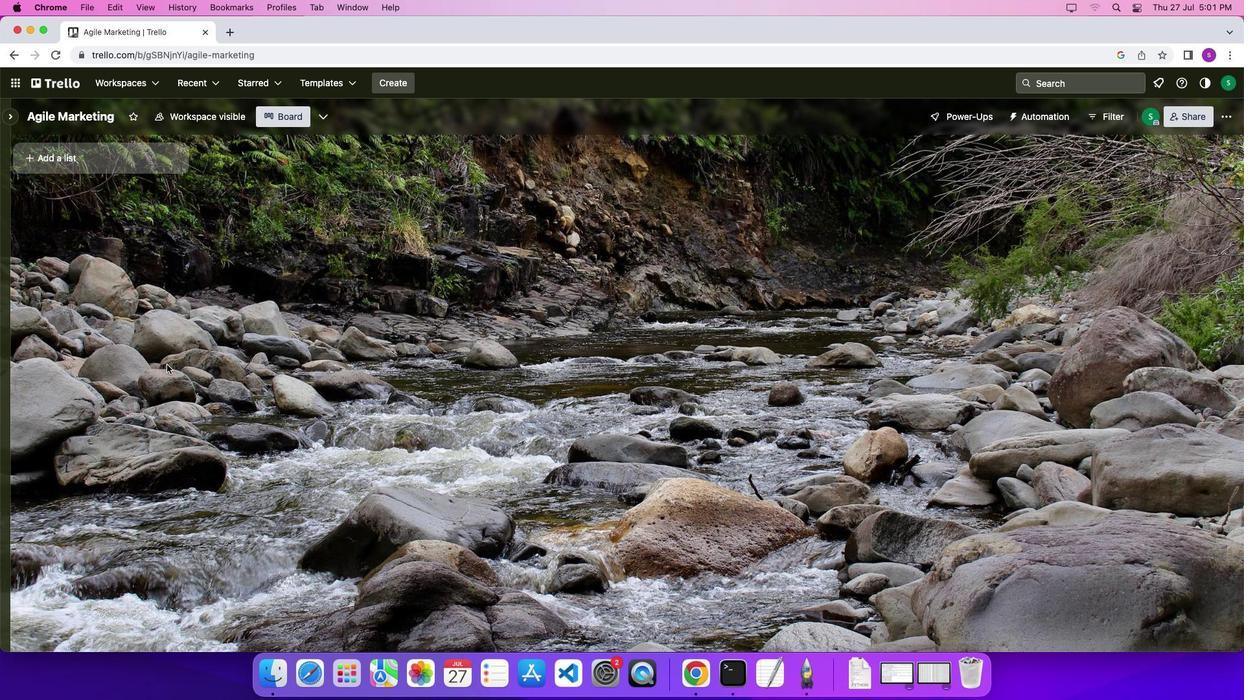 
Action: Mouse moved to (103, 162)
Screenshot: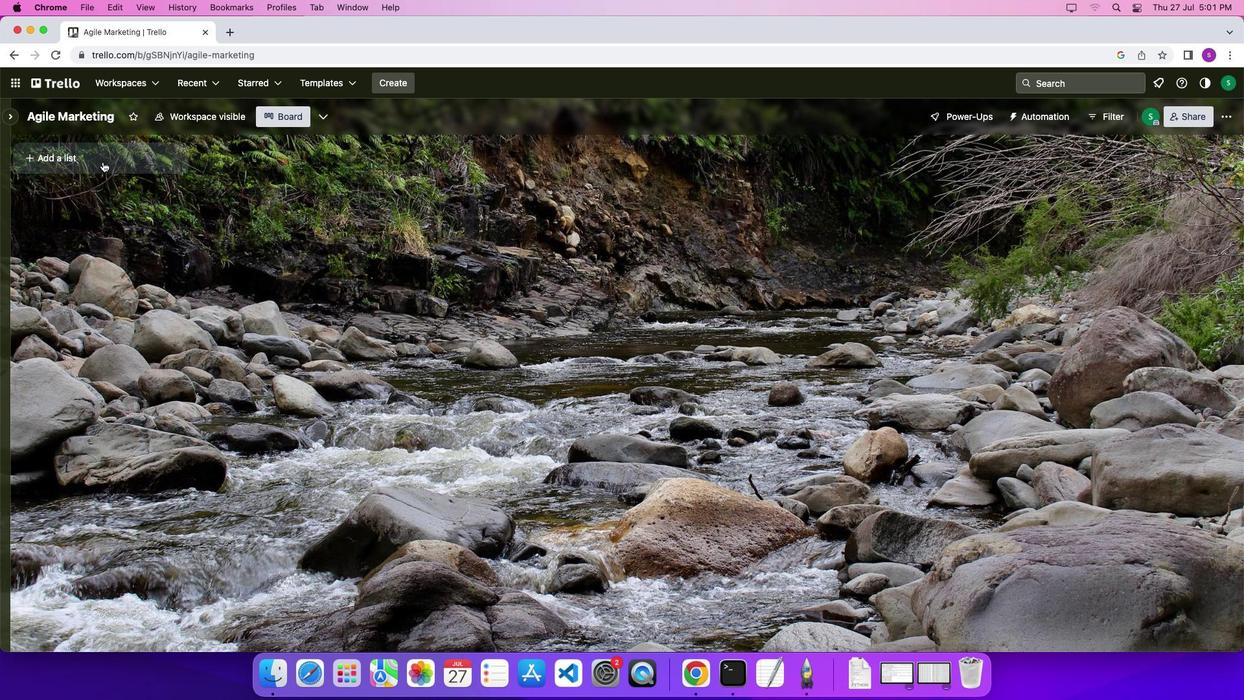 
Action: Mouse pressed left at (103, 162)
Screenshot: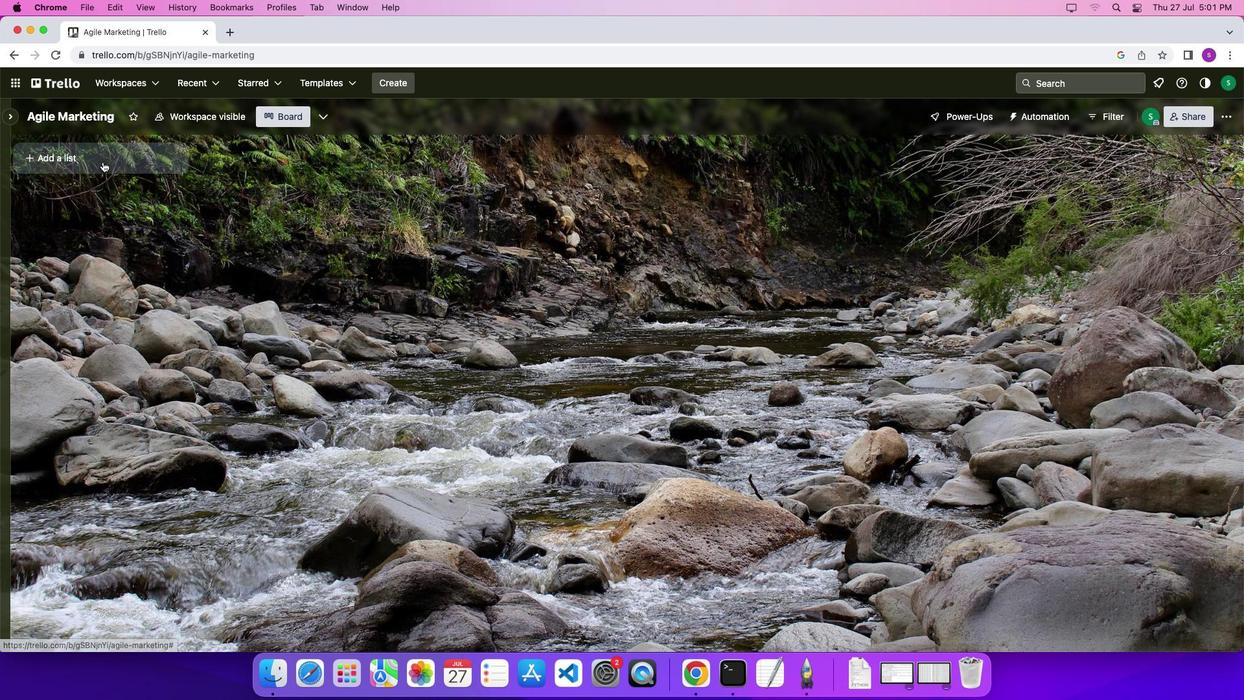 
Action: Mouse moved to (129, 174)
Screenshot: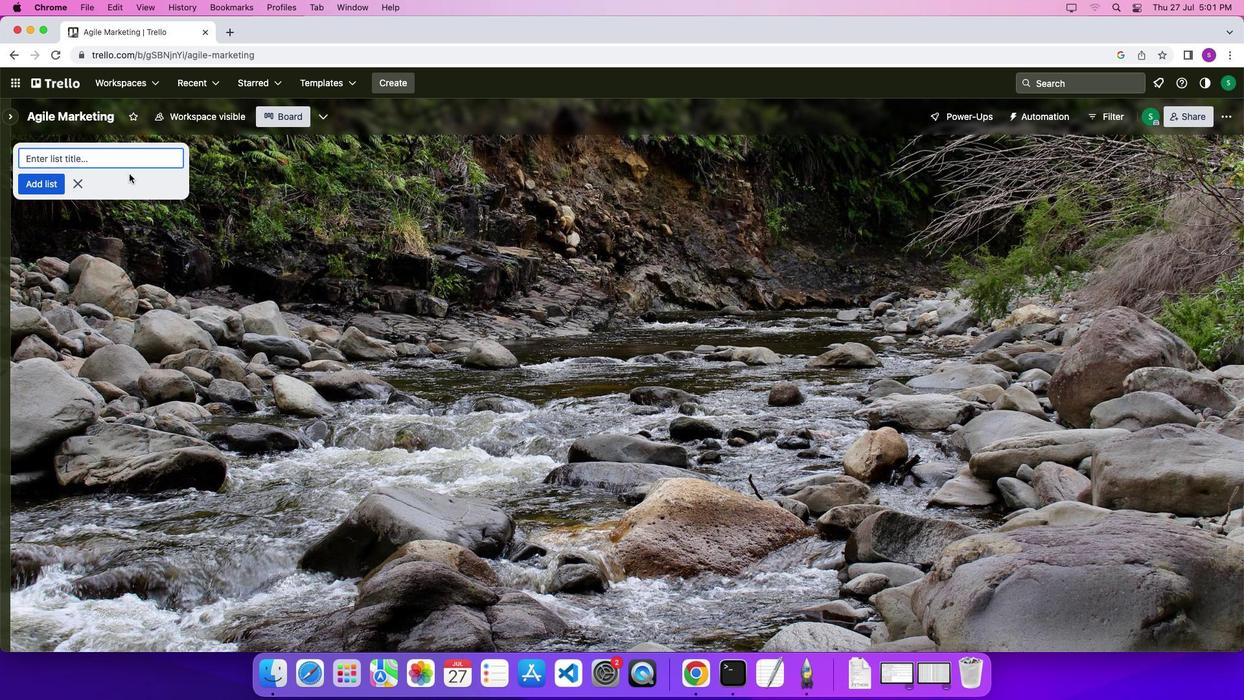 
Action: Key pressed Key.shift'r''e''l''a''t''e''d'Key.spaceKey.shift'C''r''e''a''t''i''v''e'Key.spaceKey.shift'T''e'Key.backspaceKey.backspaceKey.shift'W''o''r''k''f''l''o''w''\x03'
Screenshot: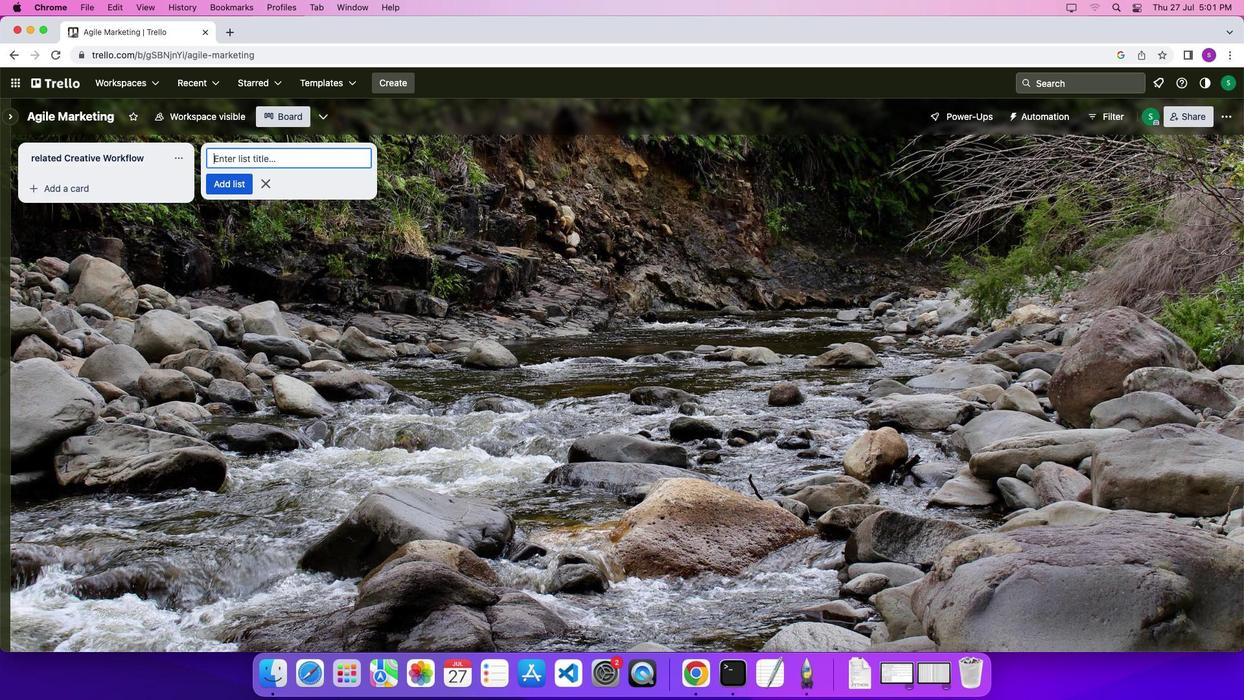 
Action: Mouse moved to (243, 157)
Screenshot: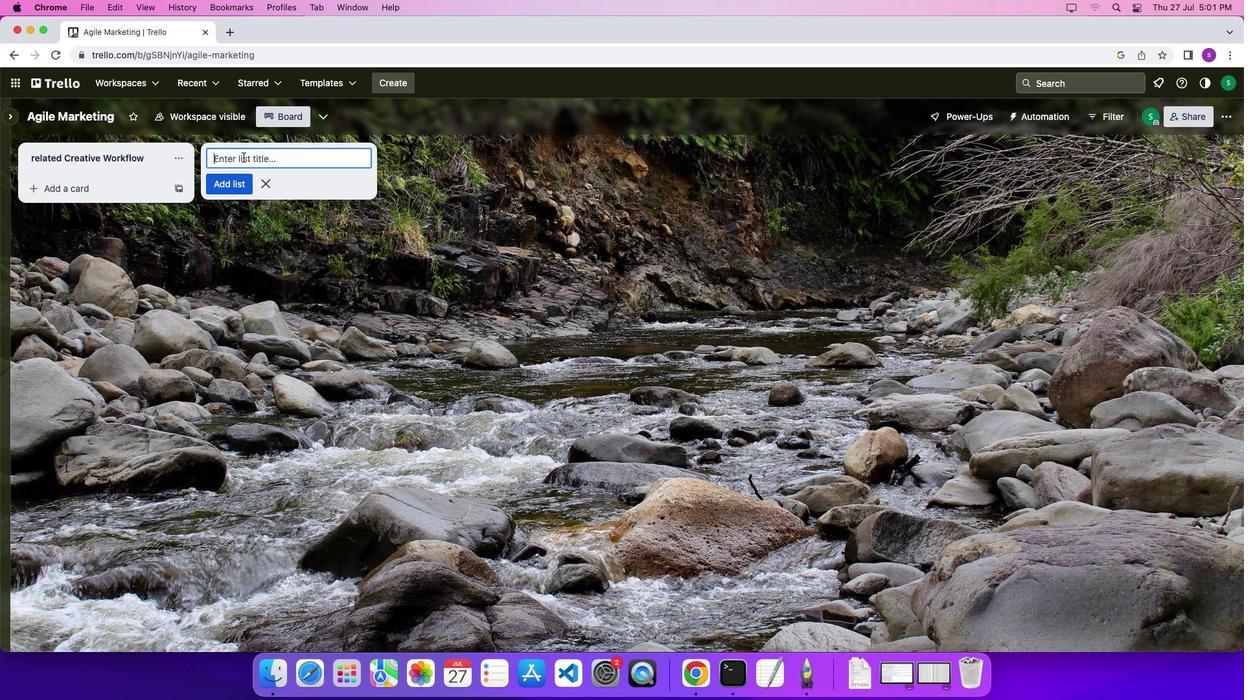 
Action: Mouse pressed left at (243, 157)
Screenshot: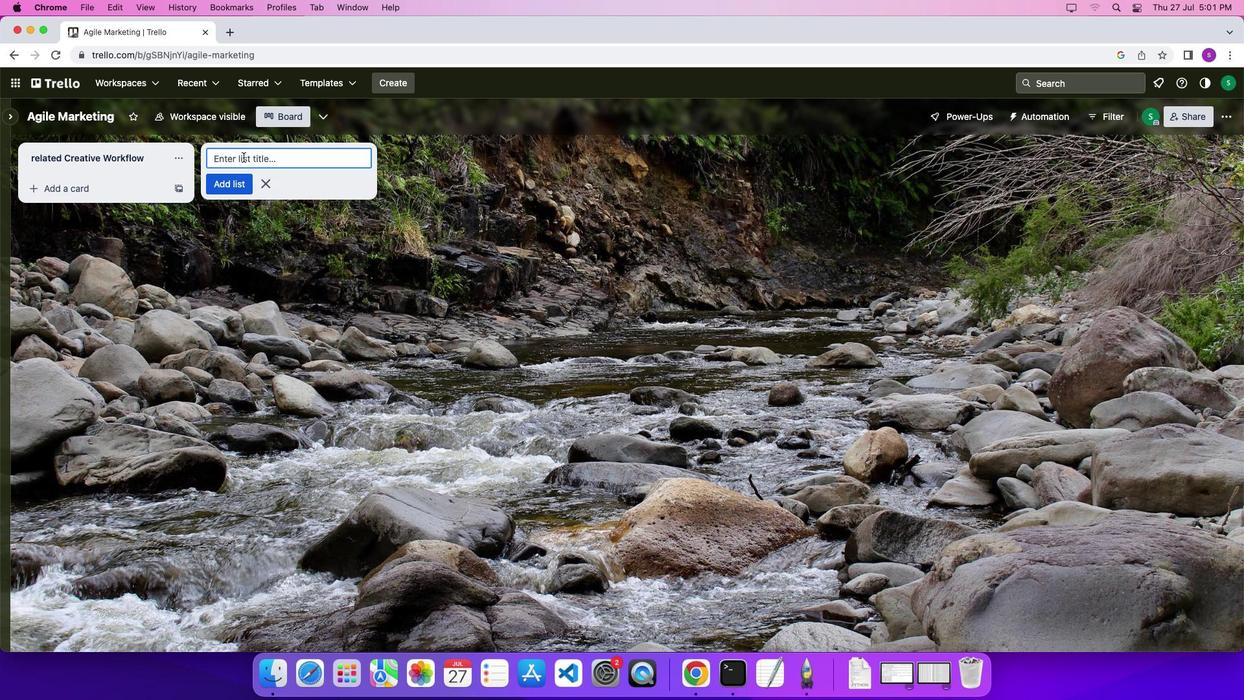 
Action: Mouse moved to (252, 171)
Screenshot: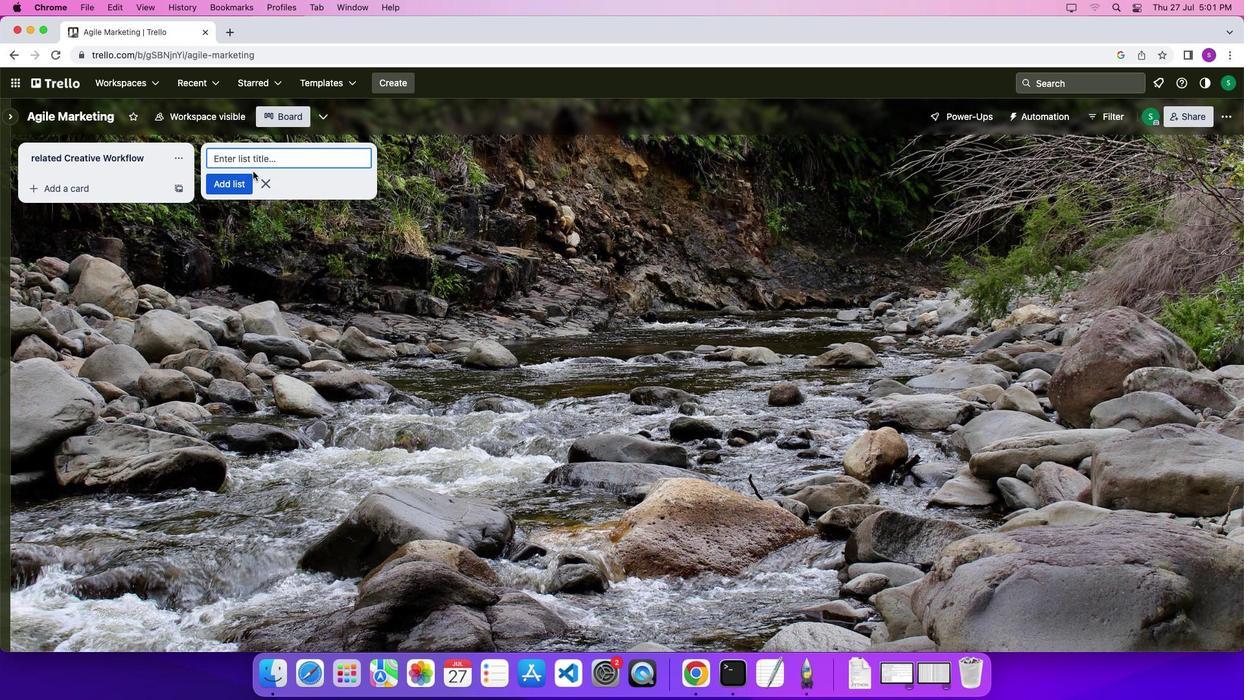 
Action: Key pressed Key.shift'M''e''d''i''u''m'Key.spaceKey.shift'A''r''t''i''c''l''e'Key.spaceKey.shift'T''e''m''p''l''a''t''e''\x03'
Screenshot: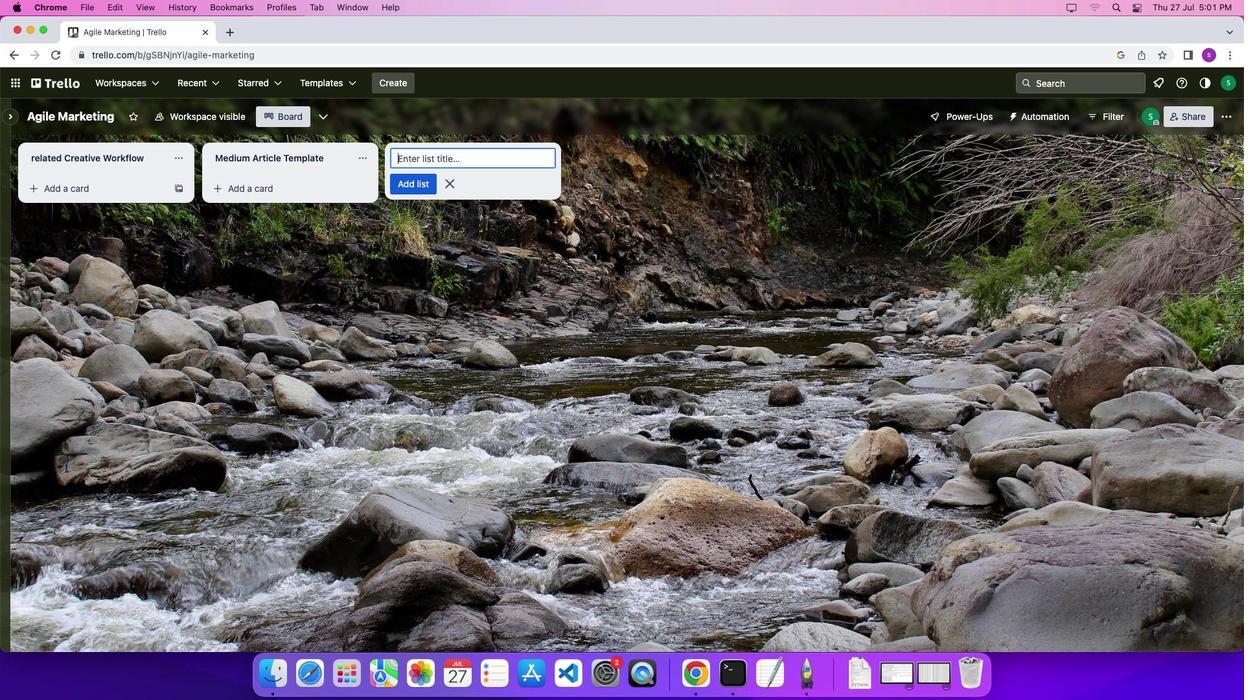 
Action: Mouse moved to (245, 169)
Screenshot: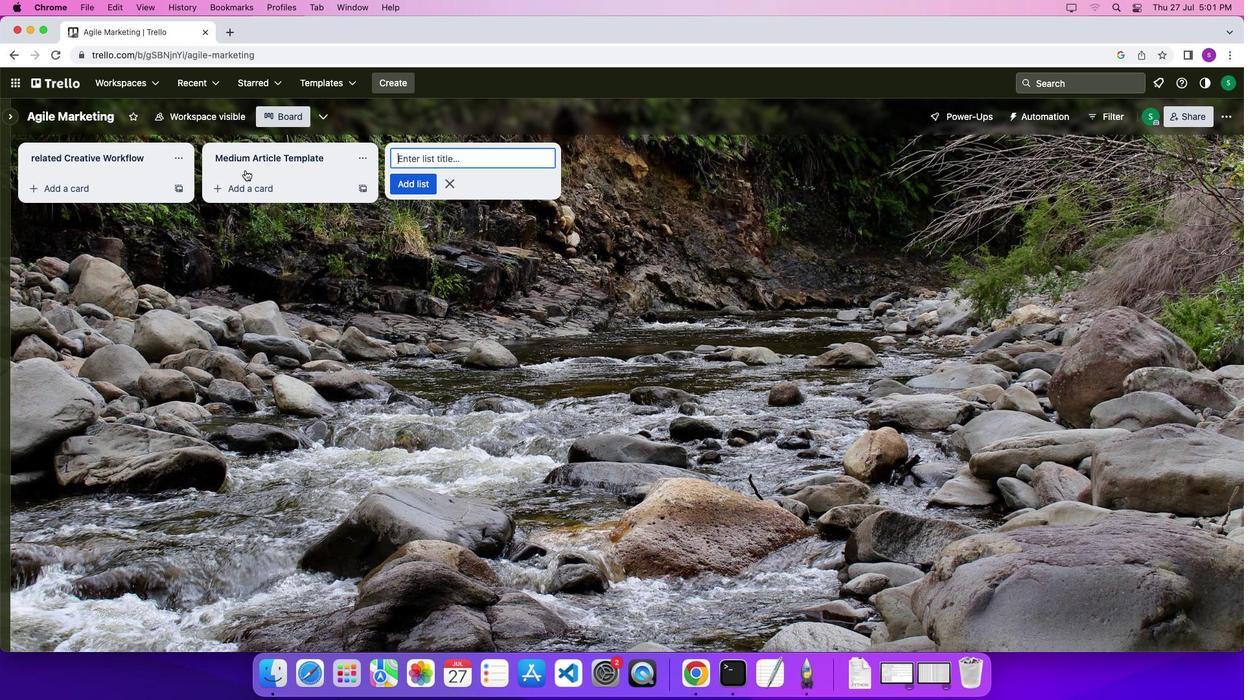 
Action: Key pressed Key.shift'F''i''g''u''r''i''n''g'Key.space'o''u''t'Key.space'y''o''u''r'Key.space'p''o''d''c''a''s''t'Key.space'i''d''e''a''\x03'
Screenshot: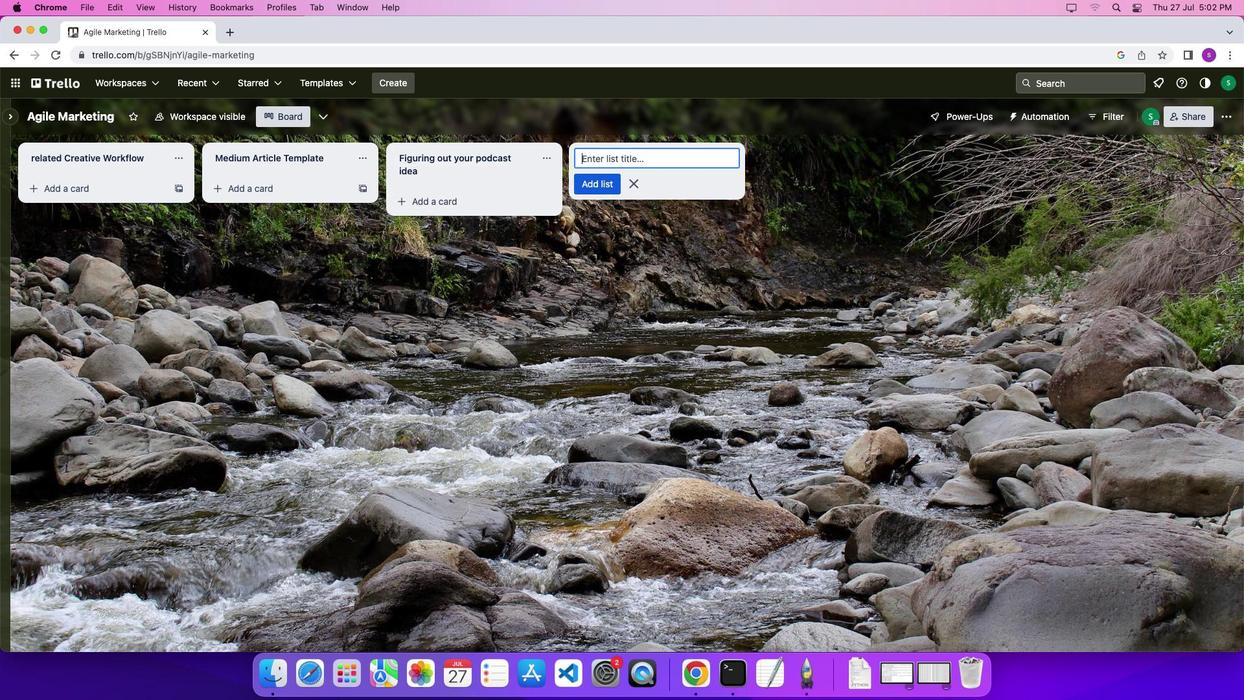 
Action: Mouse moved to (60, 184)
Screenshot: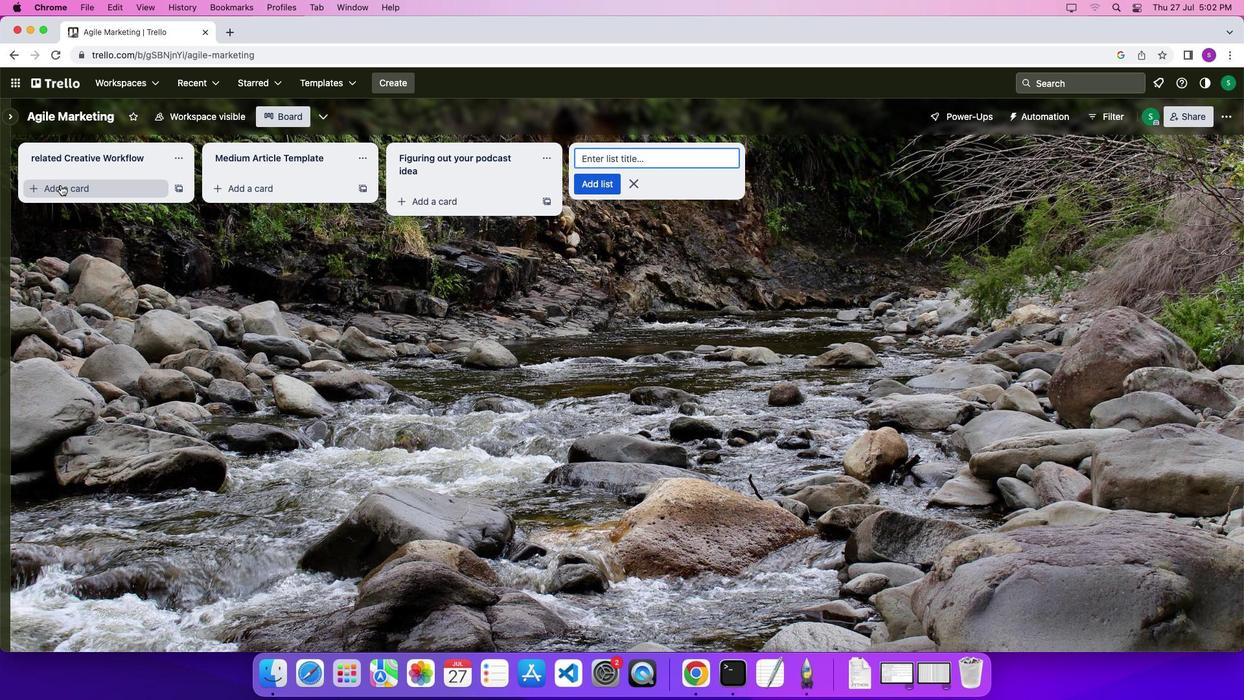 
Action: Mouse pressed left at (60, 184)
Screenshot: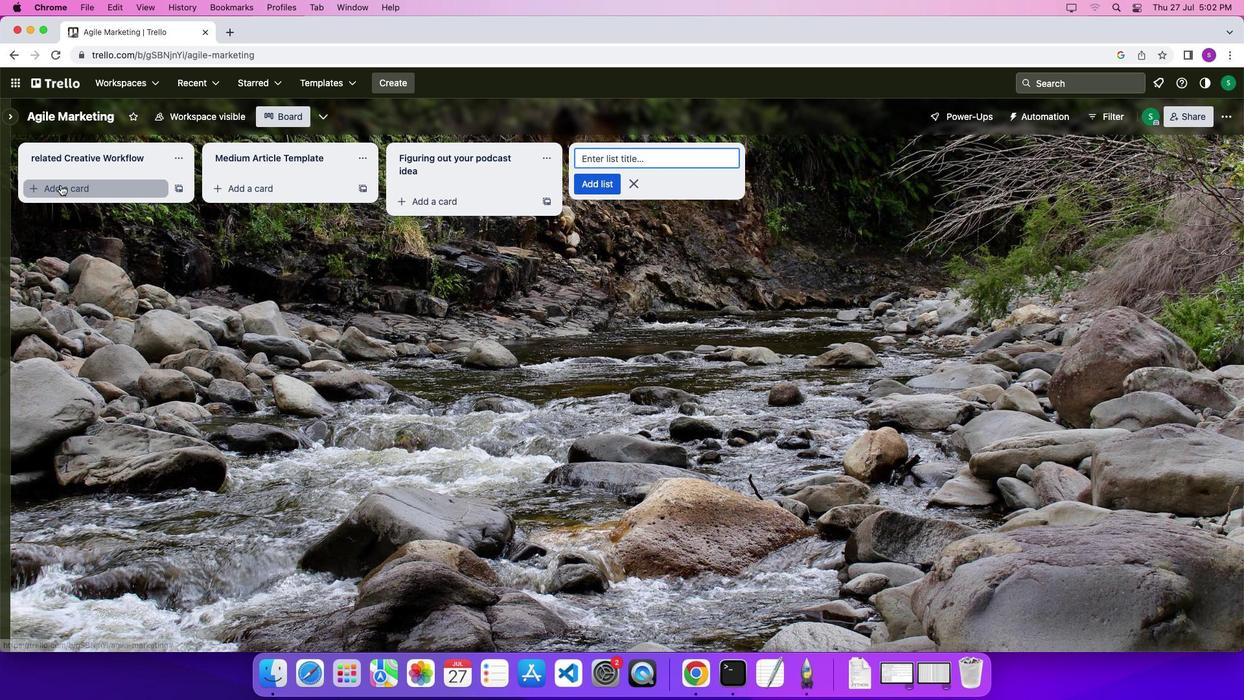 
Action: Mouse moved to (68, 187)
Screenshot: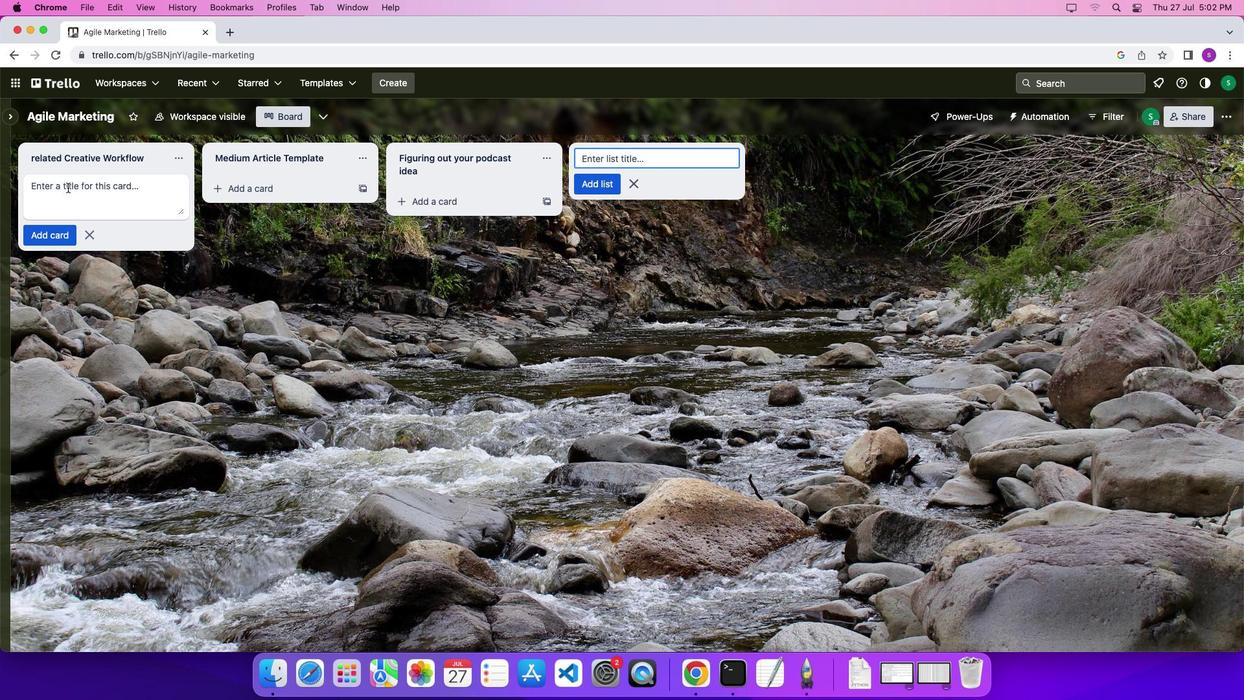 
Action: Mouse pressed left at (68, 187)
Screenshot: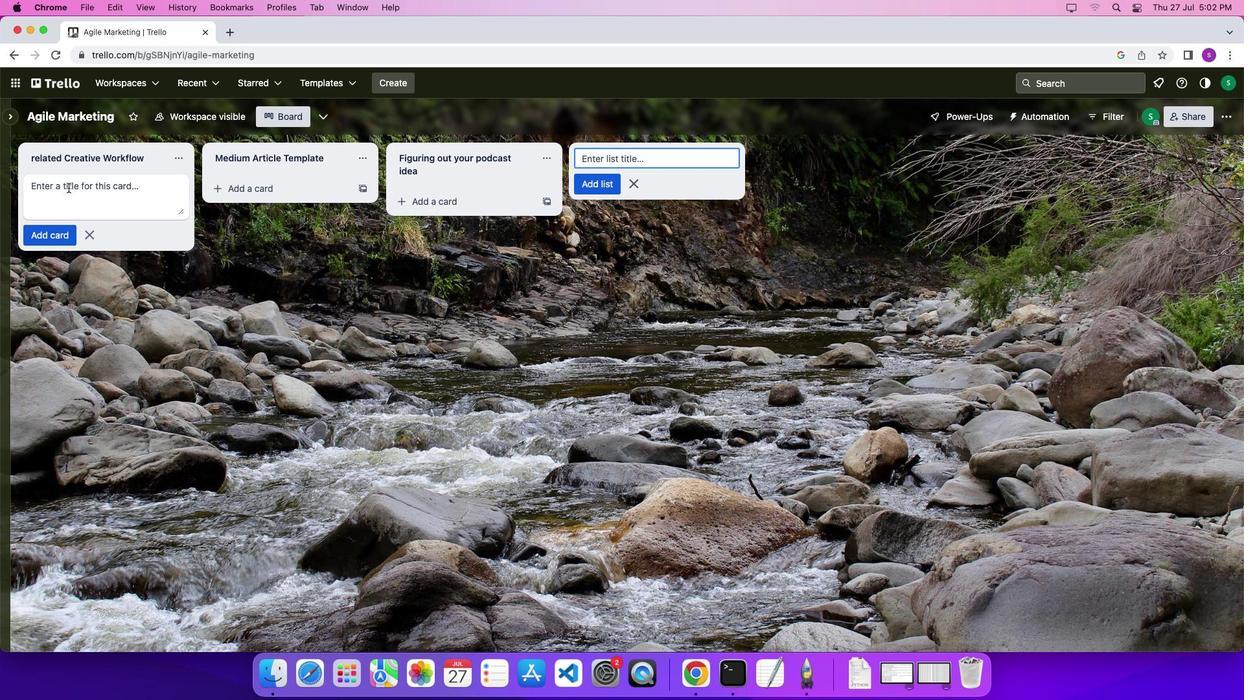 
Action: Mouse moved to (68, 188)
Screenshot: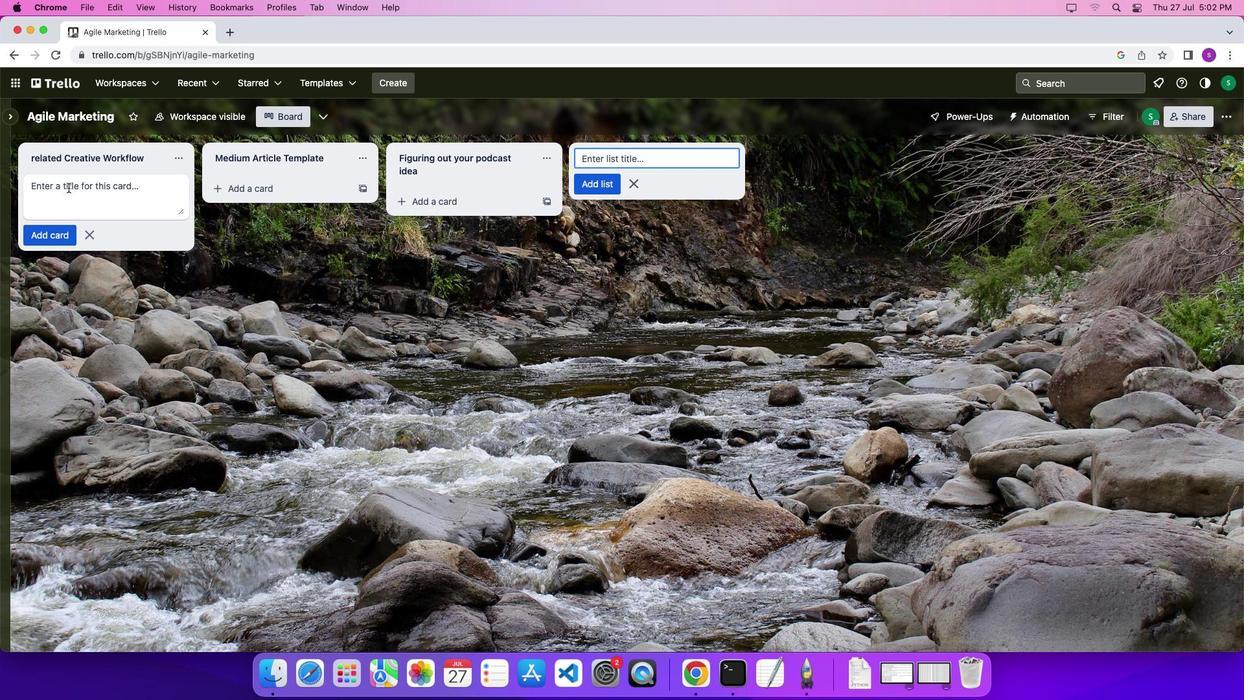 
Action: Key pressed Key.shift'W''o''r''k''f''l''o''e''\x03'
Screenshot: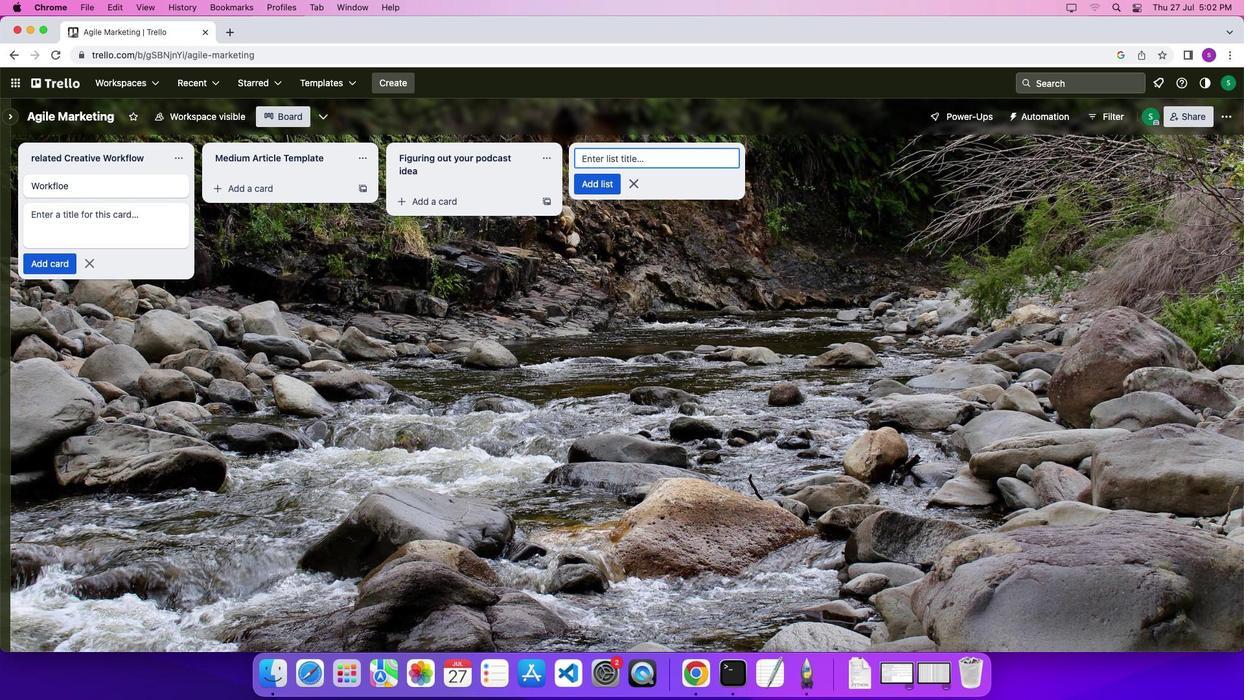 
Action: Mouse moved to (294, 180)
Screenshot: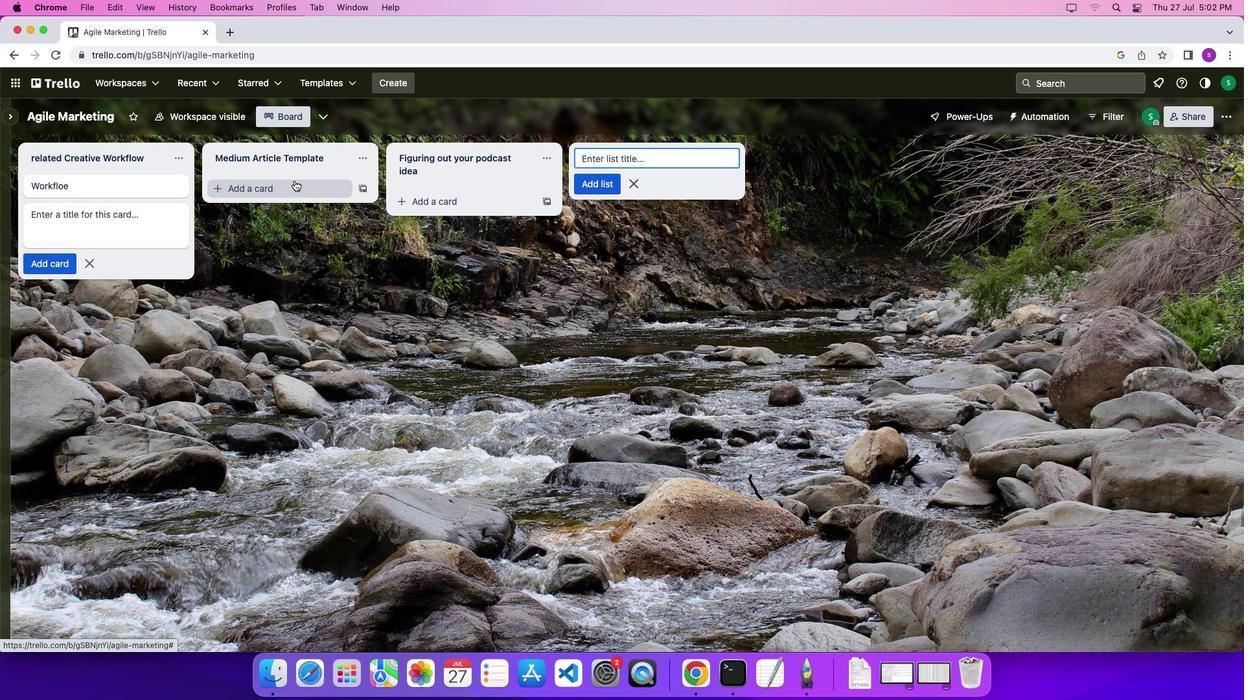 
Action: Mouse pressed left at (294, 180)
Screenshot: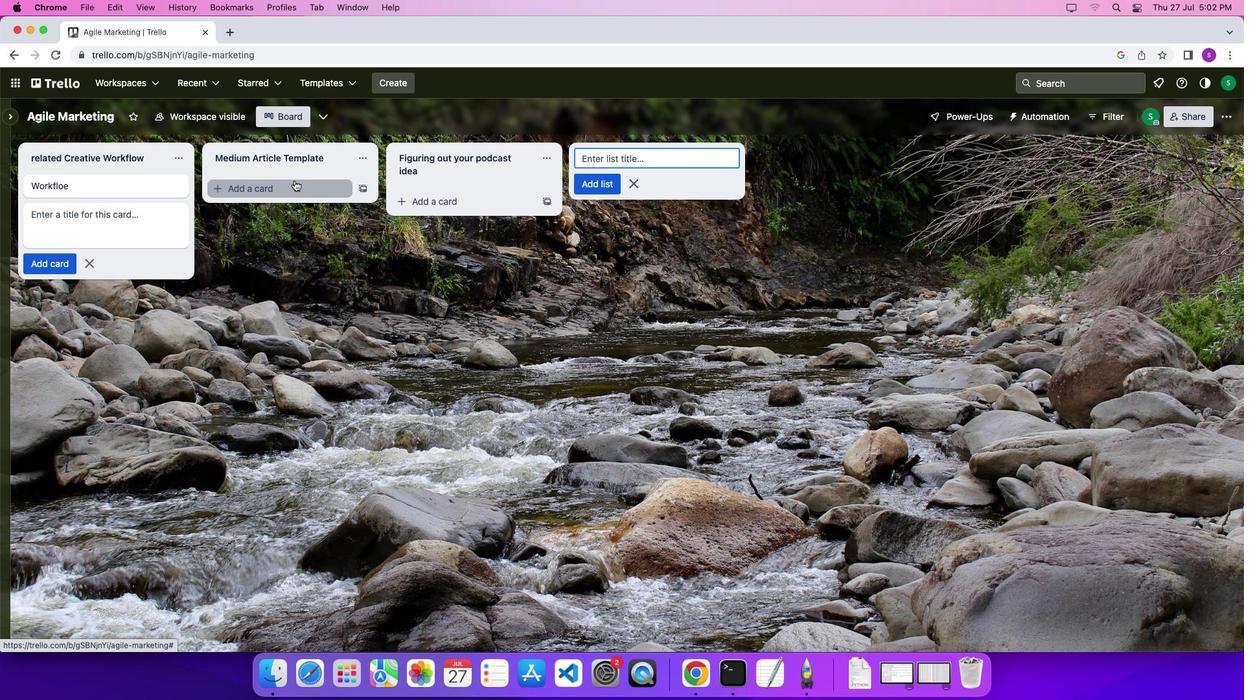 
Action: Mouse moved to (287, 195)
Screenshot: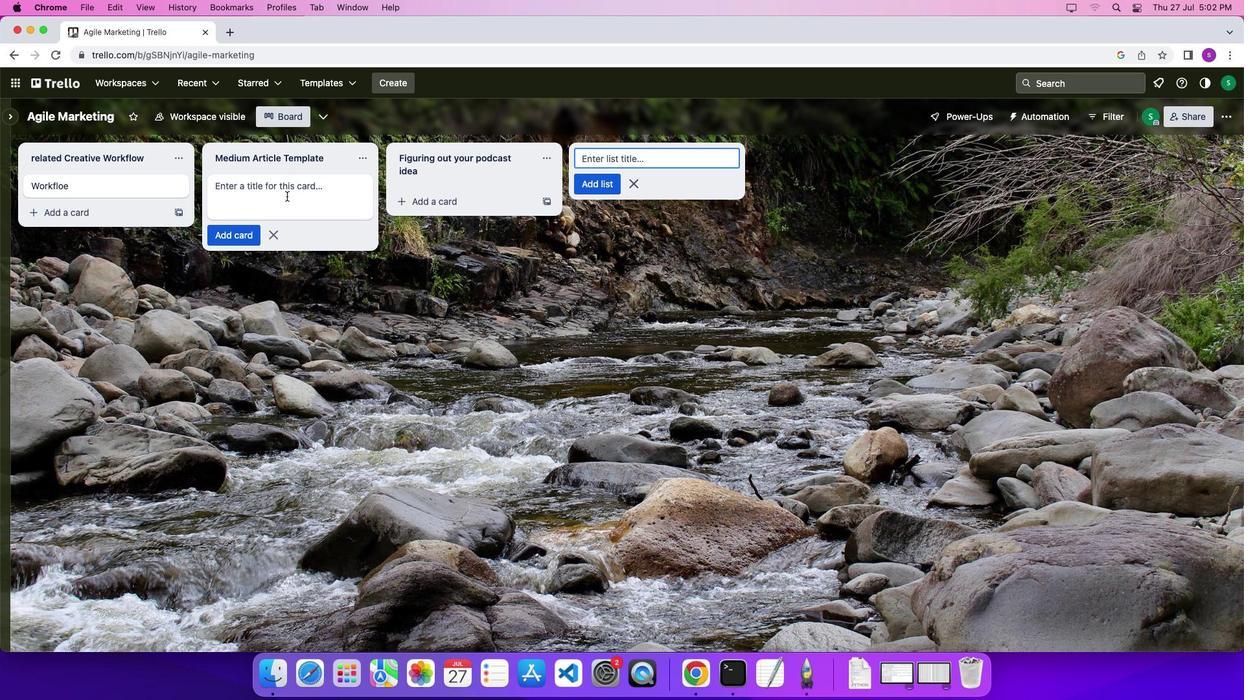 
Action: Mouse pressed left at (287, 195)
Screenshot: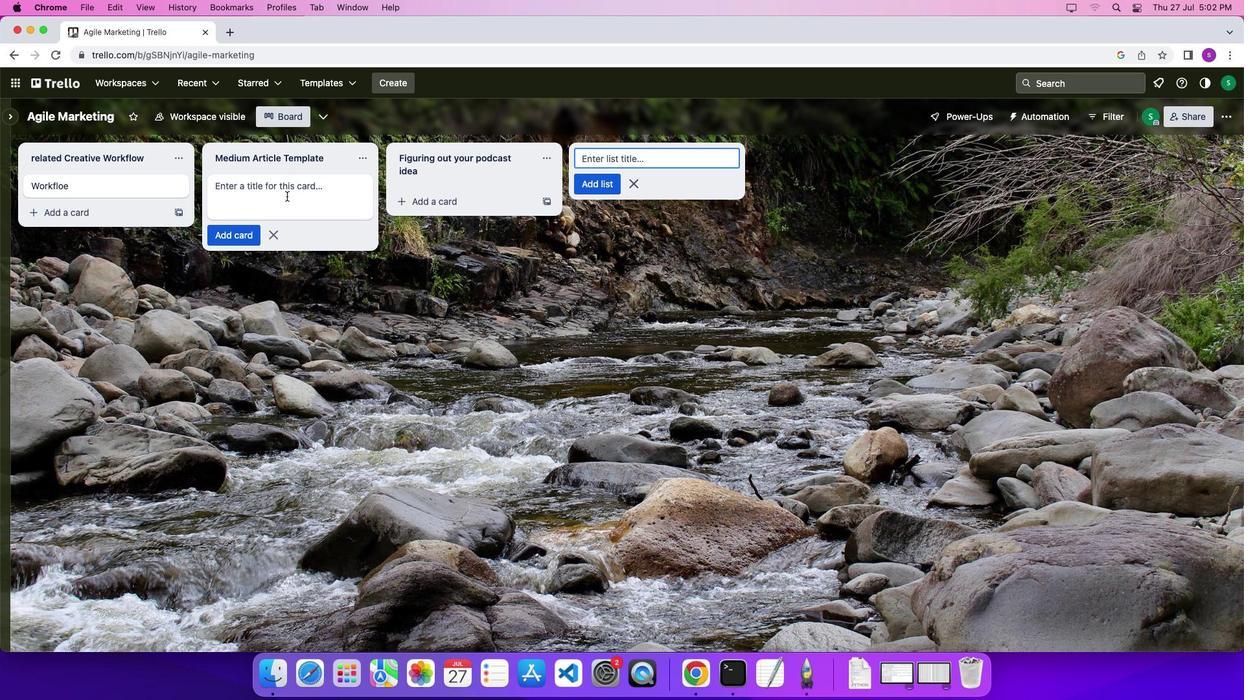 
Action: Key pressed Key.shift'M''e''d''i''u''m'Key.space't''e''m''p''l''a''t''e''\x03'
Screenshot: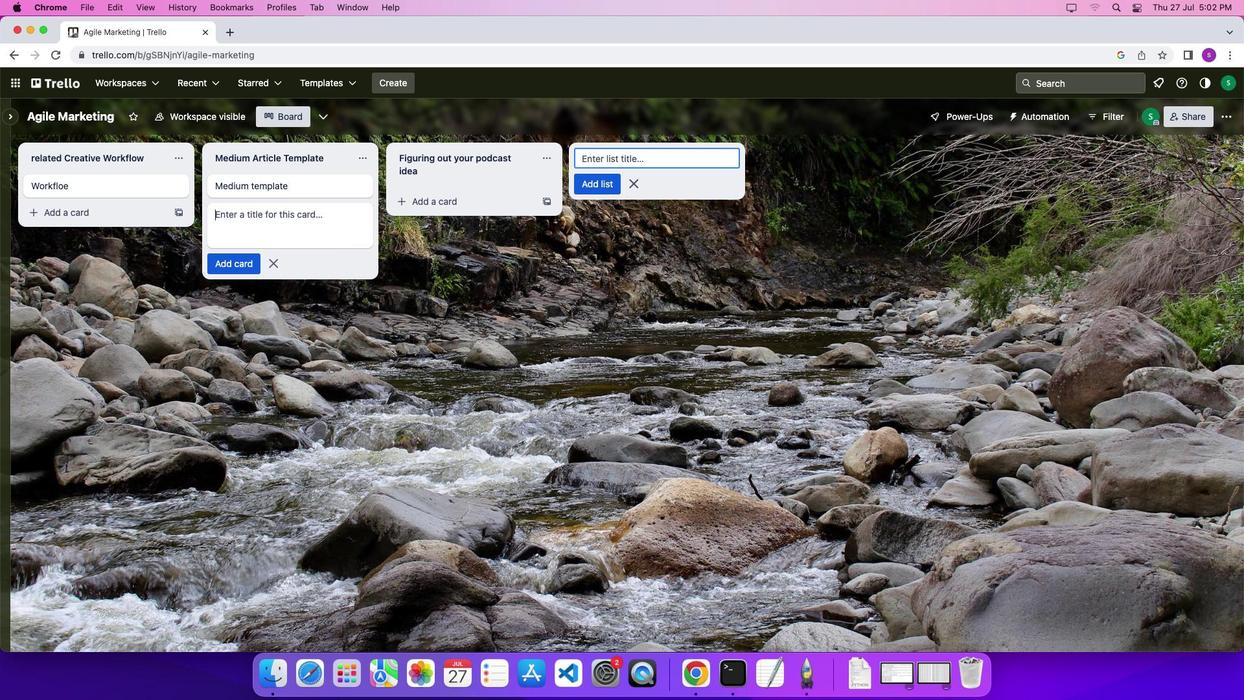 
Action: Mouse moved to (401, 196)
Screenshot: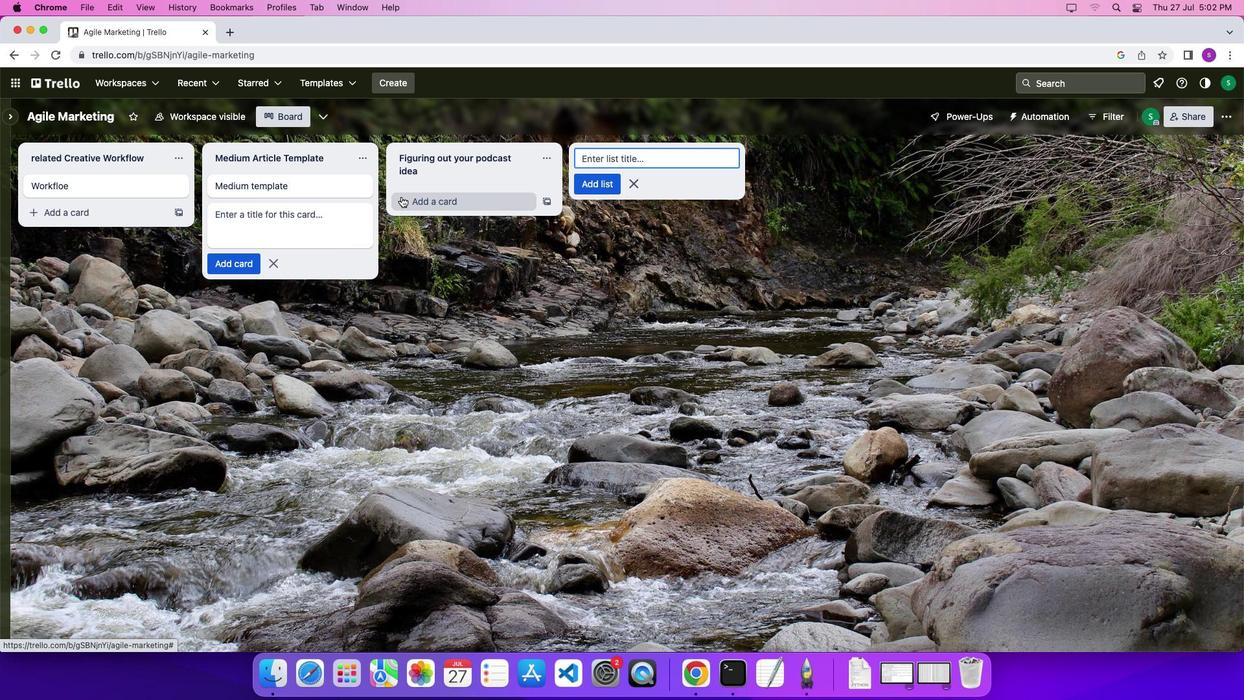 
Action: Mouse pressed left at (401, 196)
Screenshot: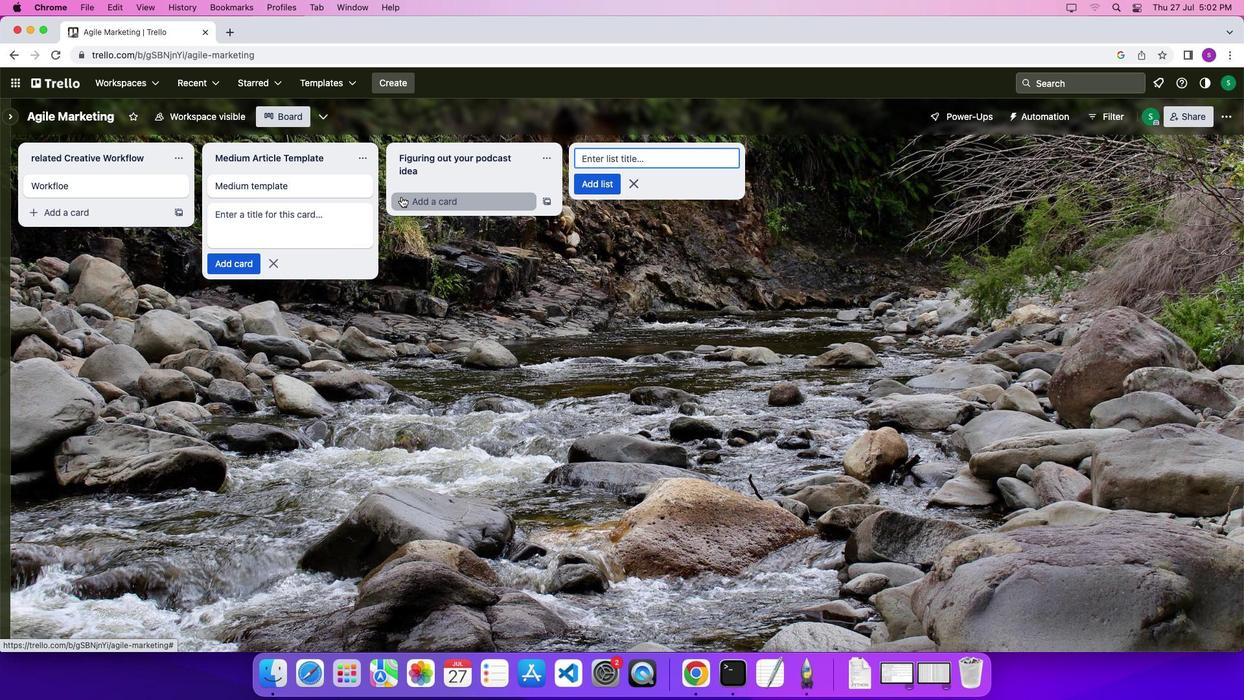 
Action: Mouse moved to (436, 199)
Screenshot: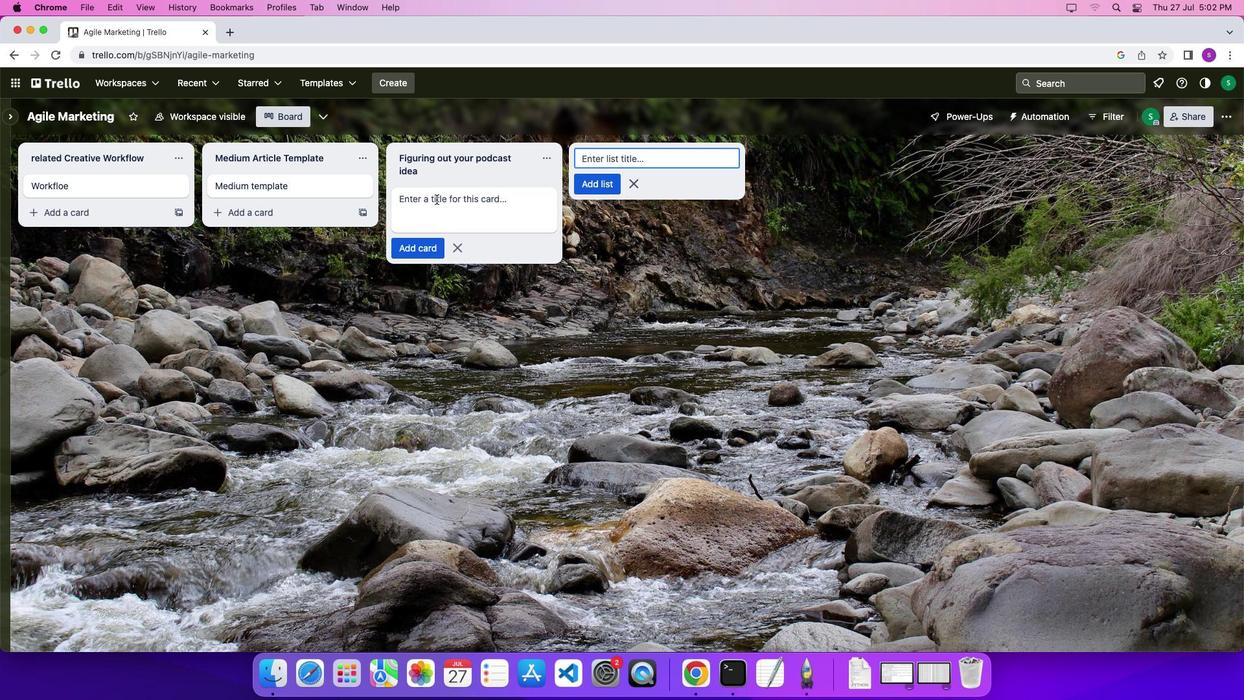 
Action: Mouse pressed left at (436, 199)
Screenshot: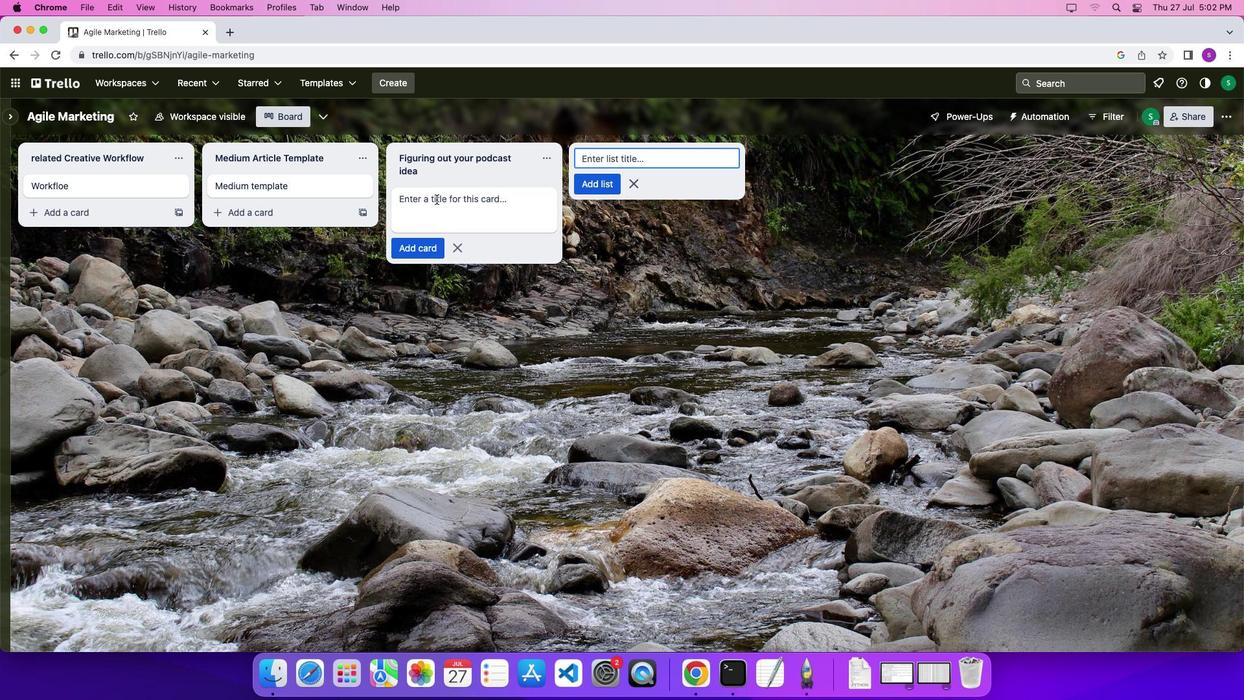 
Action: Mouse moved to (429, 196)
Screenshot: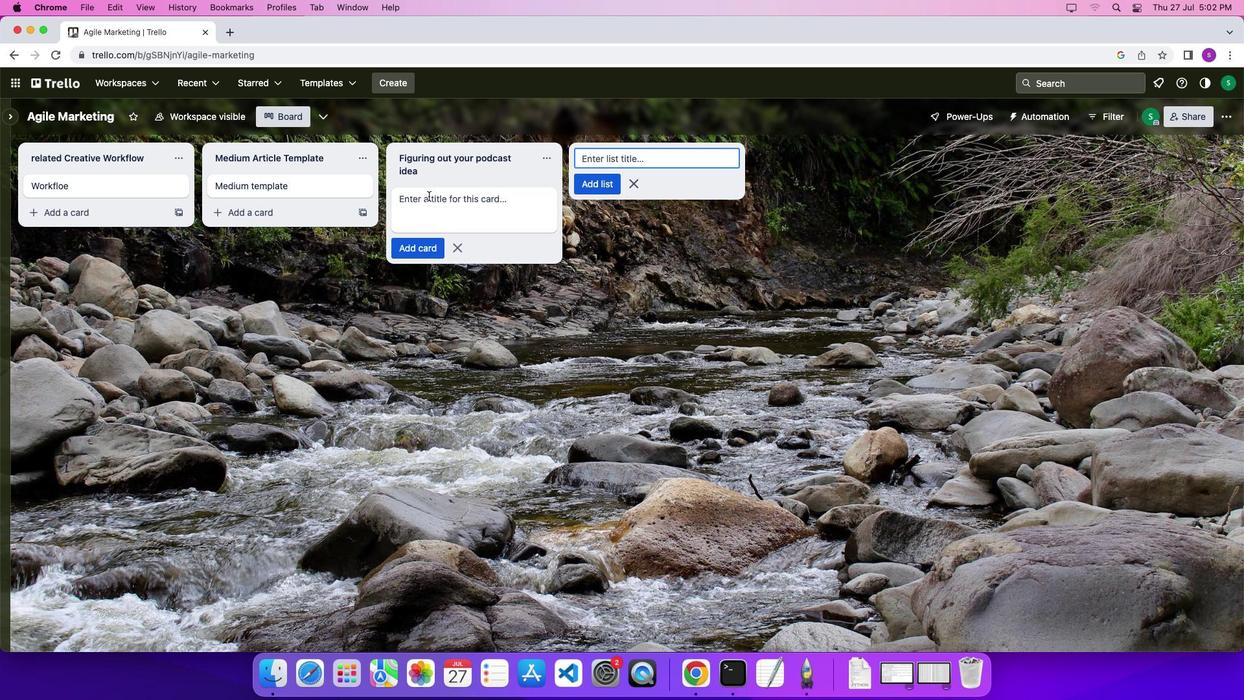 
Action: Key pressed Key.shift'P''o''d''c''a''s''t''\x03'
Screenshot: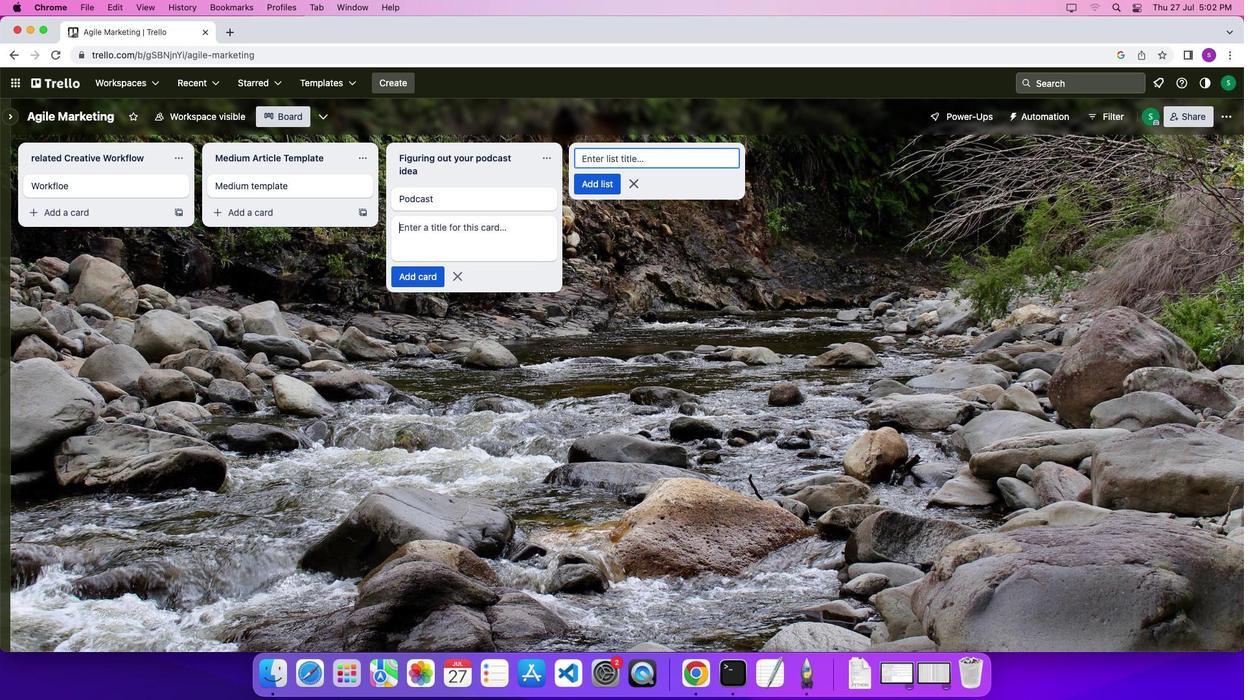 
Action: Mouse moved to (139, 182)
Screenshot: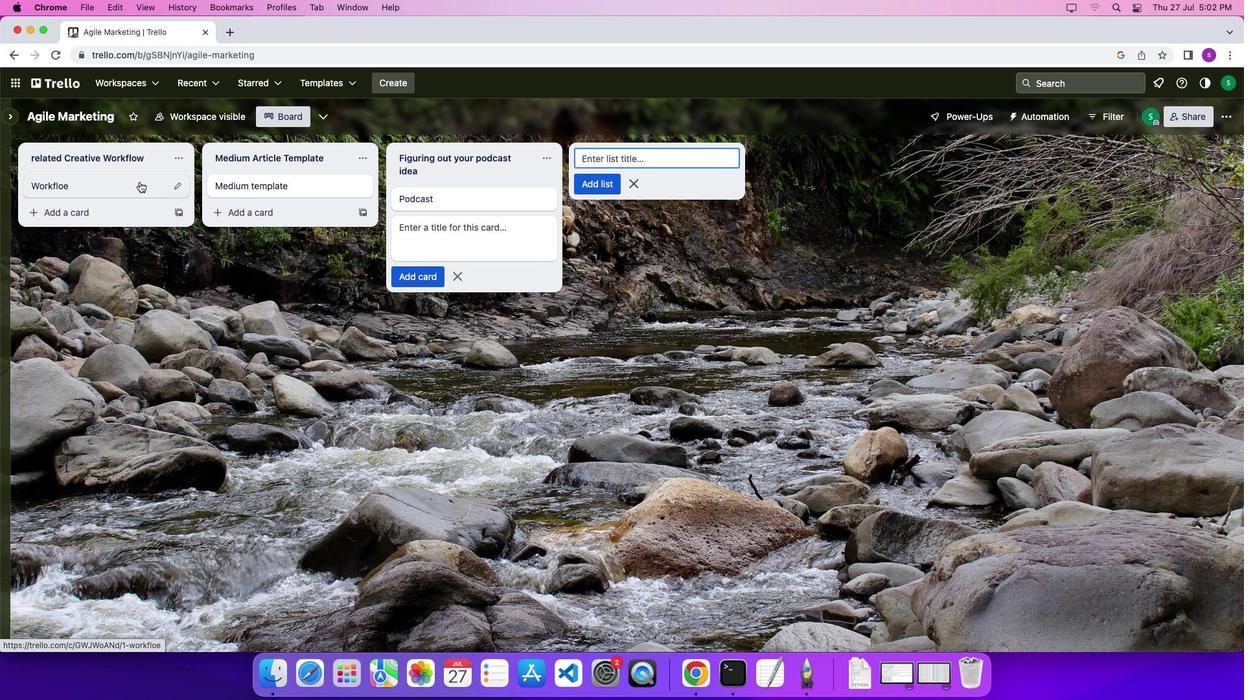 
Action: Mouse pressed left at (139, 182)
Screenshot: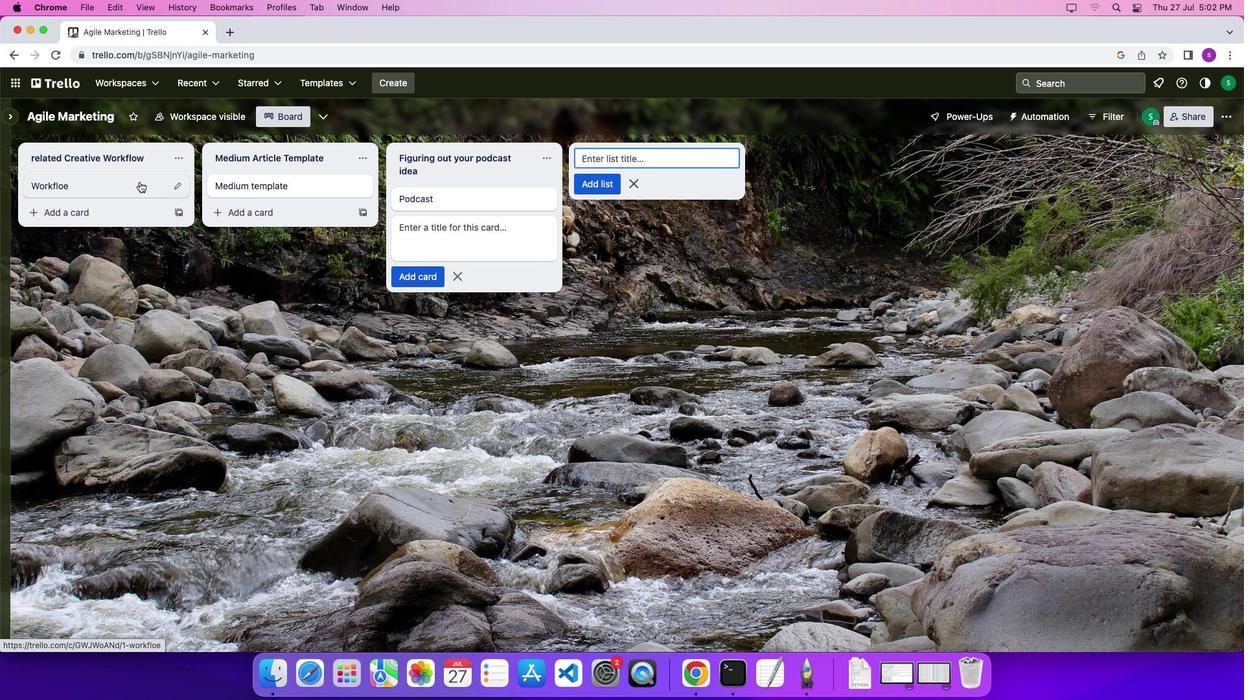 
Action: Mouse moved to (420, 189)
Screenshot: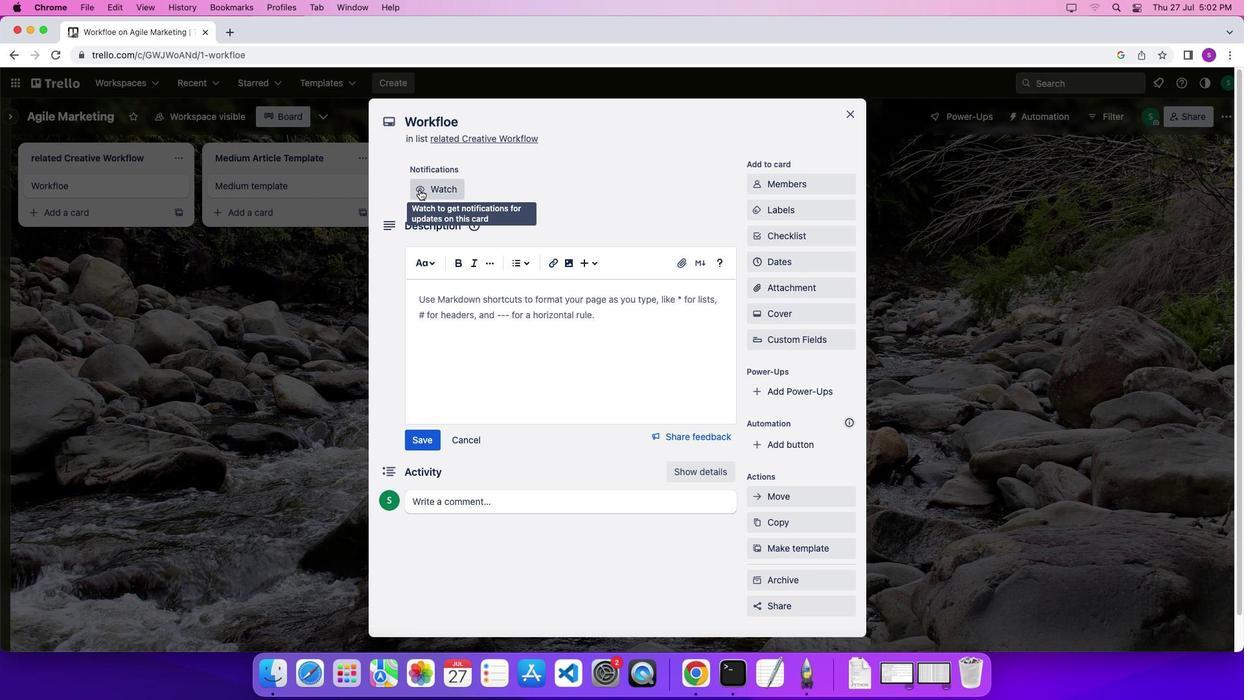
Action: Mouse pressed left at (420, 189)
Screenshot: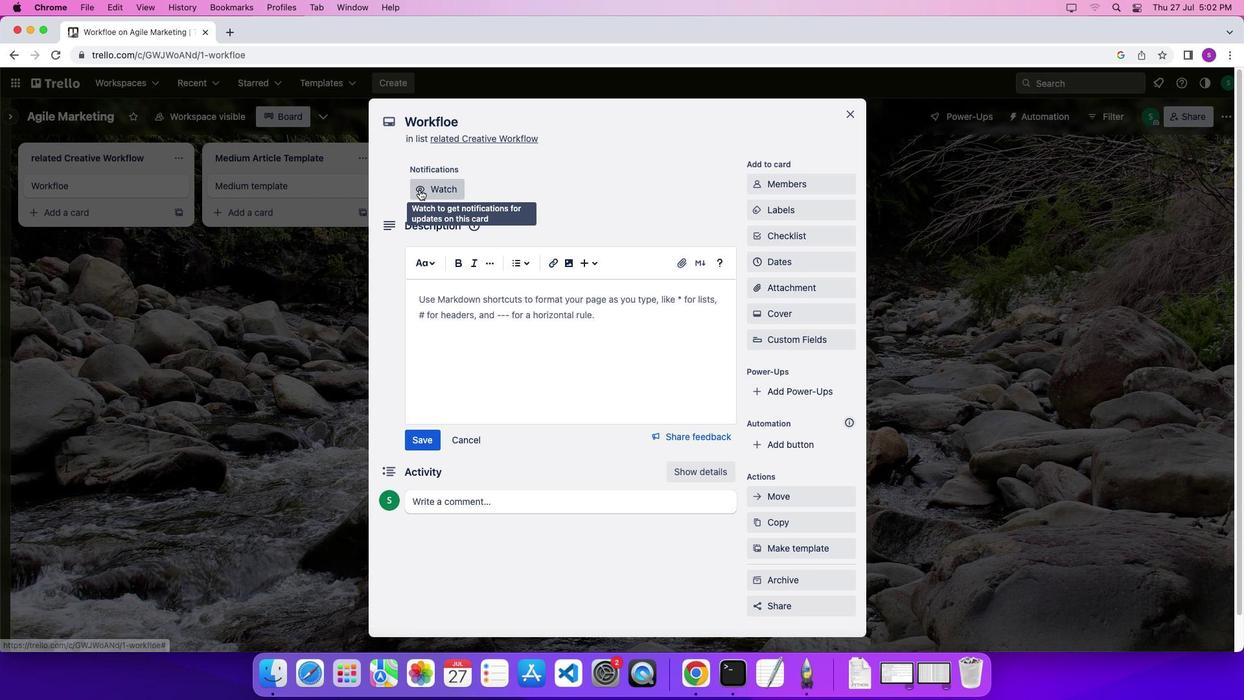
Action: Mouse moved to (788, 189)
Screenshot: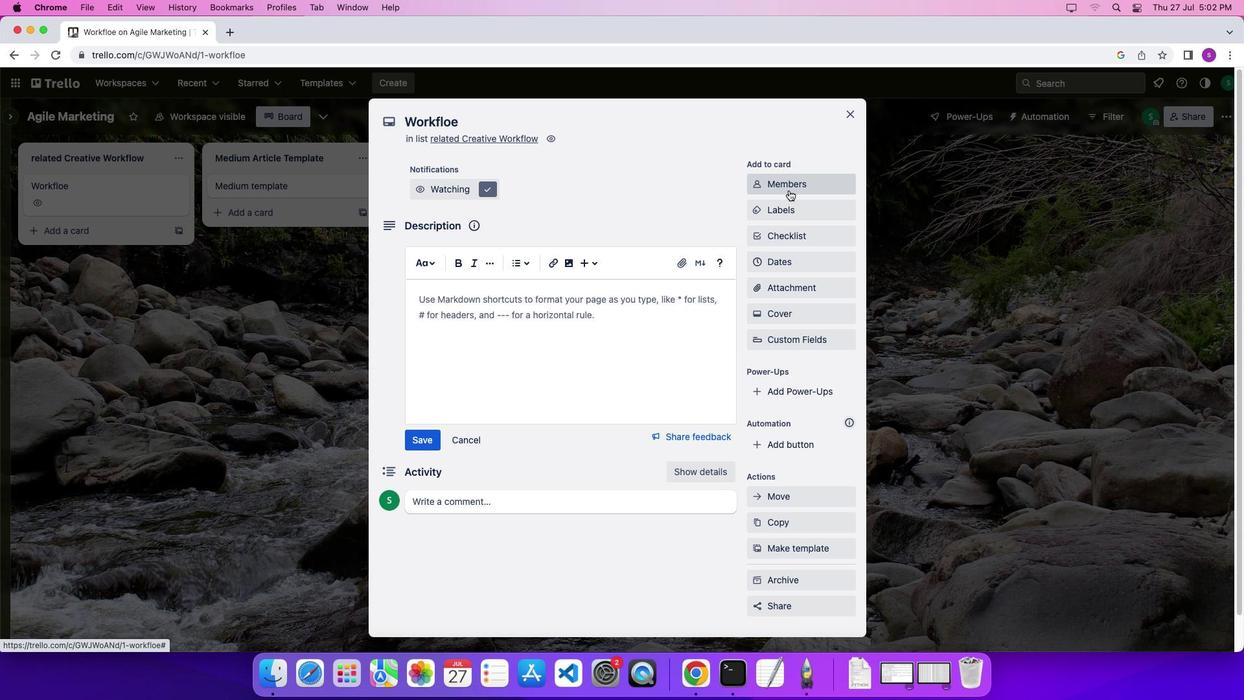 
Action: Mouse pressed left at (788, 189)
Screenshot: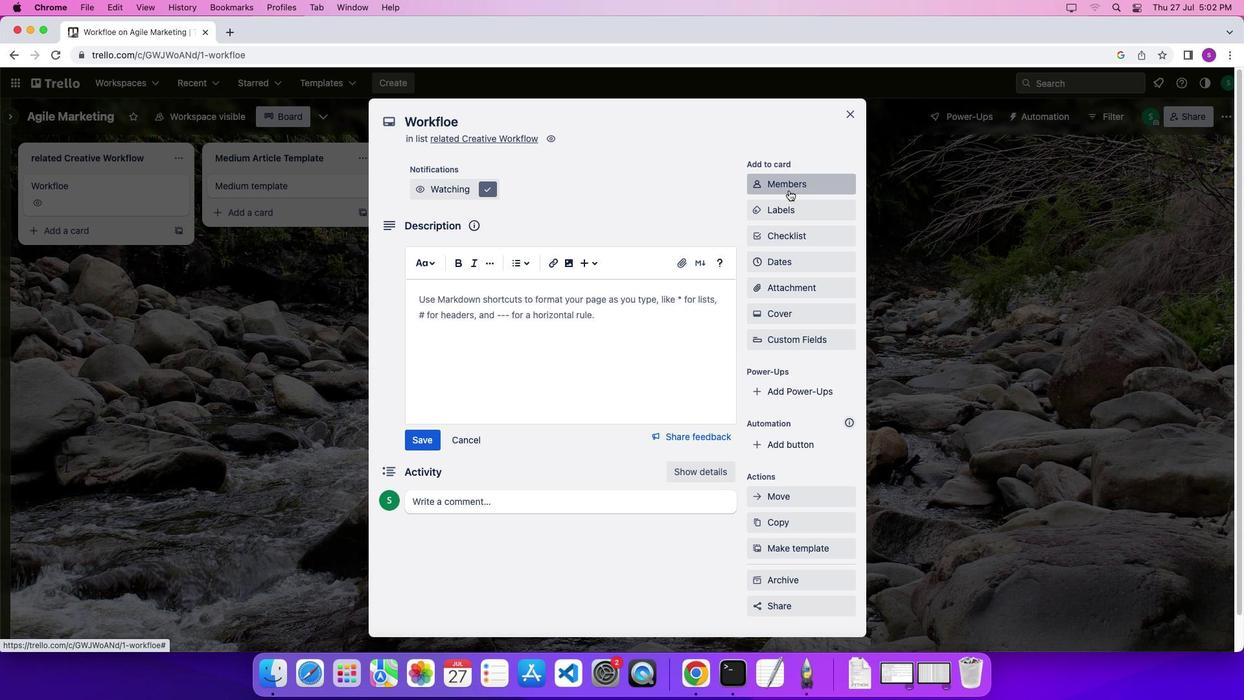 
Action: Mouse moved to (787, 241)
Screenshot: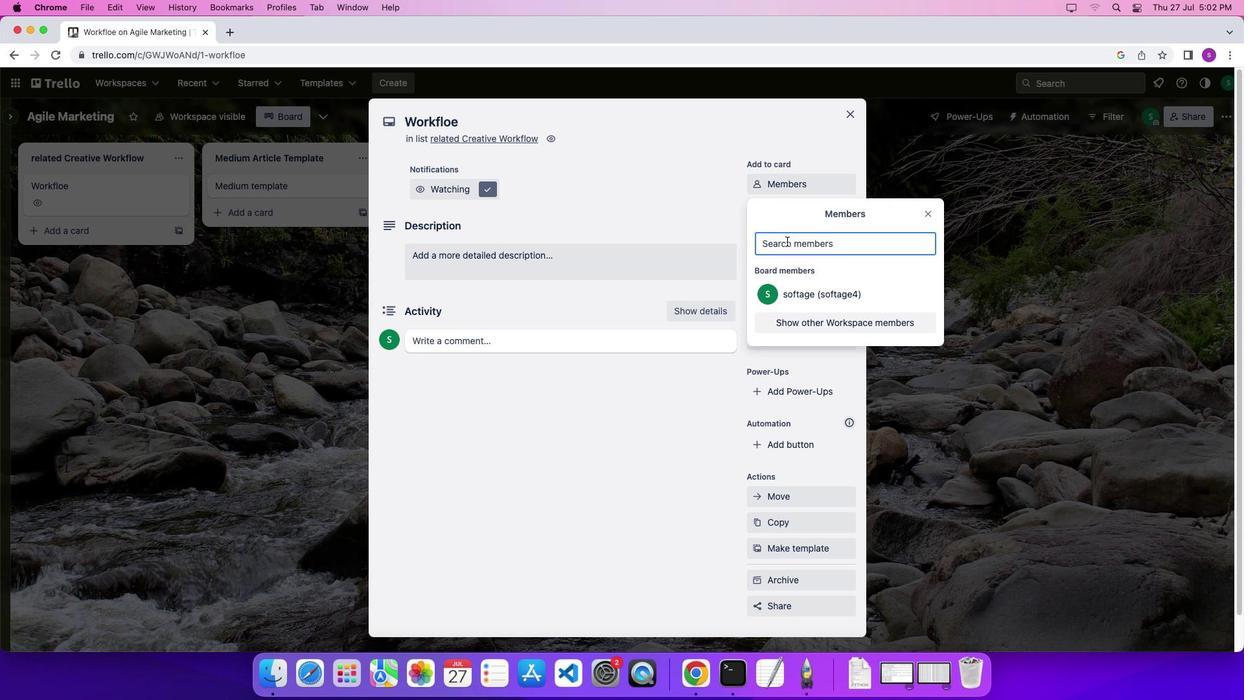 
Action: Mouse pressed left at (787, 241)
Screenshot: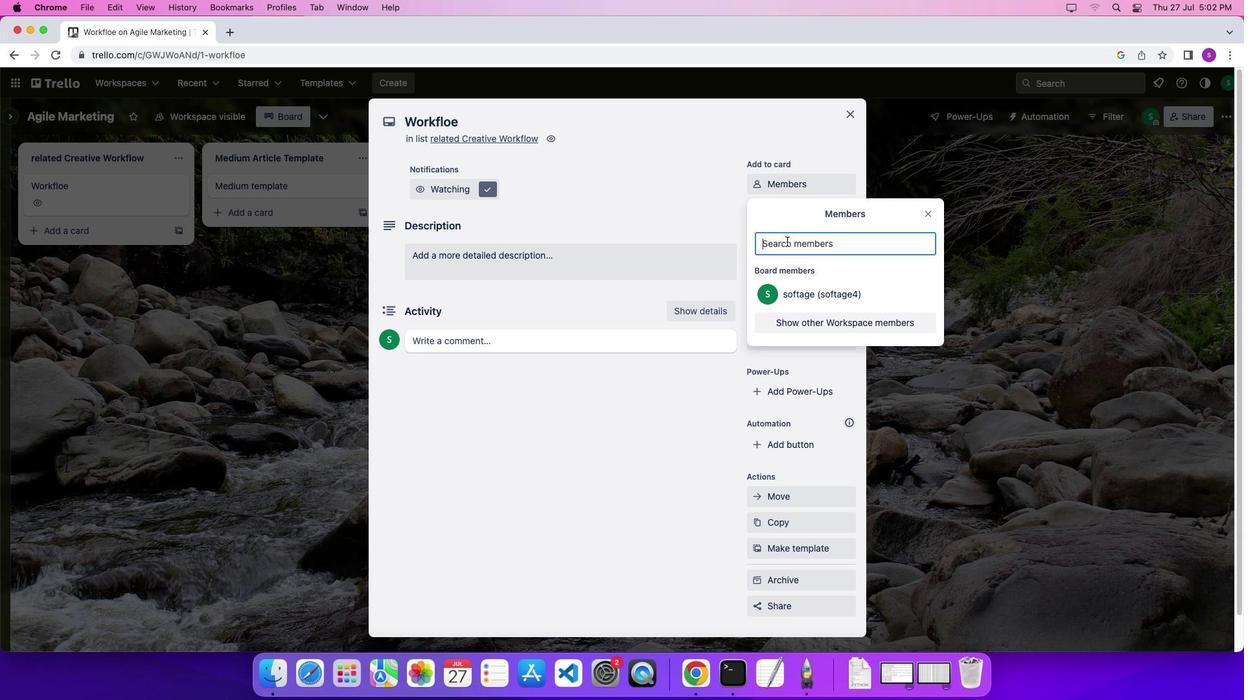 
Action: Key pressed 's''o''f''t''a''g''e''.''2'Key.shift'@''s''o''f''t''a''g''e''.''n''e''t'
Screenshot: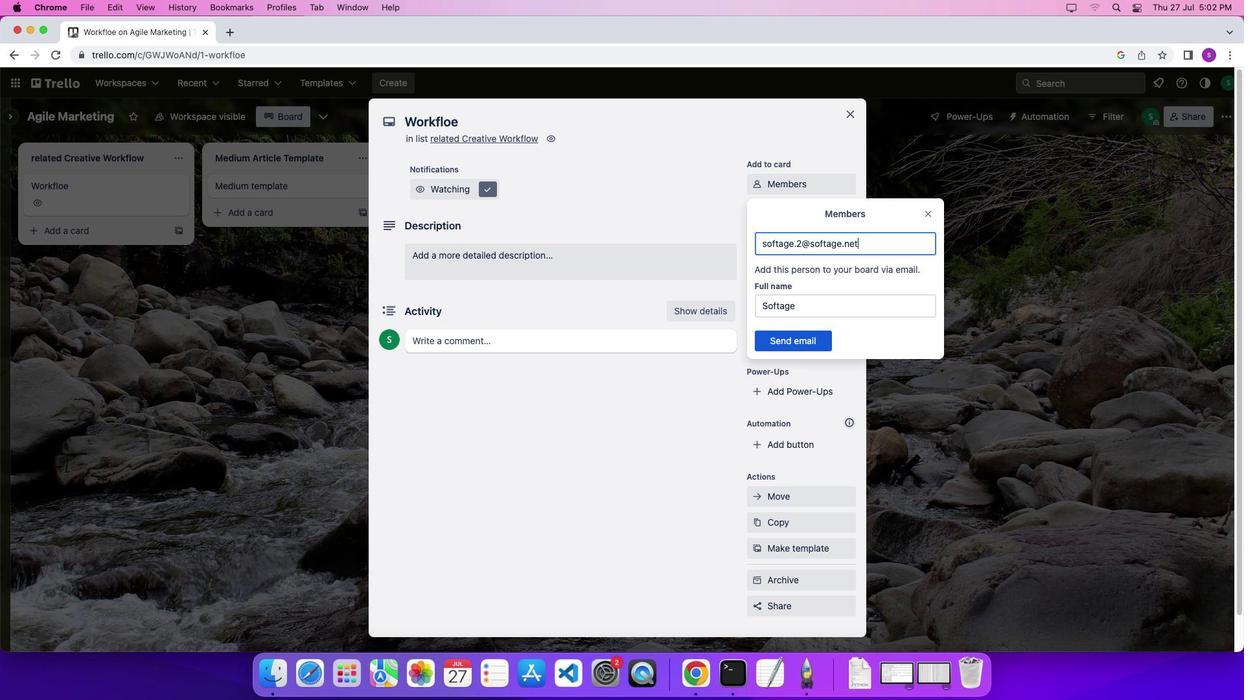 
Action: Mouse moved to (798, 336)
Screenshot: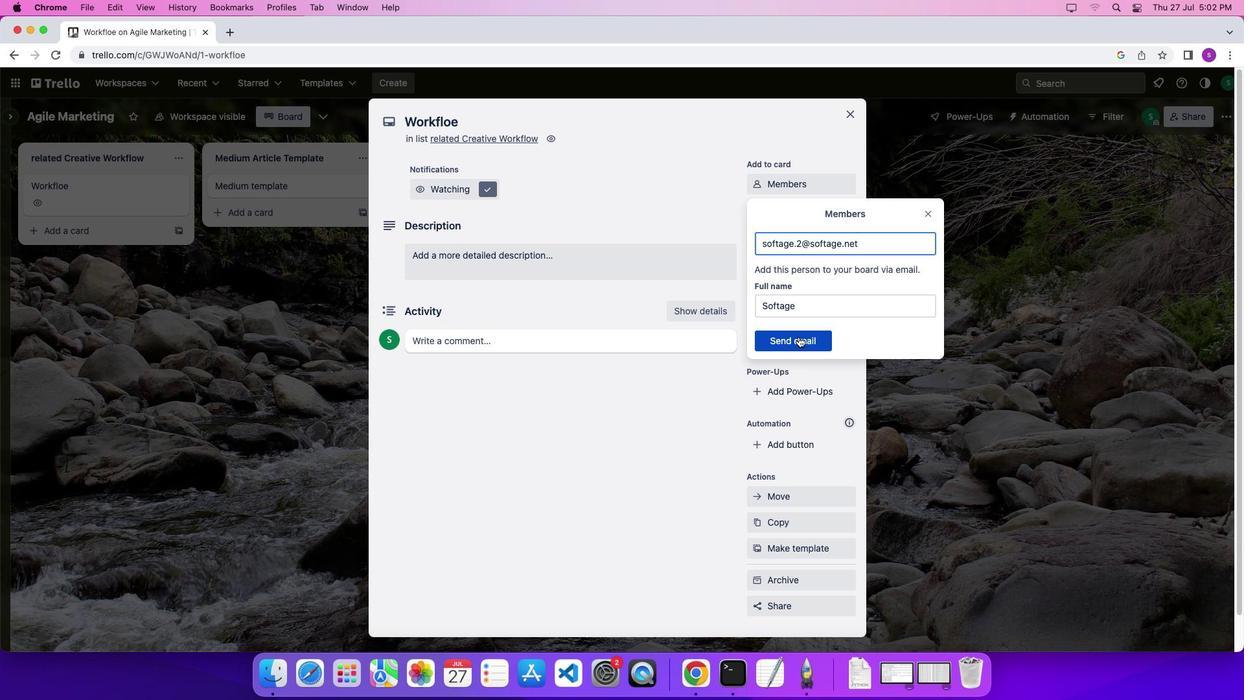 
Action: Mouse pressed left at (798, 336)
Screenshot: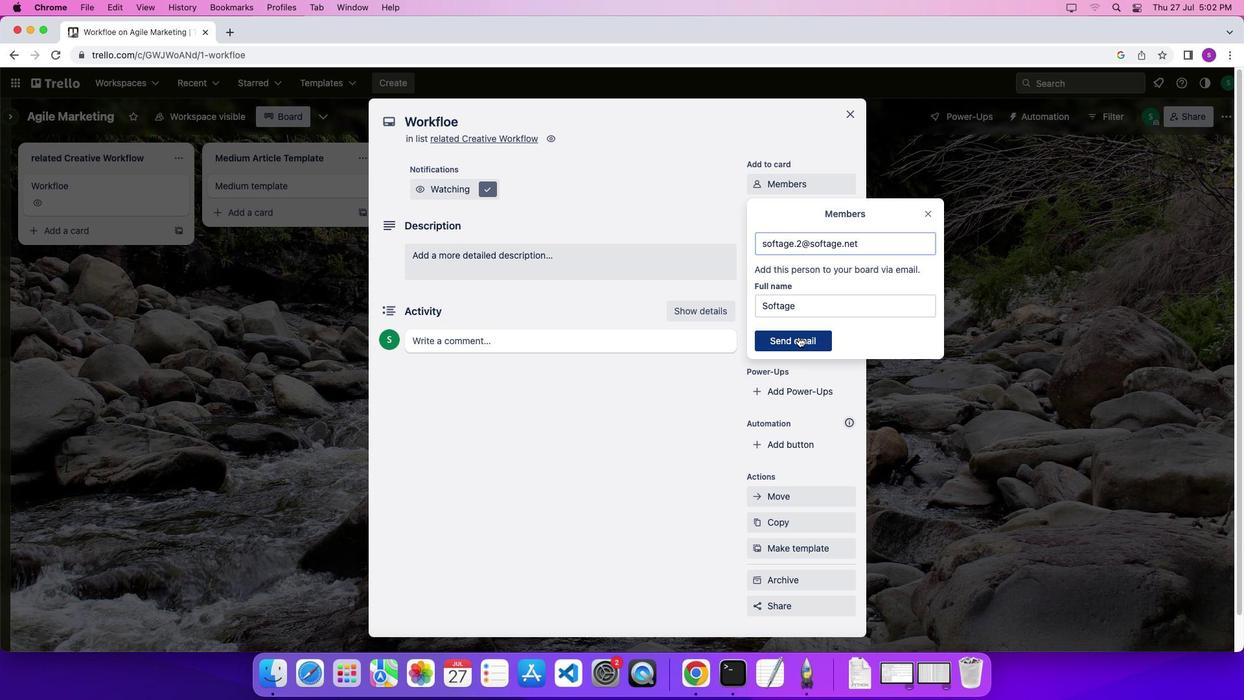 
Action: Mouse moved to (823, 254)
Screenshot: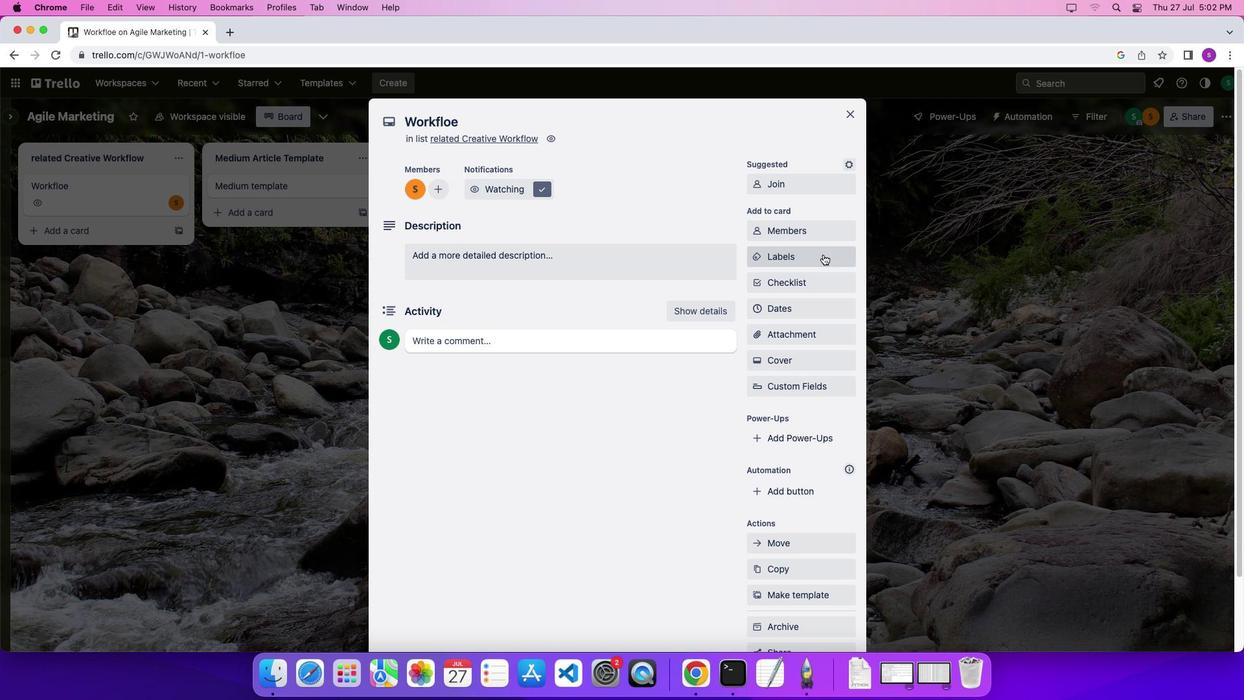 
Action: Mouse pressed left at (823, 254)
Screenshot: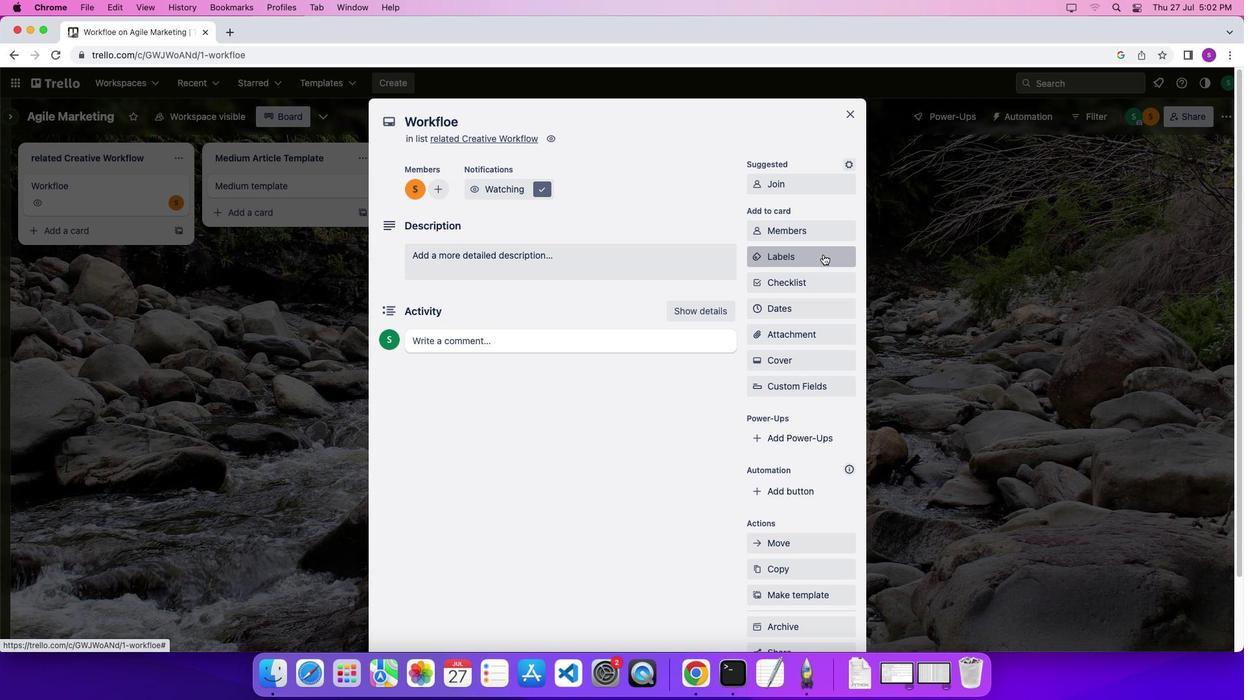 
Action: Mouse moved to (862, 479)
Screenshot: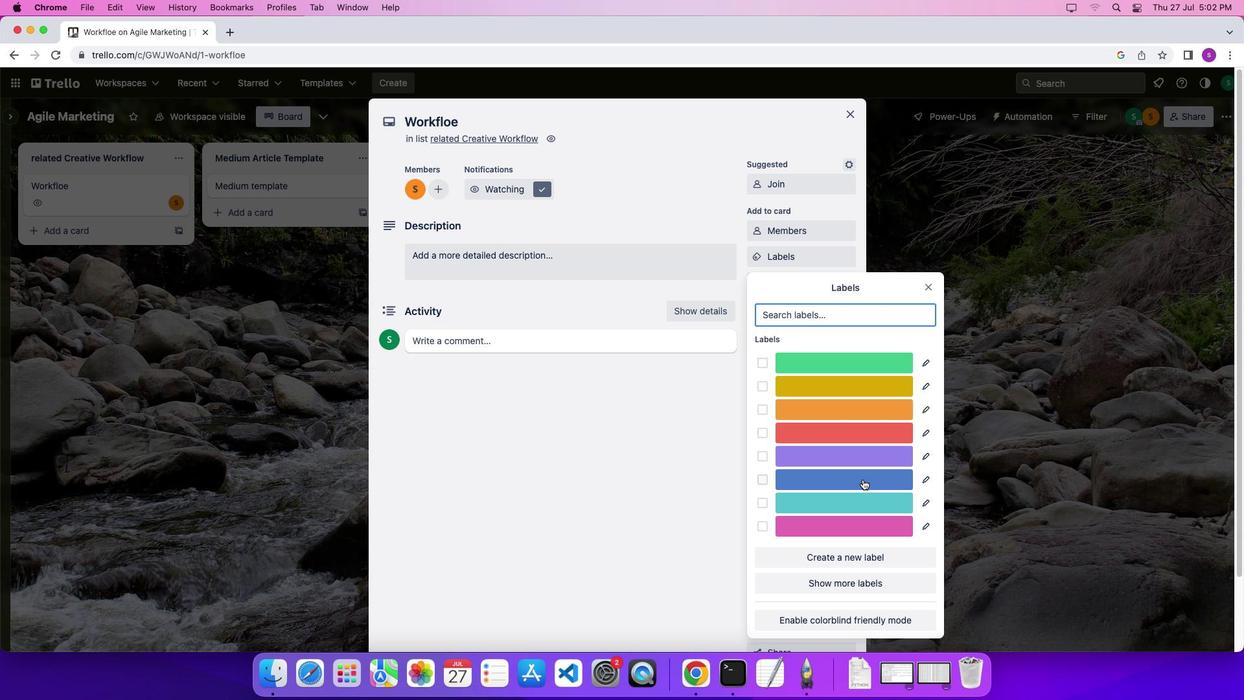 
Action: Mouse pressed left at (862, 479)
Screenshot: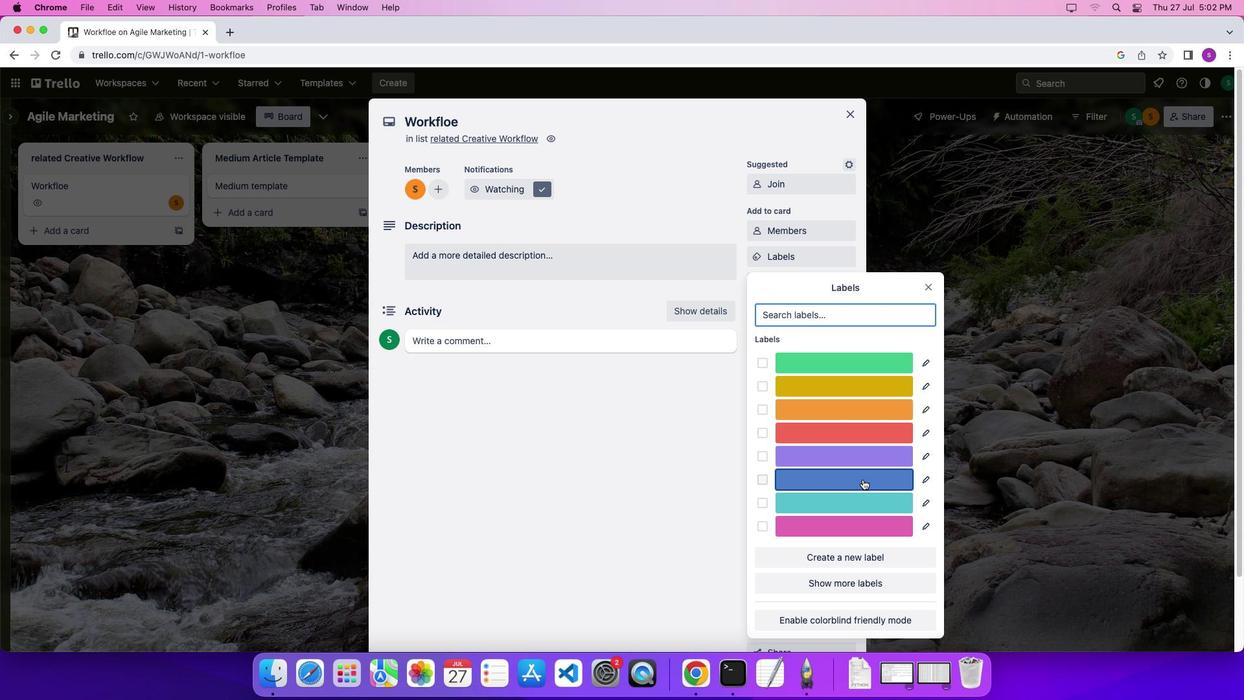 
Action: Mouse moved to (930, 282)
Screenshot: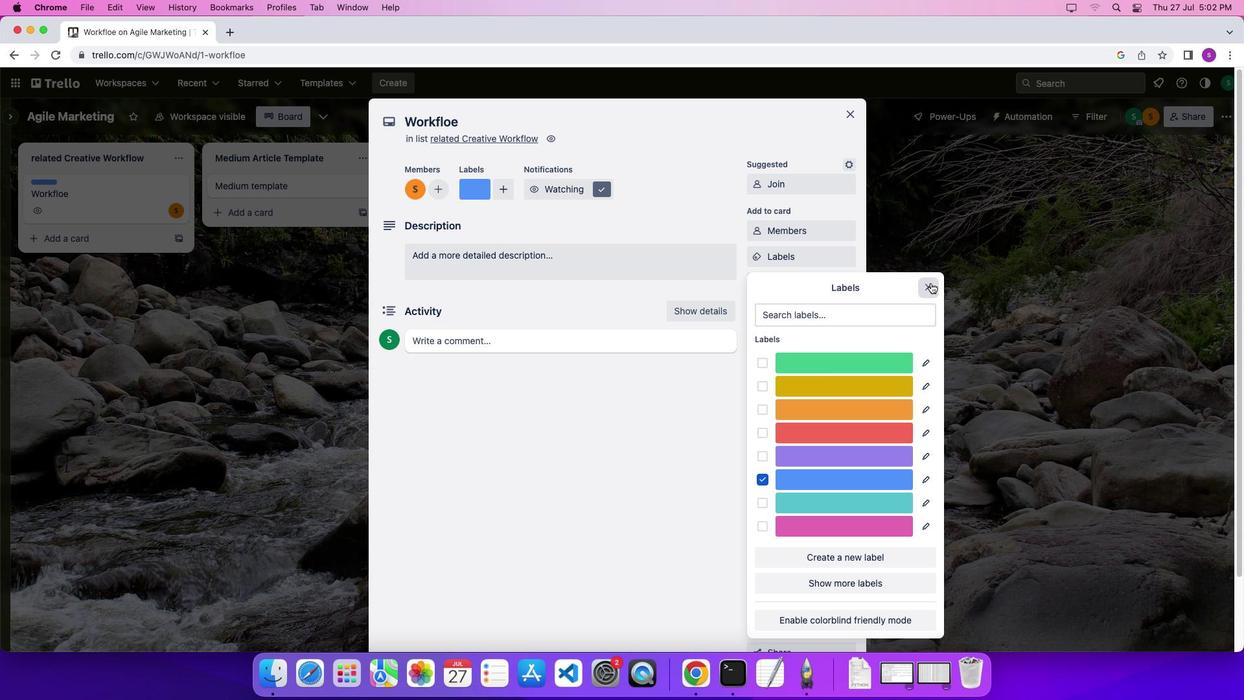 
Action: Mouse pressed left at (930, 282)
Screenshot: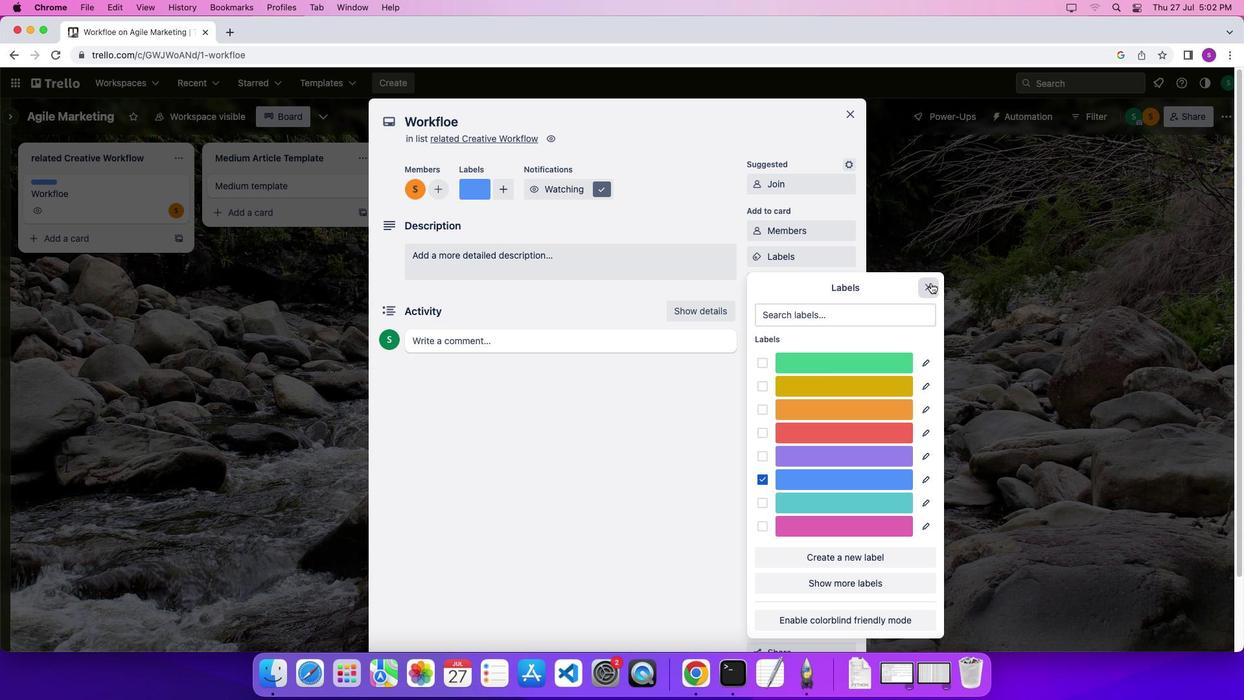 
Action: Mouse moved to (820, 284)
Screenshot: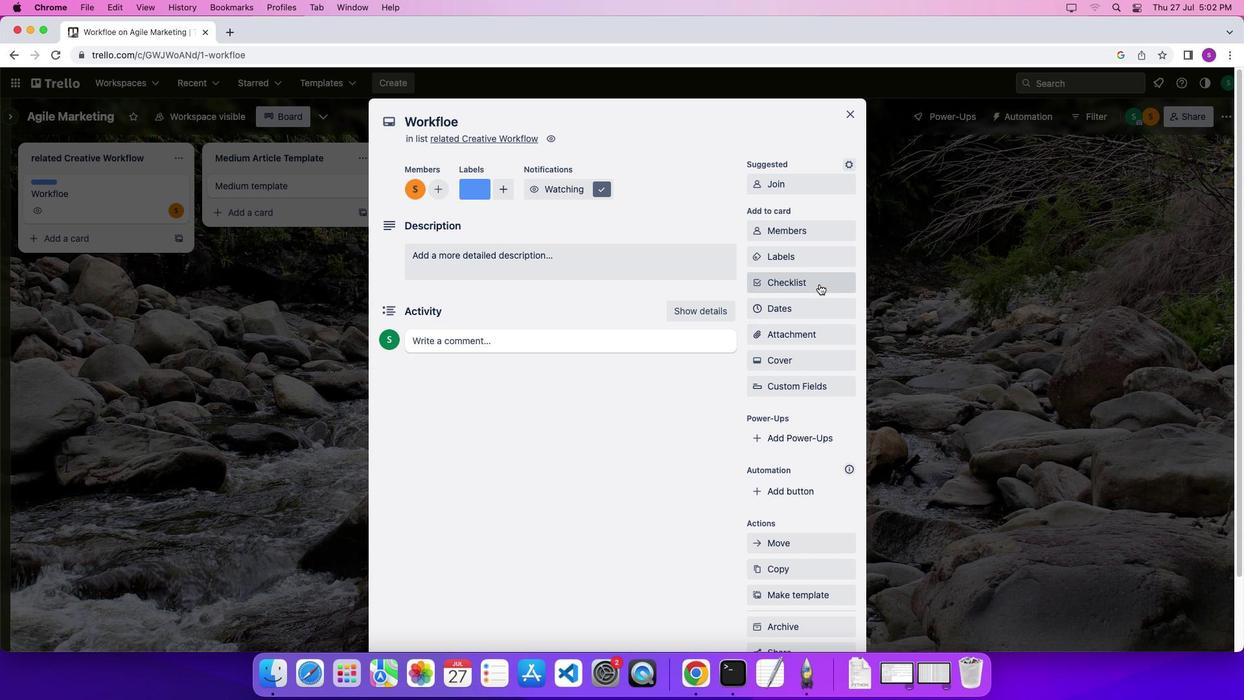 
Action: Mouse pressed left at (820, 284)
Screenshot: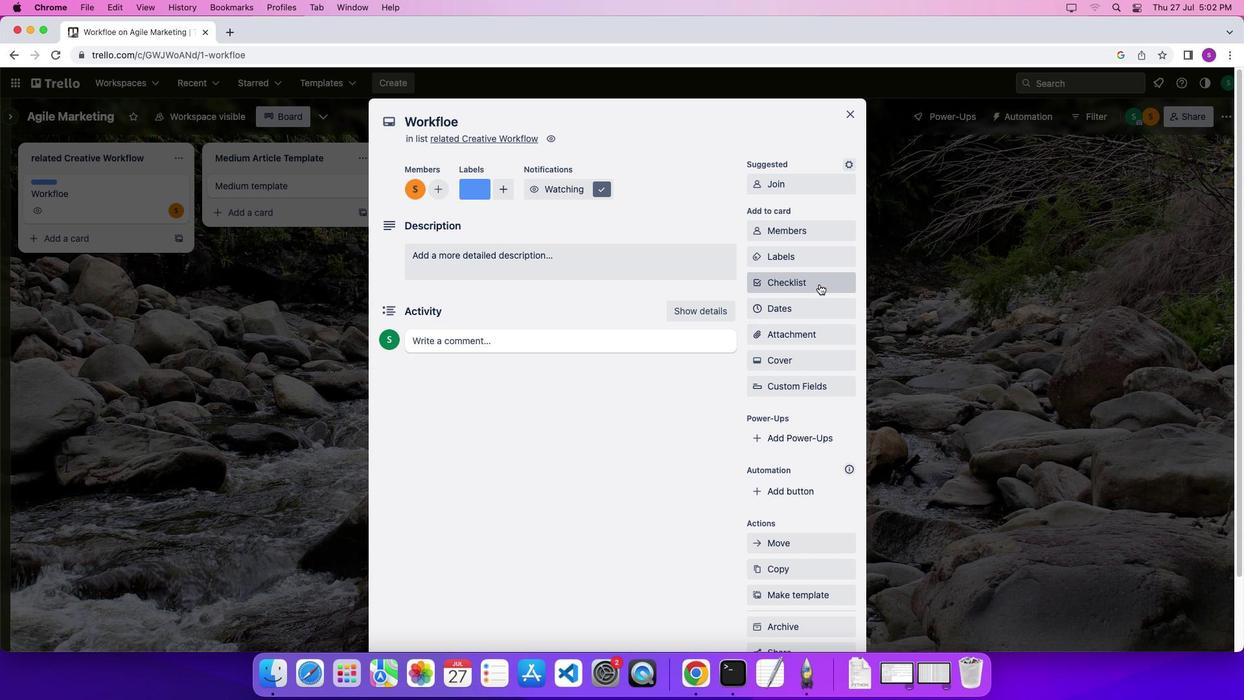 
Action: Mouse moved to (814, 353)
Screenshot: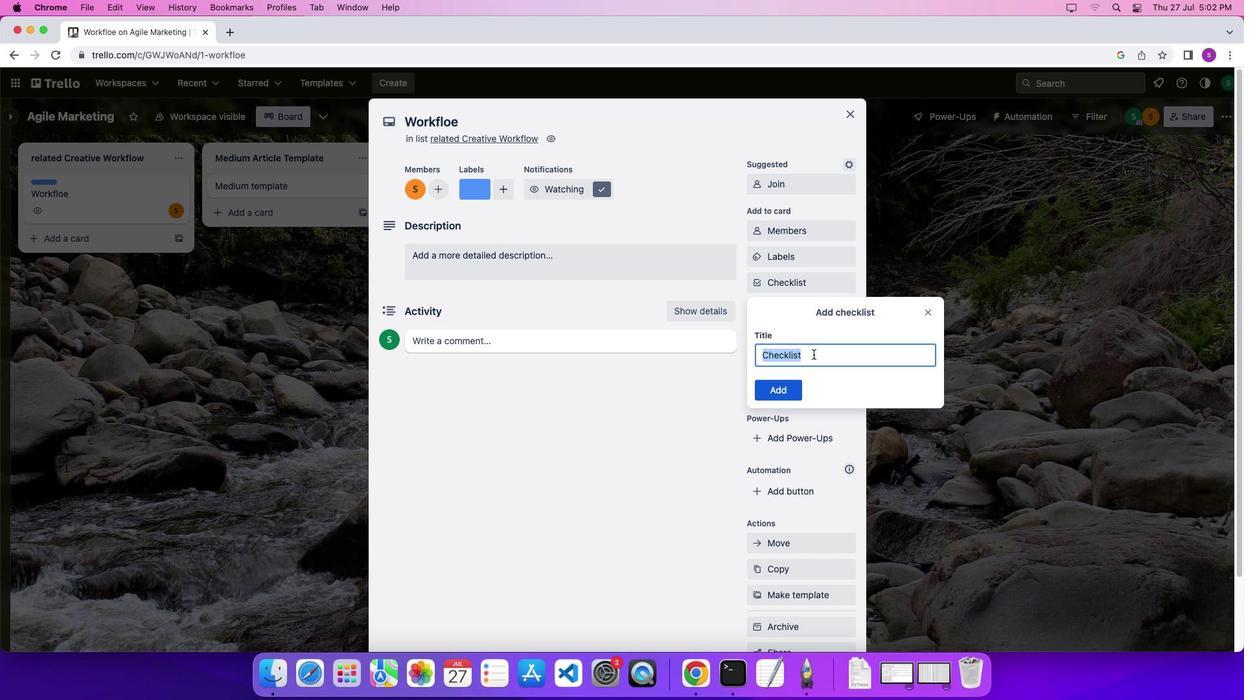 
Action: Mouse pressed left at (814, 353)
Screenshot: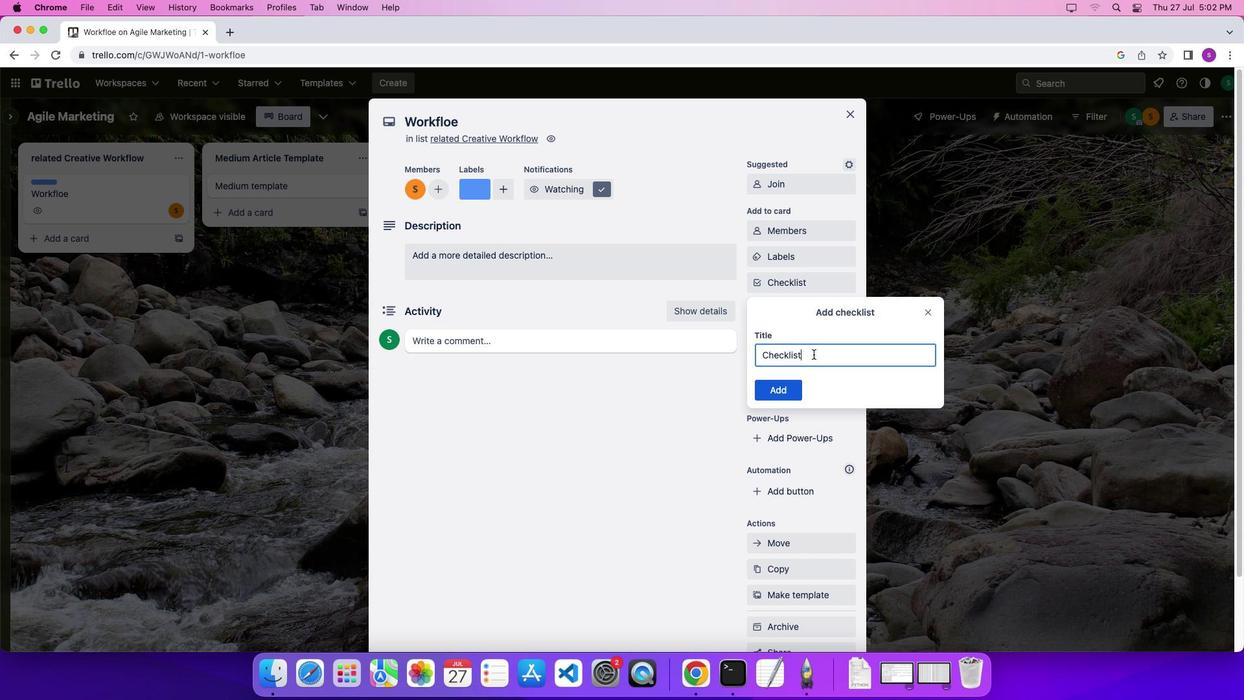 
Action: Mouse moved to (753, 348)
Screenshot: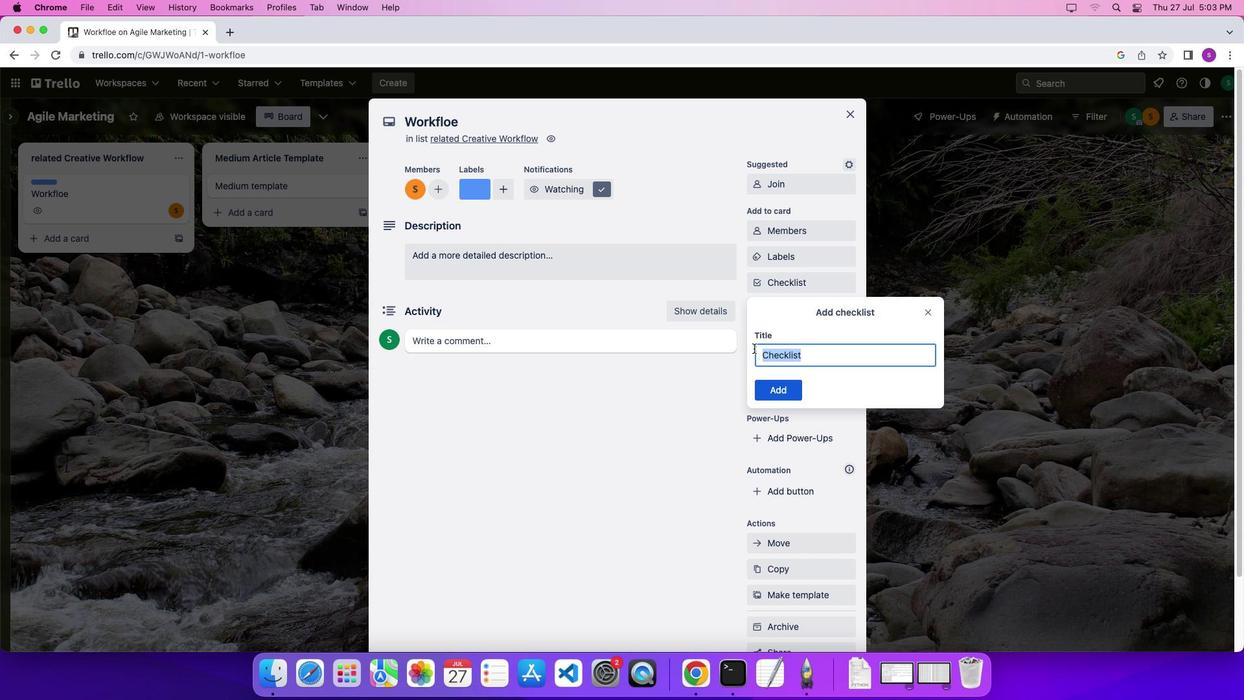 
Action: Key pressed Key.shift'W''o''r''k''f''l''o''w''\x03'
Screenshot: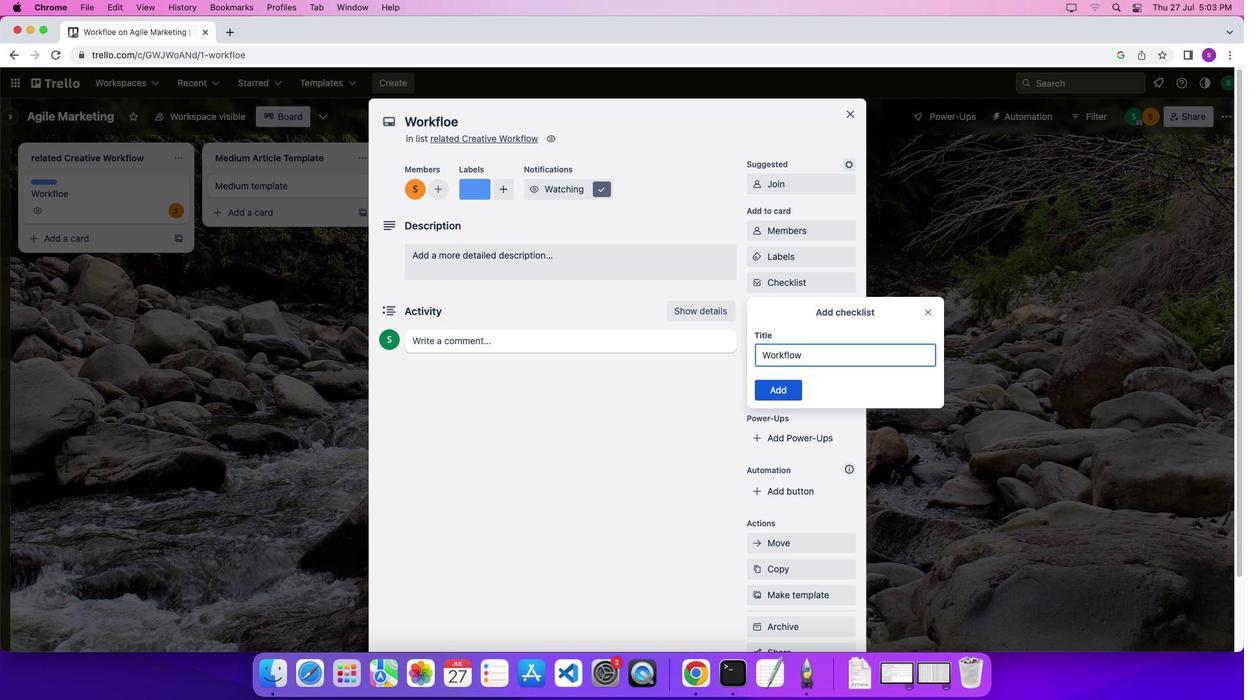 
Action: Mouse moved to (820, 313)
Screenshot: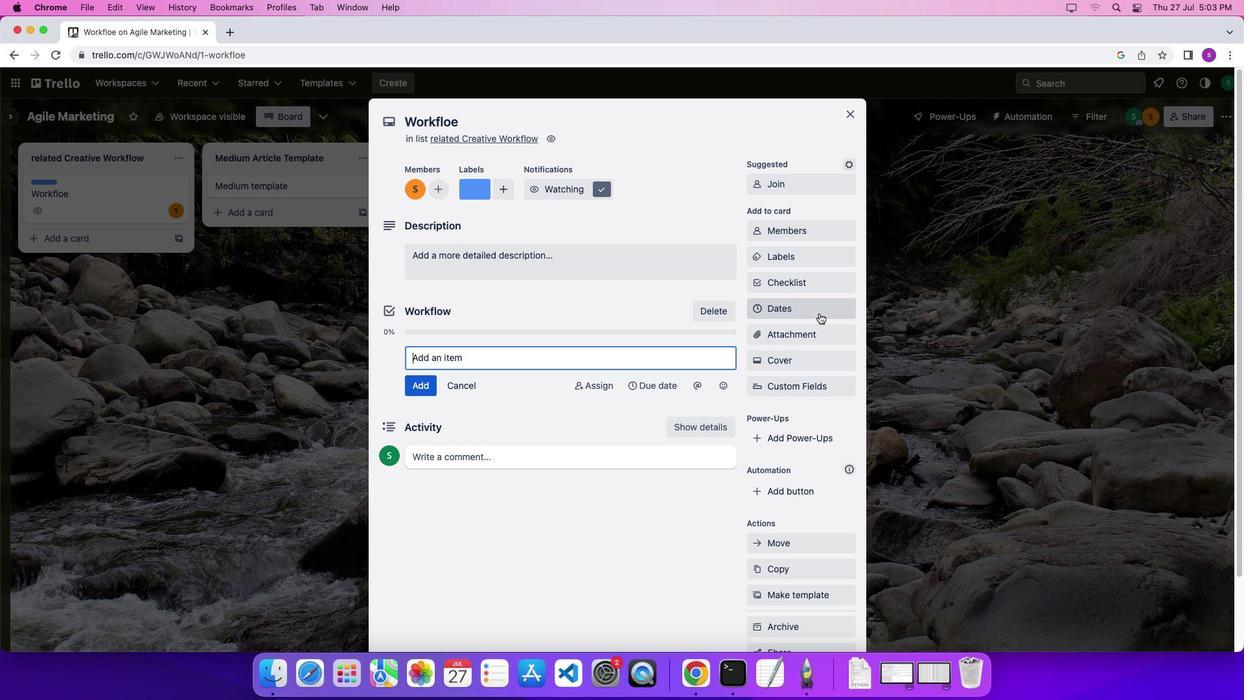 
Action: Mouse pressed left at (820, 313)
Screenshot: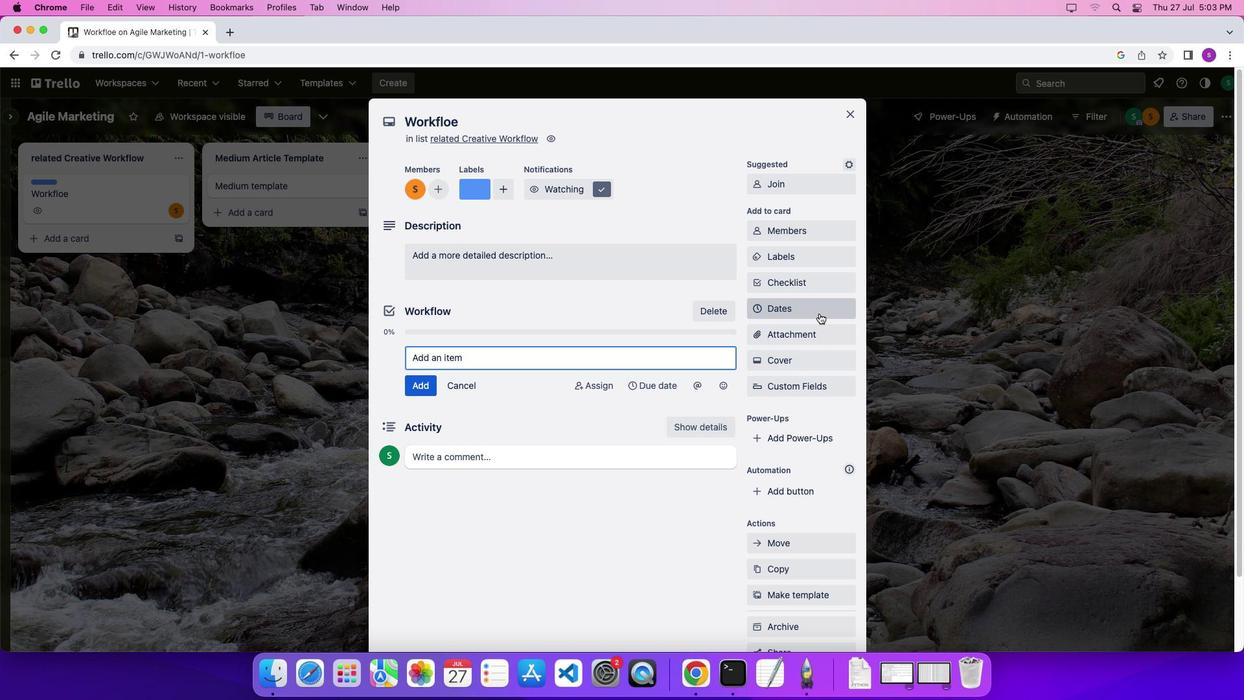 
Action: Mouse moved to (874, 275)
Screenshot: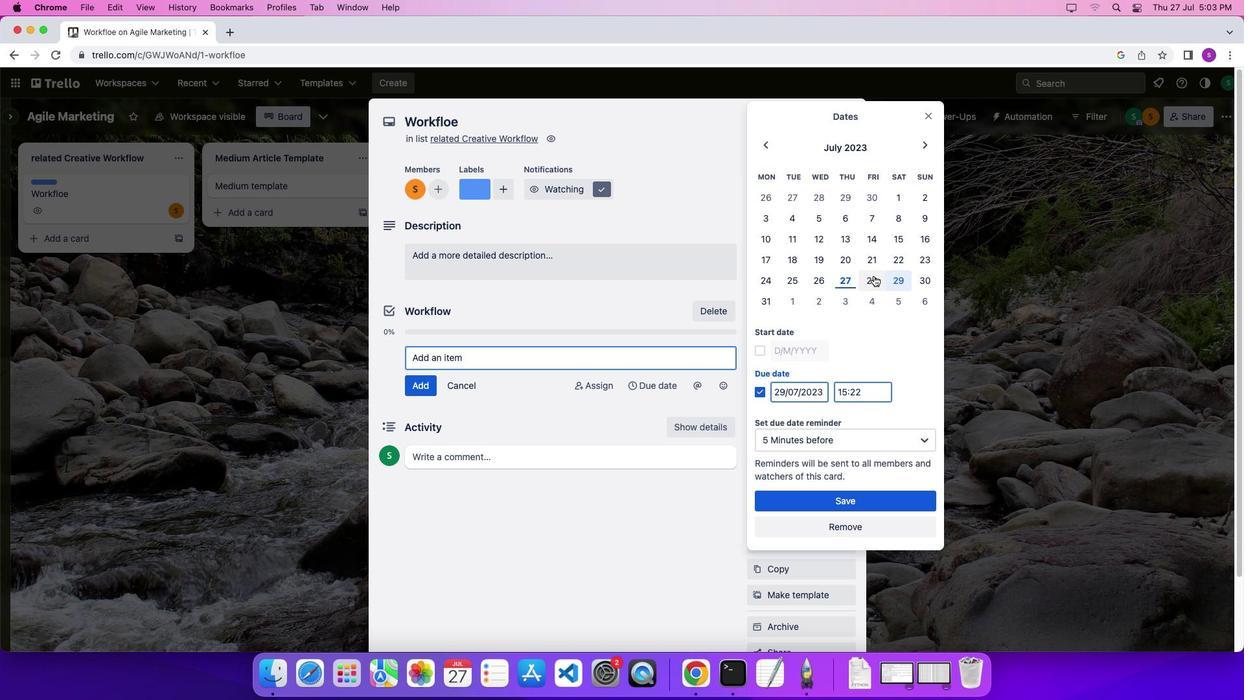 
Action: Mouse pressed left at (874, 275)
Screenshot: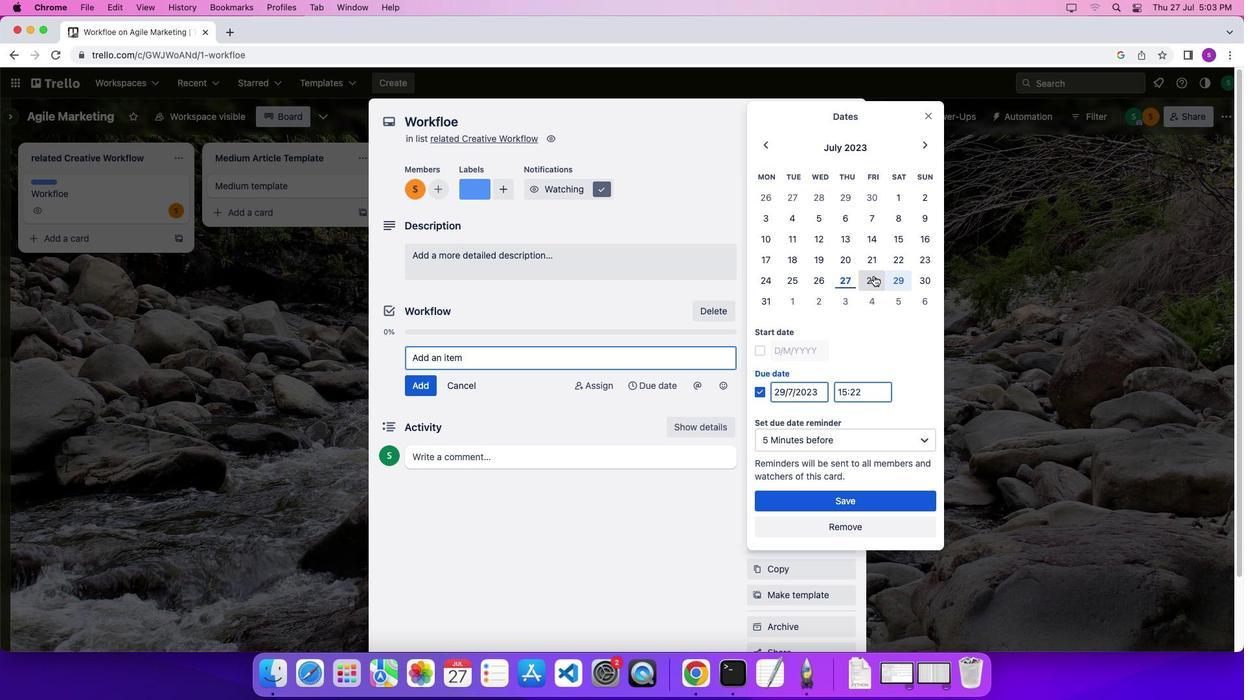 
Action: Mouse moved to (761, 353)
Screenshot: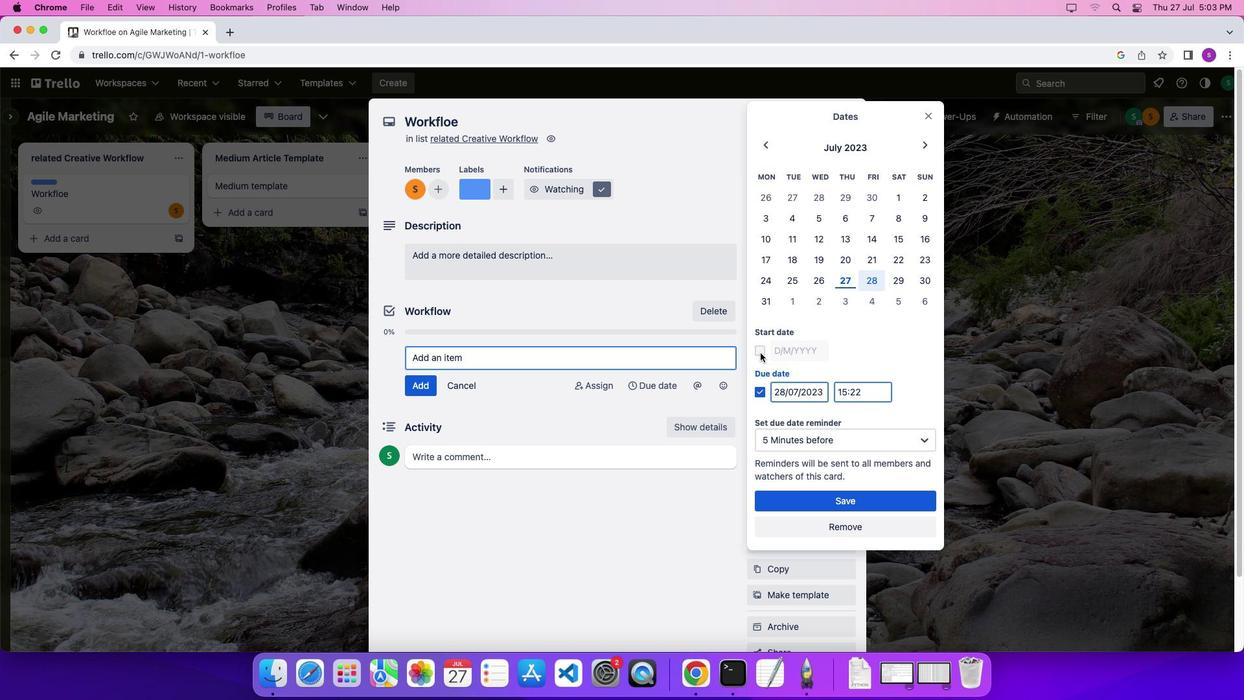 
Action: Mouse pressed left at (761, 353)
Screenshot: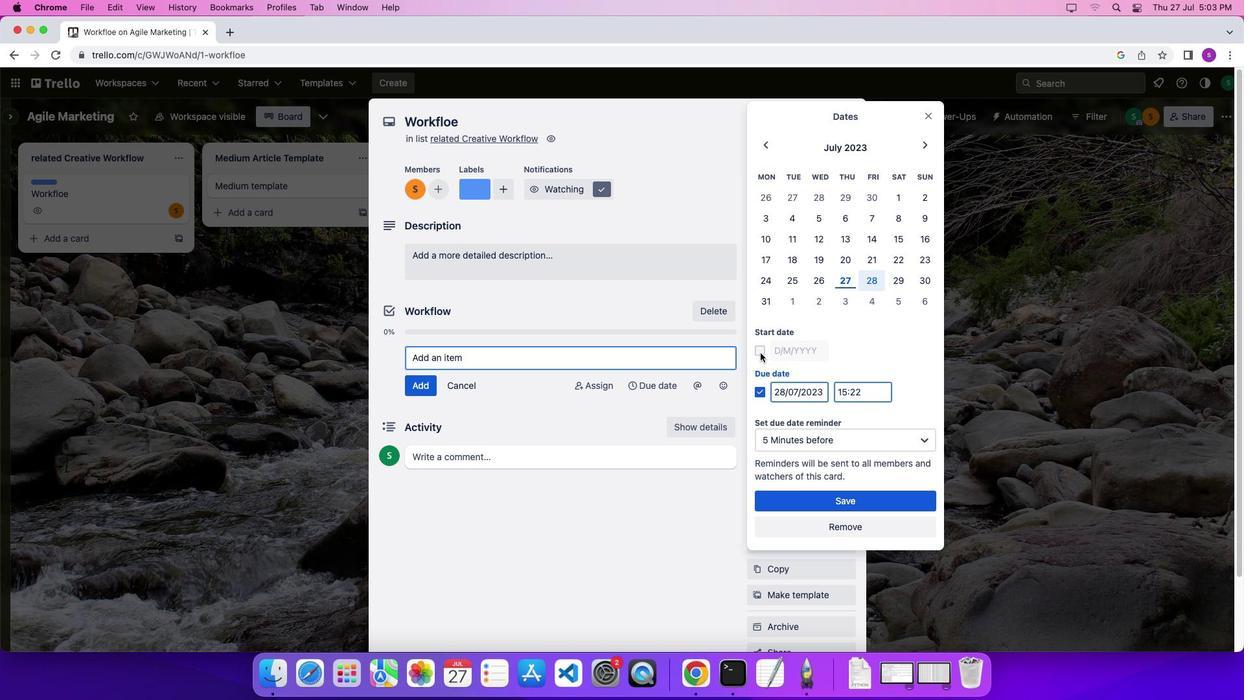 
Action: Mouse moved to (787, 438)
Screenshot: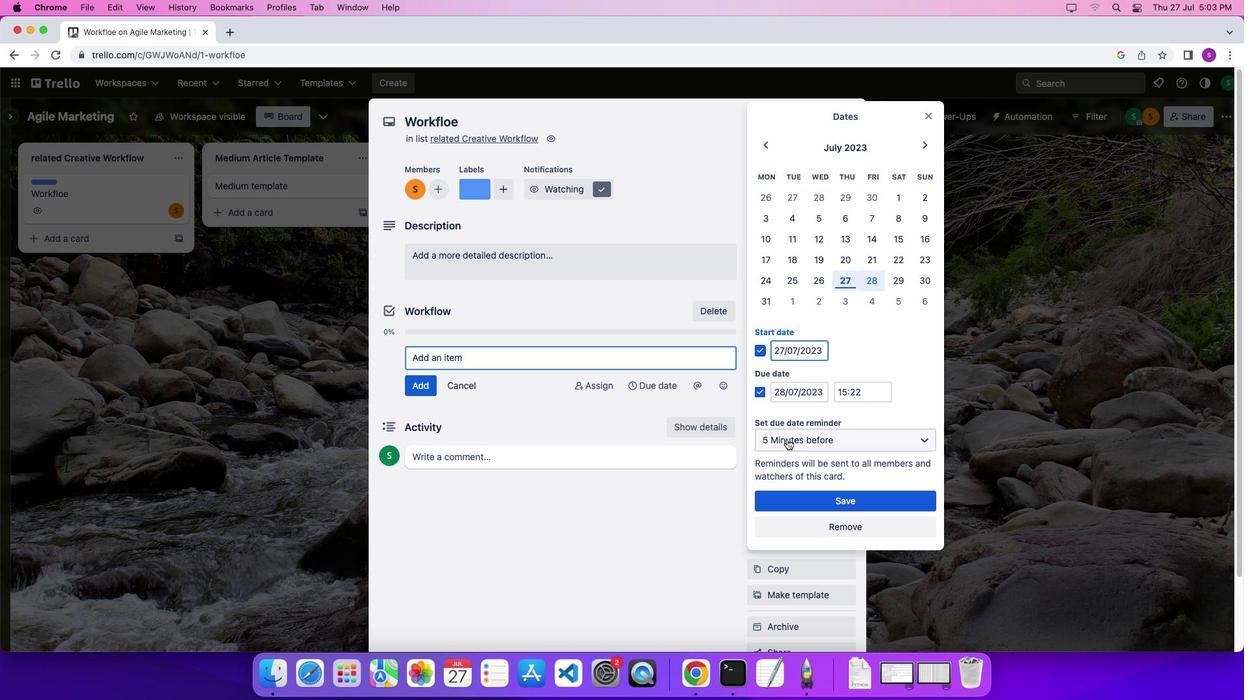 
Action: Mouse pressed left at (787, 438)
Screenshot: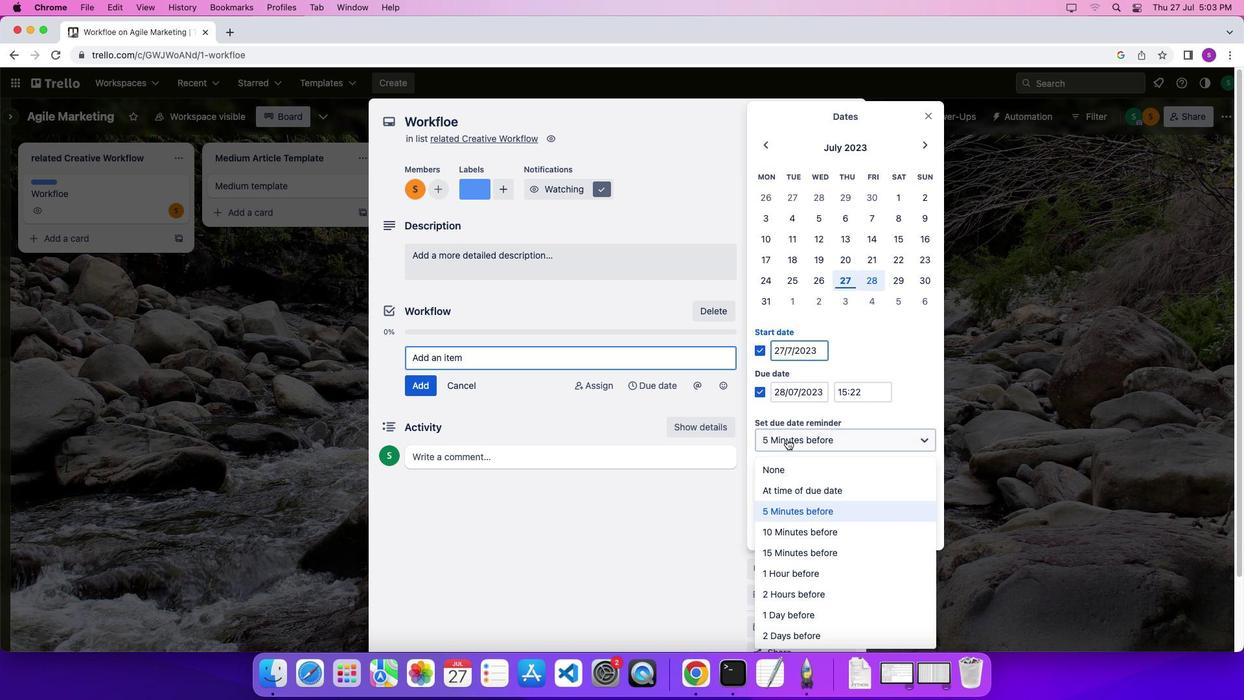 
Action: Mouse moved to (807, 485)
Screenshot: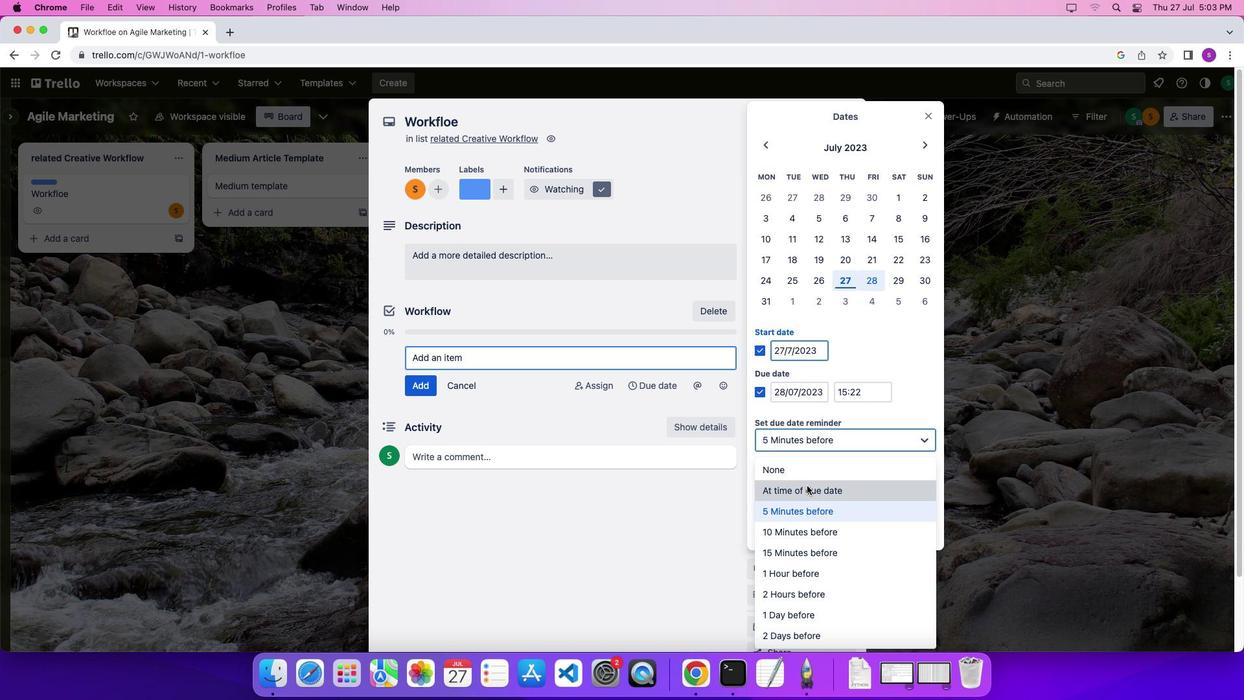 
Action: Mouse pressed left at (807, 485)
Screenshot: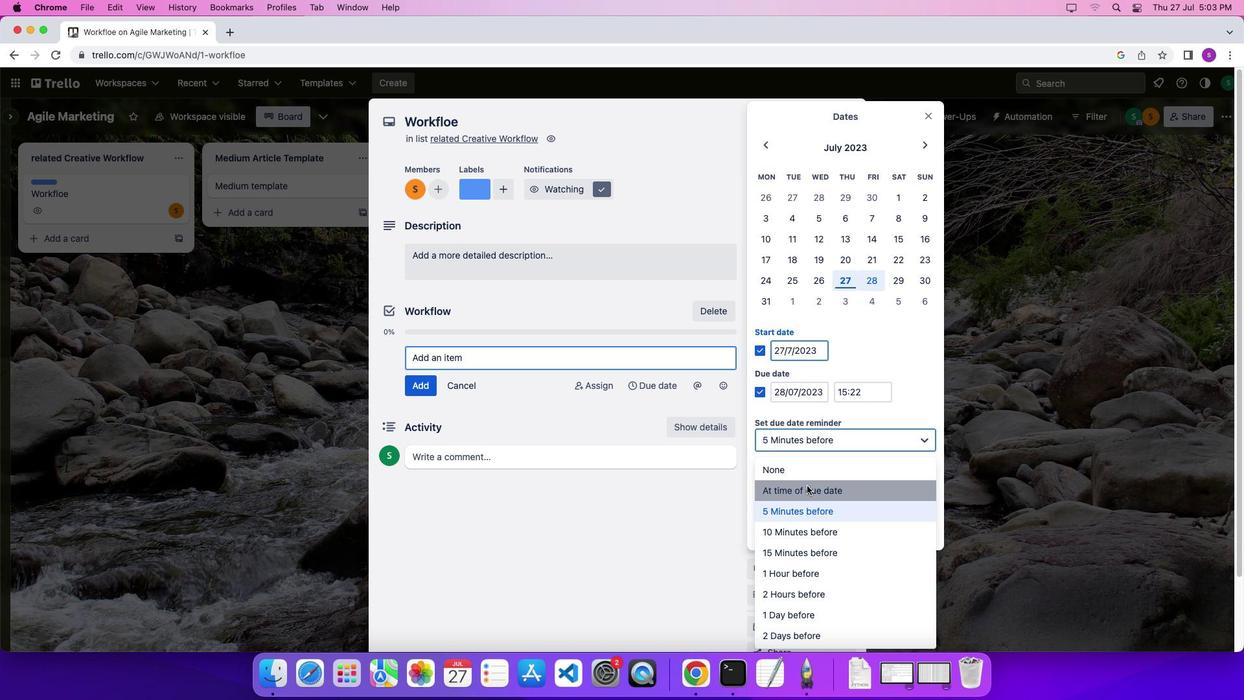 
Action: Mouse moved to (820, 497)
Screenshot: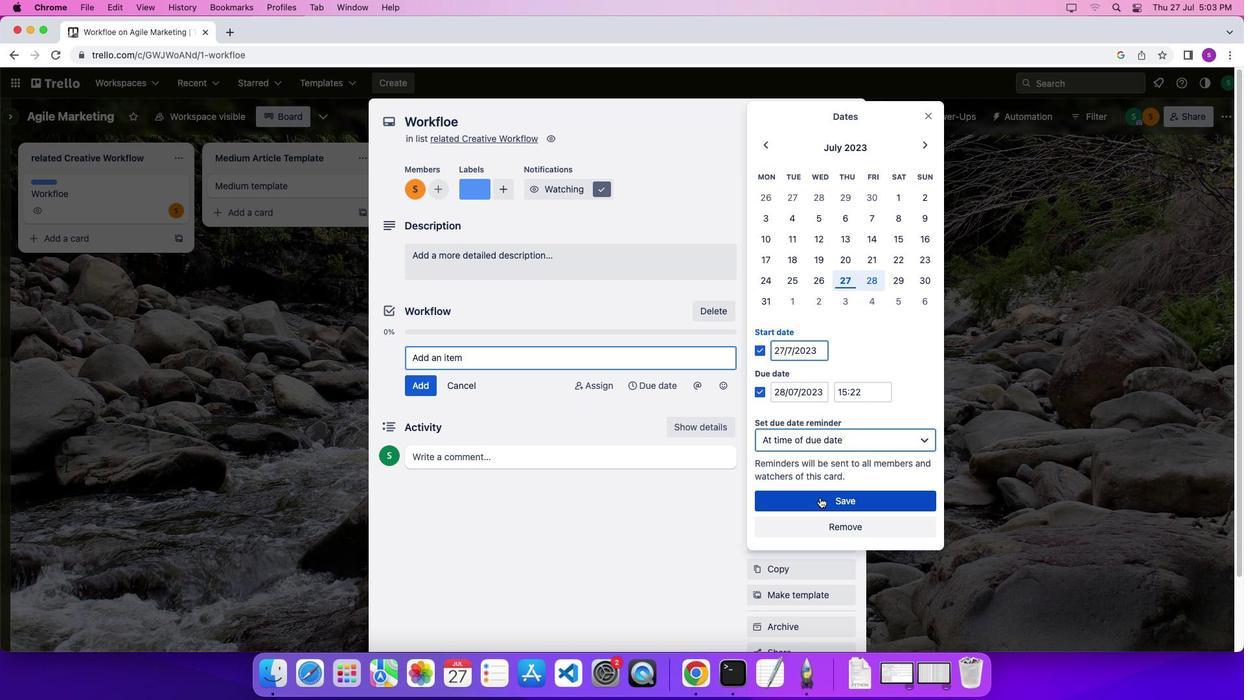 
Action: Mouse pressed left at (820, 497)
Screenshot: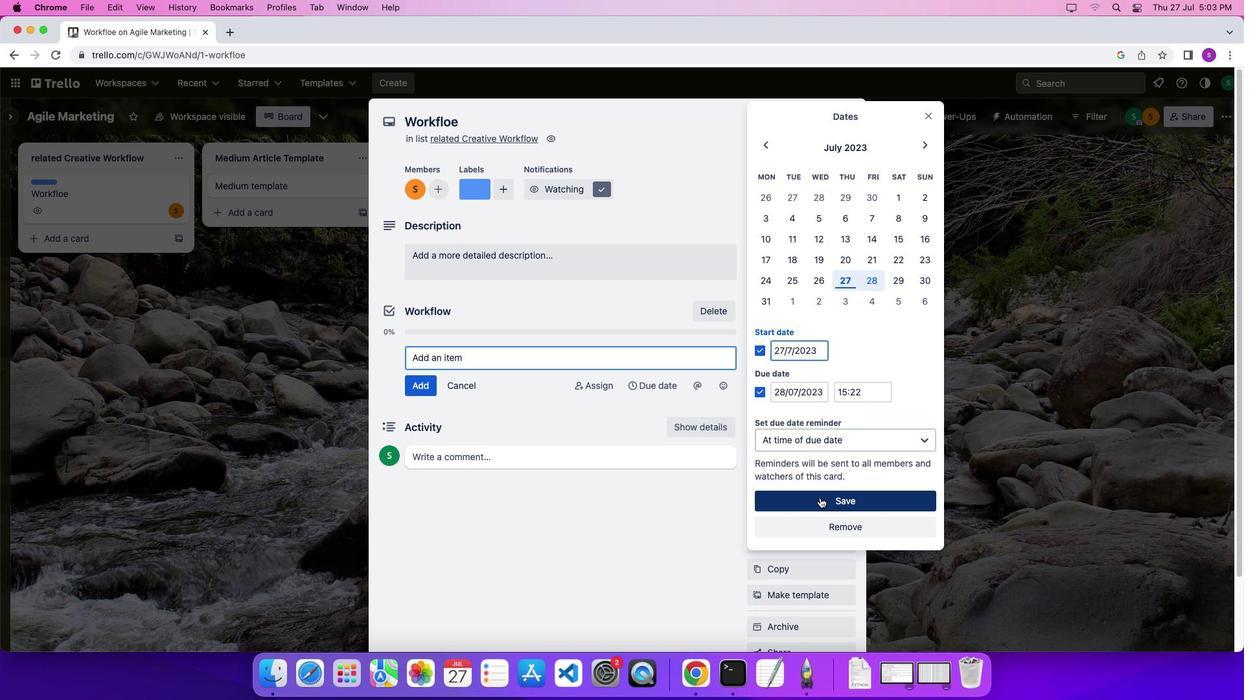 
Action: Mouse moved to (604, 315)
Screenshot: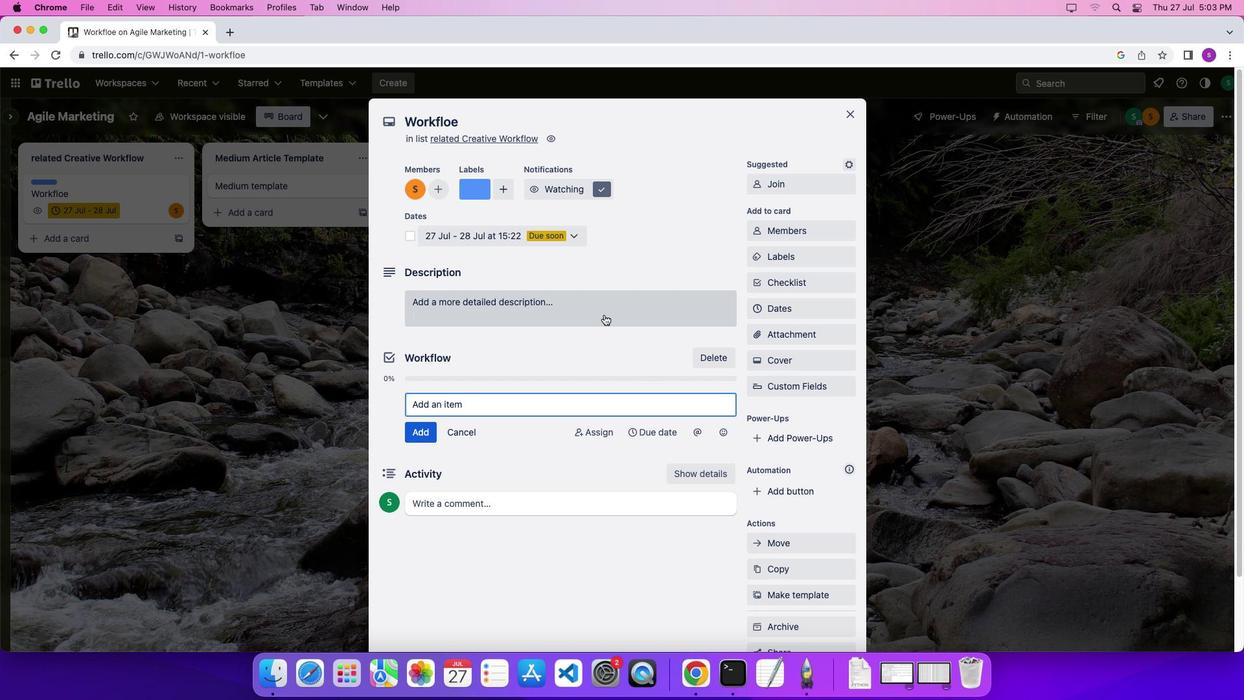 
Action: Mouse pressed left at (604, 315)
Screenshot: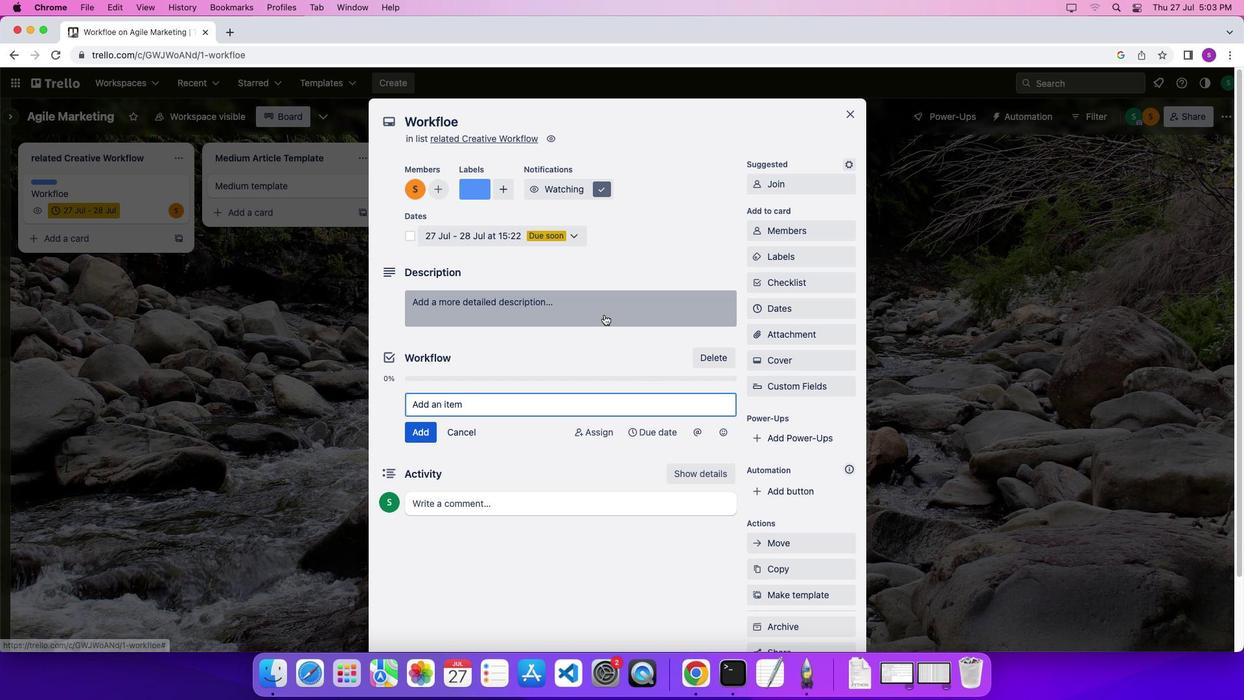 
Action: Mouse moved to (582, 356)
Screenshot: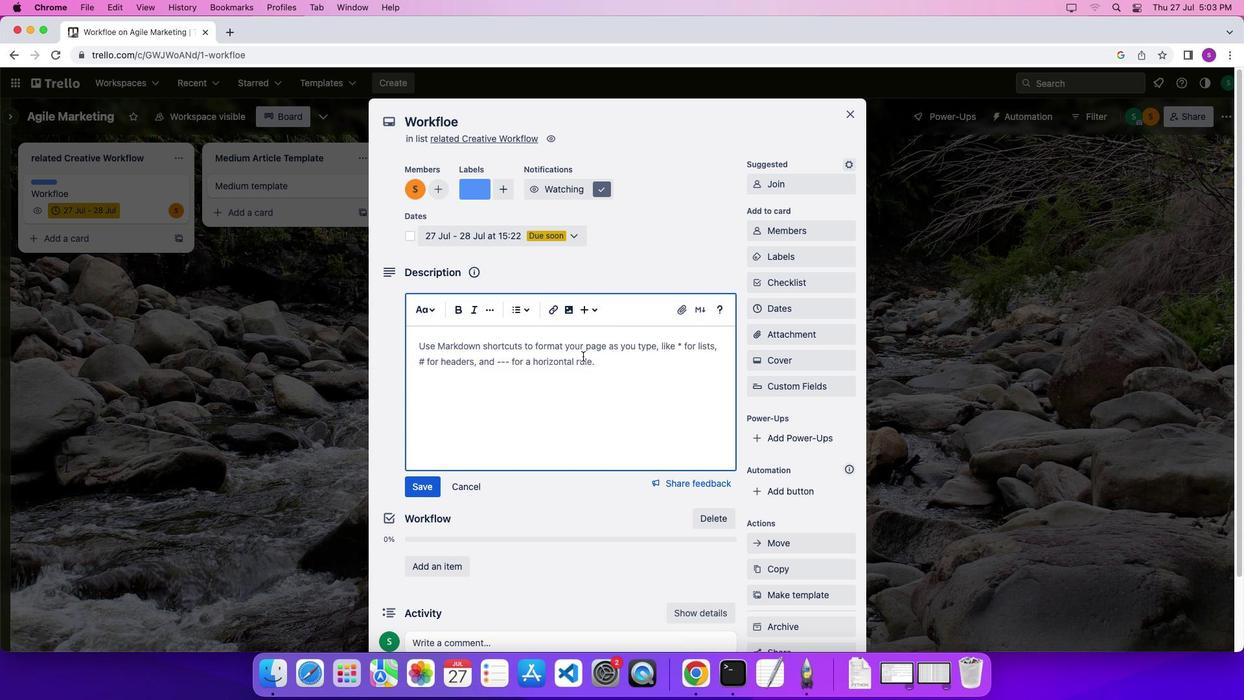 
Action: Mouse pressed left at (582, 356)
Screenshot: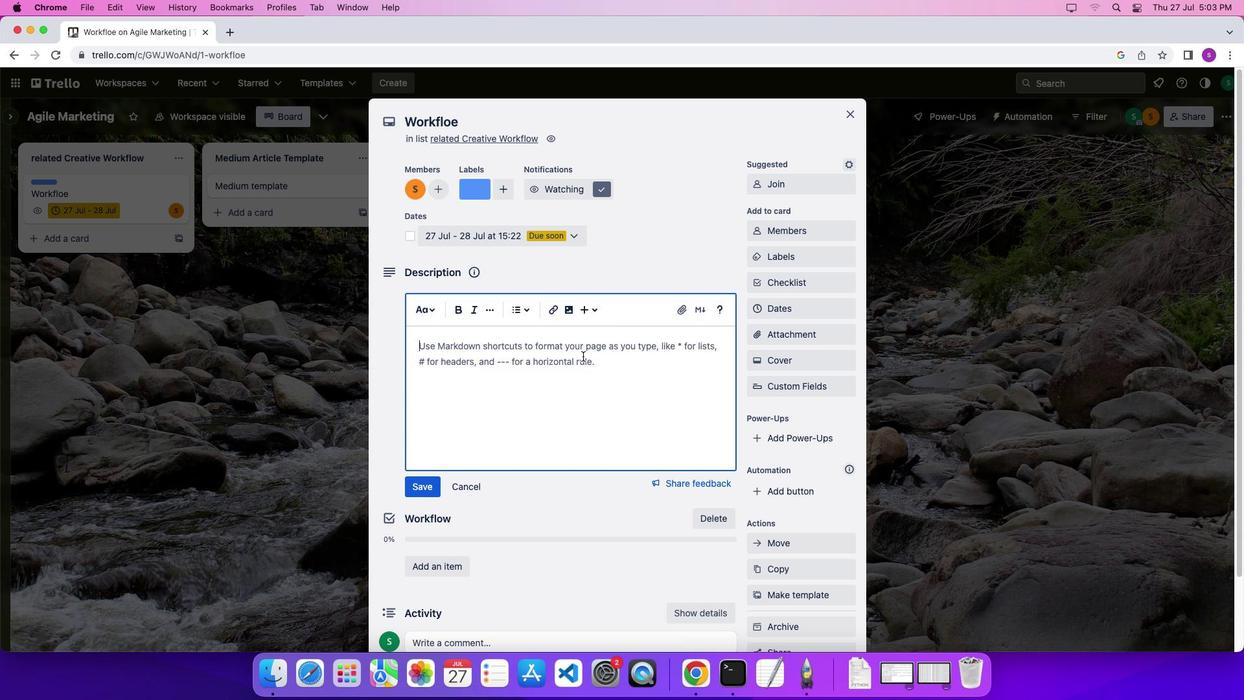 
Action: Mouse moved to (614, 374)
Screenshot: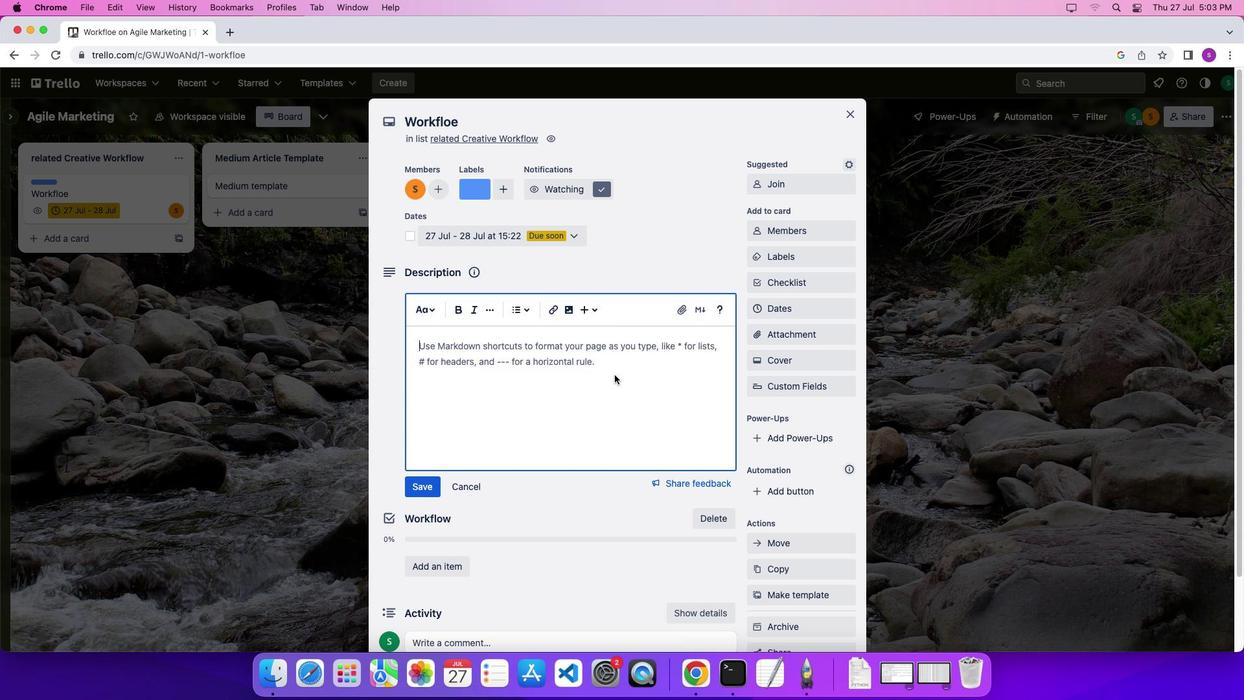 
Action: Key pressed Key.shift'S''o''f''t''a'
Screenshot: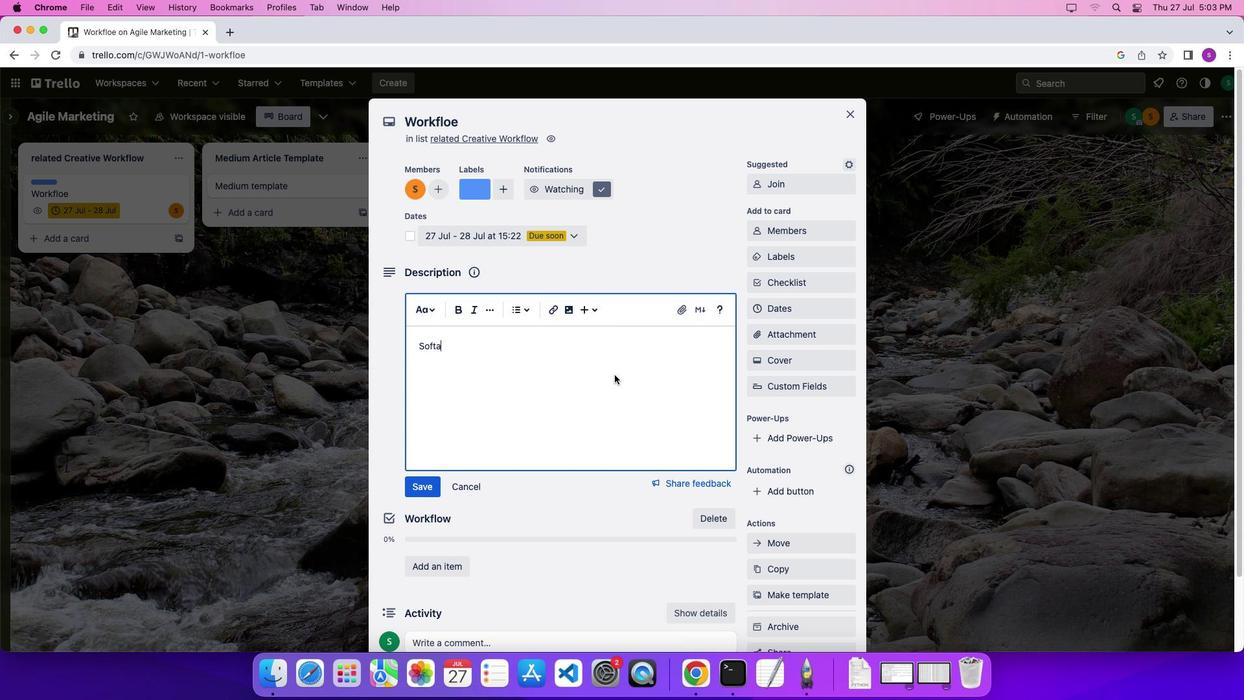 
Action: Mouse moved to (614, 375)
Screenshot: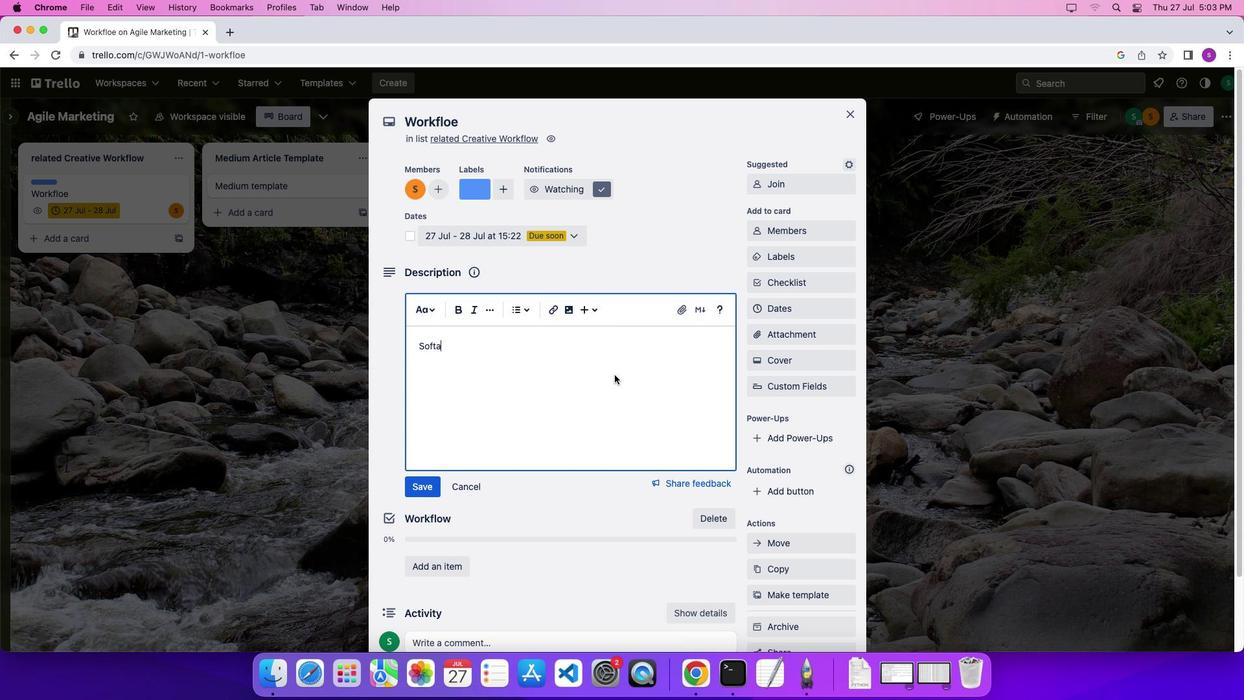 
Action: Key pressed 'g''e'Key.space's''o''l''u''t''i''o''n'Key.space'l''i''m''i''t''e''d'Key.space'b''l''o''g''g''e''r'','Key.spaceKey.shift'V''l''o''g''g''e''r''s'','Key.space'a''r''t''i''s''t''s''.'
Screenshot: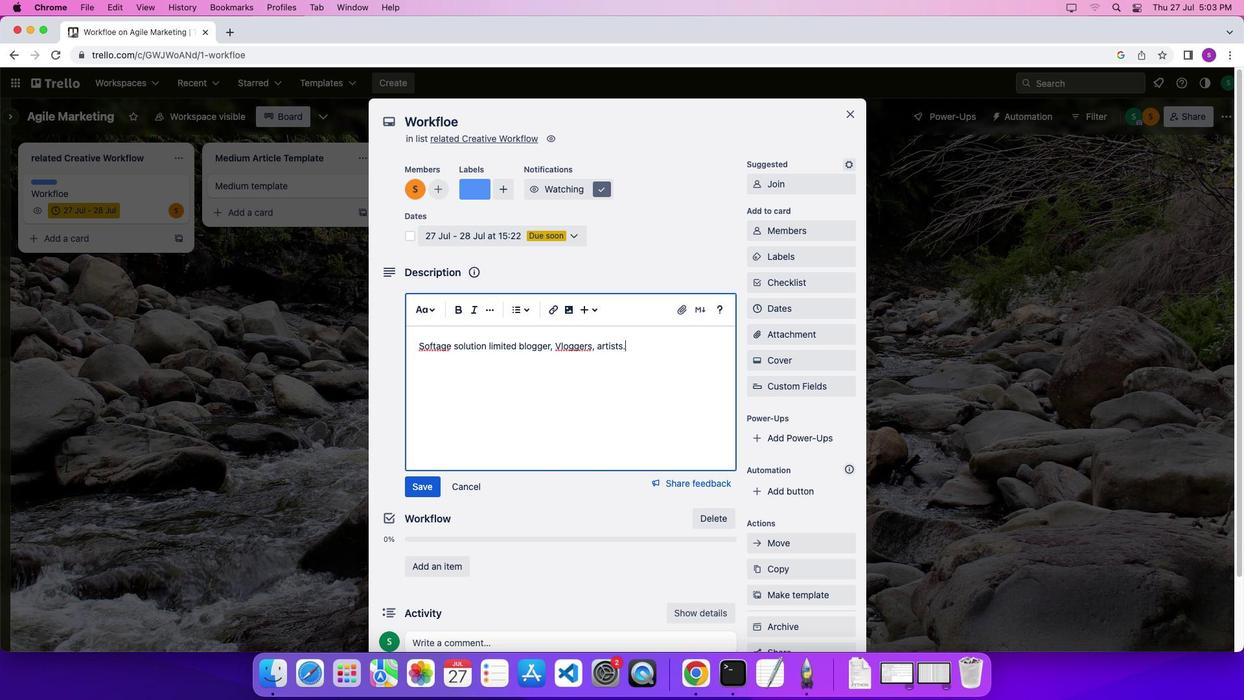 
Action: Mouse moved to (431, 490)
Screenshot: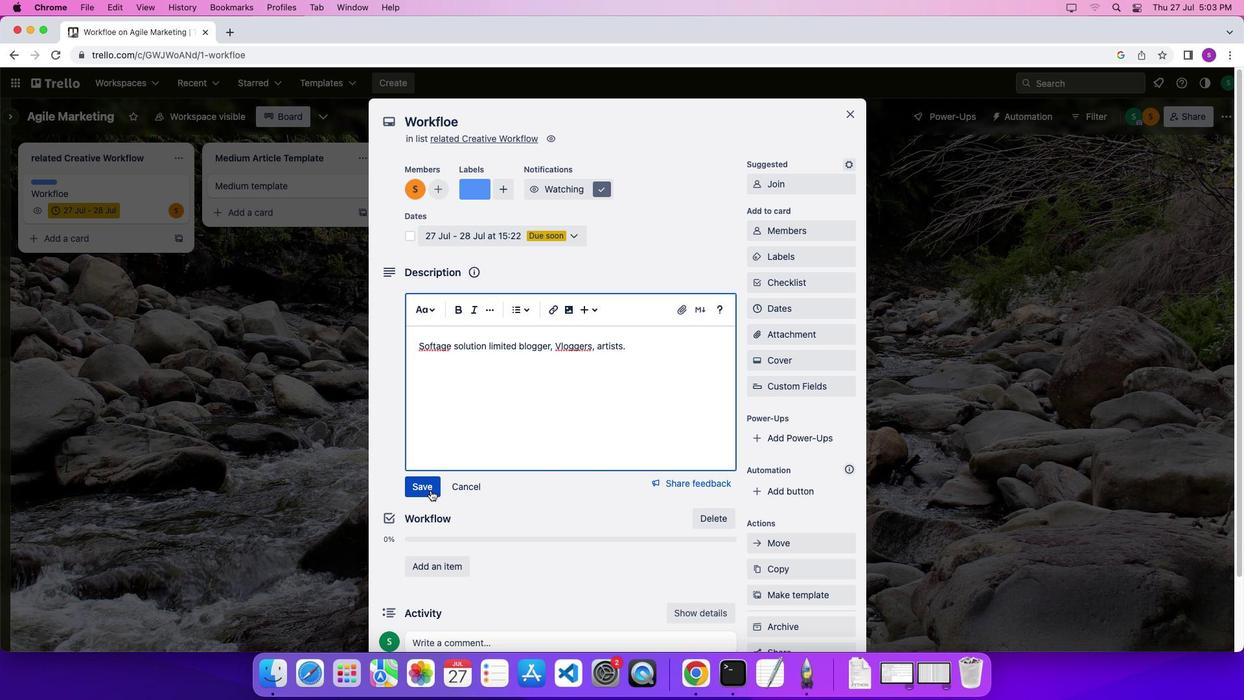 
Action: Mouse pressed left at (431, 490)
Screenshot: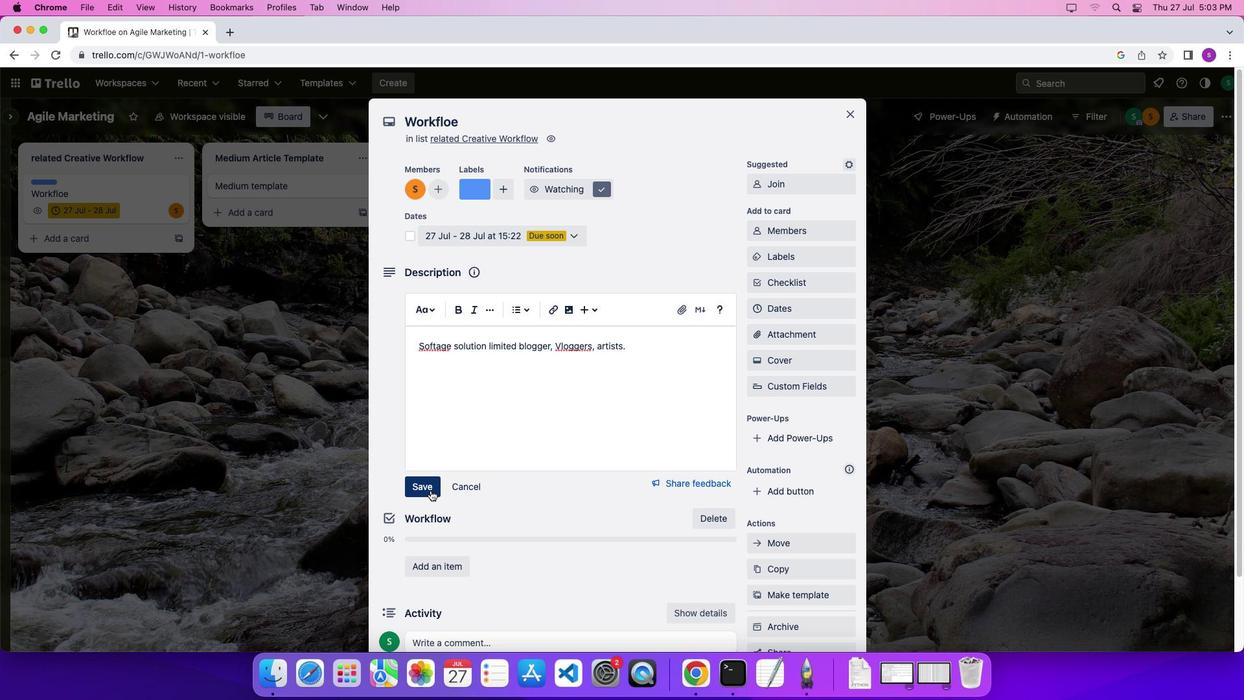
Action: Mouse moved to (411, 232)
Screenshot: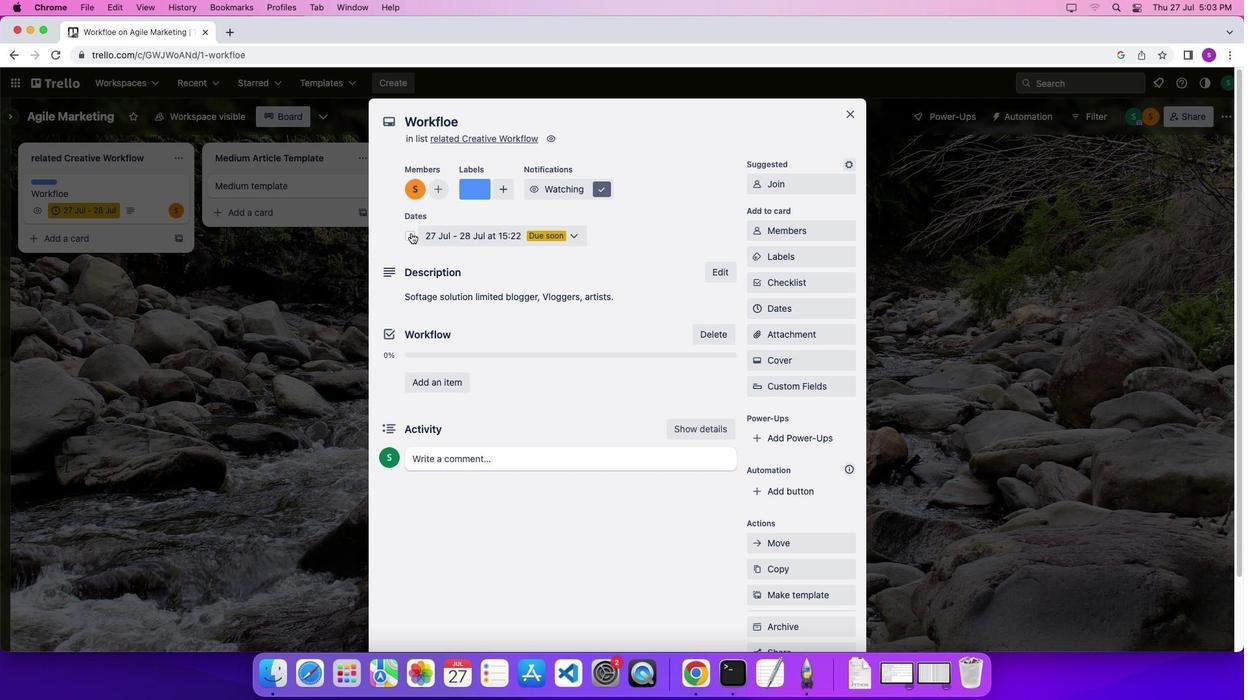 
Action: Mouse pressed left at (411, 232)
Screenshot: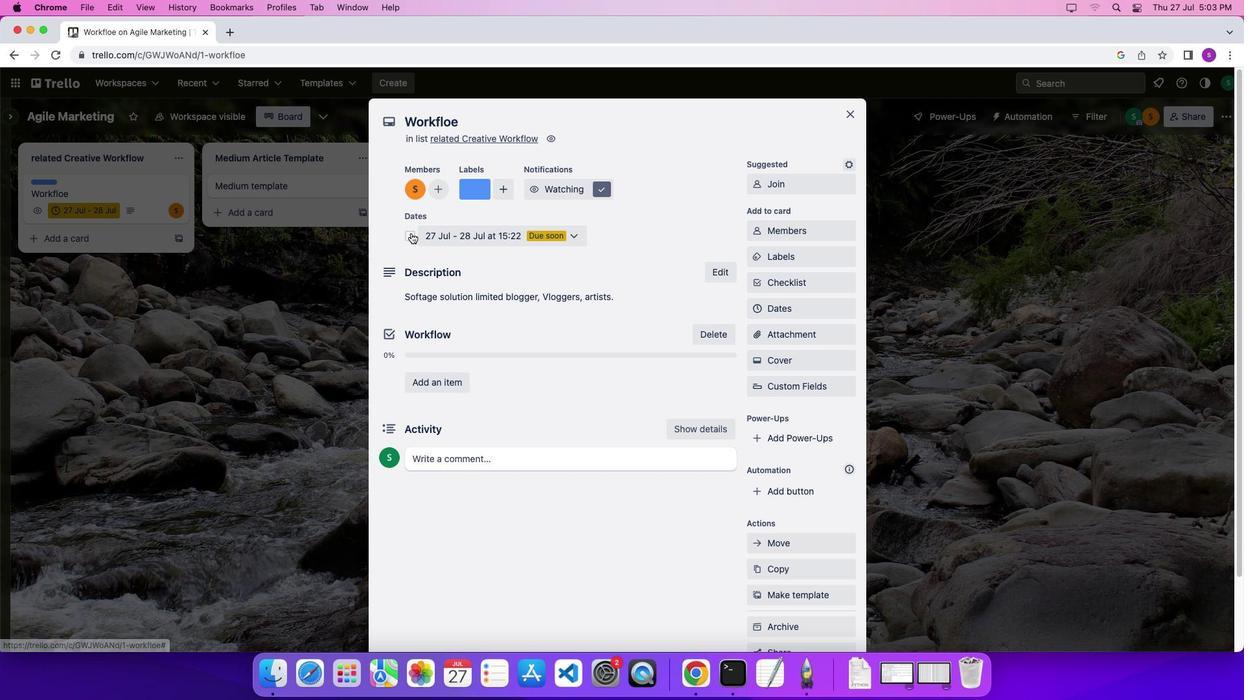 
Action: Mouse moved to (461, 454)
Screenshot: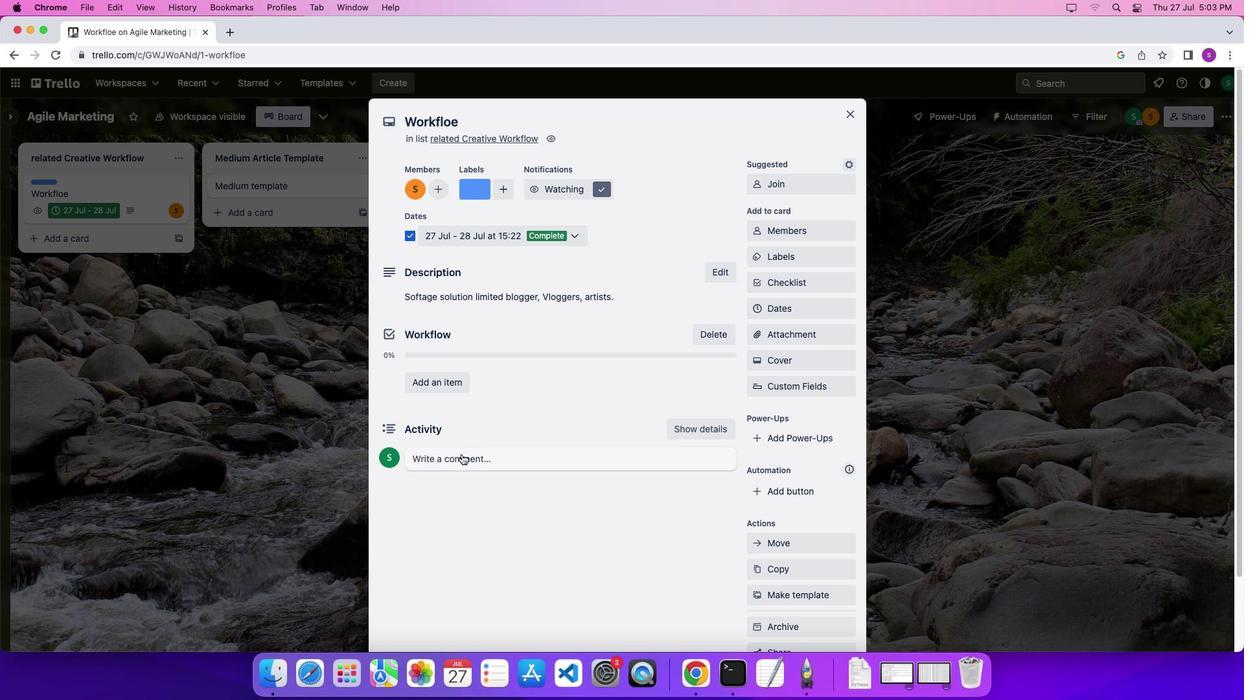 
Action: Mouse pressed left at (461, 454)
Screenshot: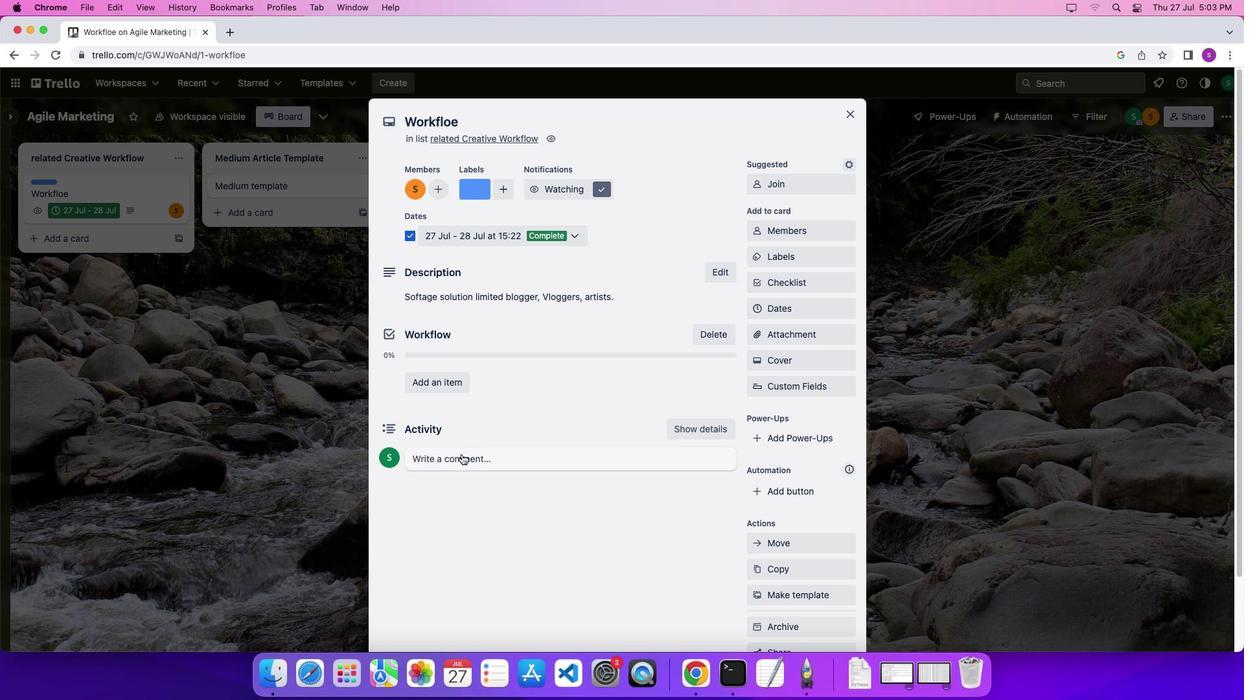 
Action: Mouse moved to (464, 499)
Screenshot: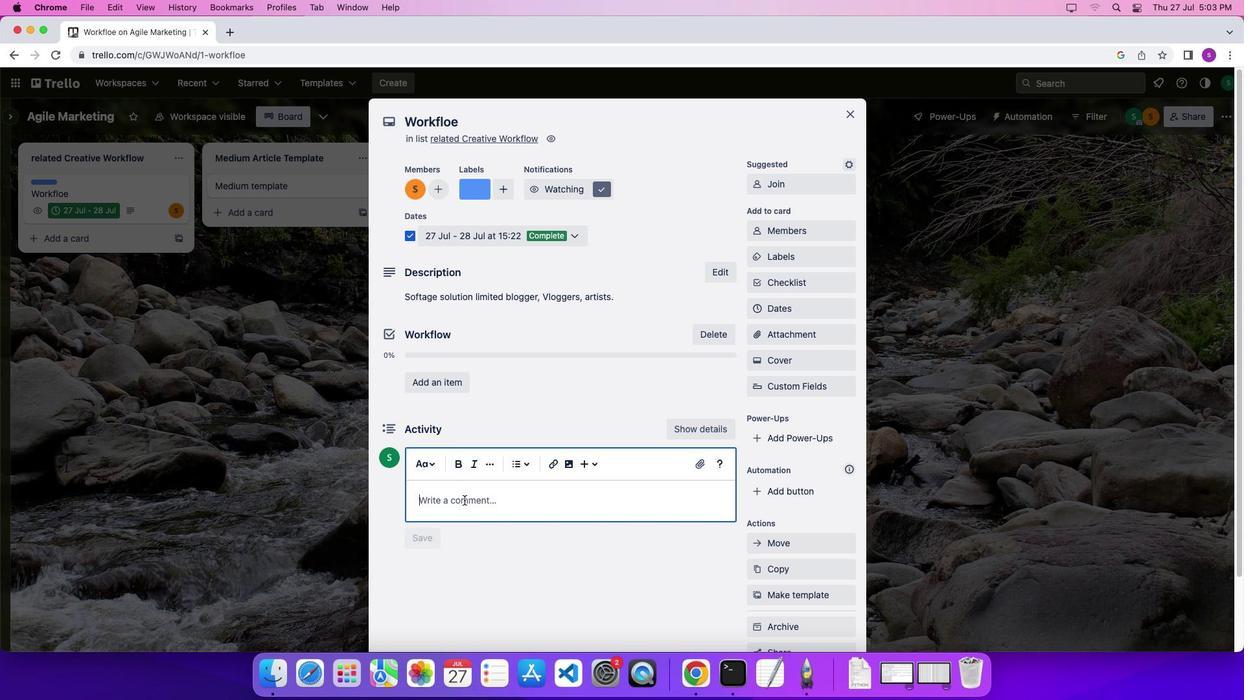 
Action: Mouse pressed left at (464, 499)
Screenshot: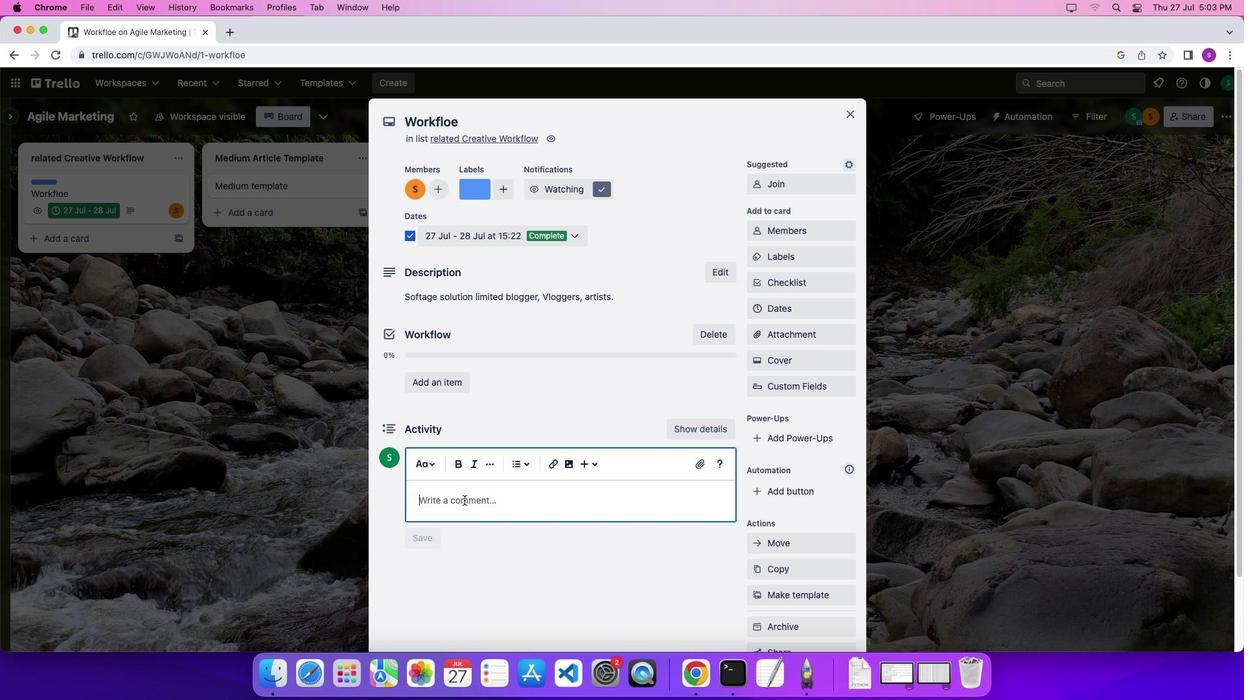 
Action: Mouse moved to (490, 507)
Screenshot: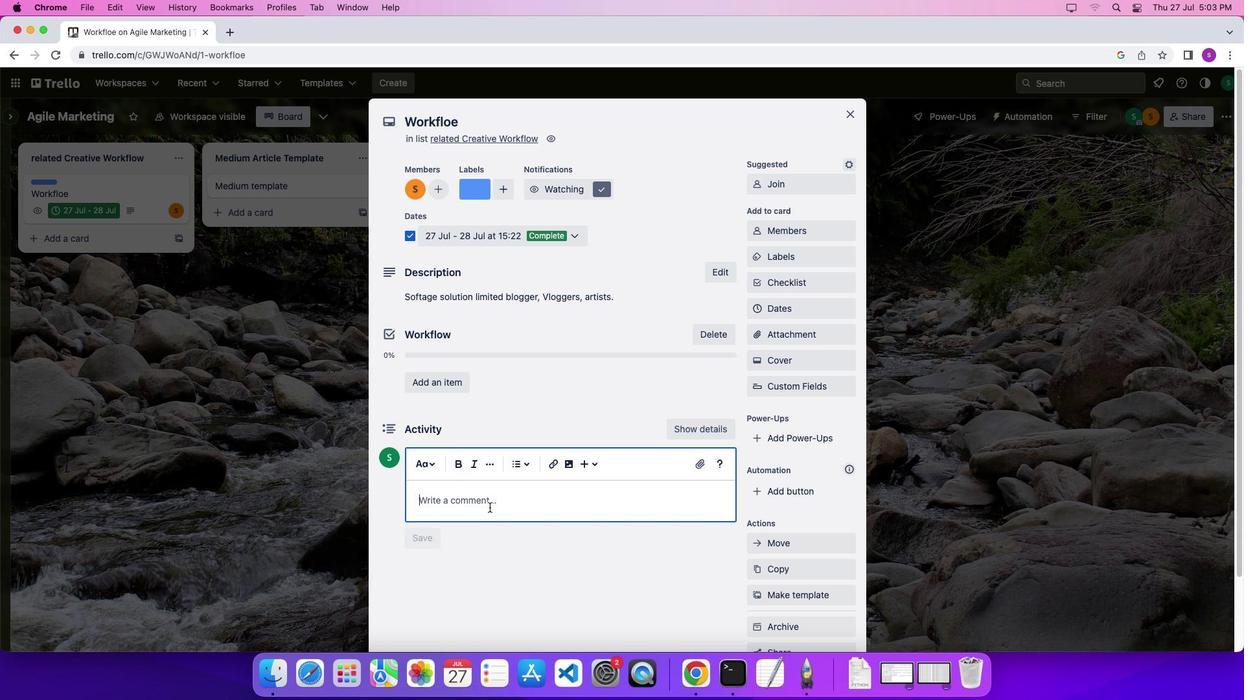
Action: Key pressed Key.shift'Y''o''u''r'Key.spaceKey.shift'C''r''e''a''t''i''v''e'Key.space'c''o''n''t''e''n''t''.'
Screenshot: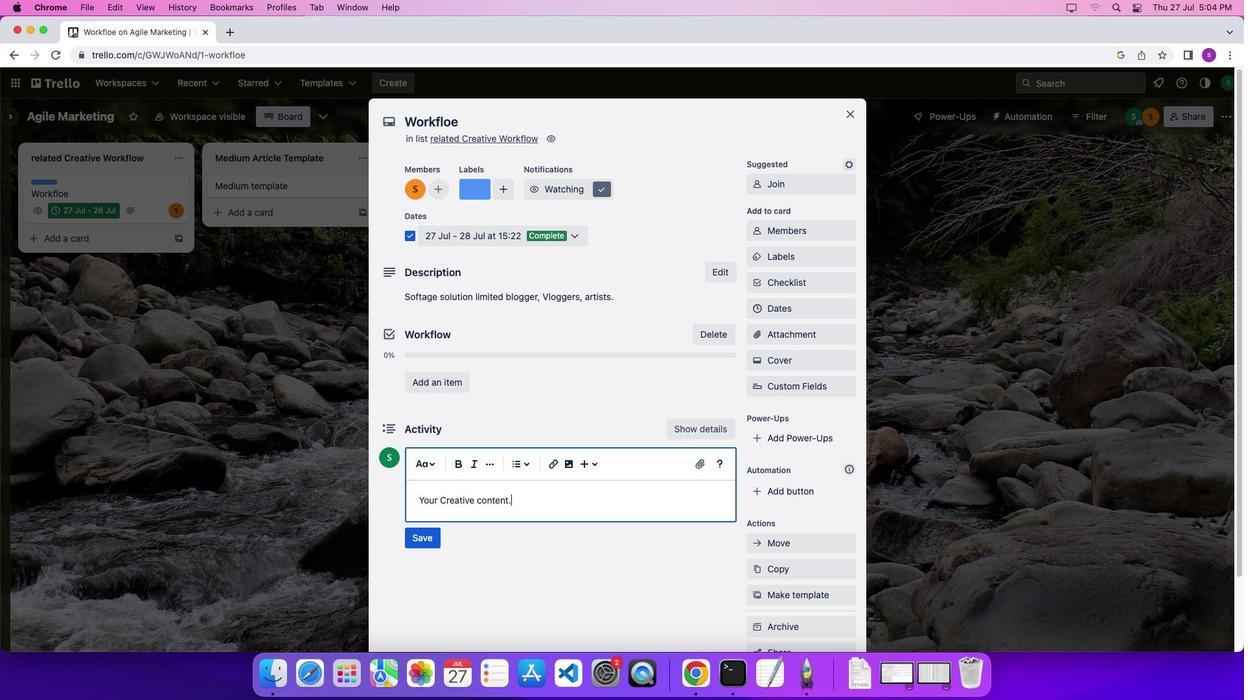
Action: Mouse moved to (423, 536)
Screenshot: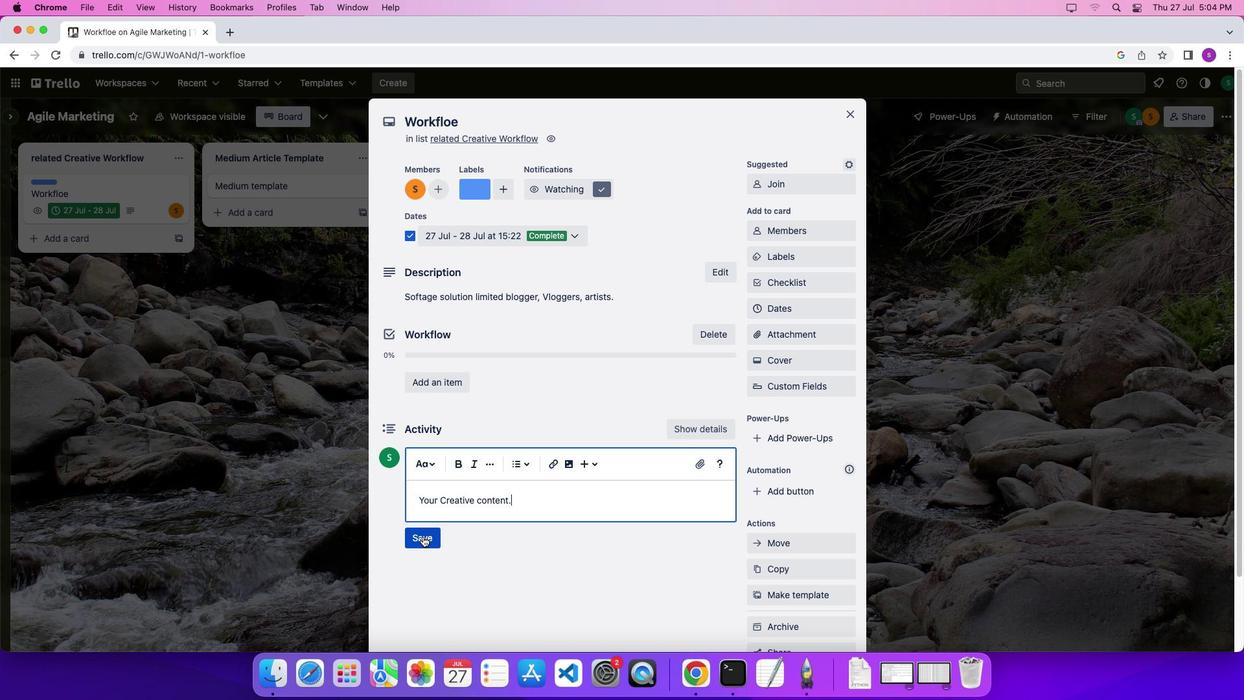 
Action: Mouse pressed left at (423, 536)
Screenshot: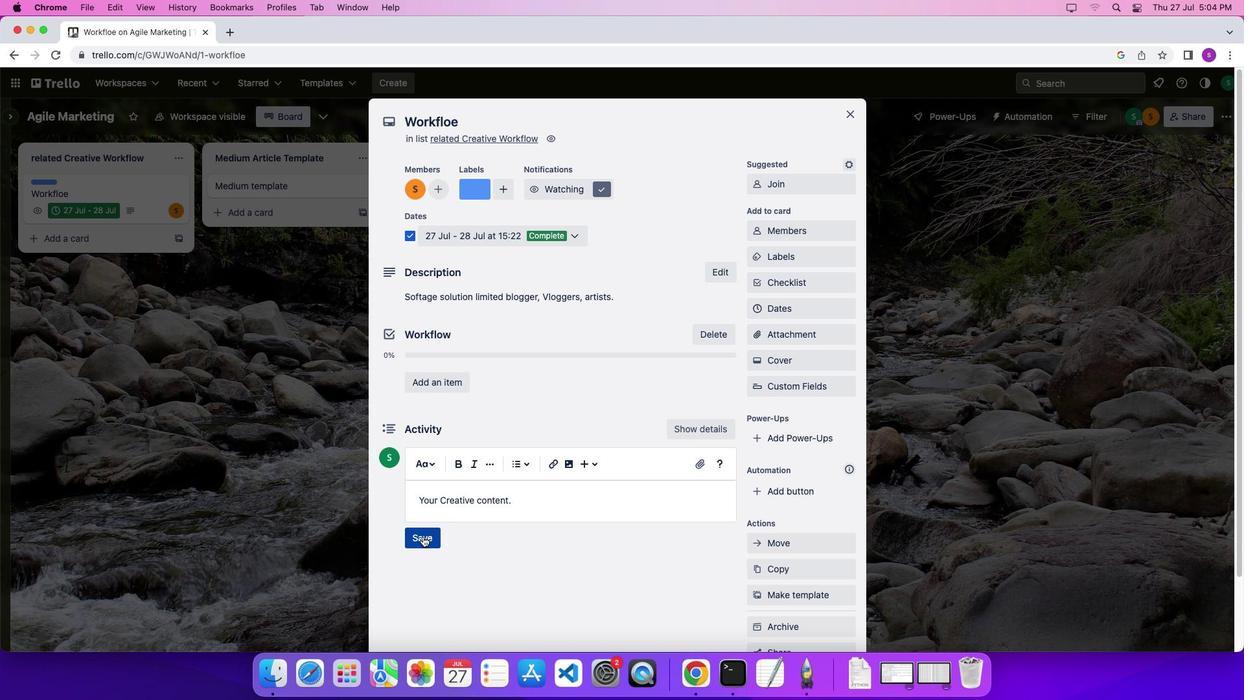 
Action: Mouse moved to (508, 502)
Screenshot: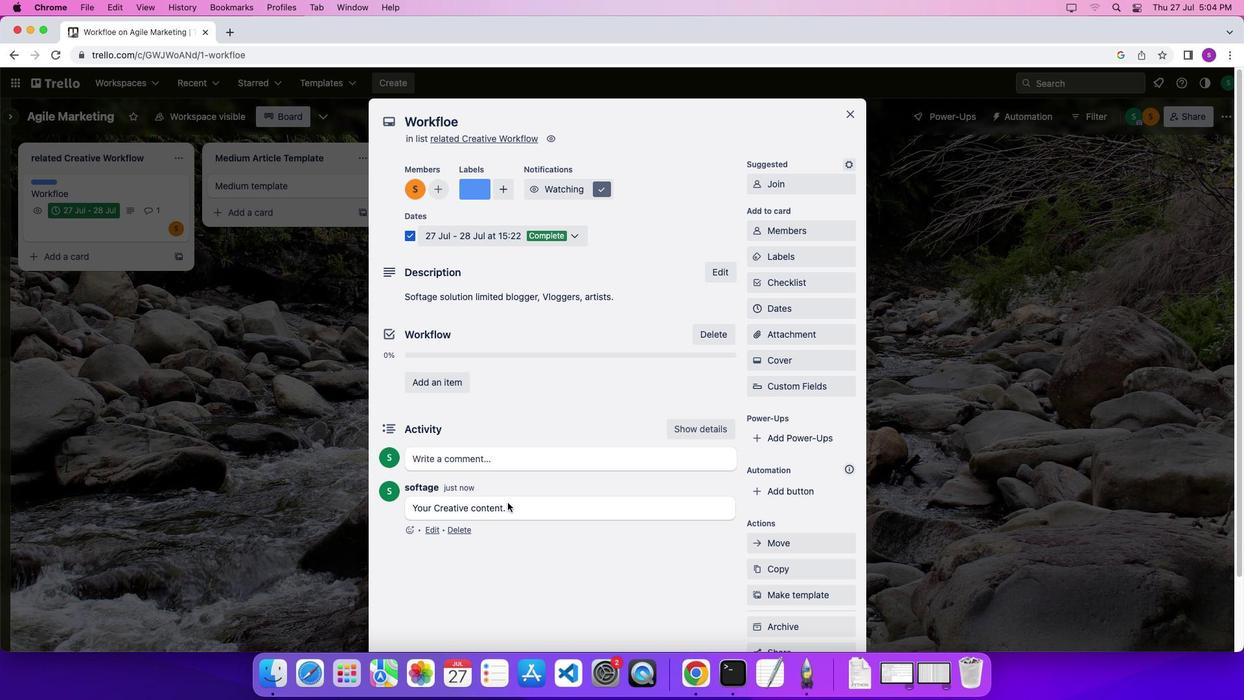 
Action: Mouse pressed left at (508, 502)
Screenshot: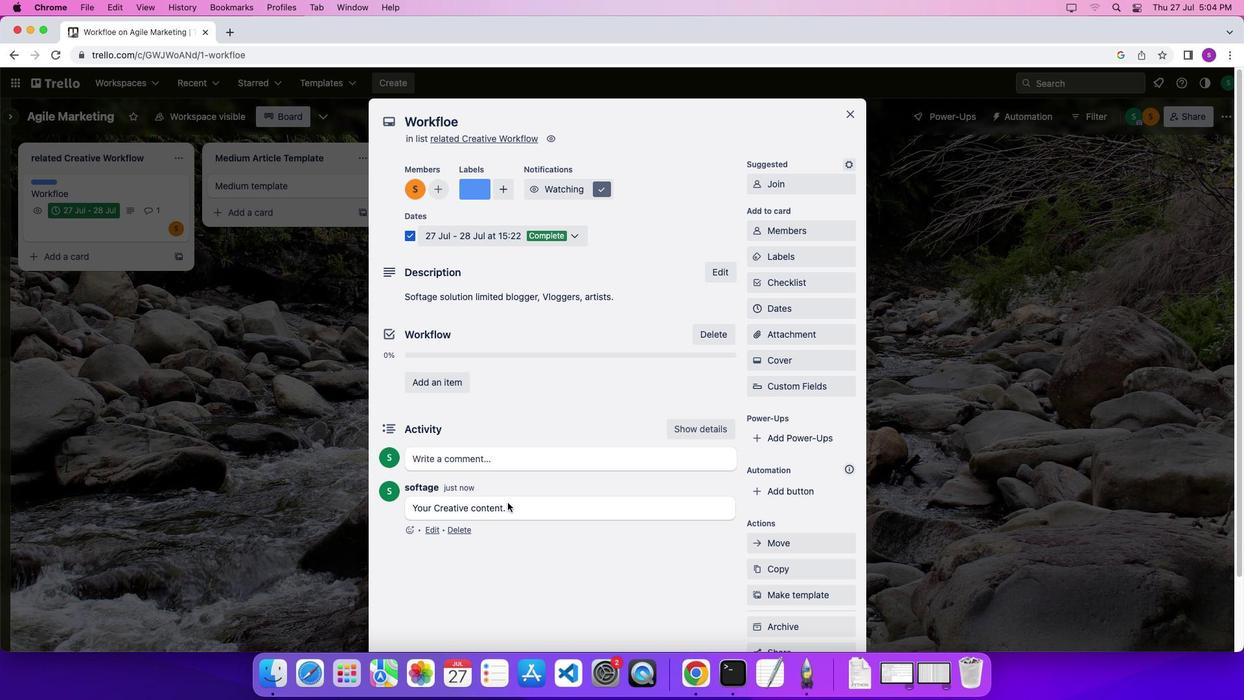 
Action: Mouse moved to (505, 509)
Screenshot: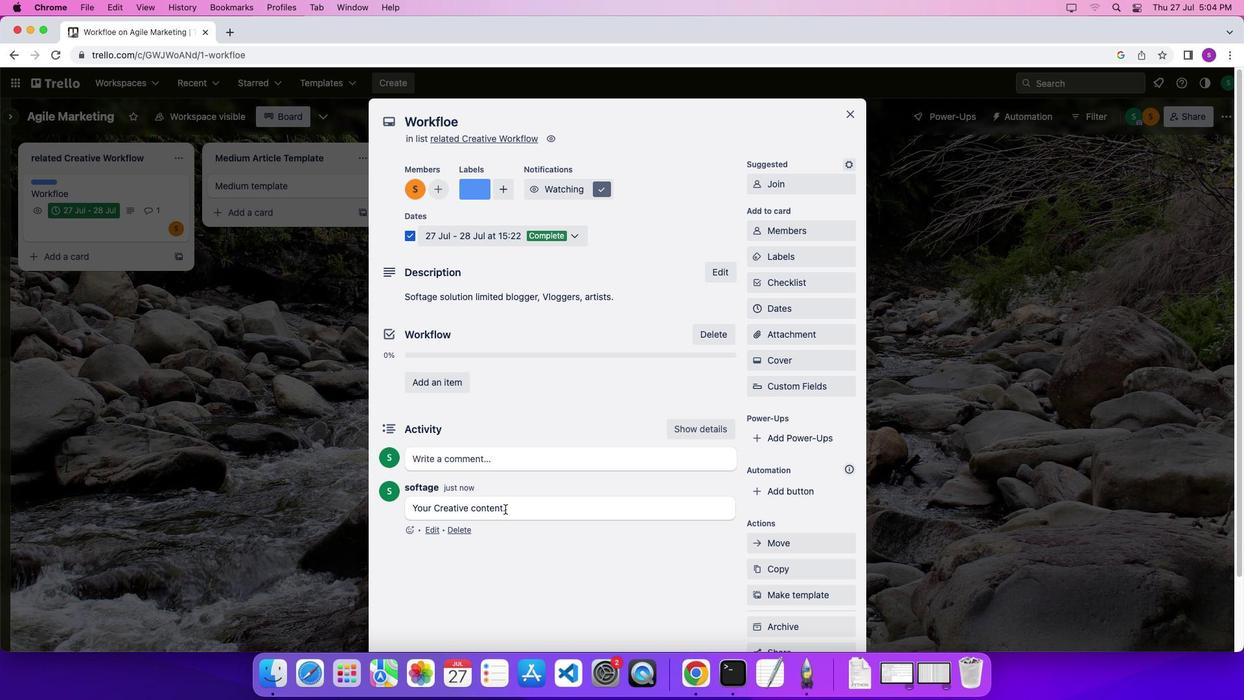 
Action: Mouse pressed left at (505, 509)
Screenshot: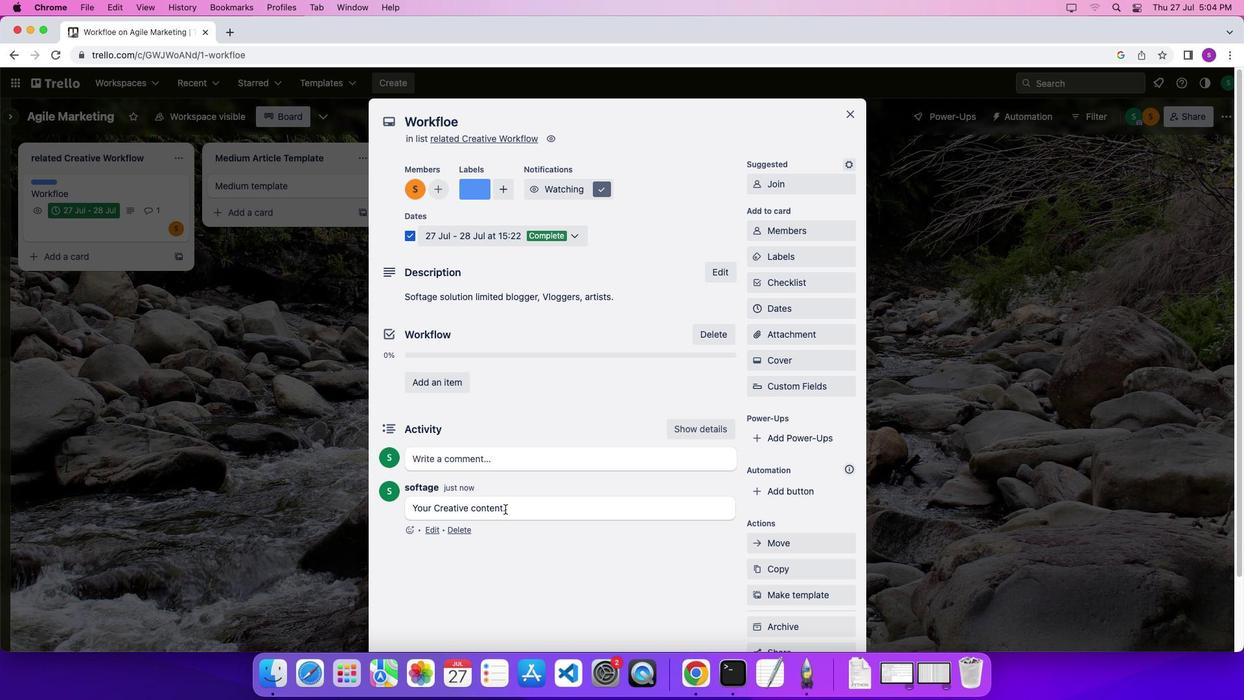 
Action: Mouse moved to (505, 509)
Screenshot: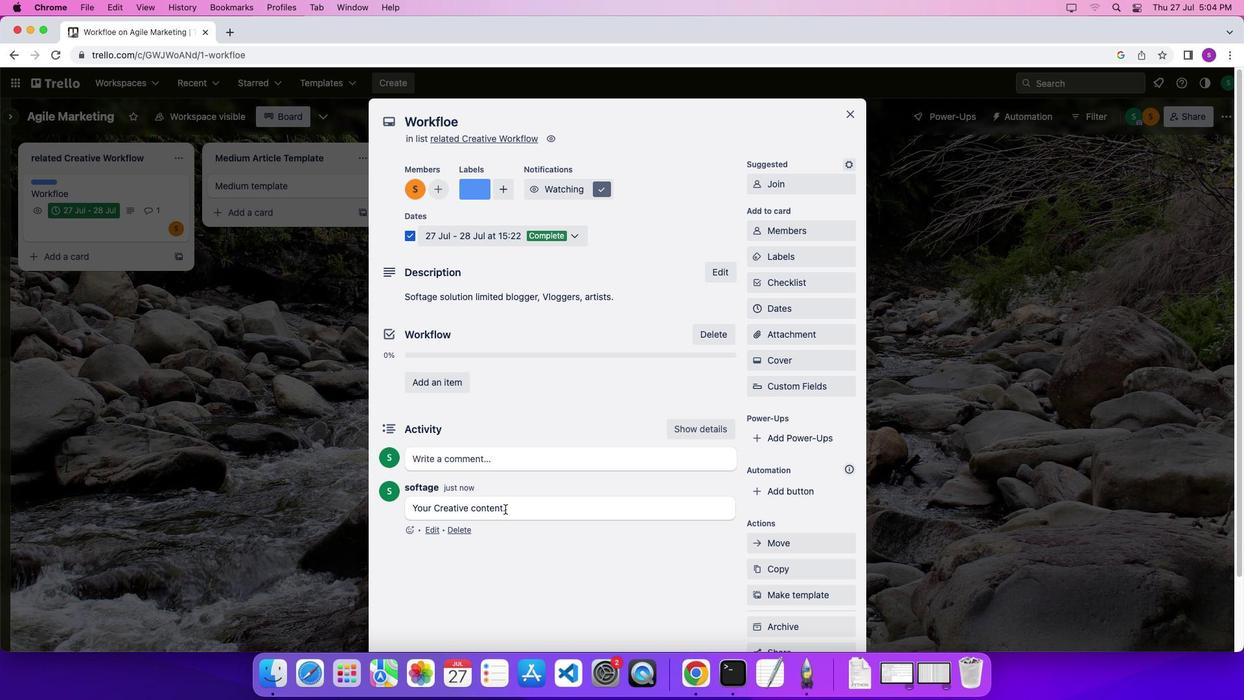 
Action: Mouse pressed left at (505, 509)
Screenshot: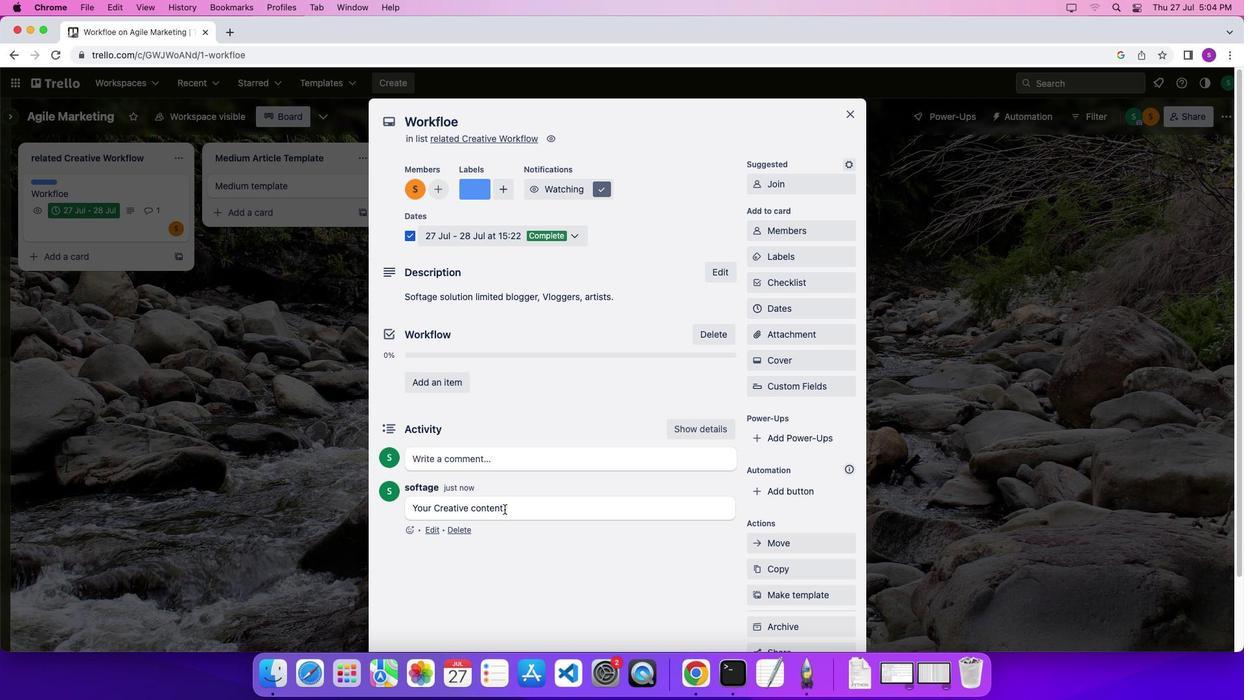 
Action: Mouse moved to (519, 508)
